 Task: Add a signature Gerald Davis containing With sincere appreciation and gratitude, Gerald Davis to email address softage.2@softage.net and add a label Fragrances
Action: Mouse moved to (391, 412)
Screenshot: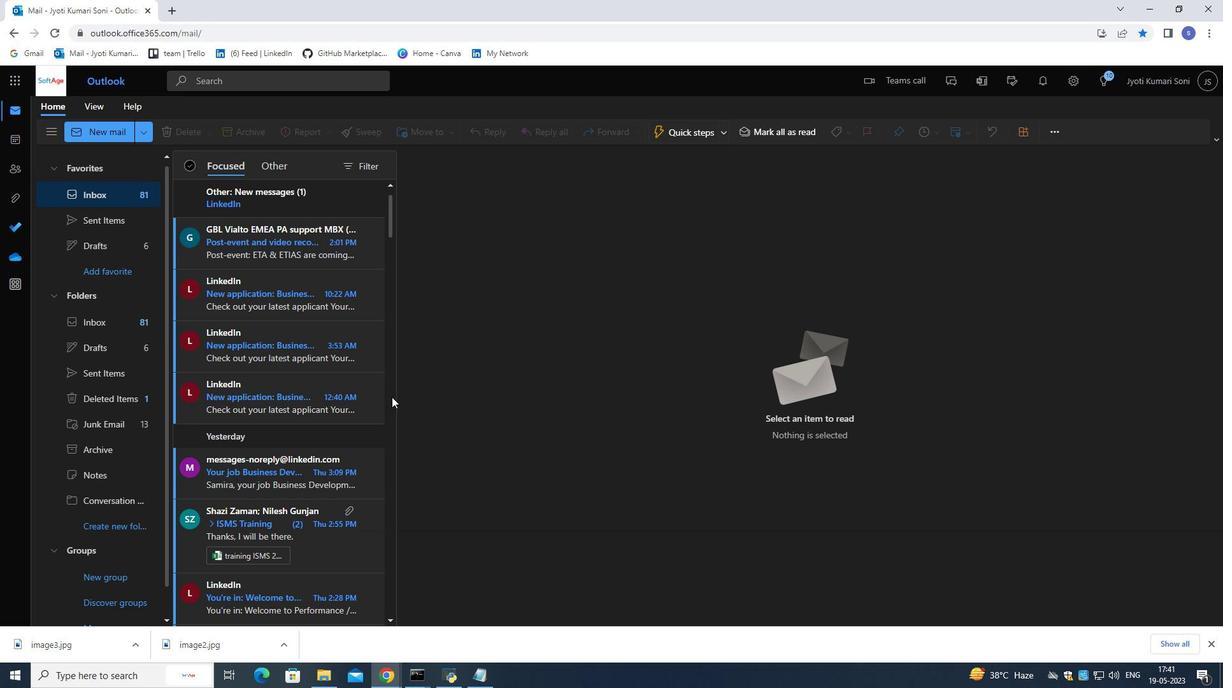 
Action: Mouse scrolled (391, 412) with delta (0, 0)
Screenshot: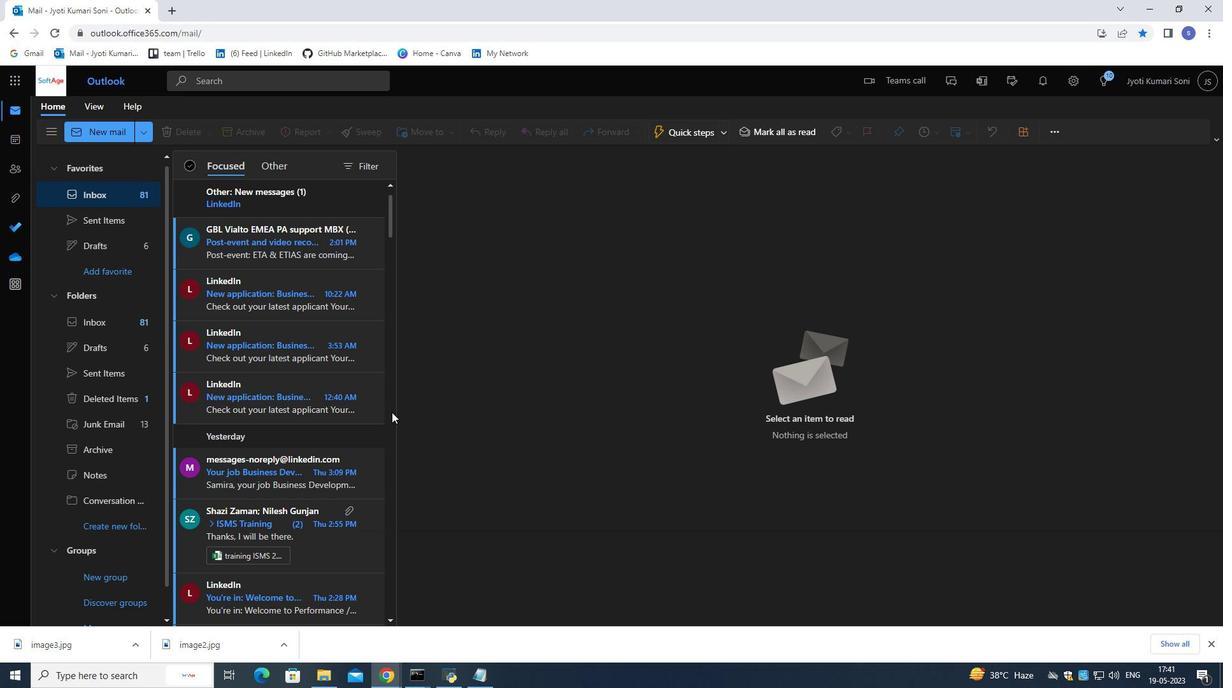 
Action: Mouse scrolled (391, 412) with delta (0, 0)
Screenshot: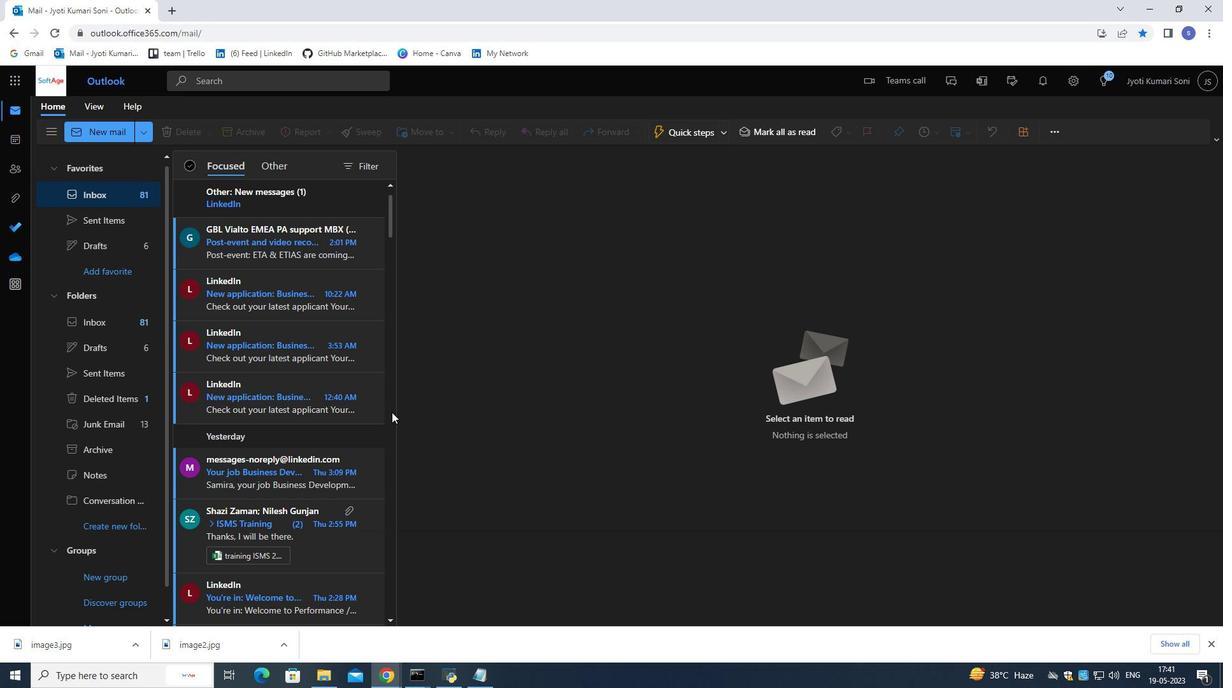 
Action: Mouse moved to (100, 133)
Screenshot: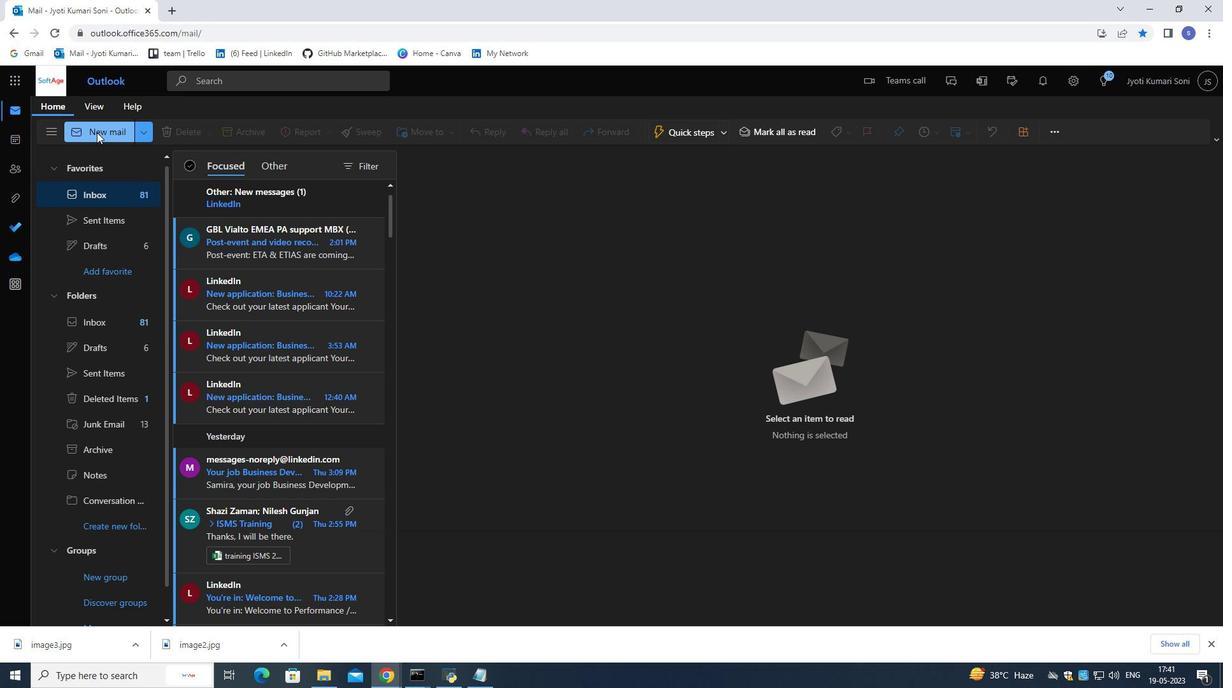 
Action: Mouse pressed left at (100, 133)
Screenshot: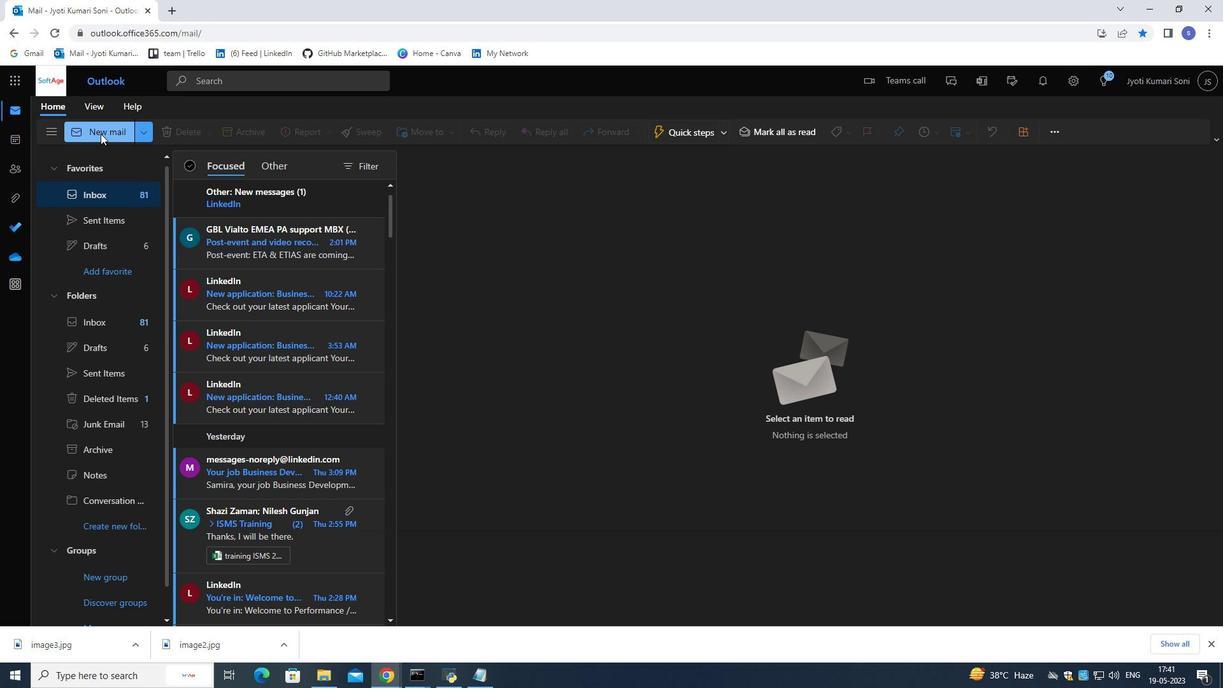 
Action: Mouse moved to (1190, 166)
Screenshot: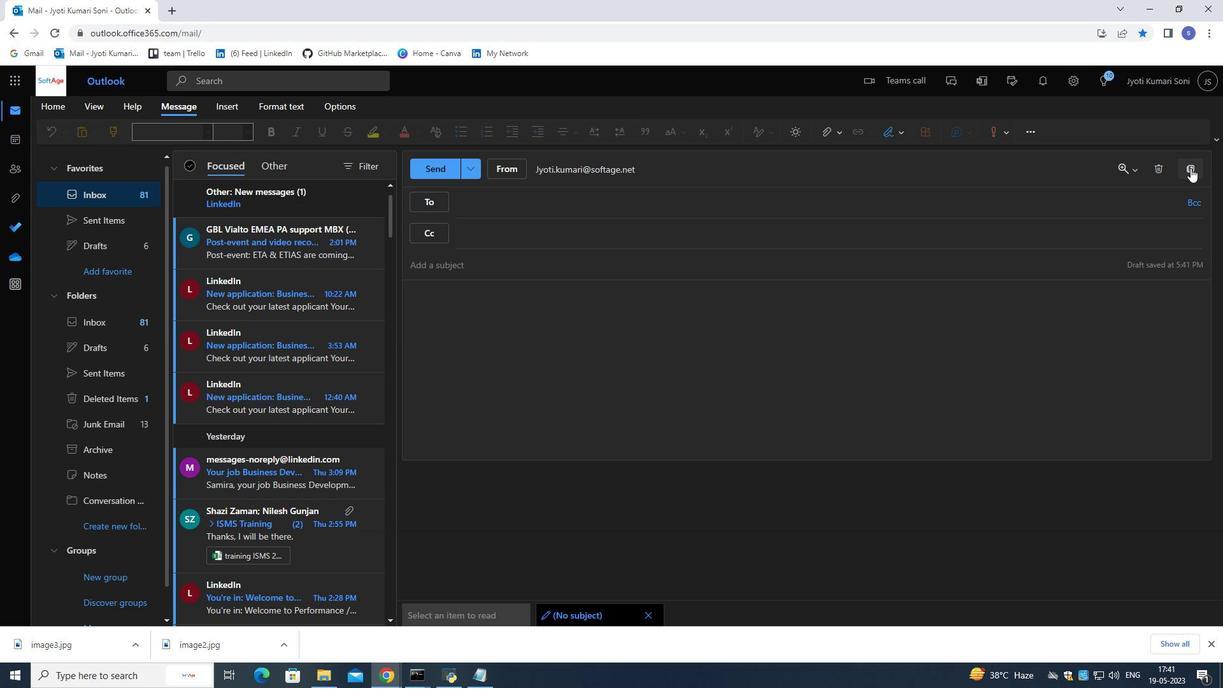 
Action: Mouse pressed left at (1190, 166)
Screenshot: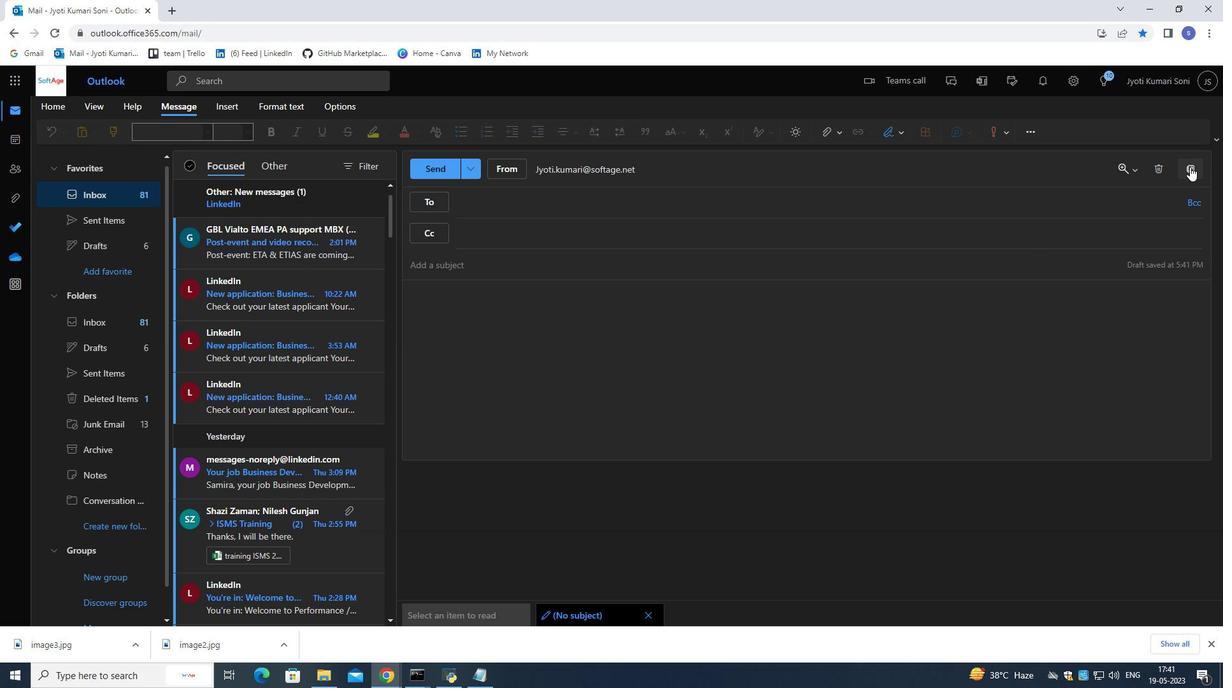 
Action: Mouse moved to (802, 76)
Screenshot: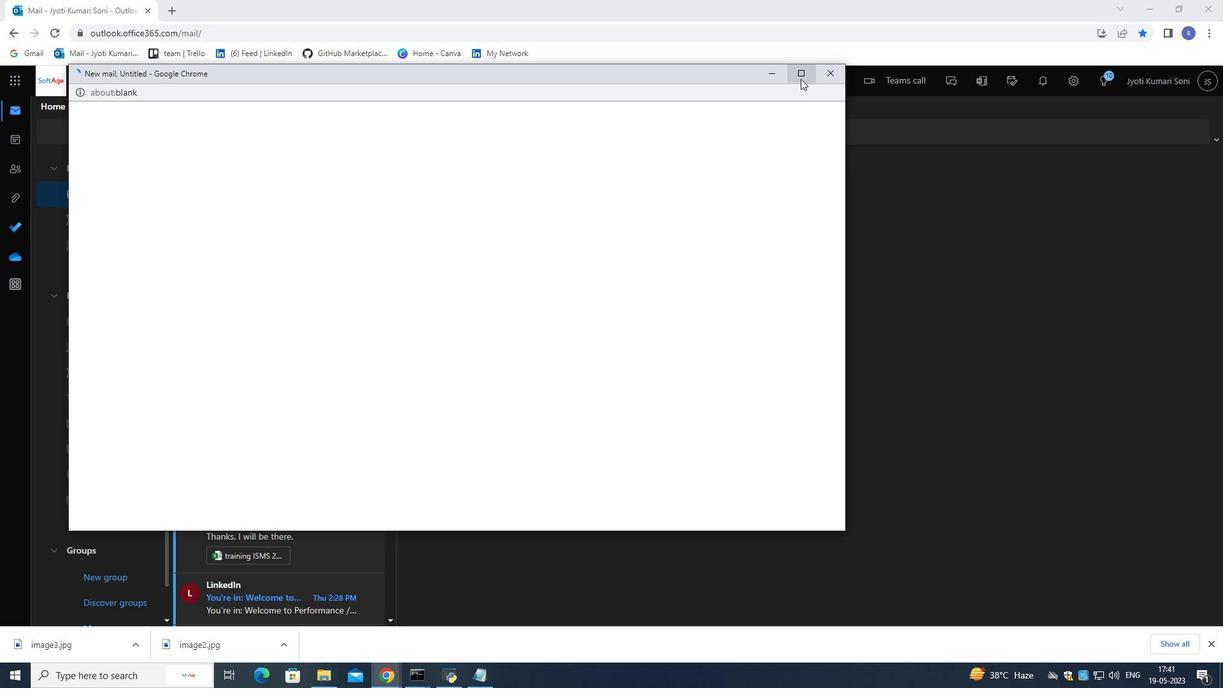 
Action: Mouse pressed left at (802, 76)
Screenshot: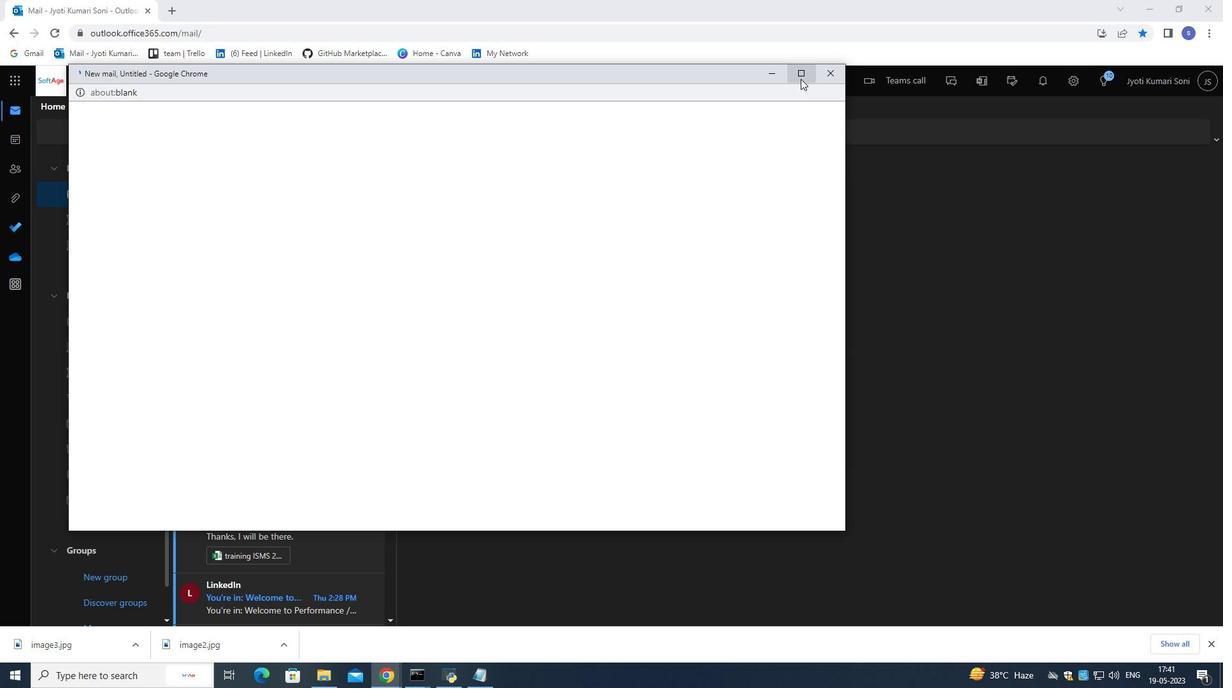 
Action: Mouse moved to (269, 132)
Screenshot: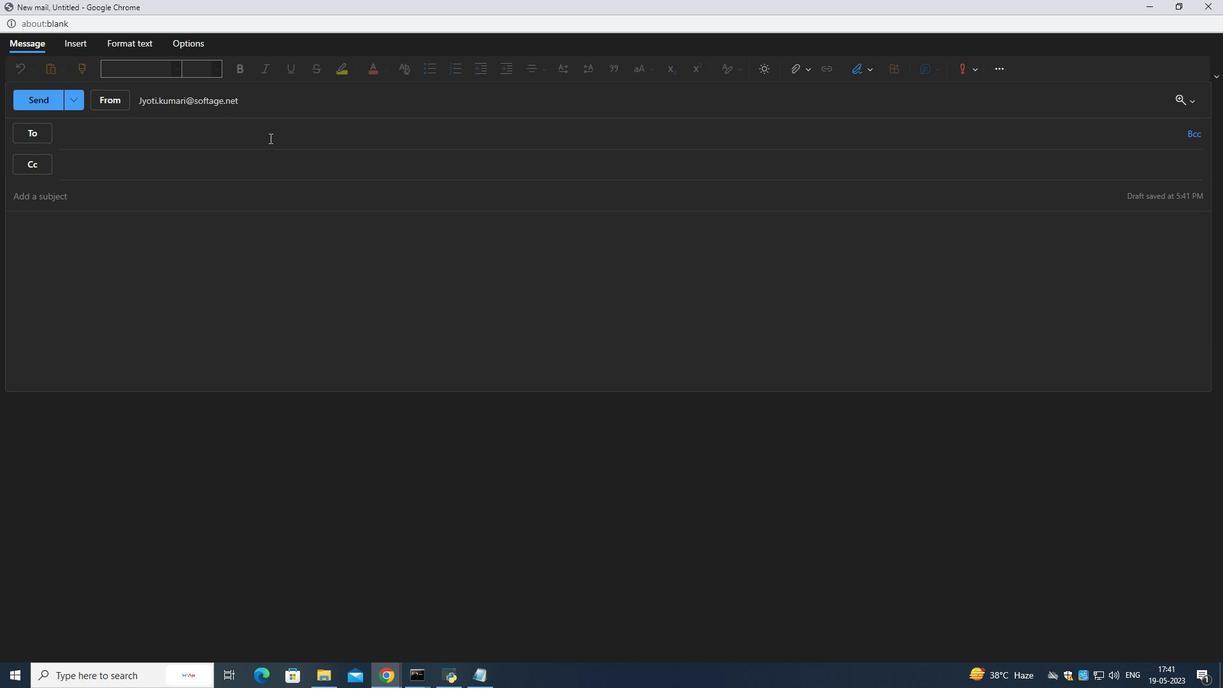 
Action: Mouse pressed left at (269, 132)
Screenshot: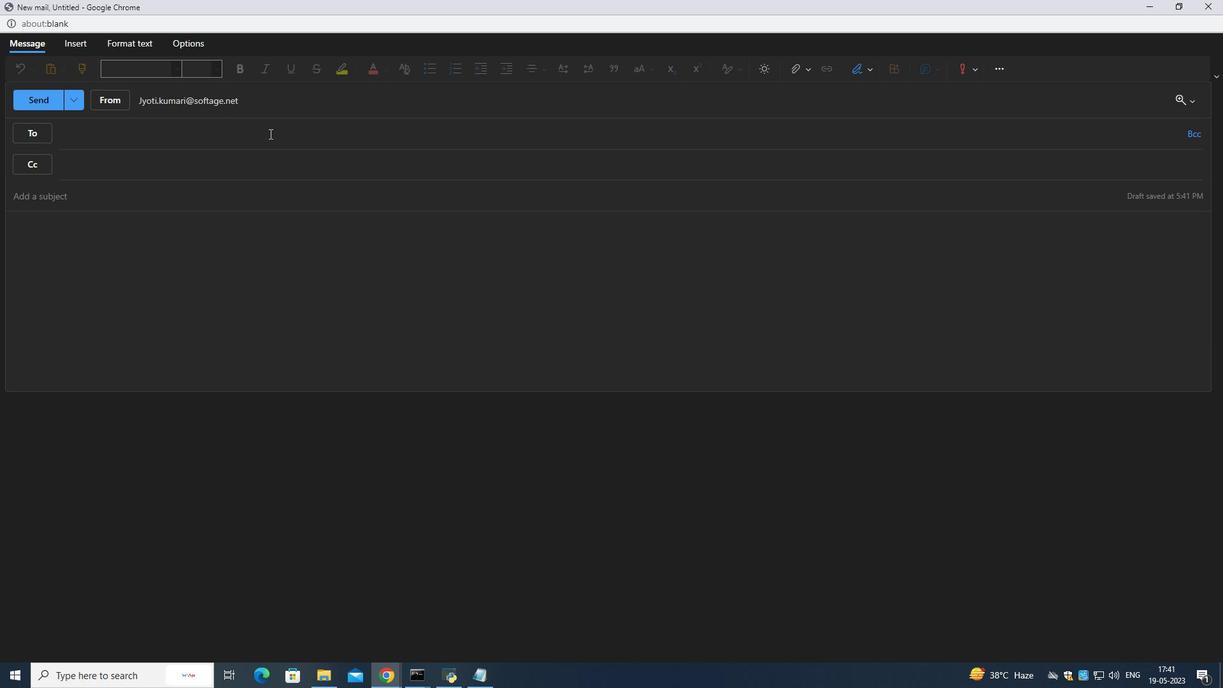 
Action: Key pressed softage.2<Key.shift>@softage.net
Screenshot: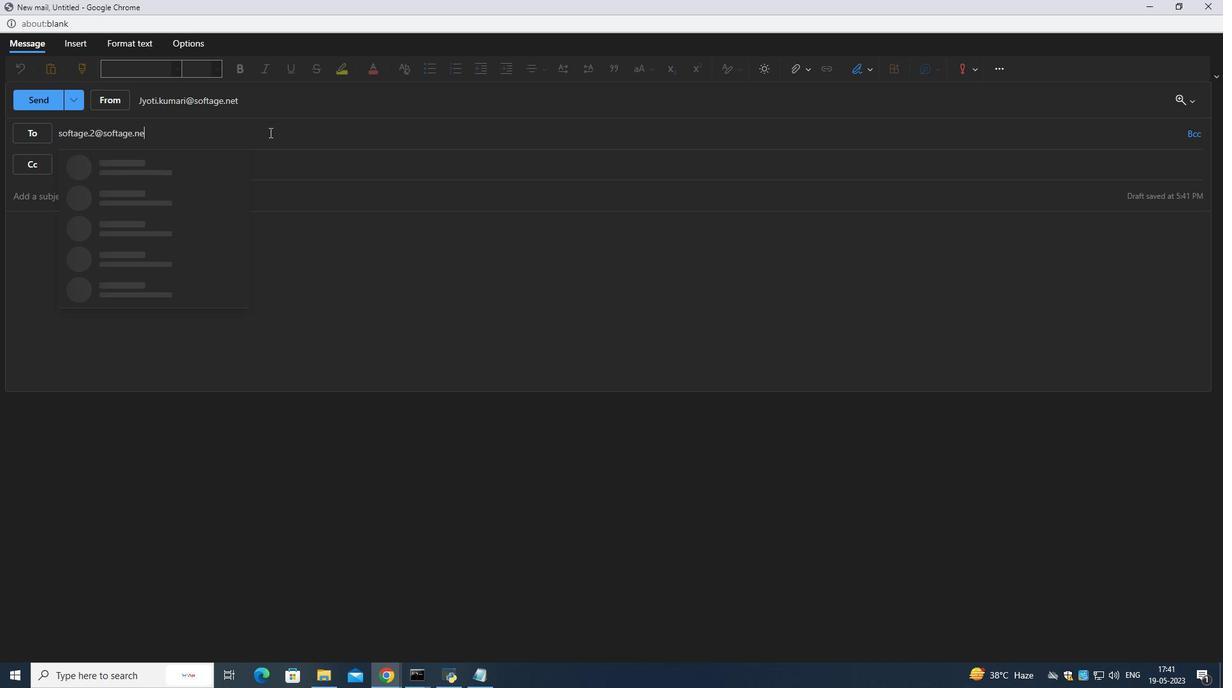 
Action: Mouse moved to (230, 274)
Screenshot: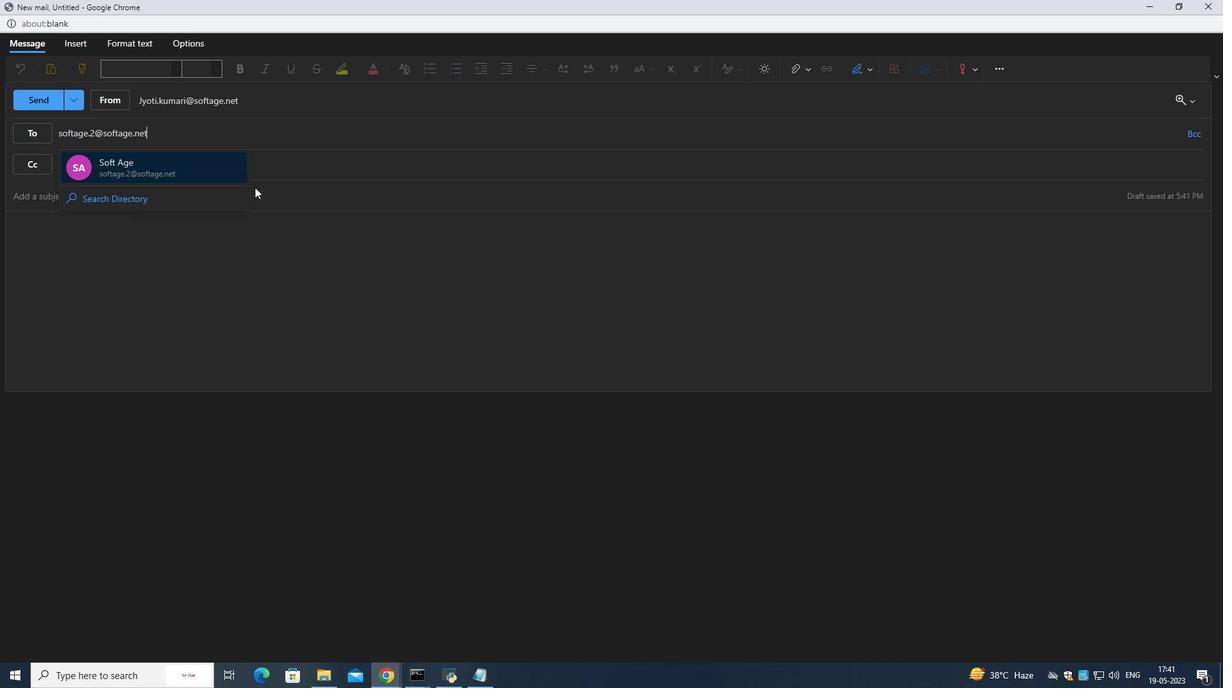 
Action: Mouse pressed left at (230, 274)
Screenshot: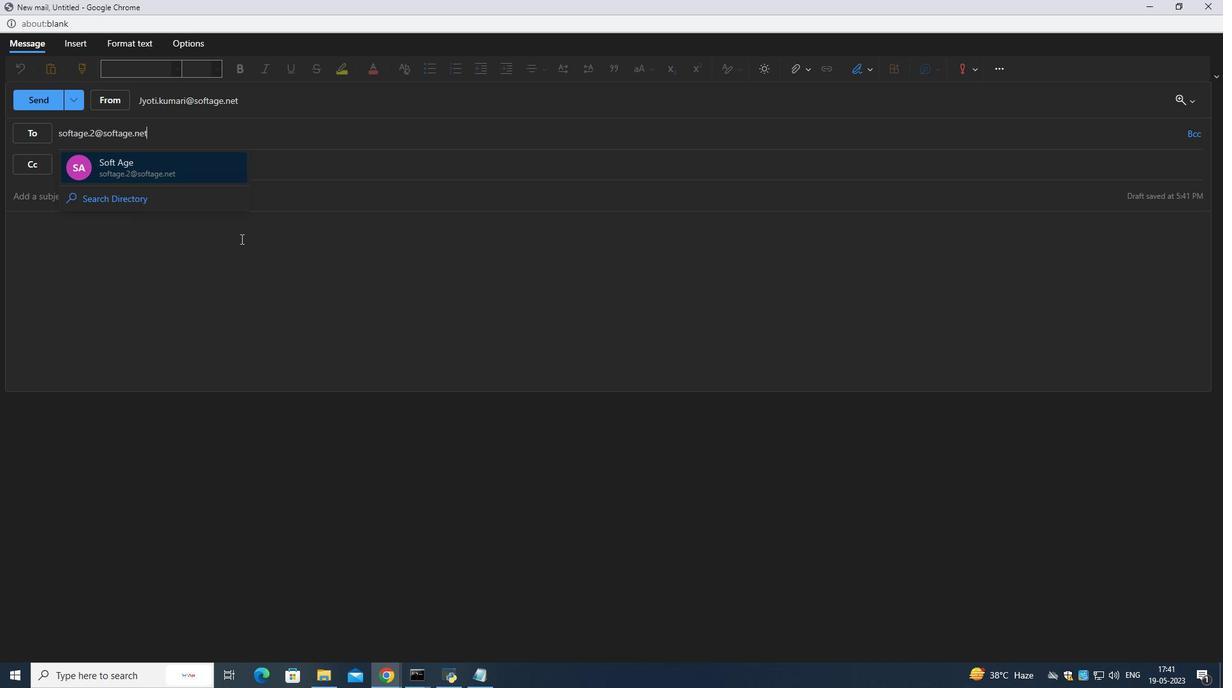 
Action: Mouse moved to (188, 200)
Screenshot: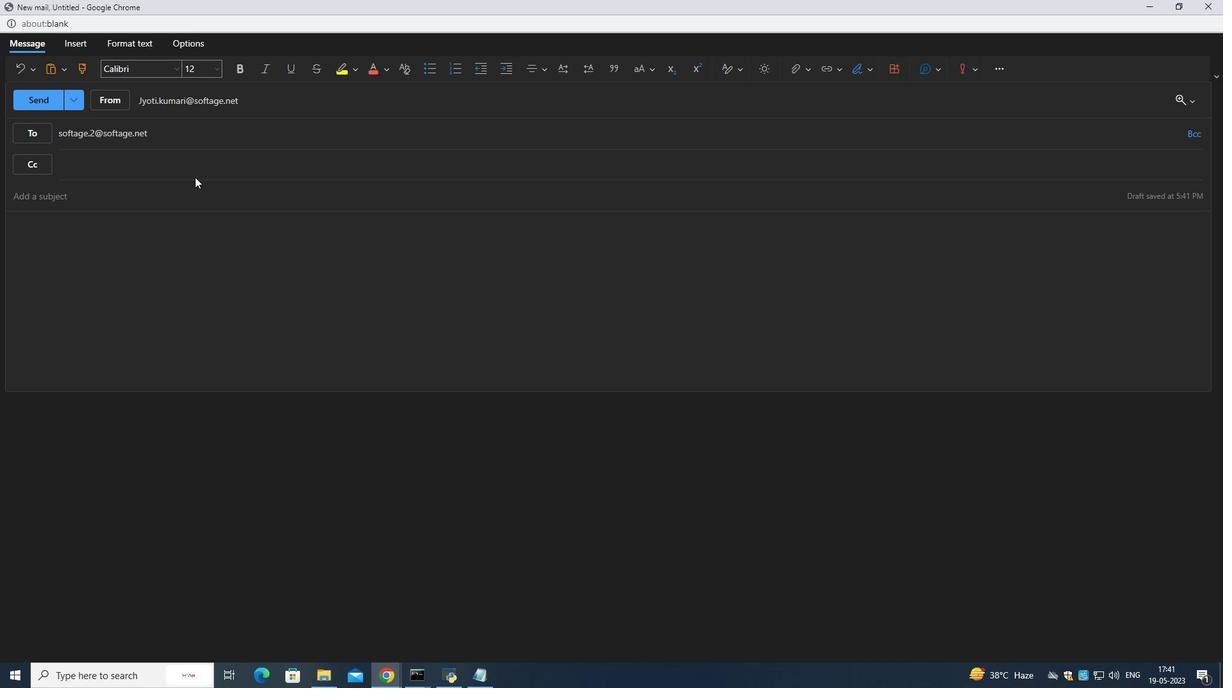 
Action: Mouse pressed left at (188, 200)
Screenshot: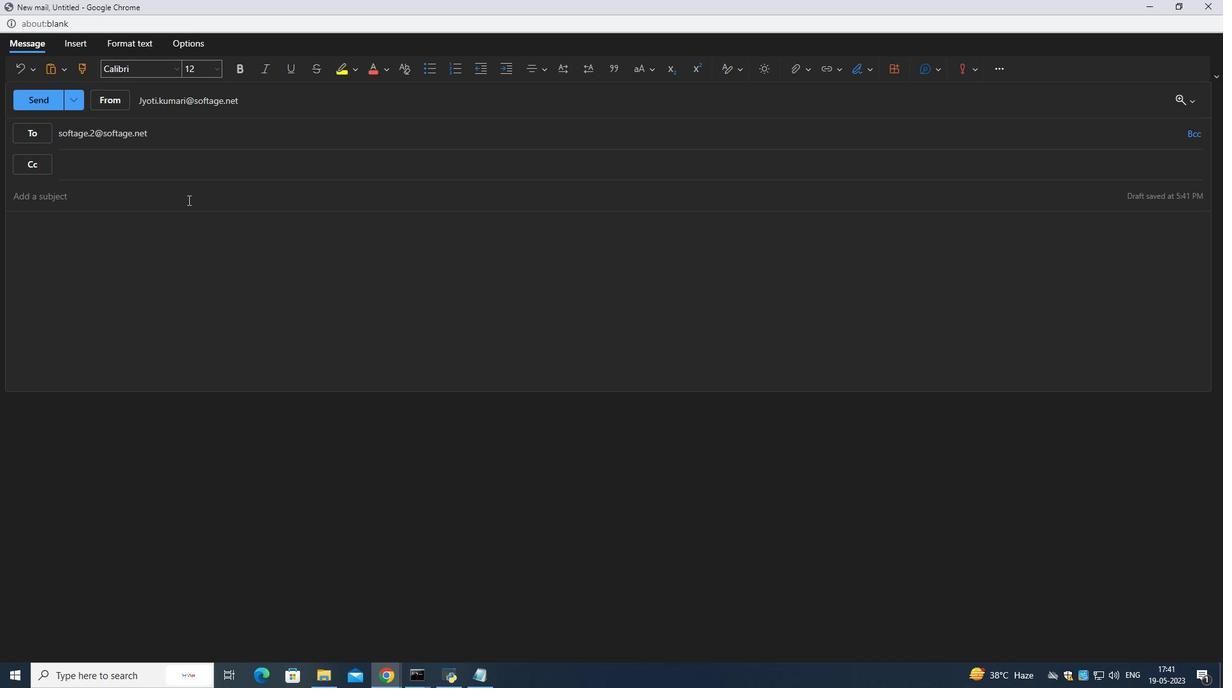 
Action: Mouse moved to (187, 200)
Screenshot: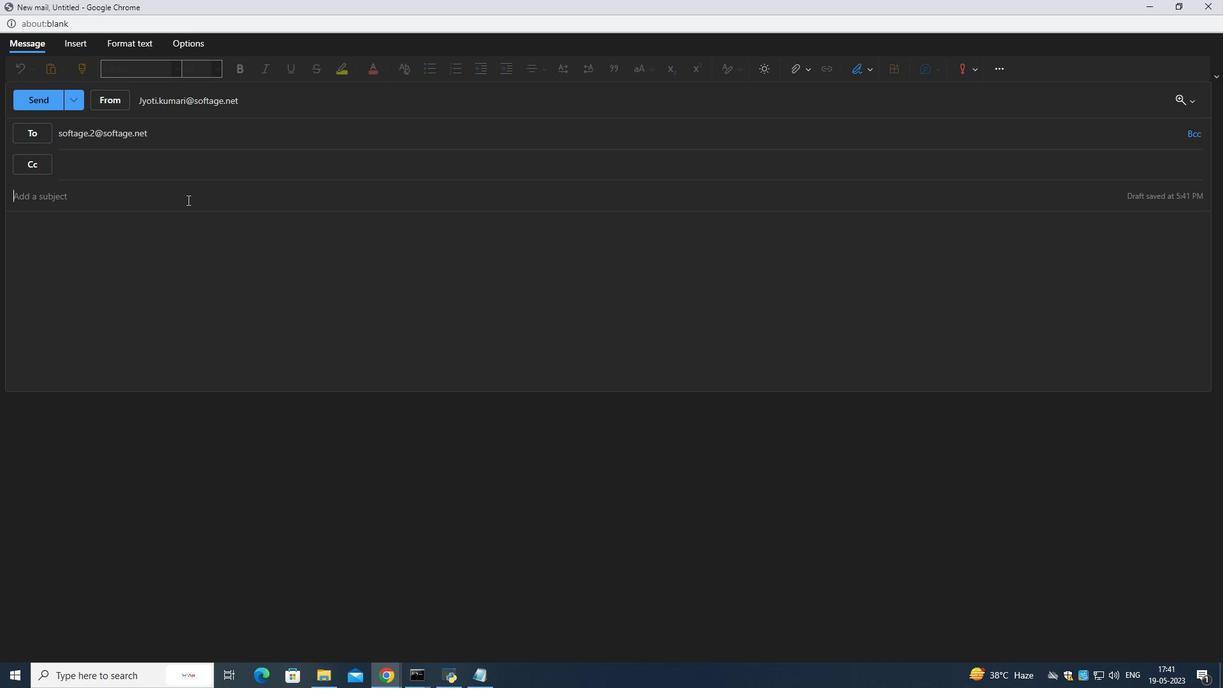 
Action: Key pressed <Key.shift>Apre<Key.left><Key.left>p<Key.right><Key.right>ciation<Key.space>for<Key.space><Key.shift>Team
Screenshot: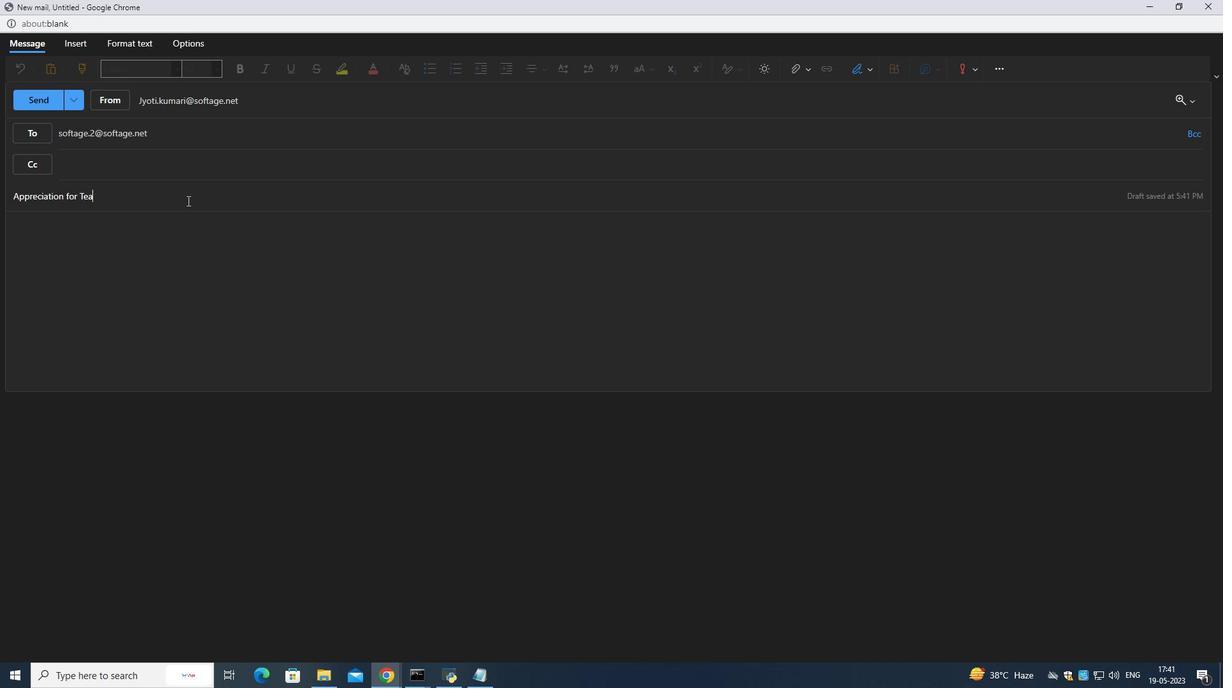 
Action: Mouse moved to (182, 224)
Screenshot: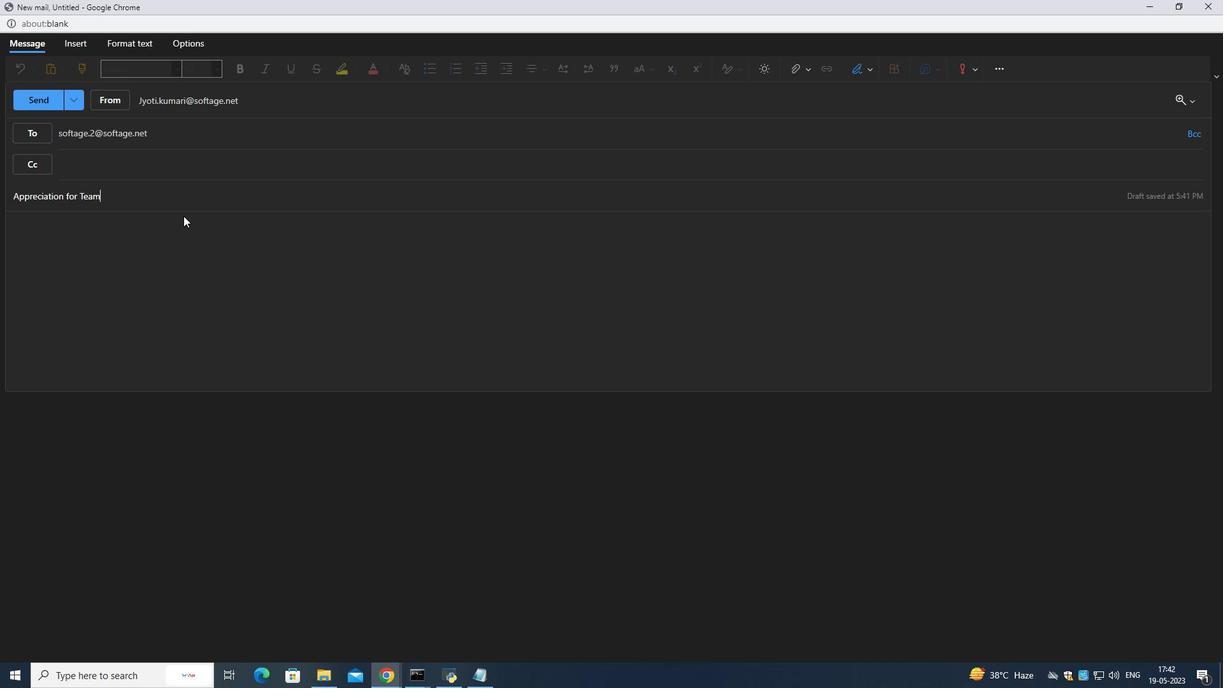 
Action: Mouse pressed left at (182, 224)
Screenshot: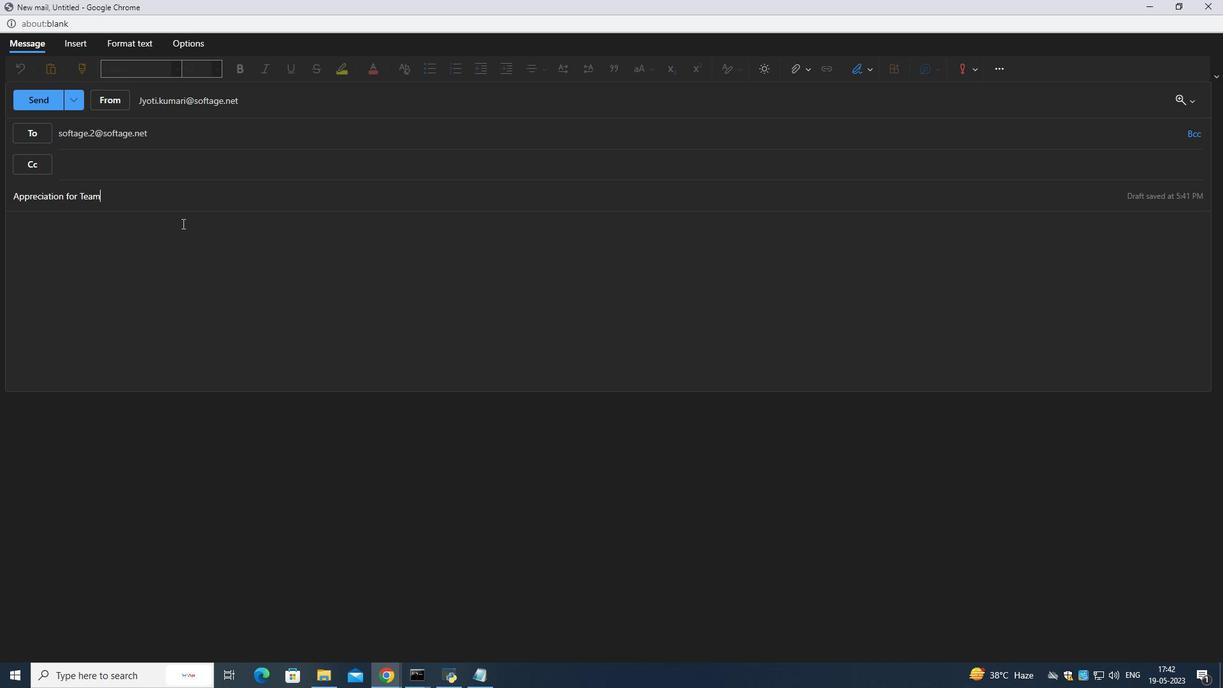 
Action: Key pressed <Key.shift>Dear<Key.space>,<Key.enter><Key.shift>Thank<Key.space>you<Key.space>so<Key.space>much<Key.space>for<Key.space>all<Key.space>your<Key.space>assistance<Key.space>as<Key.space>we<Key.space>restructurew<Key.backspace>e<Key.backspace>d<Key.space>the<Key.space>marketing<Key.space>team.<Key.enter><Key.shift>Your<Key.space>help<Key.space>and<Key.space>insight<Key.space>were<Key.space>greatly<Key.space>appreciated<Key.space>as<Key.space>we<Key.space>stepped<Key.space>through<Key.space>the<Key.space>process.<Key.enter><Key.enter><Key.shift>I<Key.space>am<Key.space>so<Key.space>glad<Key.space><Key.space>to<Key.space>have<Key.space>to<Key.space>make<Key.space>things<Key.space>run<Key.space>smoothly<Key.space>and<Key.space>made<Key.space>our<Key.space>
Screenshot: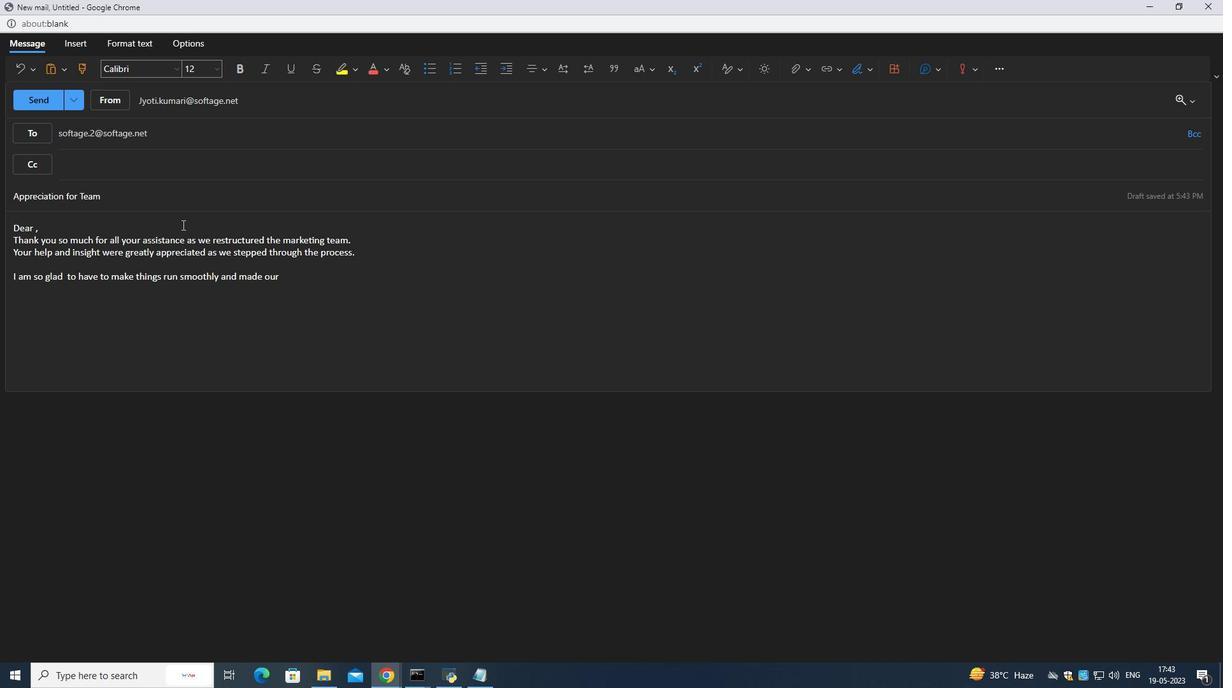
Action: Mouse moved to (321, 216)
Screenshot: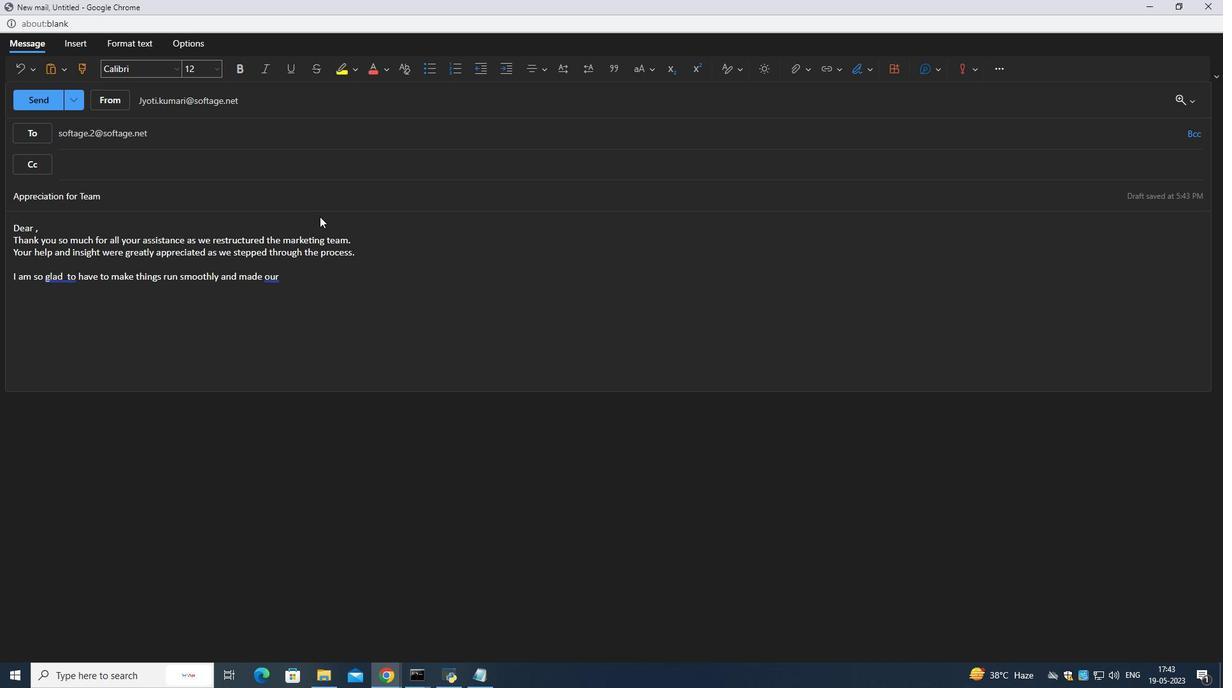 
Action: Mouse scrolled (321, 215) with delta (0, 0)
Screenshot: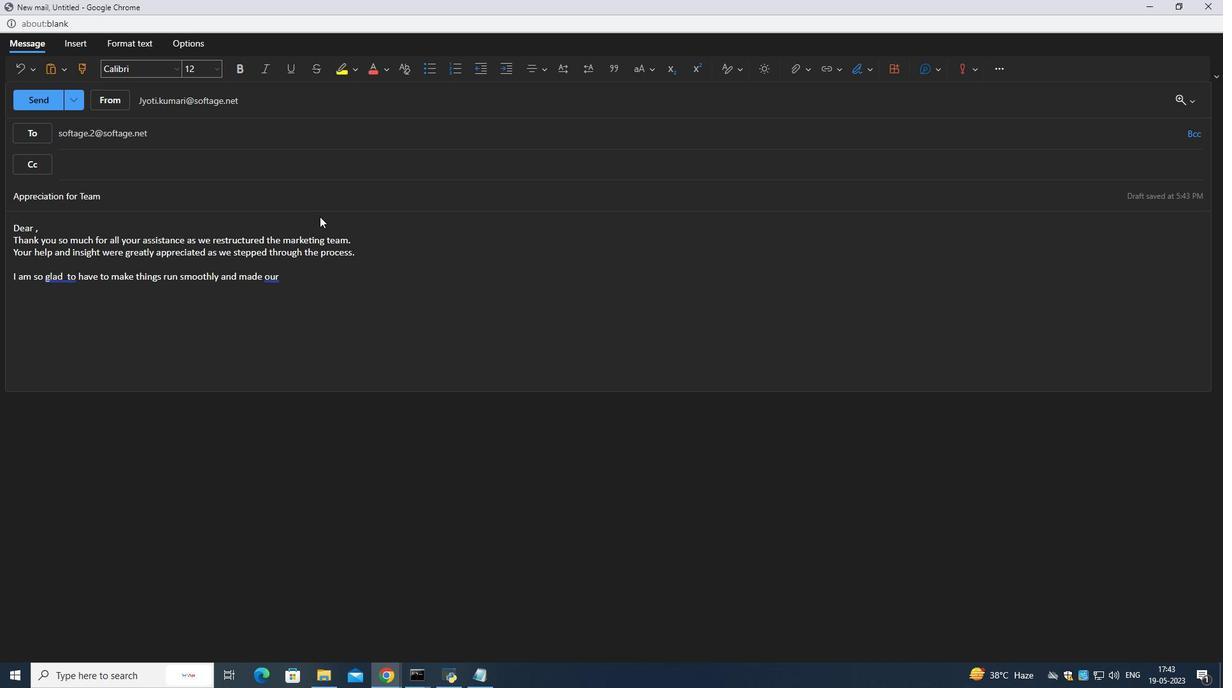 
Action: Mouse moved to (110, 274)
Screenshot: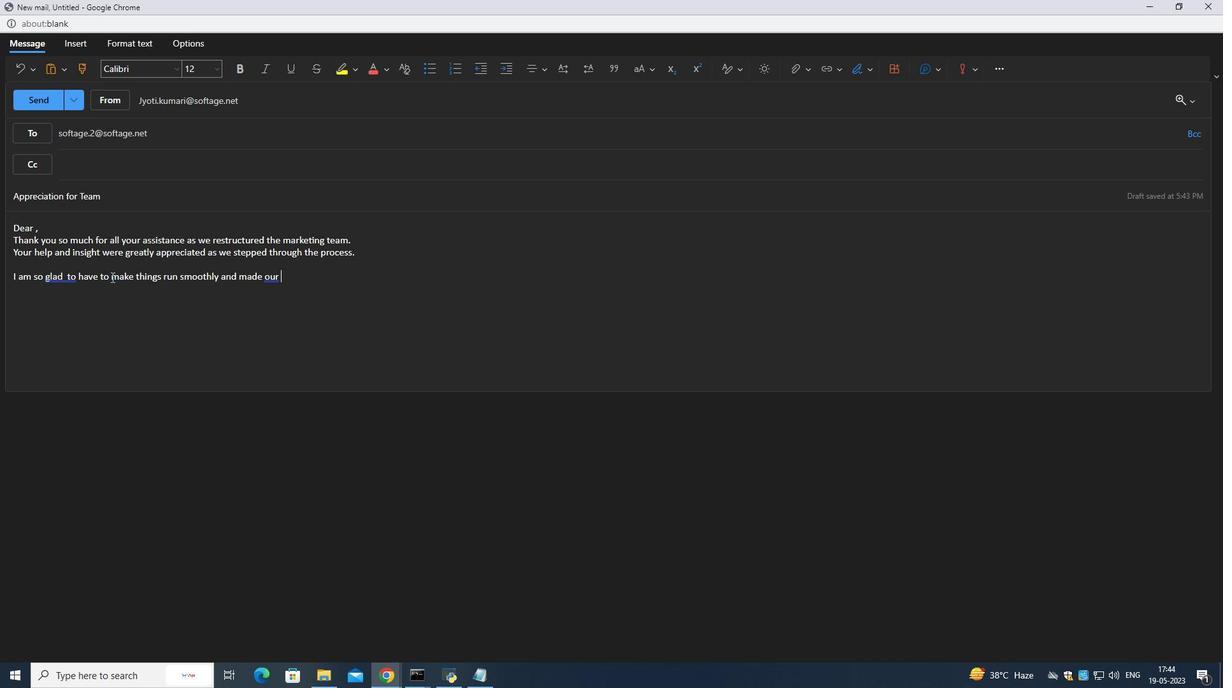 
Action: Mouse pressed left at (110, 274)
Screenshot: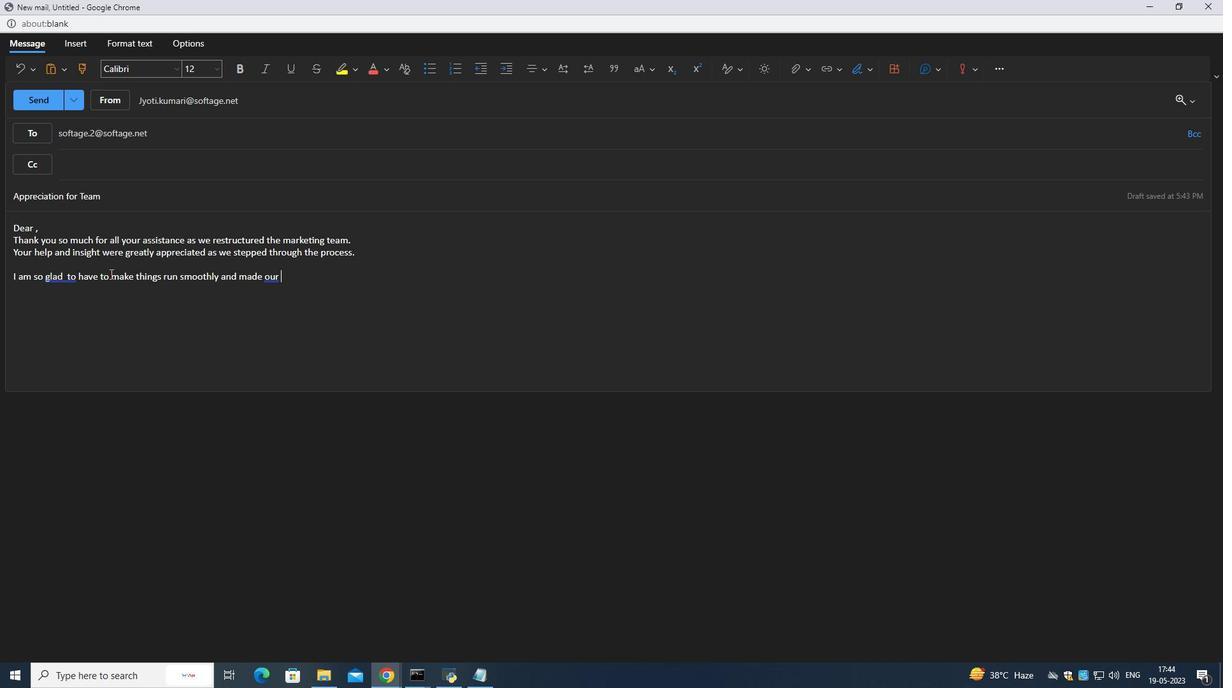 
Action: Mouse moved to (296, 293)
Screenshot: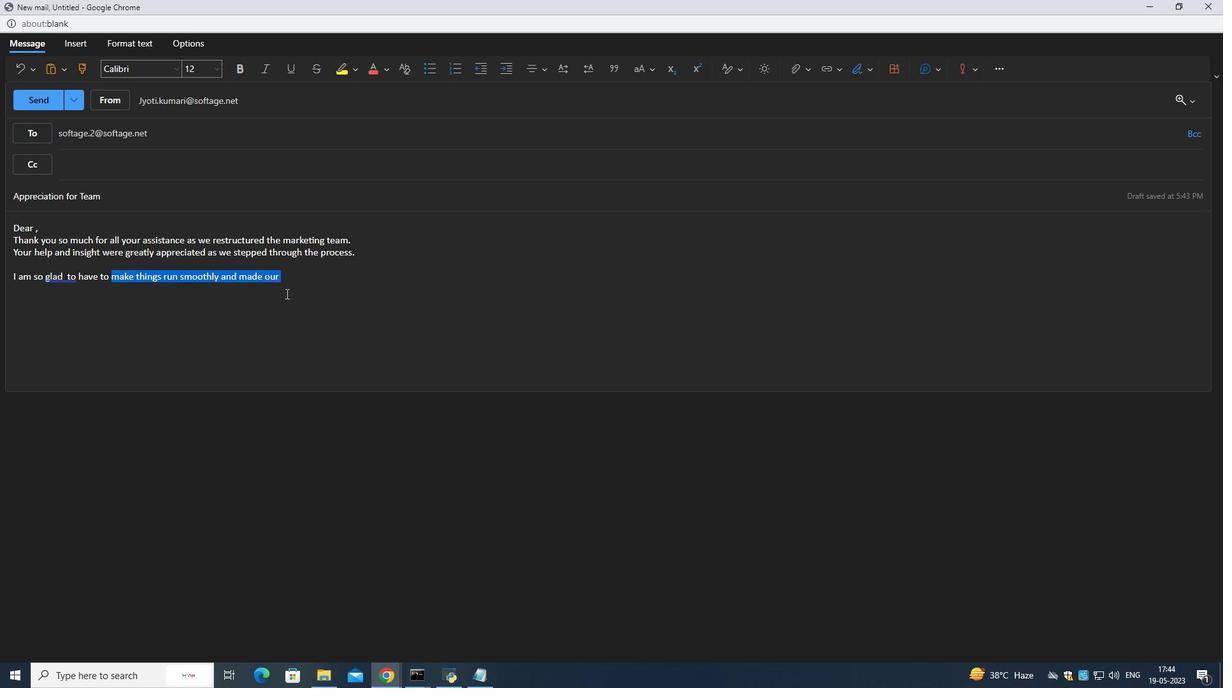 
Action: Key pressed <Key.backspace>\<Key.backspace>
Screenshot: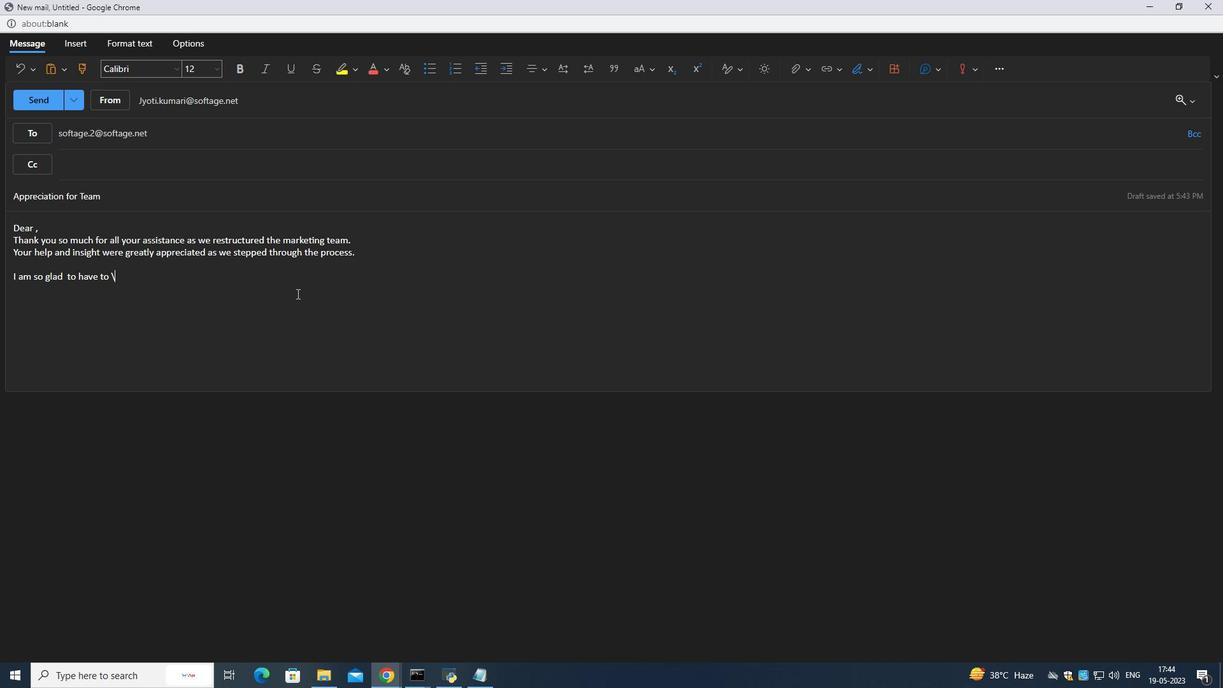 
Action: Mouse moved to (294, 295)
Screenshot: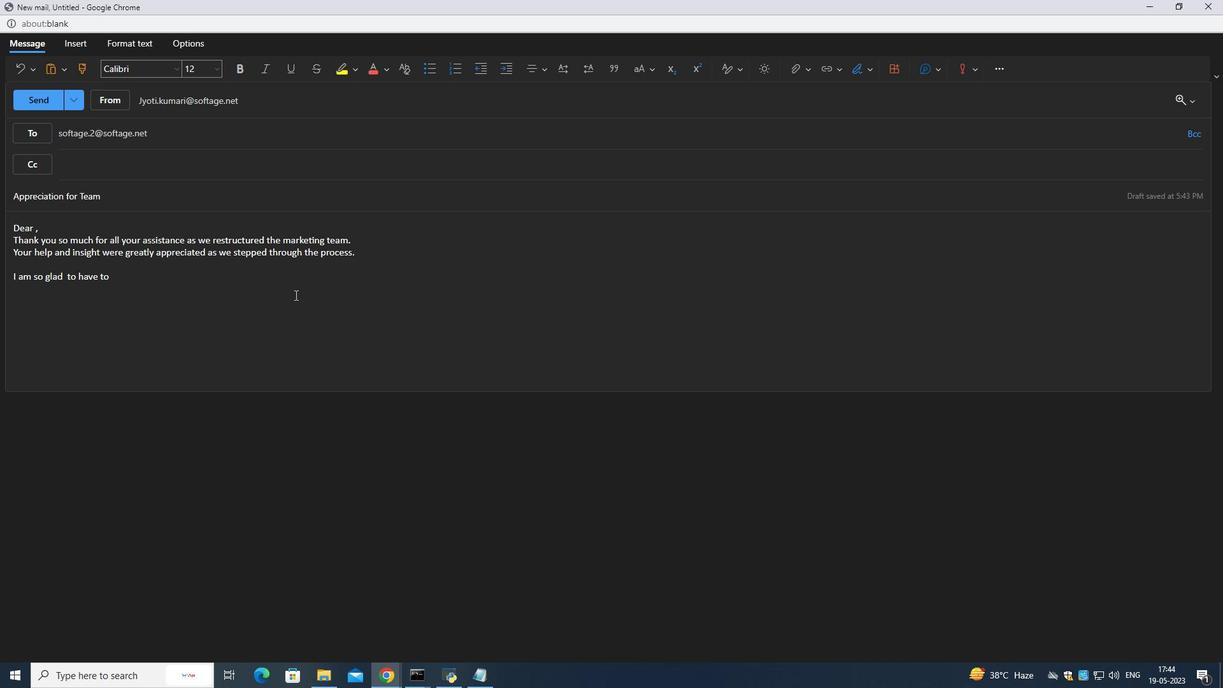 
Action: Key pressed <Key.backspace><Key.backspace><Key.backspace>you<Key.space>as<Key.space>a<Key.space>prt<Key.backspace><Key.backspace>art<Key.space>of<Key.space>this<Key.space>team.<Key.space><Key.space><Key.shift>In<Key.space>the<Key.space>time<Key.space>you<Key.space>have<Key.space>been<Key.space>here,<Key.enter><Key.shift>you<Key.space>have<Key.space>helped<Key.space>to<Key.space>make<Key.space>things<Key.space>run<Key.space>smoothli<Key.space><Key.backspace><Key.backspace>y<Key.space>and<Key.space>amde<Key.space>our<Key.space>organization<Key.space>more<Key.space>efficient<Key.space><Key.enter>.<Key.backspace><Key.backspace>/<Key.backspace>.<Key.enter><Key.enter><Key.space><Key.shift>I<Key.space>genuienly<Key.space>appreciate<Key.space>your<Key.space>willingness<Key.space>to<Key.space>contribute<Key.space>wherever<Key.space>needed.<Key.enter><Key.shift>This<Key.space>kind<Key.space>of<Key.space>flexibility<Key.space>and<Key.space>dedication<Key.space>will<Key.space>help<Key.space>this<Key.space>company<Key.space>grow<Key.space>to<Key.space>its<Key.space>full<Key.space>potential.<Key.enter><Key.enter><Key.shift>Sincerely,<Key.enter><Key.shift><Key.shift><Key.shift><Key.shift><Key.shift><Key.shift><Key.shift><Key.shift><Key.shift><Key.shift><Key.shift><Key.shift><Key.shift><Key.shift><Key.shift><Key.shift><Key.shift><Key.shift><Key.shift>Gerald<Key.space><Key.shift>Davis
Screenshot: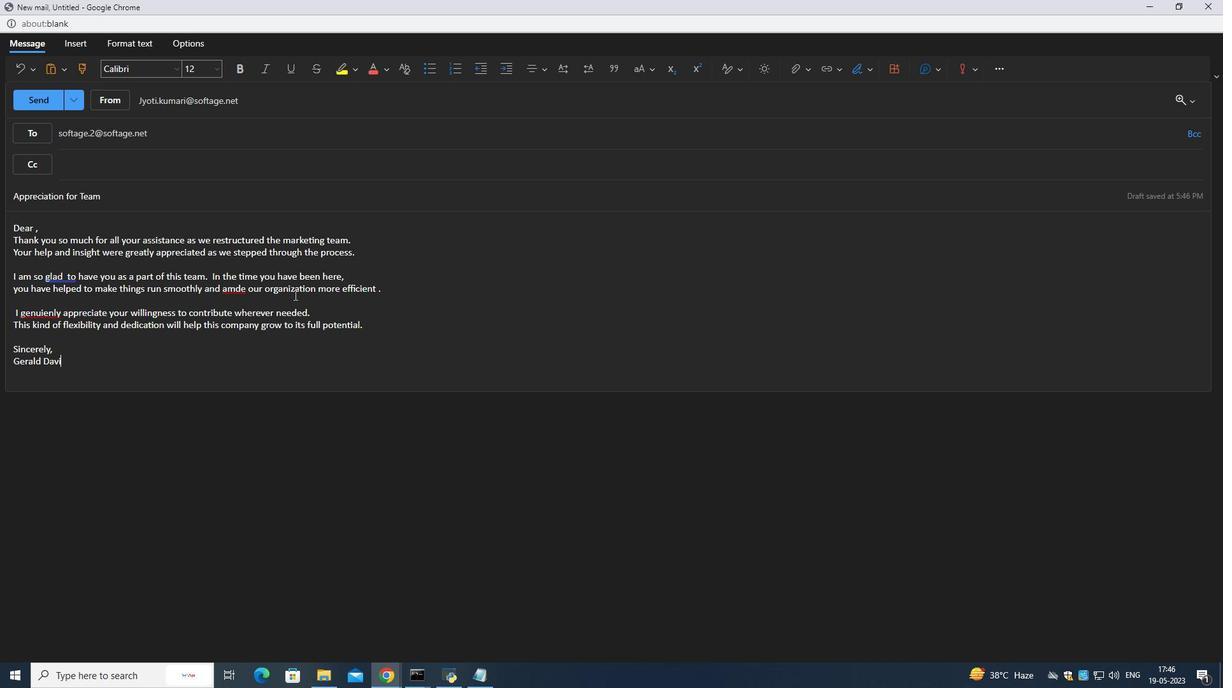 
Action: Mouse moved to (45, 311)
Screenshot: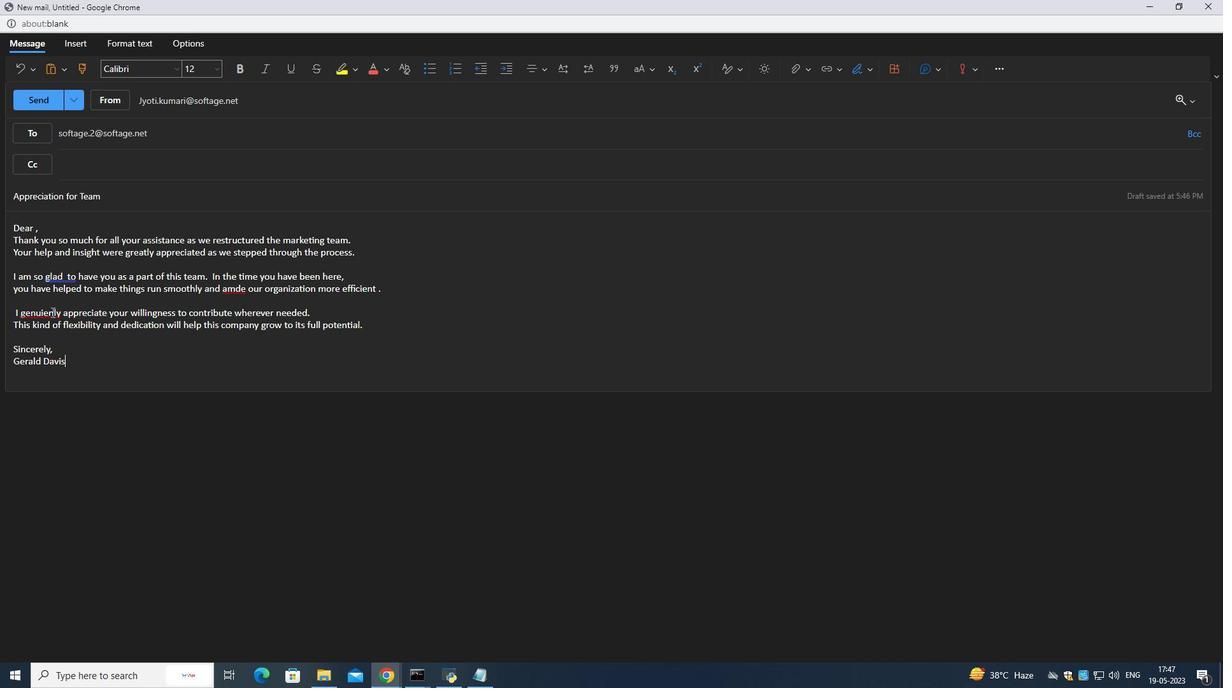 
Action: Mouse pressed left at (45, 311)
Screenshot: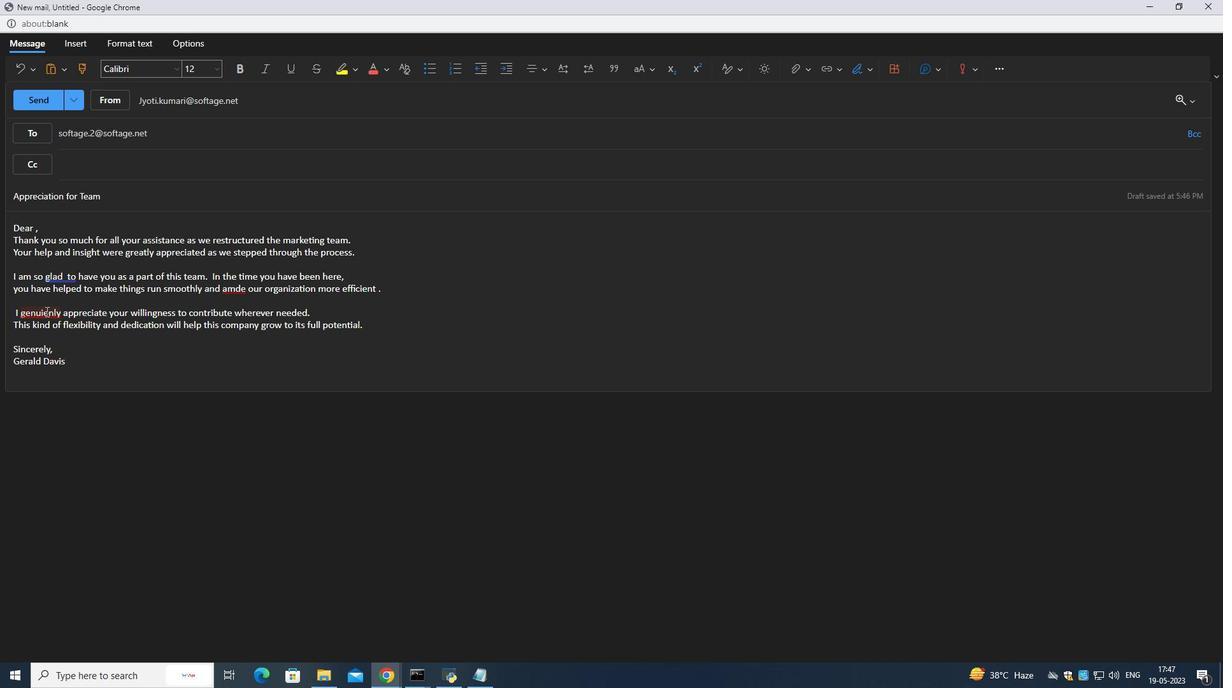 
Action: Mouse moved to (63, 352)
Screenshot: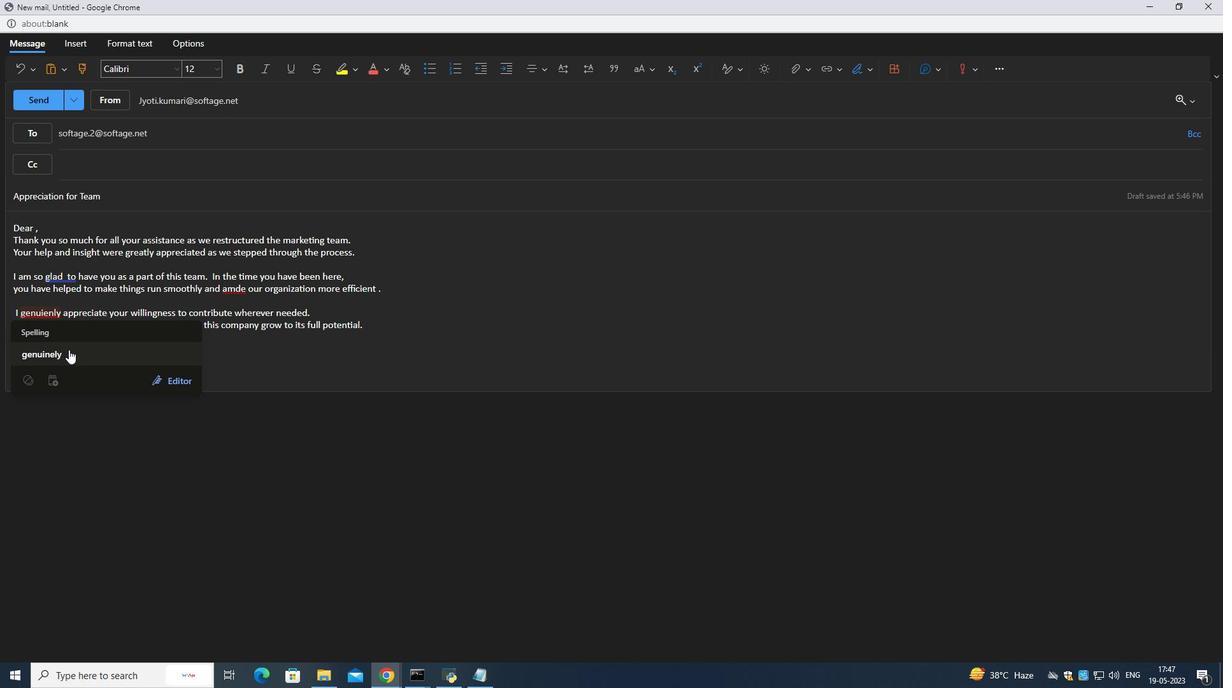 
Action: Mouse pressed left at (63, 352)
Screenshot: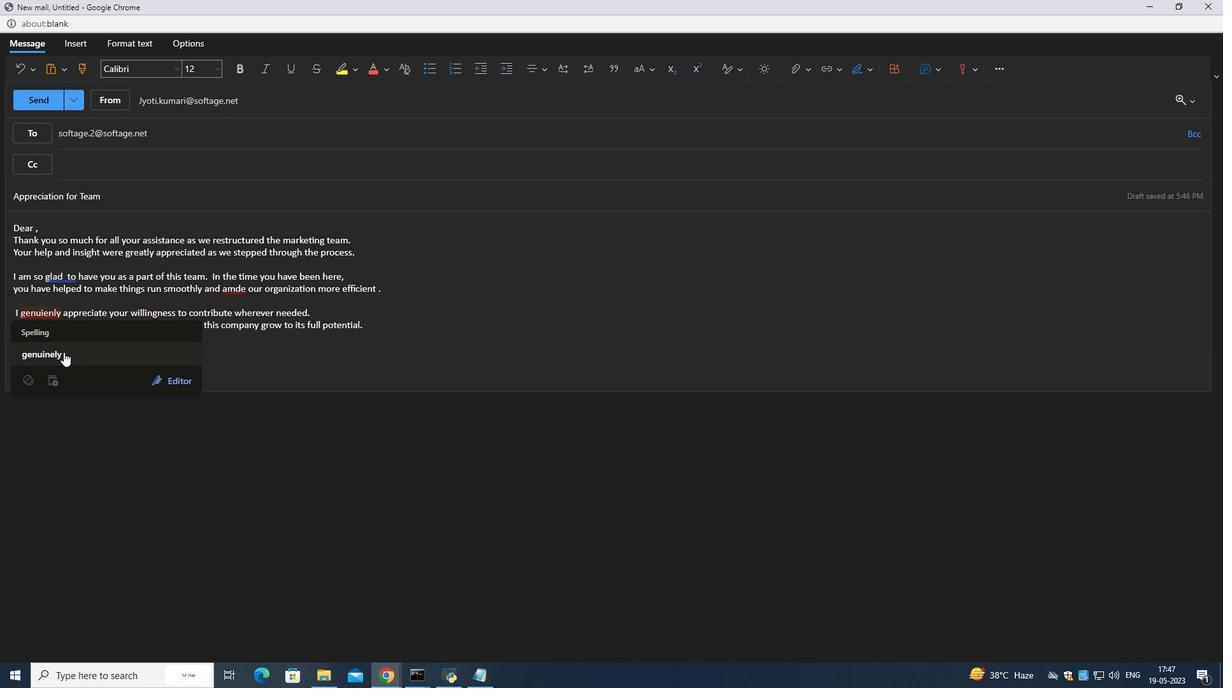 
Action: Mouse moved to (59, 273)
Screenshot: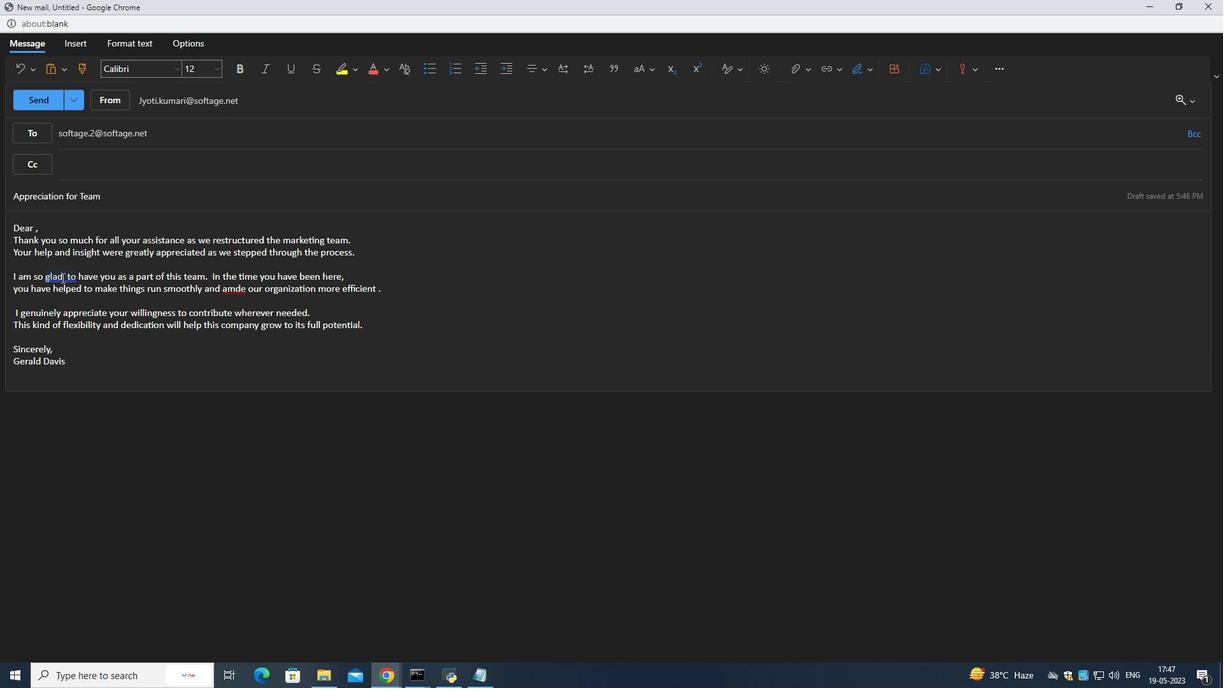 
Action: Mouse pressed left at (59, 273)
Screenshot: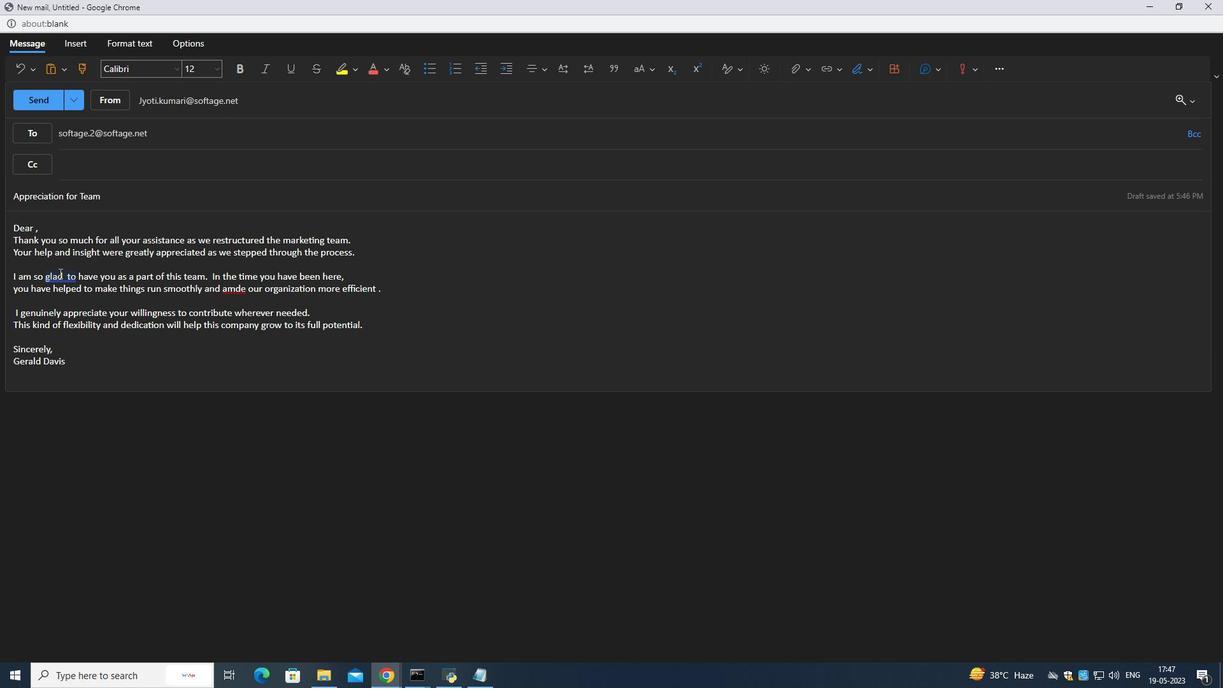 
Action: Mouse moved to (76, 326)
Screenshot: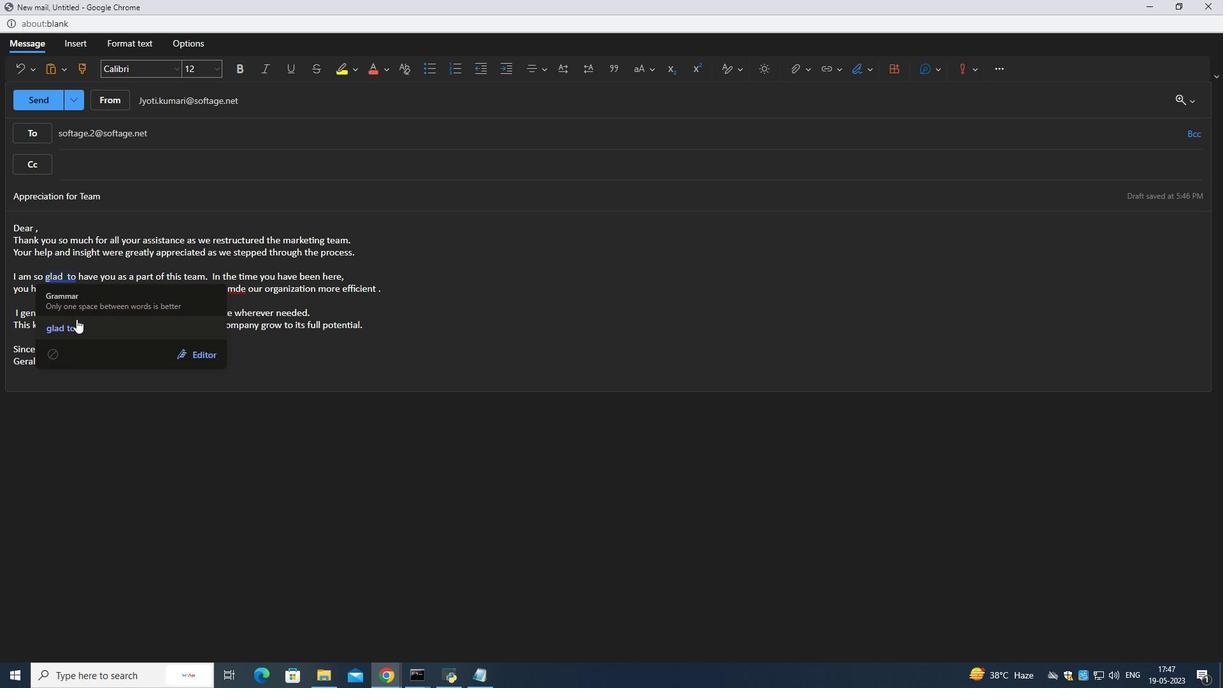 
Action: Mouse pressed left at (76, 326)
Screenshot: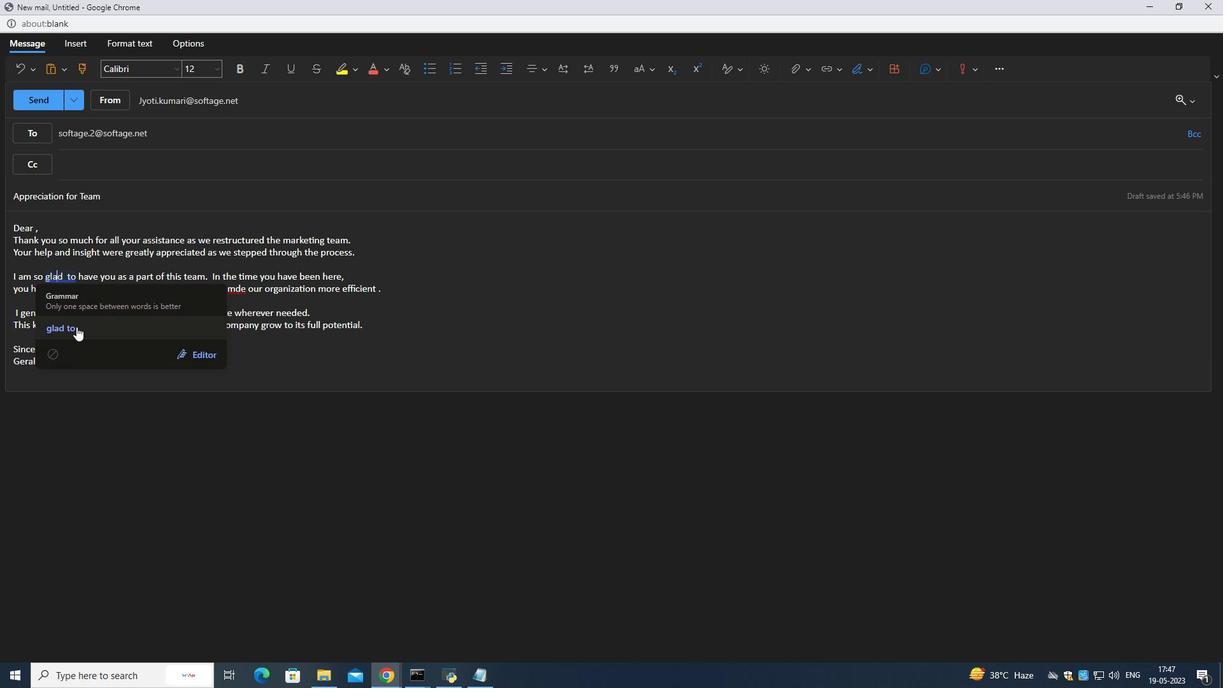 
Action: Mouse moved to (238, 293)
Screenshot: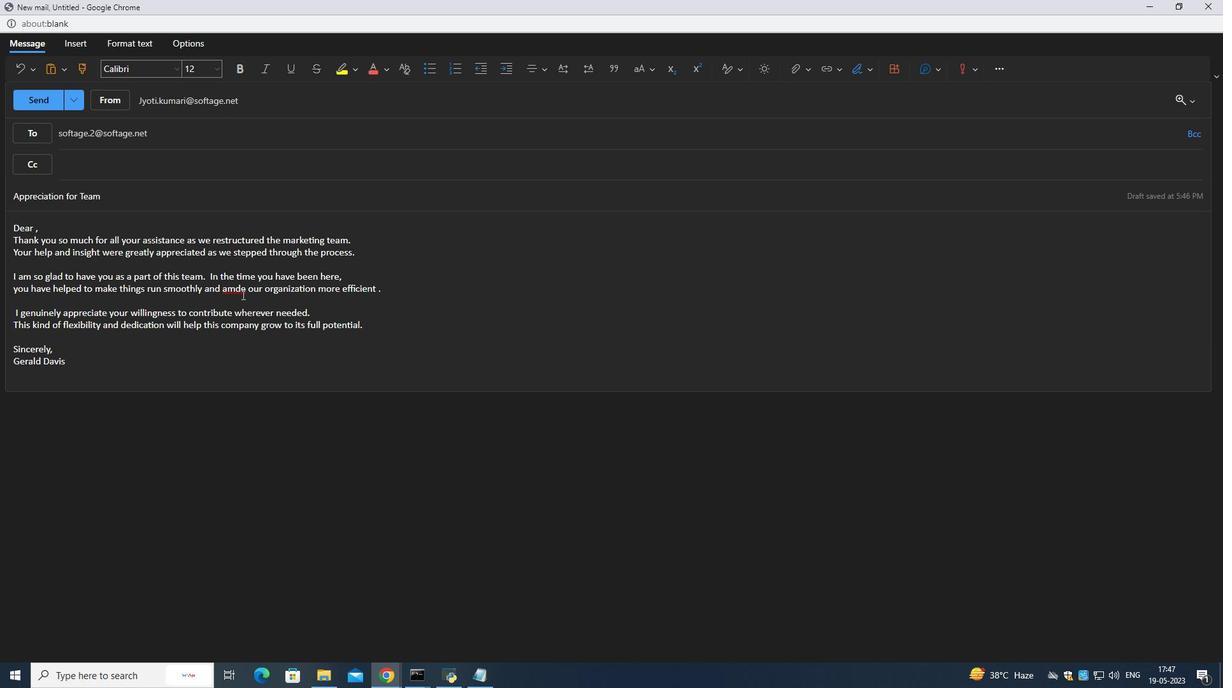 
Action: Mouse pressed left at (238, 293)
Screenshot: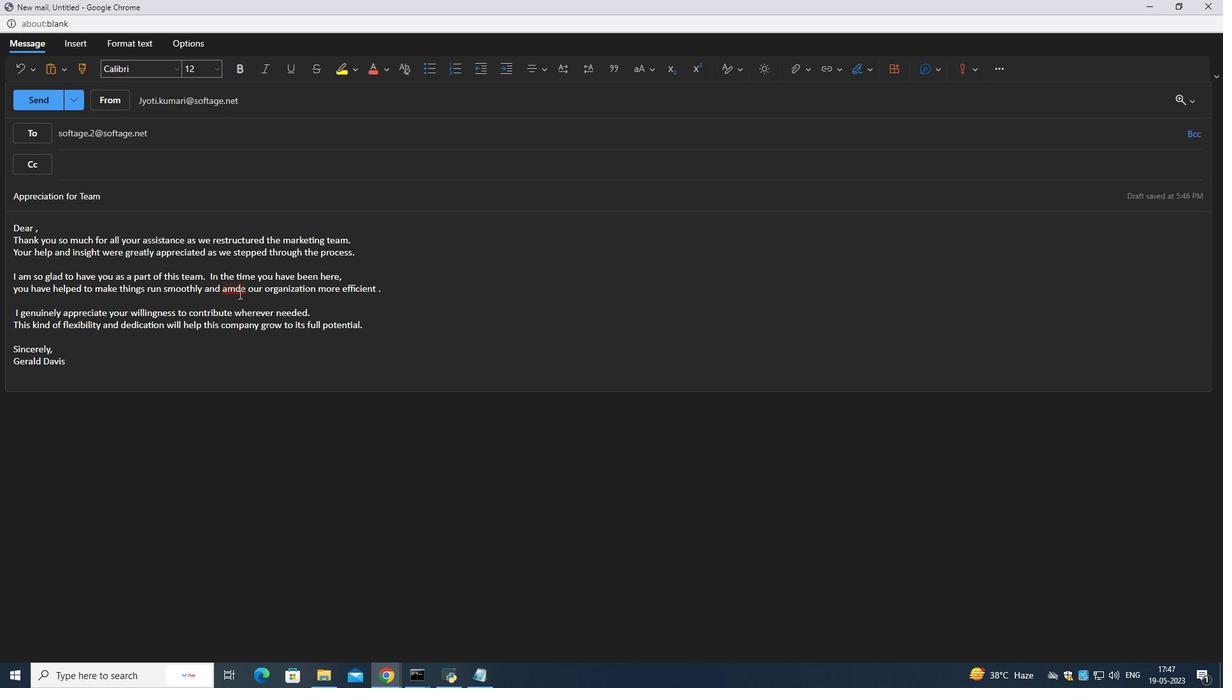 
Action: Mouse moved to (248, 334)
Screenshot: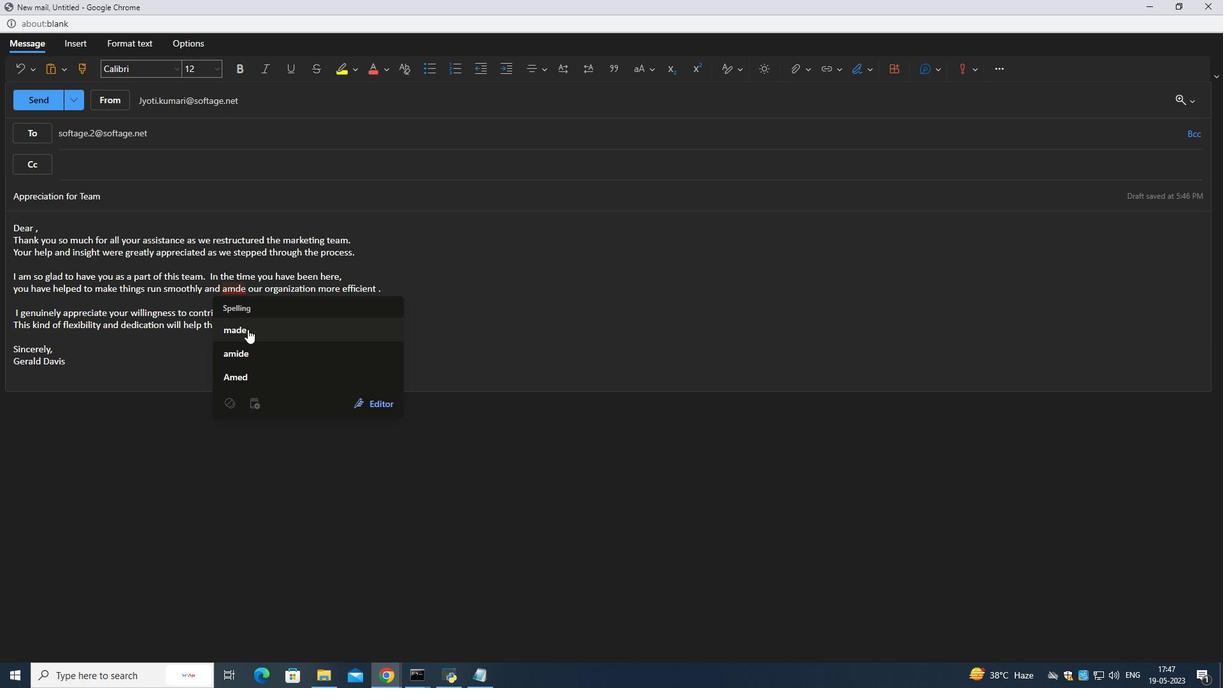 
Action: Mouse pressed left at (248, 334)
Screenshot: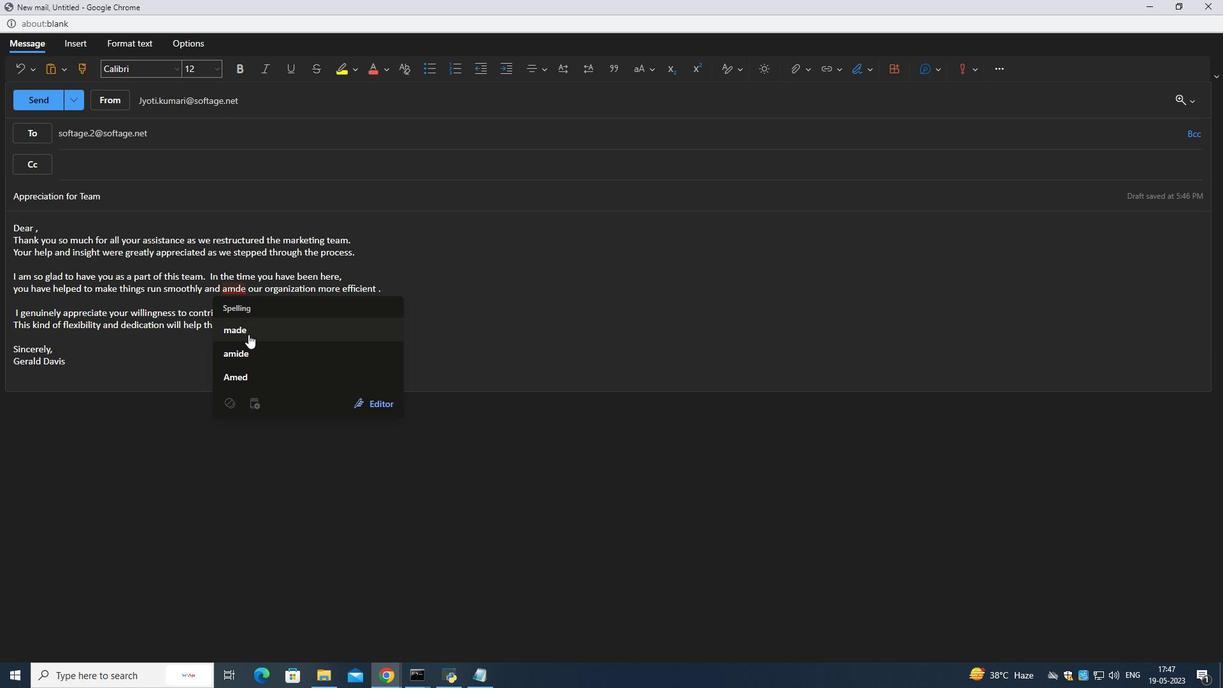 
Action: Mouse moved to (225, 288)
Screenshot: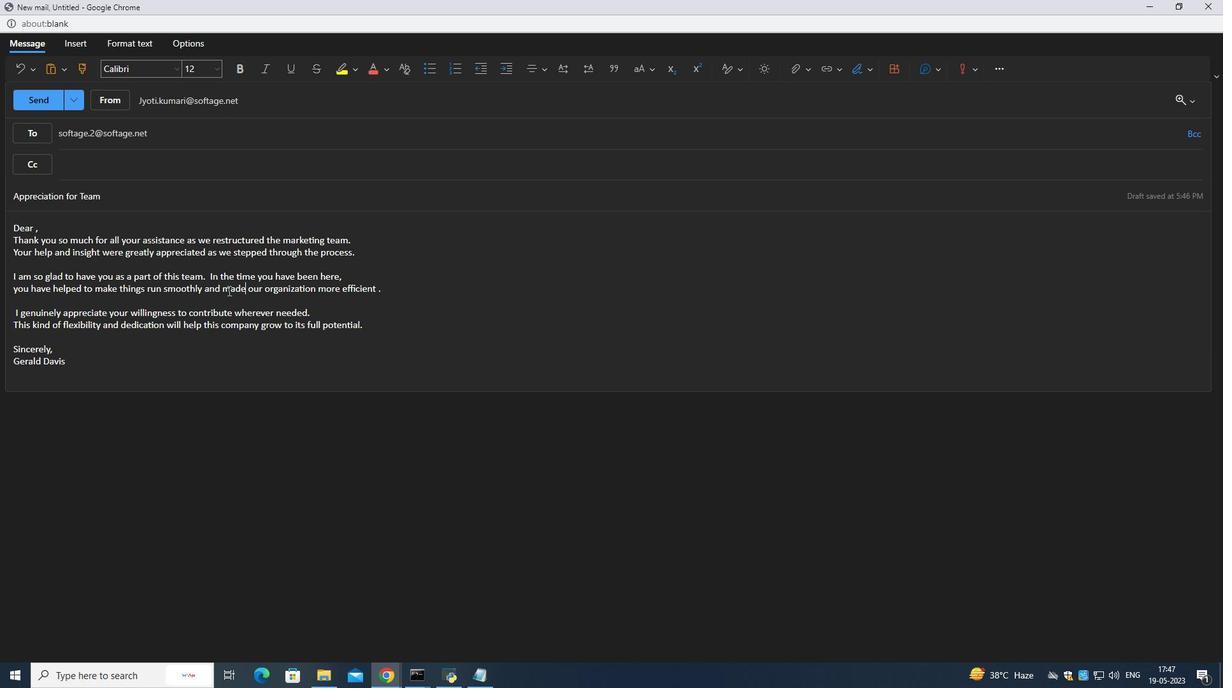 
Action: Mouse pressed left at (225, 288)
Screenshot: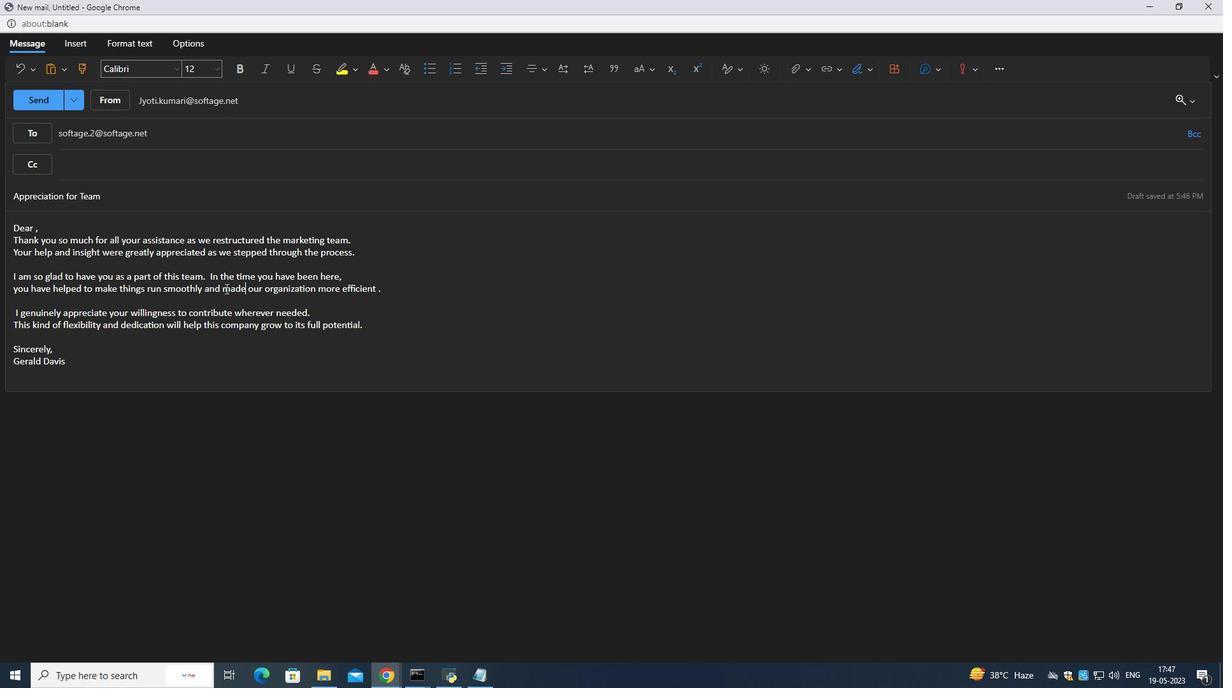 
Action: Mouse moved to (228, 301)
Screenshot: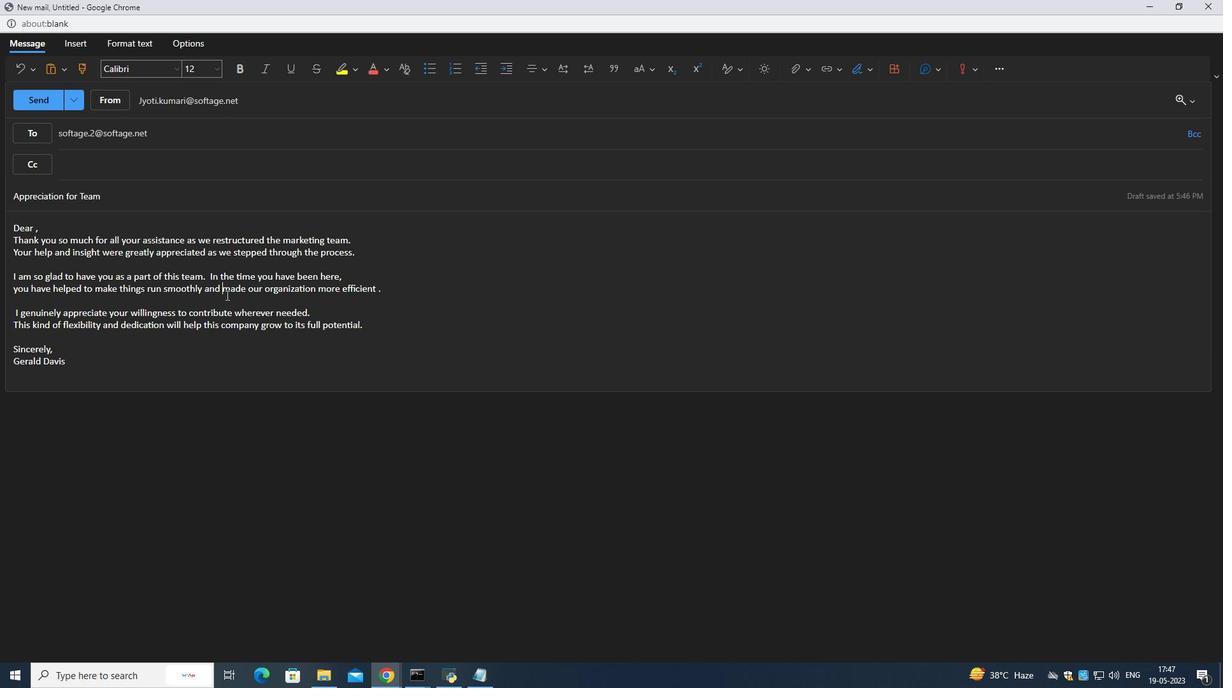 
Action: Key pressed a<Key.space>
Screenshot: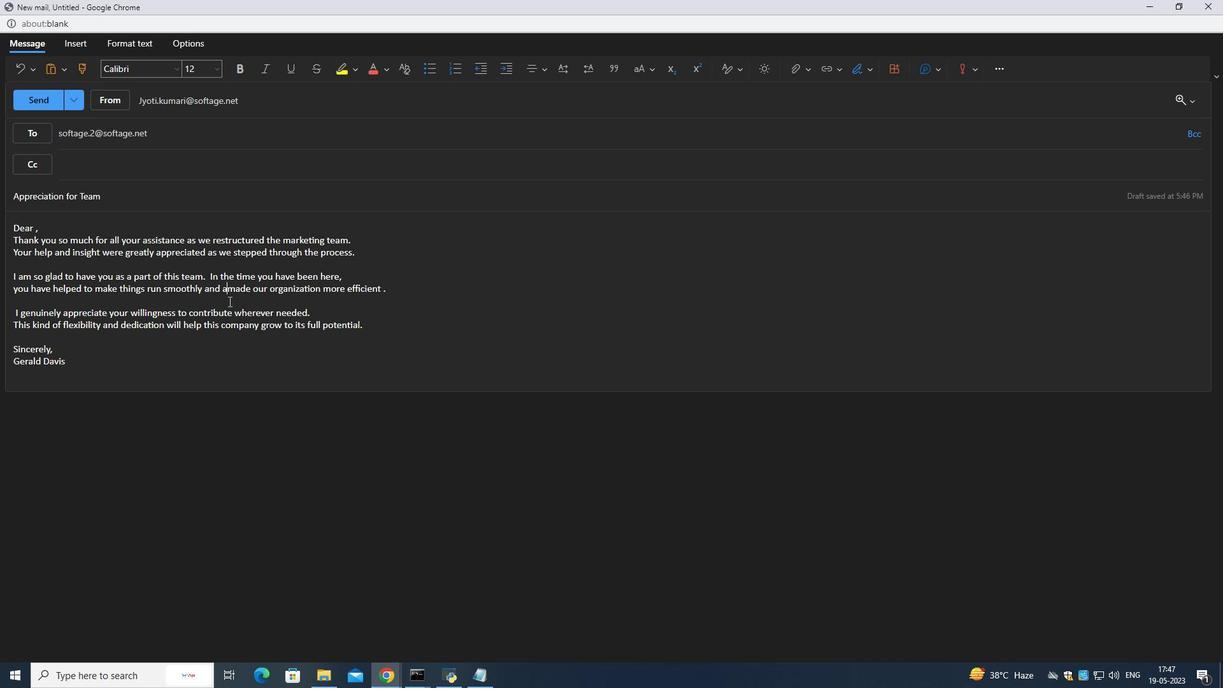 
Action: Mouse moved to (145, 329)
Screenshot: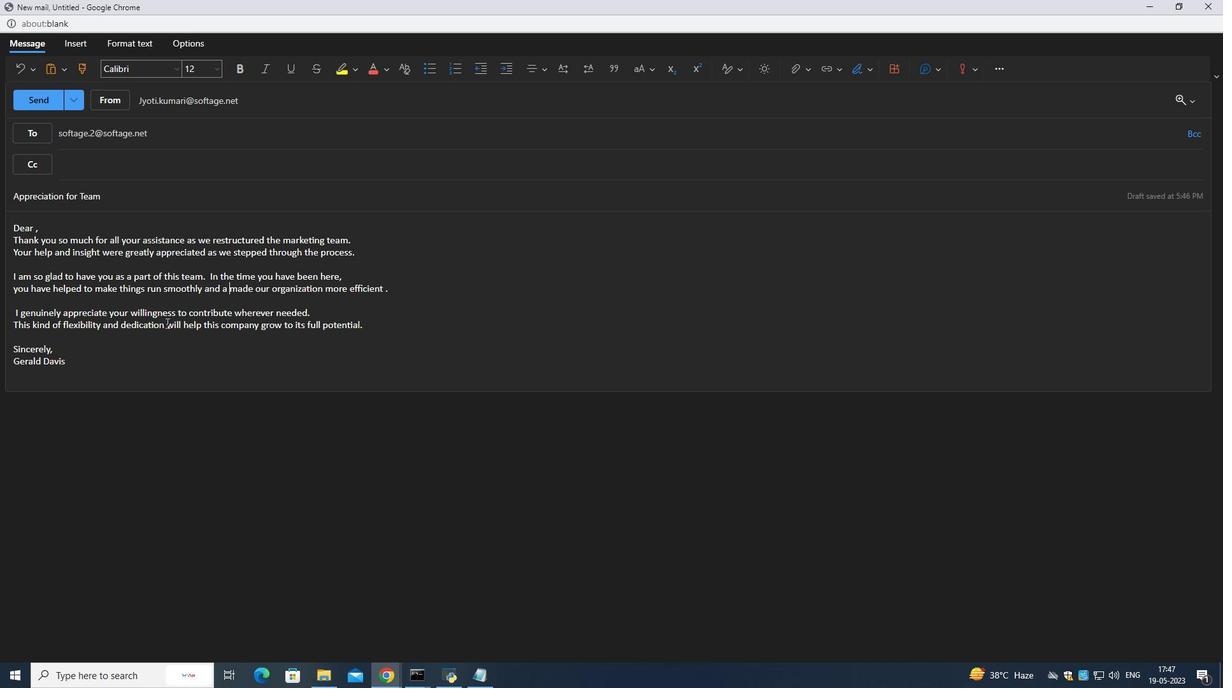 
Action: Mouse scrolled (145, 330) with delta (0, 0)
Screenshot: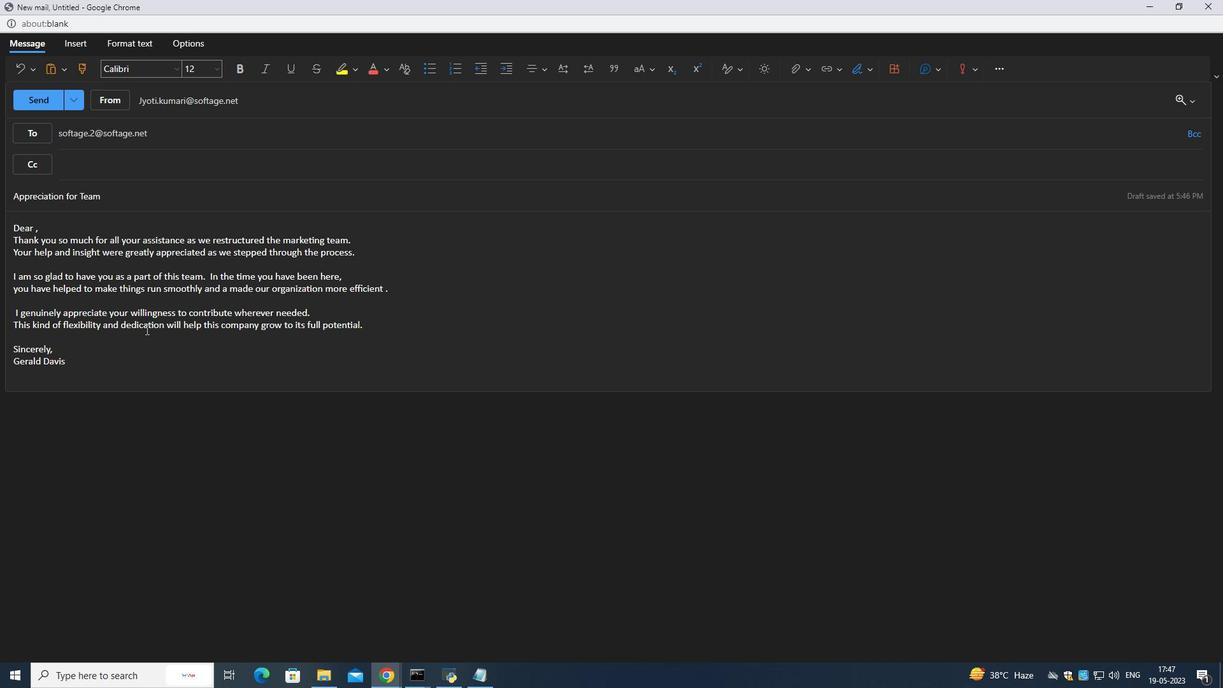 
Action: Mouse scrolled (145, 330) with delta (0, 0)
Screenshot: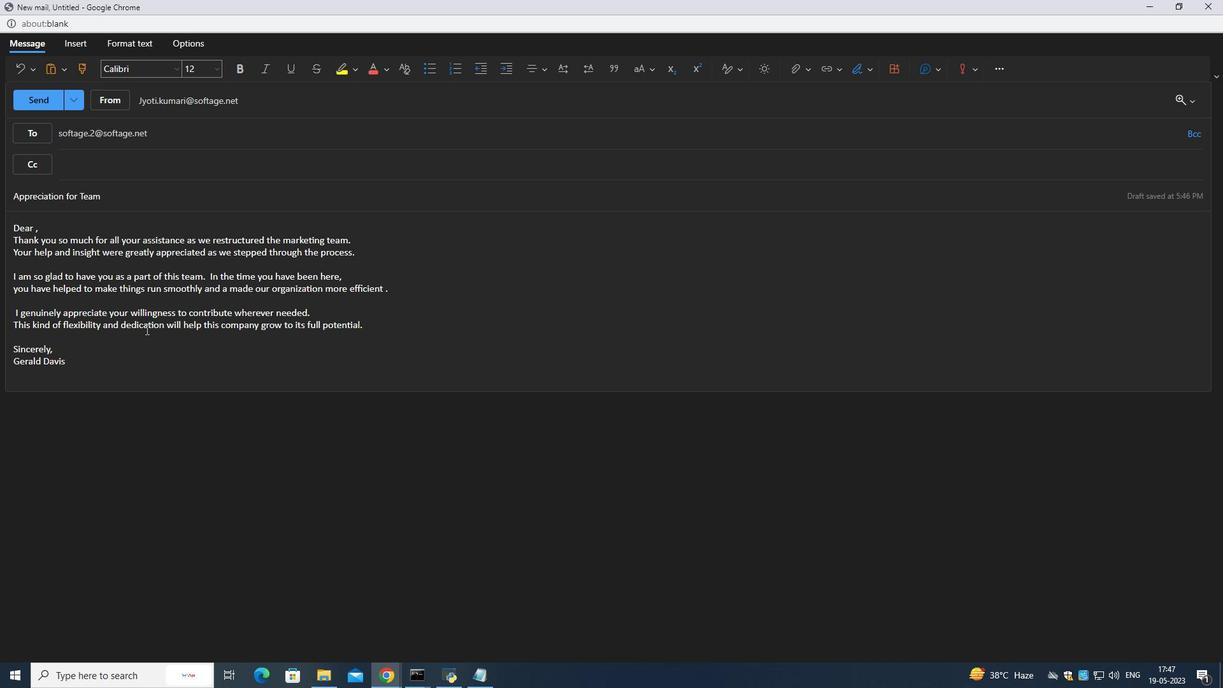 
Action: Mouse scrolled (145, 330) with delta (0, 0)
Screenshot: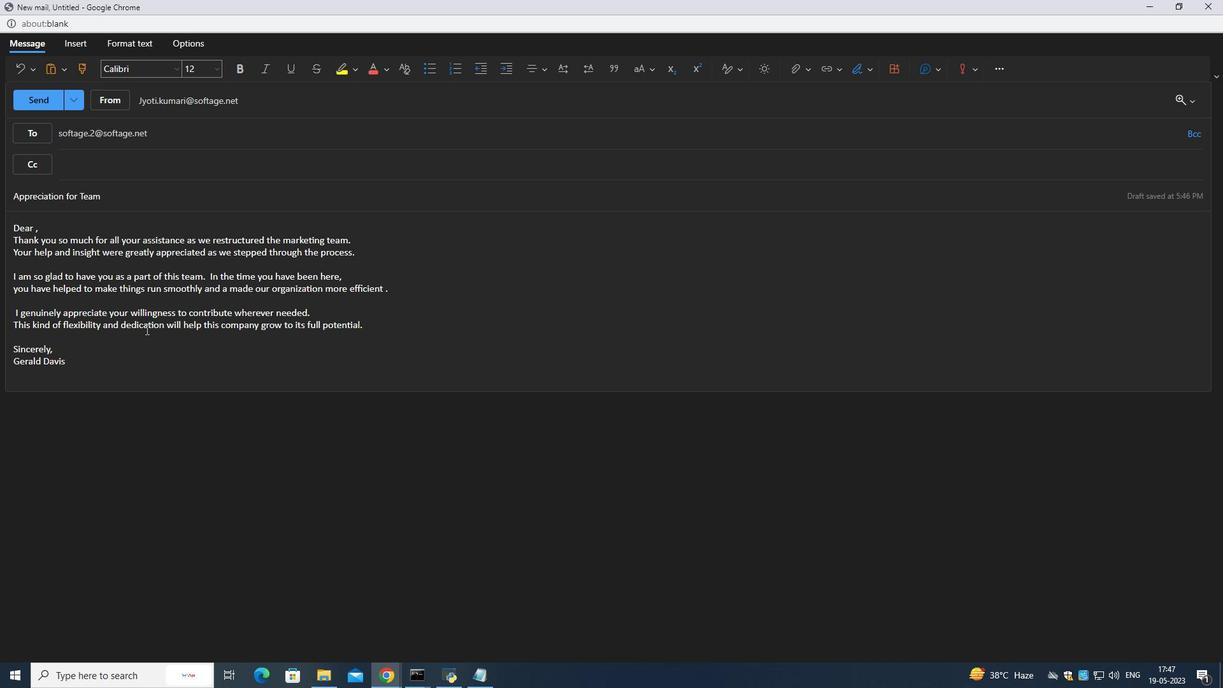 
Action: Mouse scrolled (145, 330) with delta (0, 0)
Screenshot: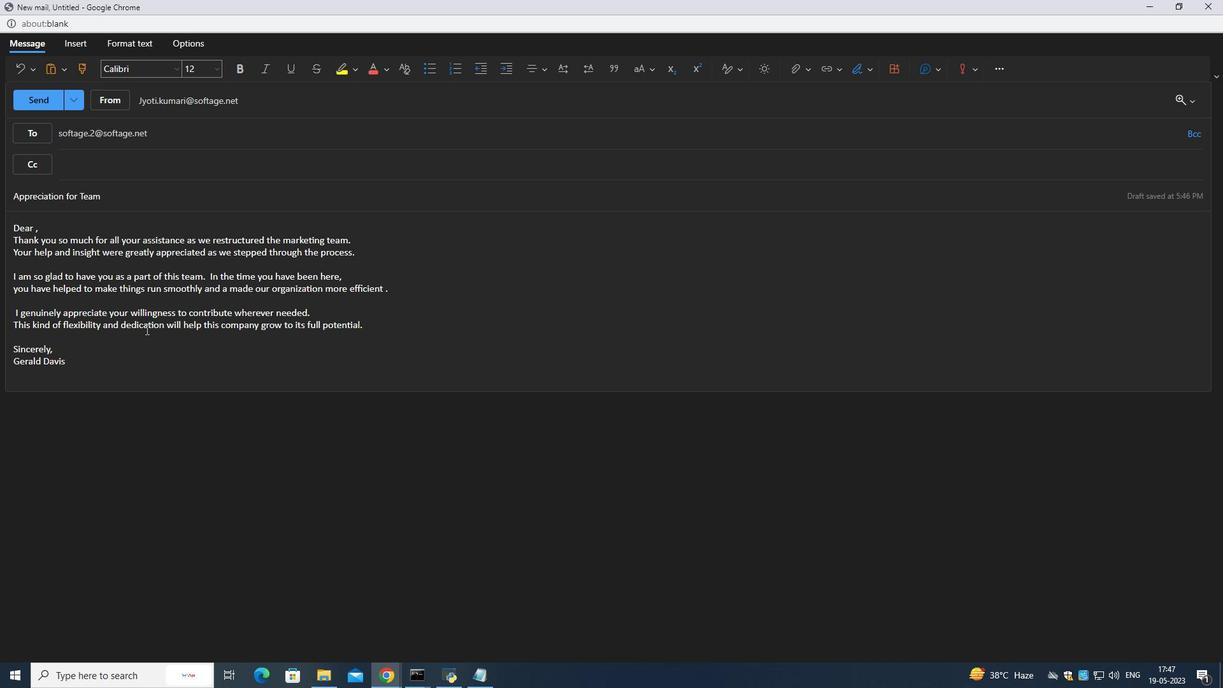
Action: Mouse scrolled (145, 328) with delta (0, 0)
Screenshot: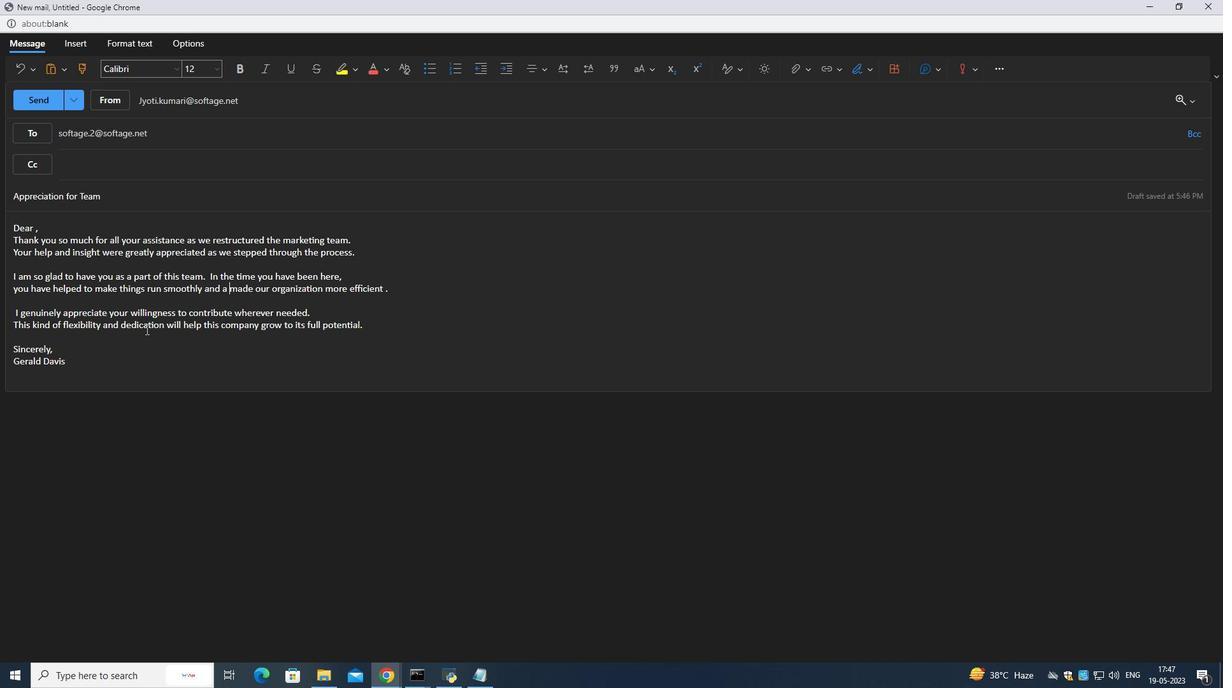 
Action: Mouse scrolled (145, 328) with delta (0, 0)
Screenshot: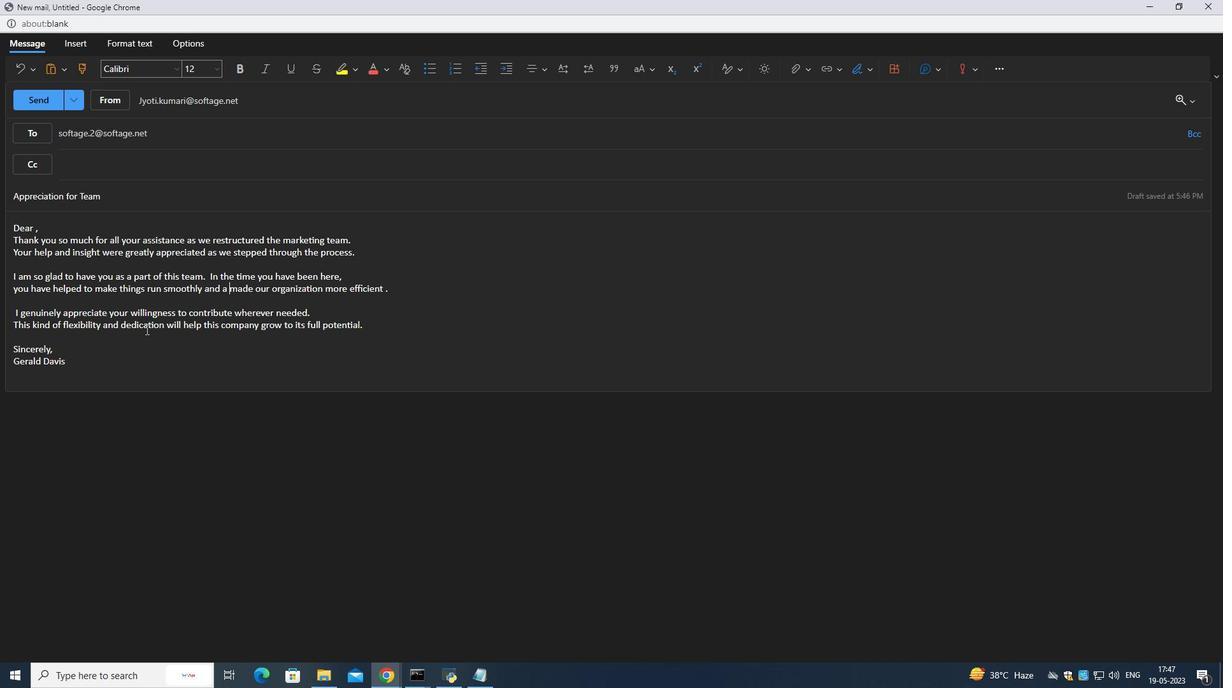 
Action: Mouse scrolled (145, 328) with delta (0, 0)
Screenshot: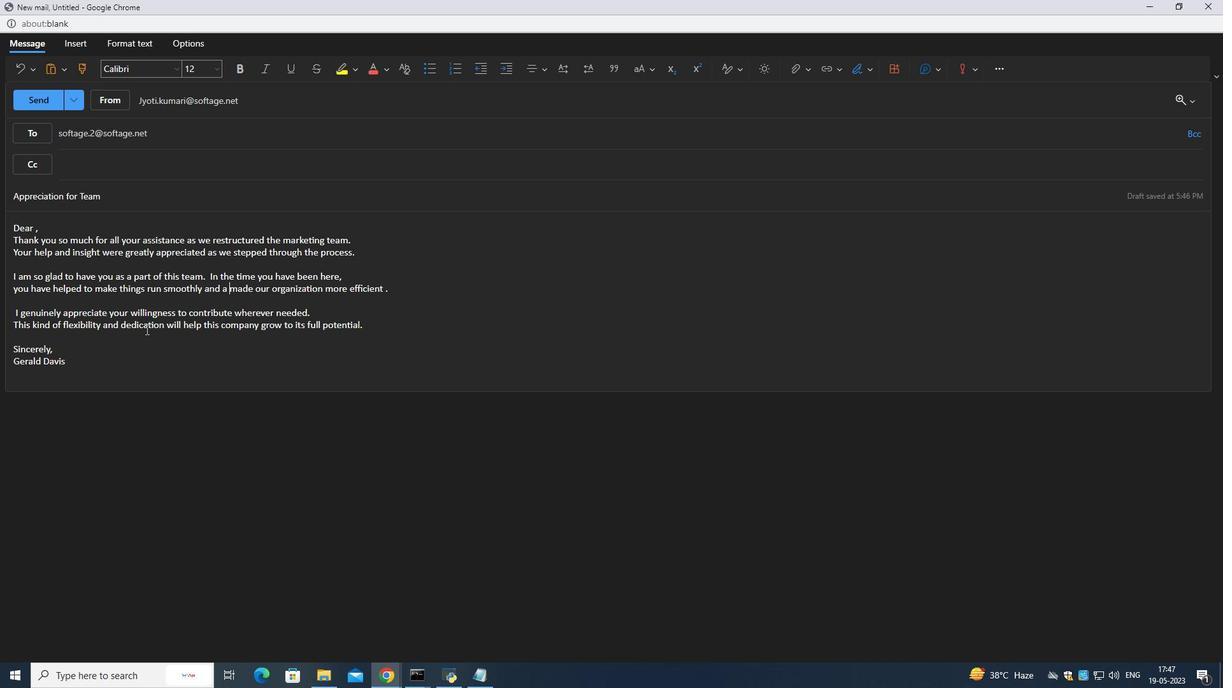 
Action: Mouse moved to (98, 365)
Screenshot: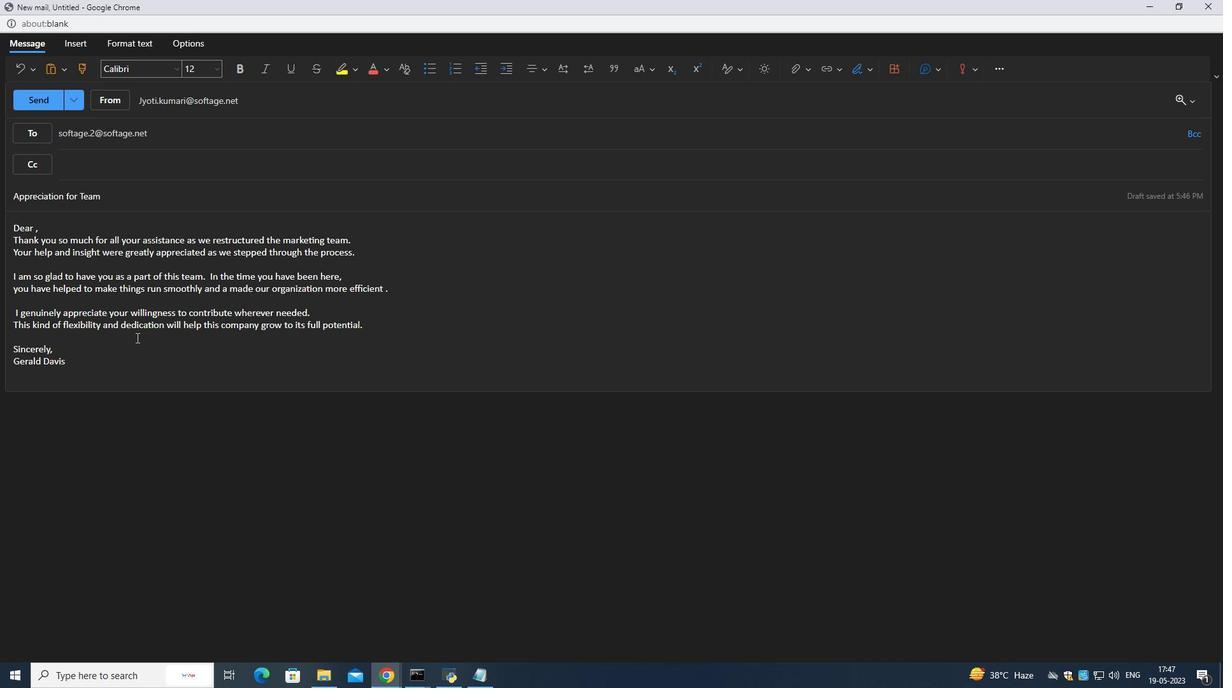 
Action: Mouse pressed left at (98, 365)
Screenshot: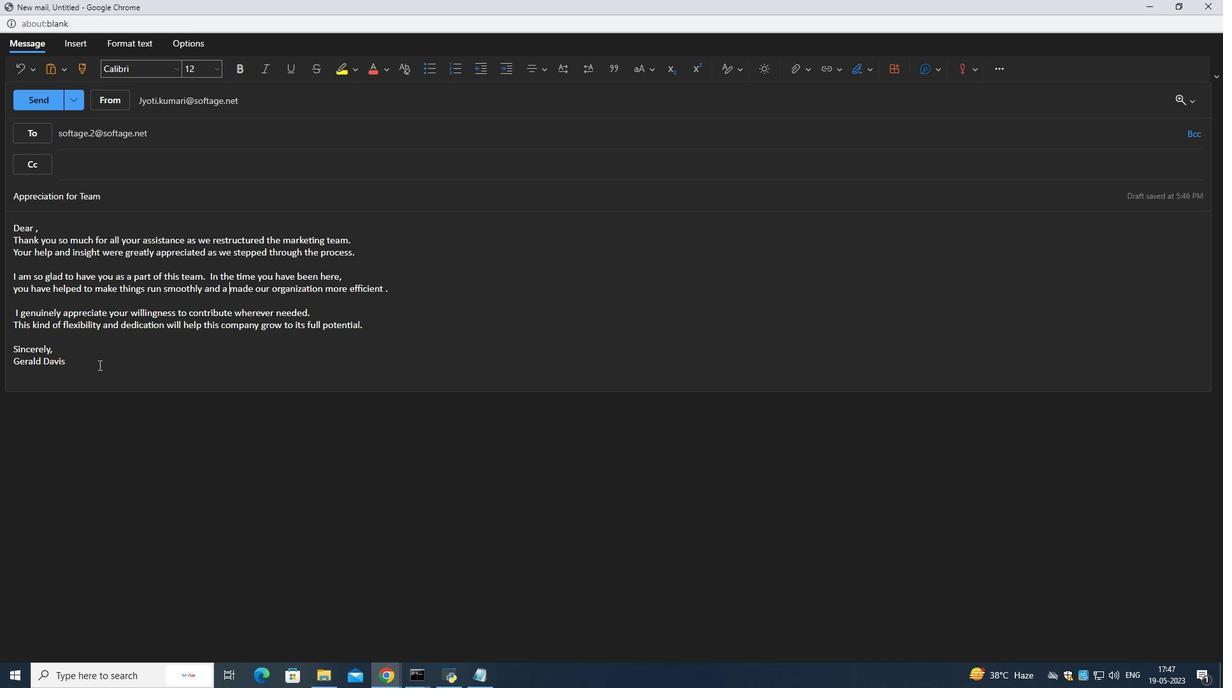 
Action: Mouse moved to (81, 43)
Screenshot: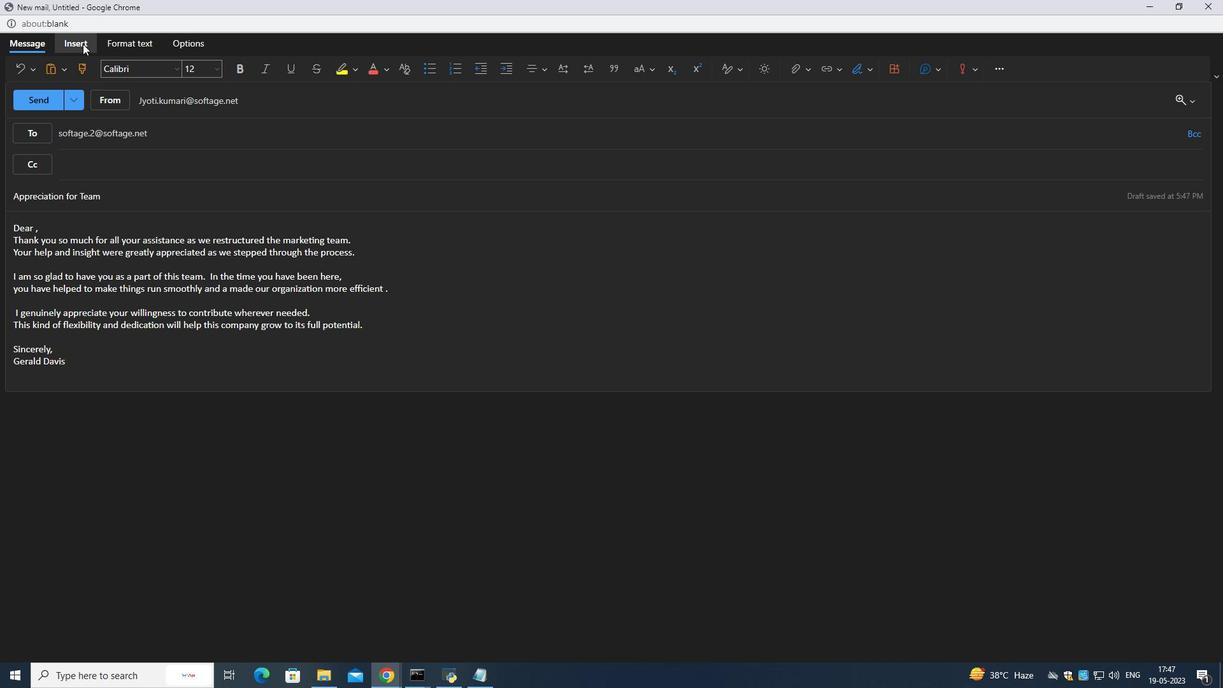 
Action: Mouse pressed left at (81, 43)
Screenshot: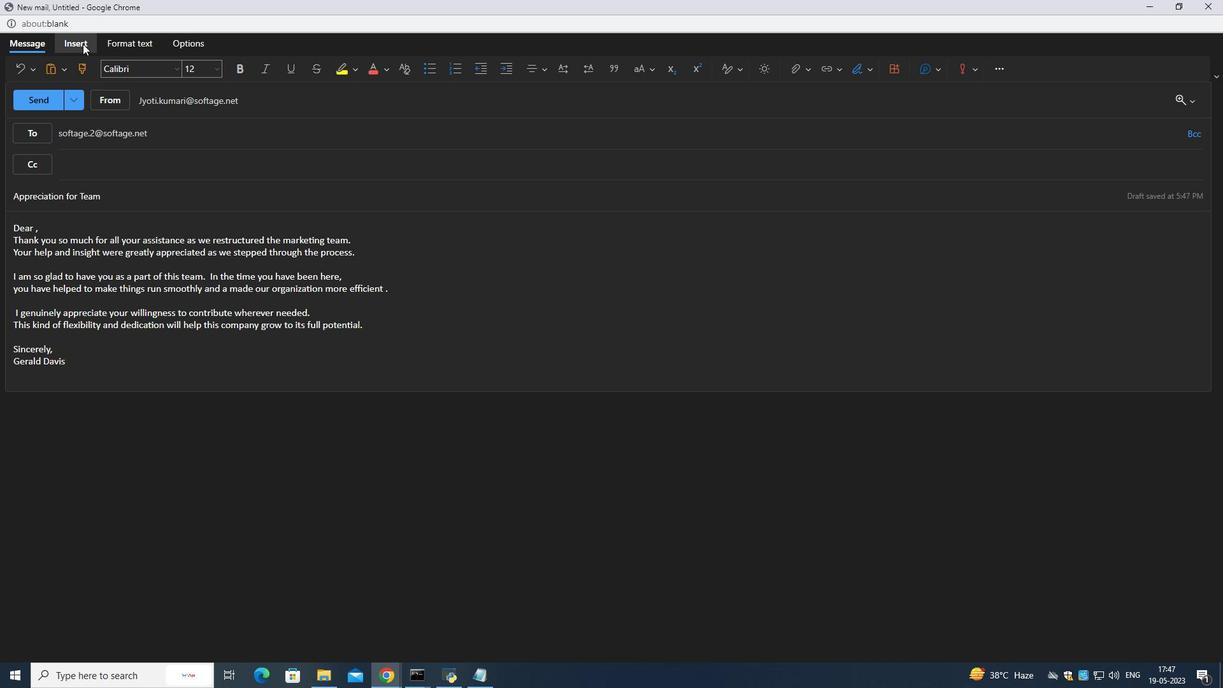 
Action: Mouse moved to (181, 69)
Screenshot: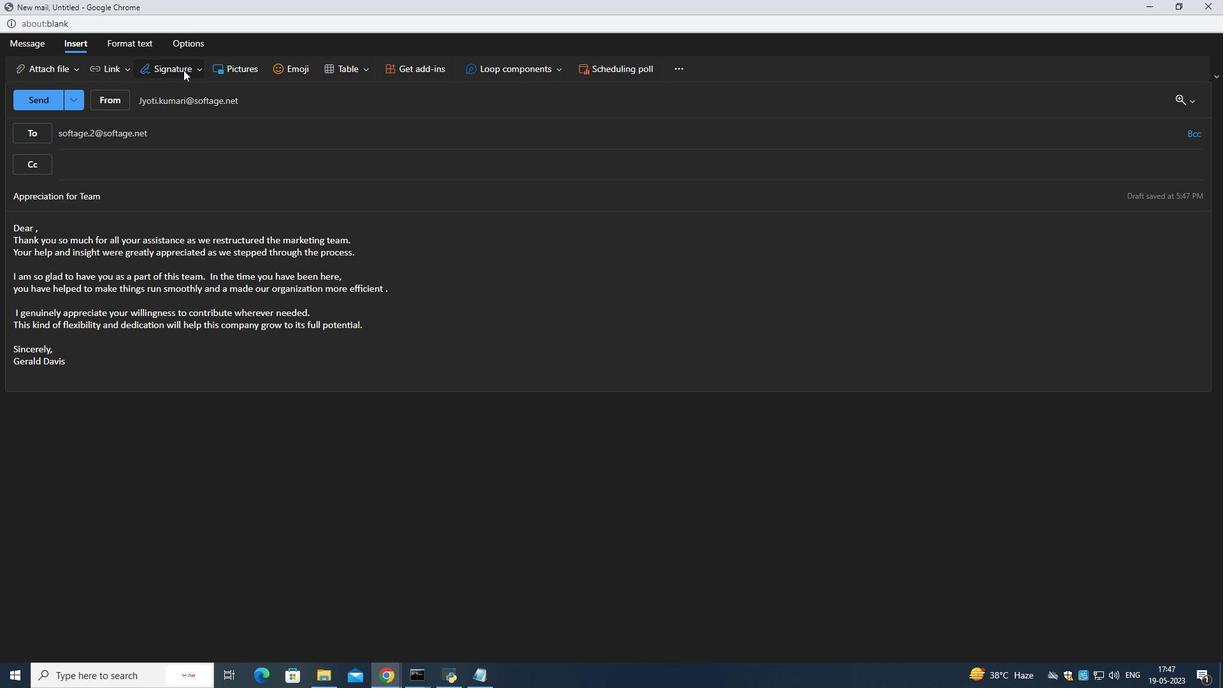 
Action: Mouse pressed left at (181, 69)
Screenshot: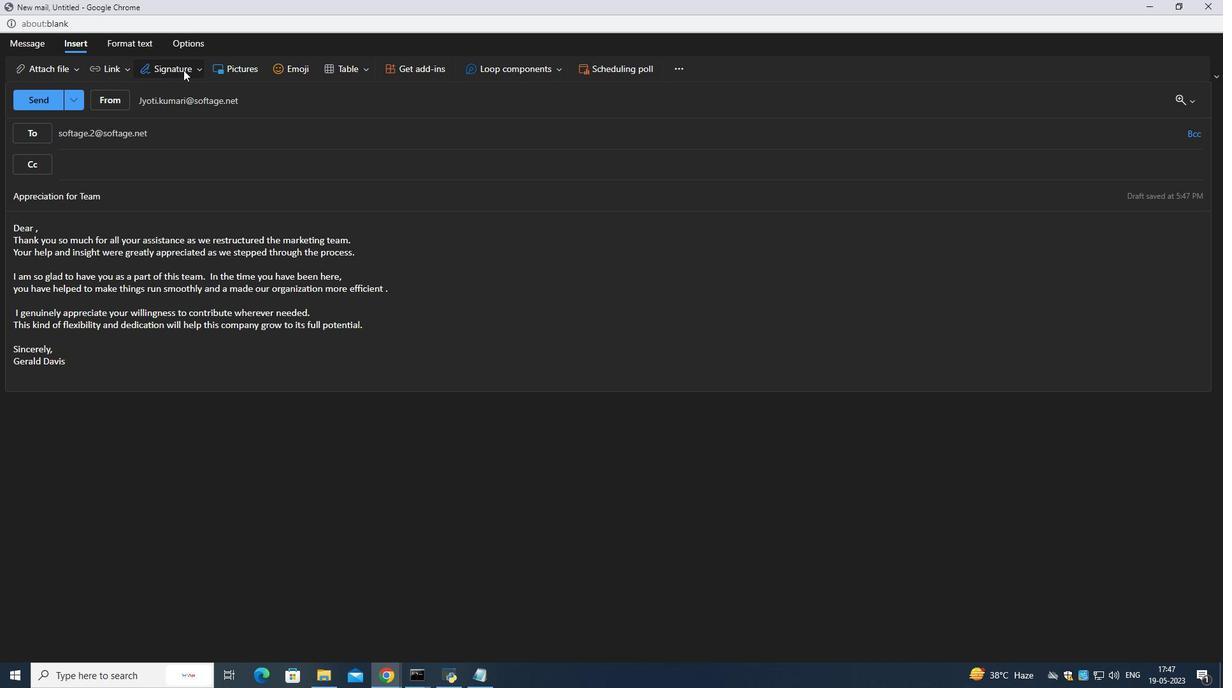 
Action: Mouse moved to (187, 144)
Screenshot: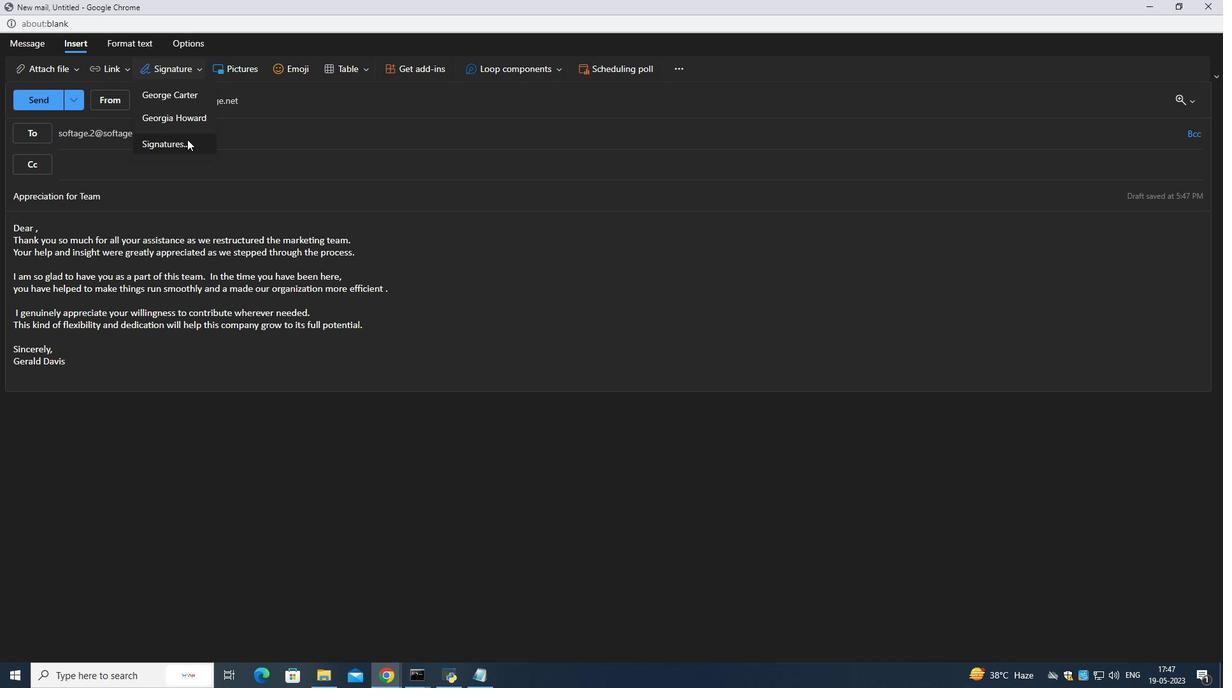 
Action: Mouse pressed left at (187, 144)
Screenshot: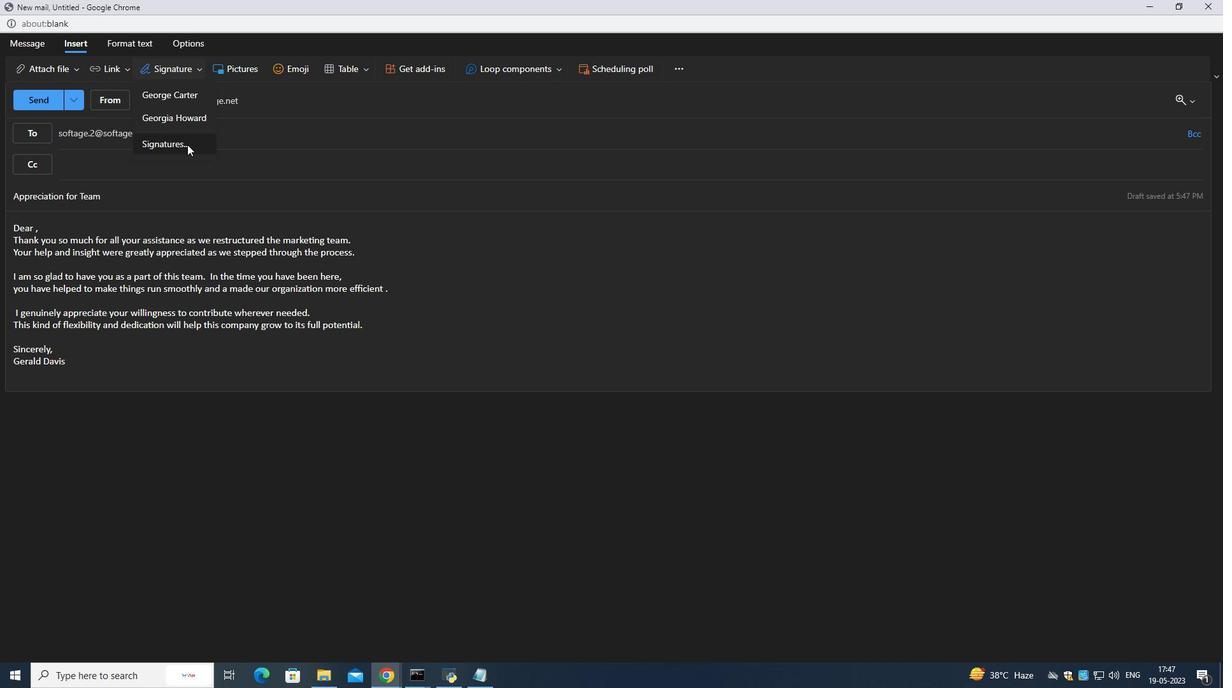 
Action: Mouse moved to (787, 201)
Screenshot: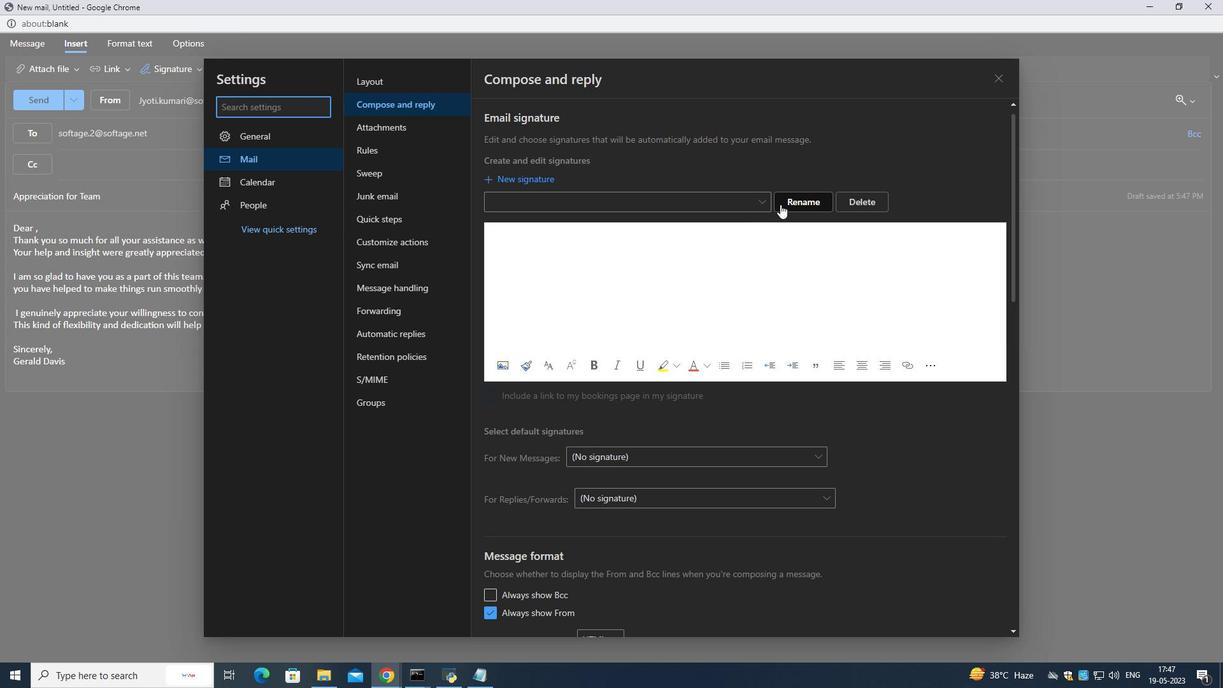 
Action: Mouse pressed left at (787, 201)
Screenshot: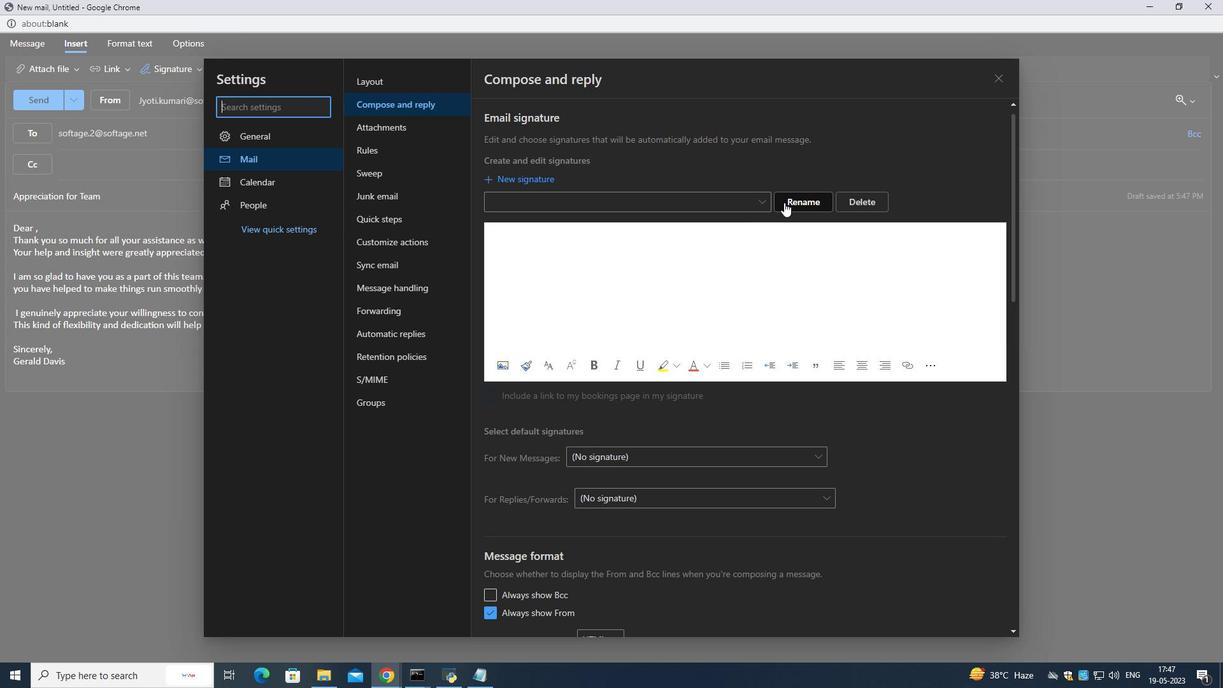 
Action: Mouse moved to (748, 202)
Screenshot: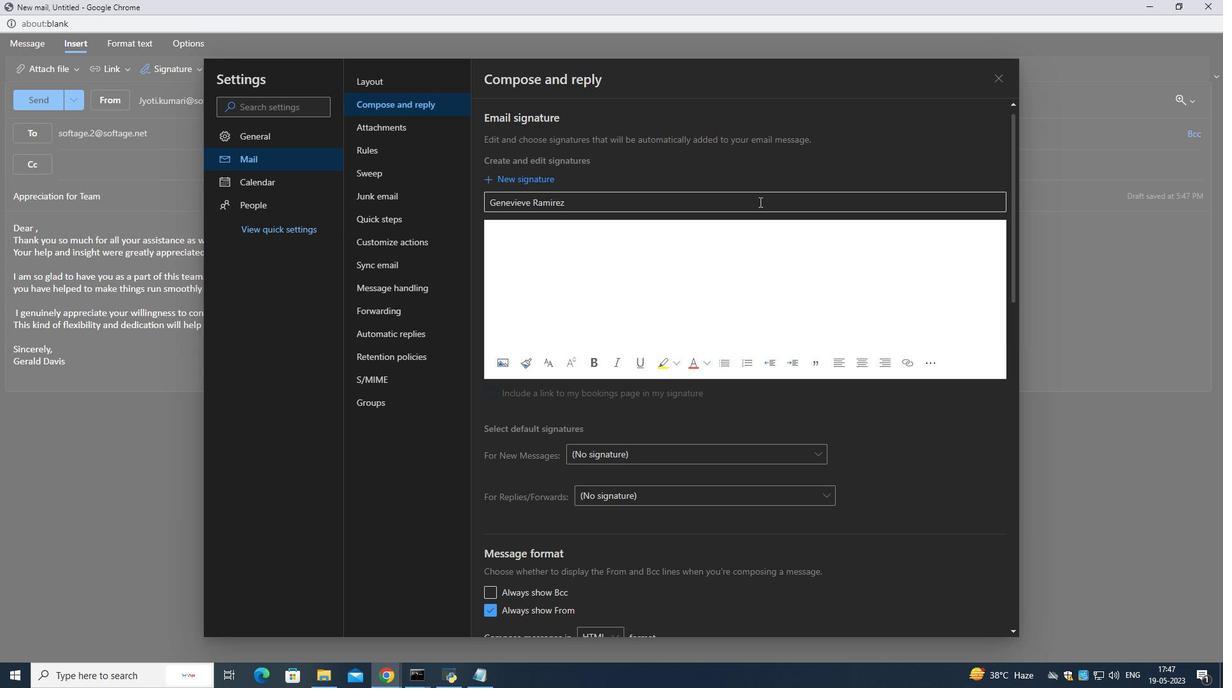 
Action: Mouse pressed left at (748, 202)
Screenshot: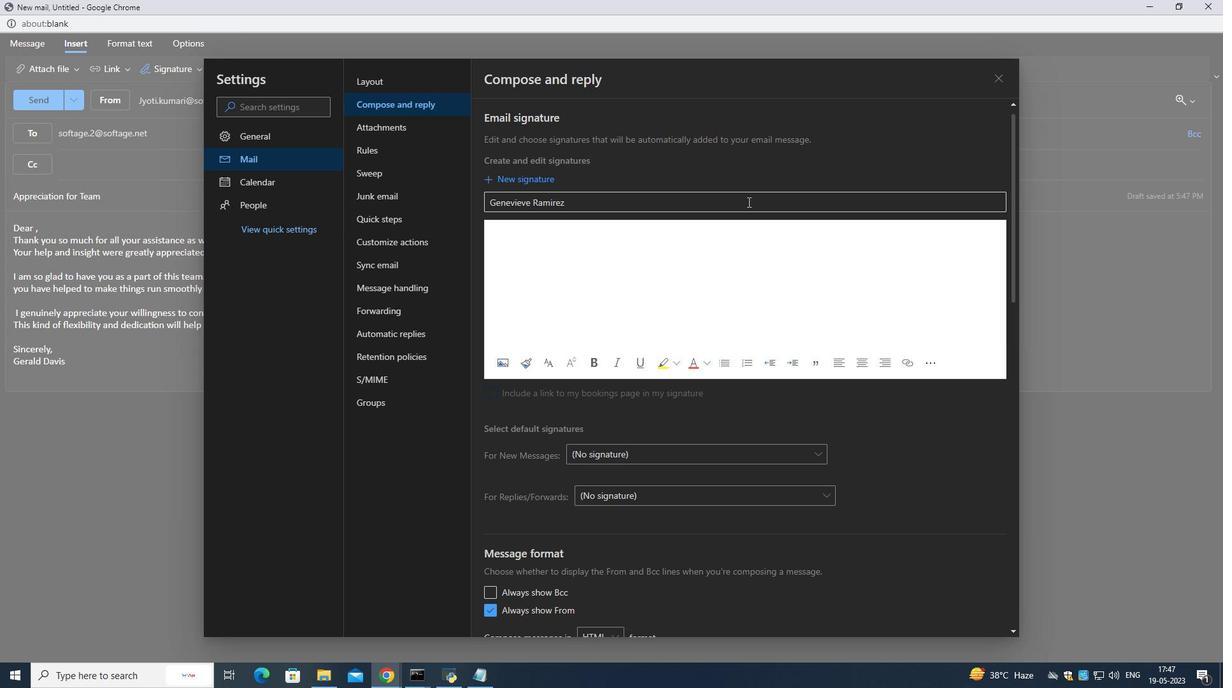 
Action: Mouse moved to (747, 202)
Screenshot: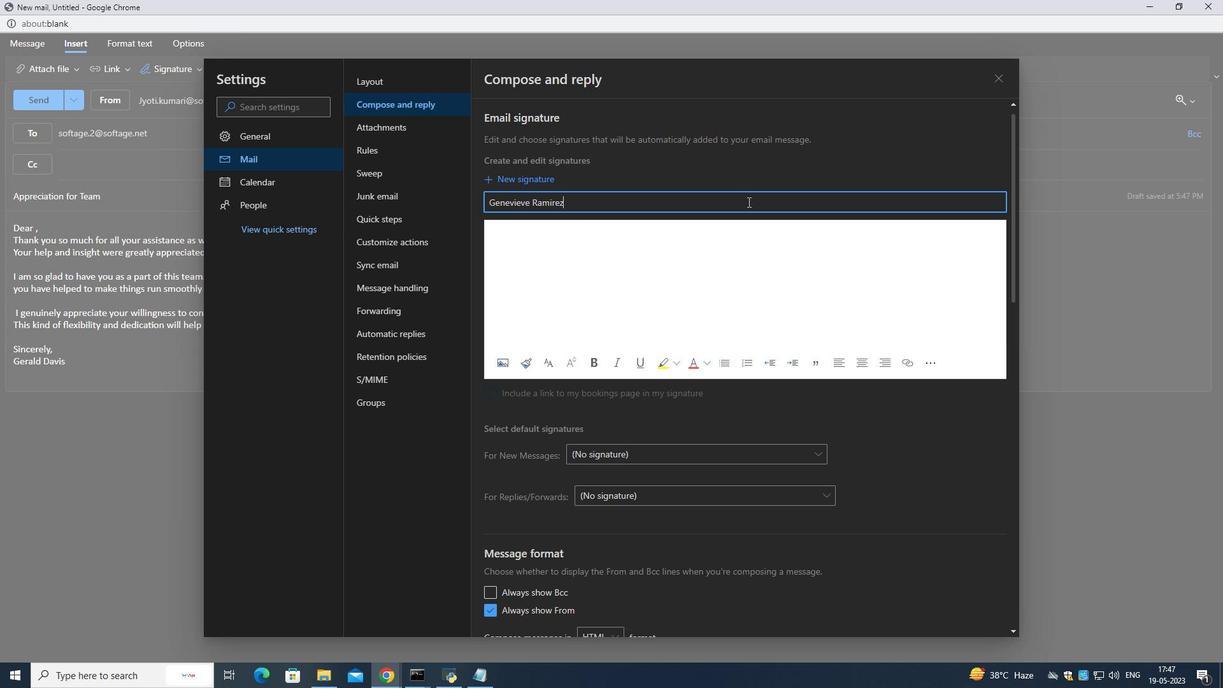 
Action: Key pressed <Key.backspace><Key.backspace><Key.backspace><Key.backspace><Key.backspace><Key.backspace><Key.backspace><Key.backspace><Key.backspace><Key.backspace><Key.backspace><Key.backspace><Key.backspace><Key.backspace><Key.backspace><Key.backspace><Key.backspace><Key.backspace><Key.backspace><Key.backspace><Key.backspace><Key.backspace><Key.backspace><Key.backspace><Key.shift>Gerald<Key.space><Key.shift>davis
Screenshot: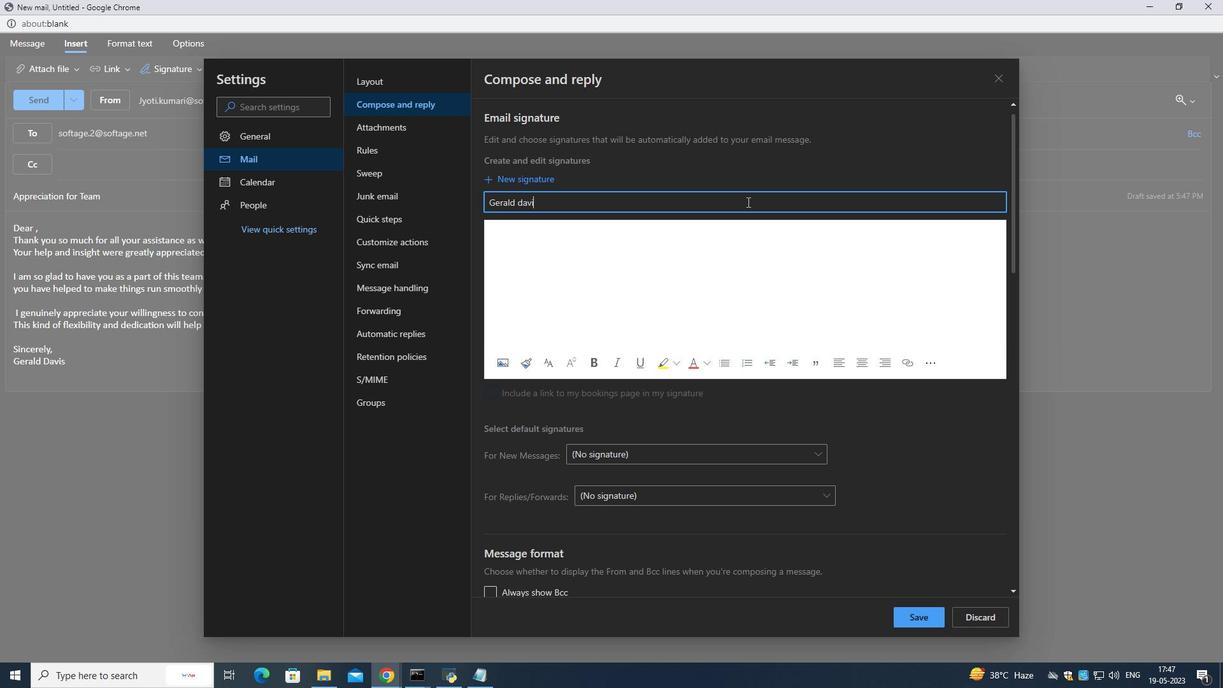 
Action: Mouse moved to (669, 368)
Screenshot: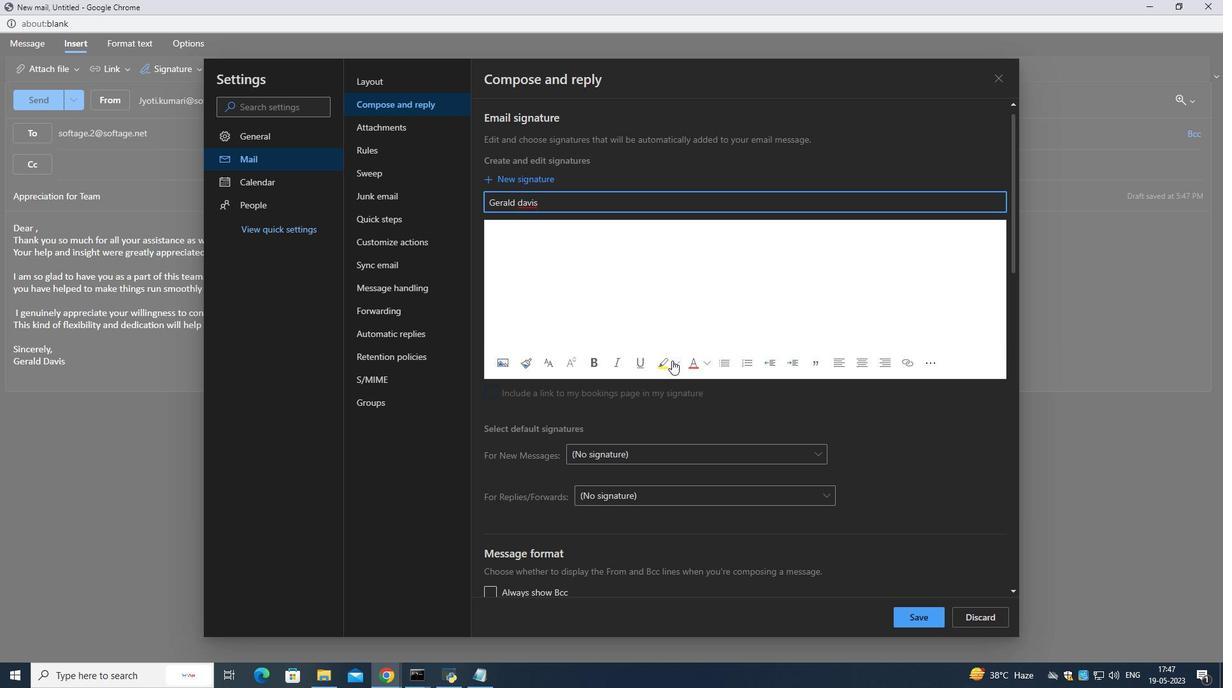 
Action: Mouse pressed left at (669, 368)
Screenshot: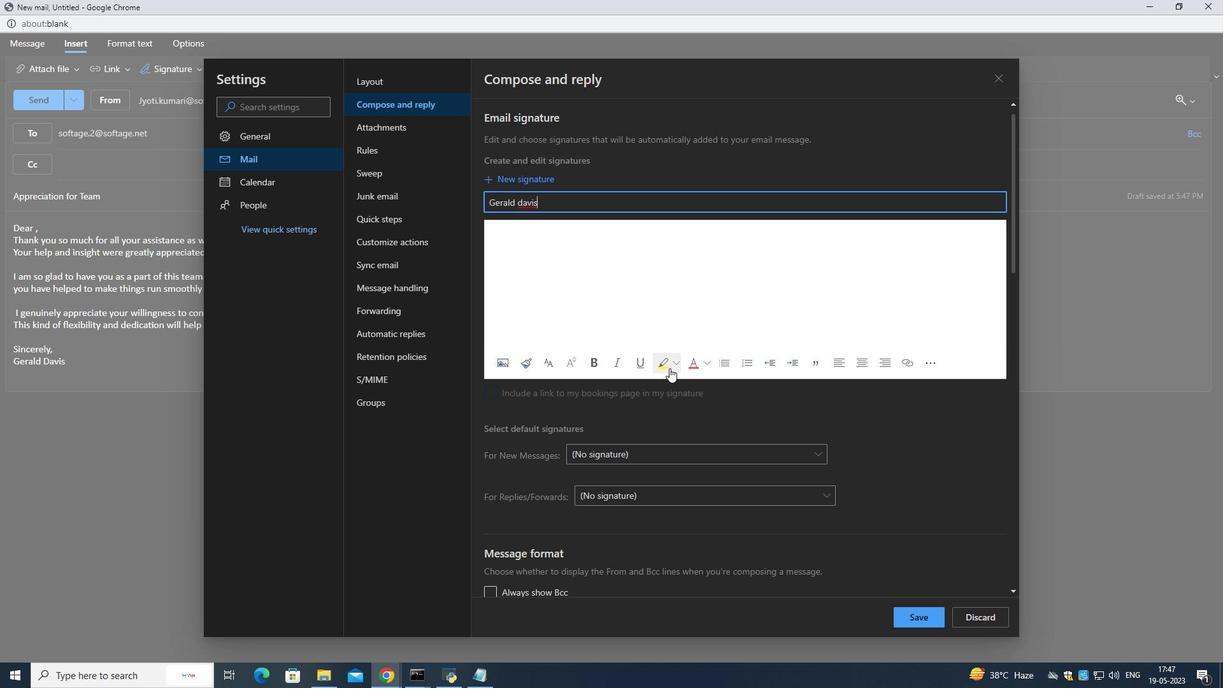 
Action: Mouse moved to (669, 368)
Screenshot: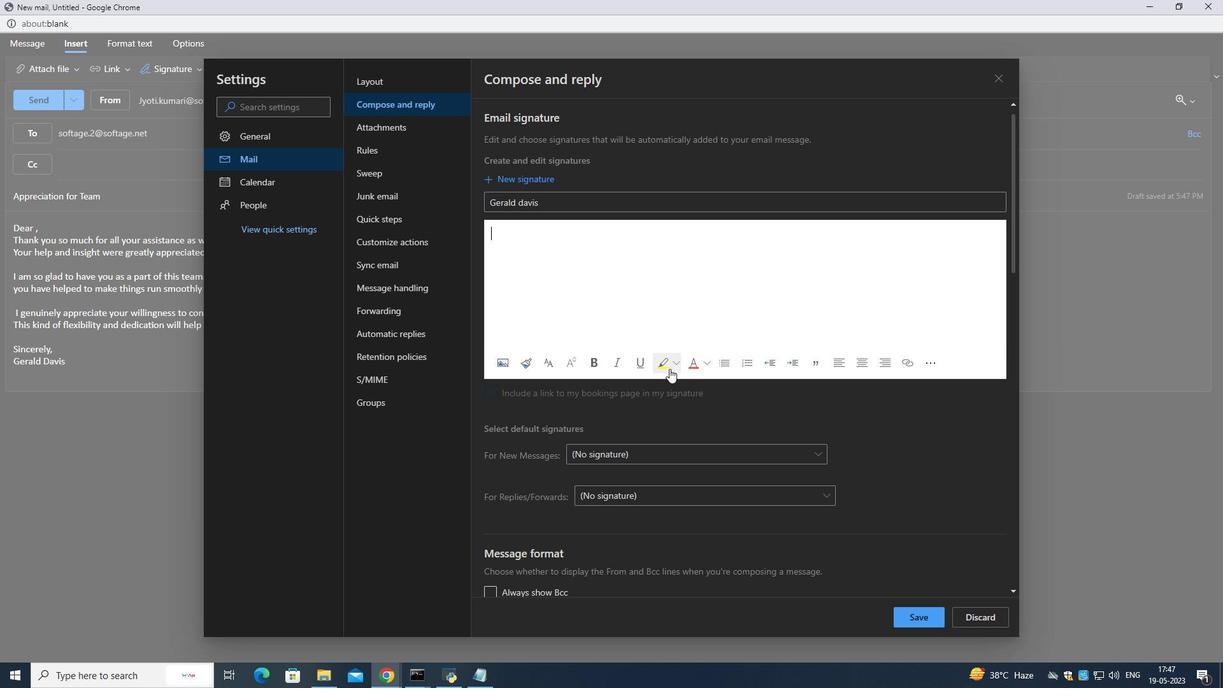 
Action: Key pressed <Key.shift><Key.shift>Gerald<Key.space><Key.shift><Key.shift><Key.shift>Davis
Screenshot: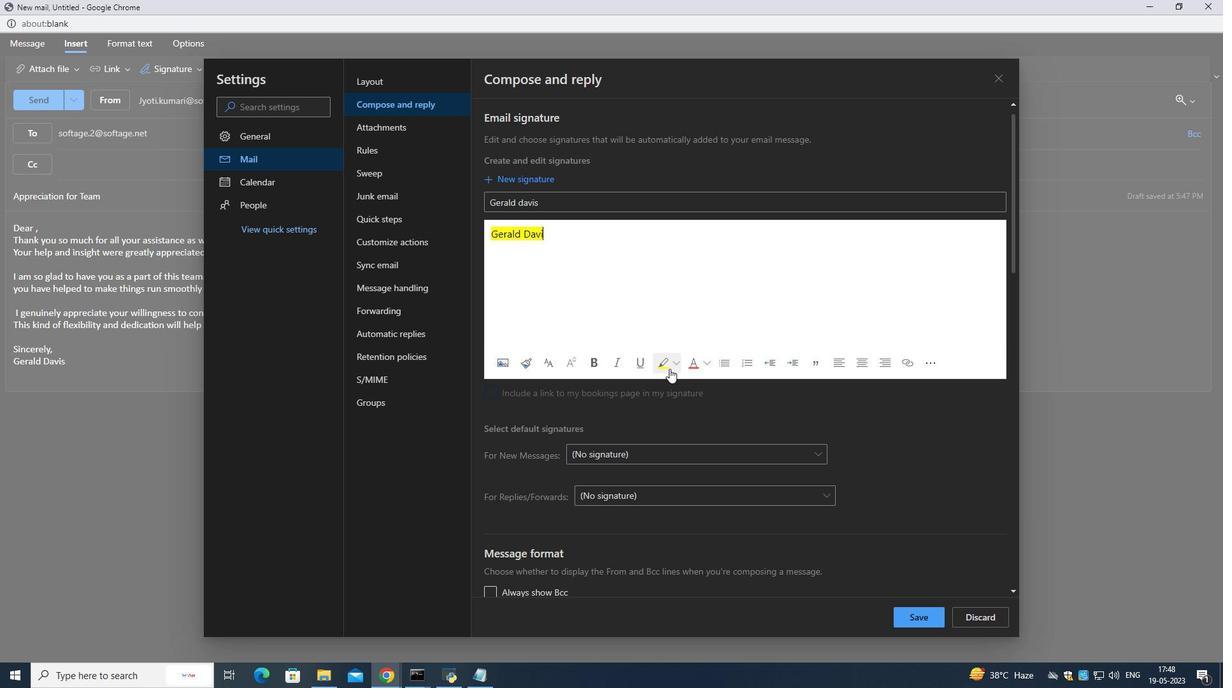 
Action: Mouse moved to (668, 467)
Screenshot: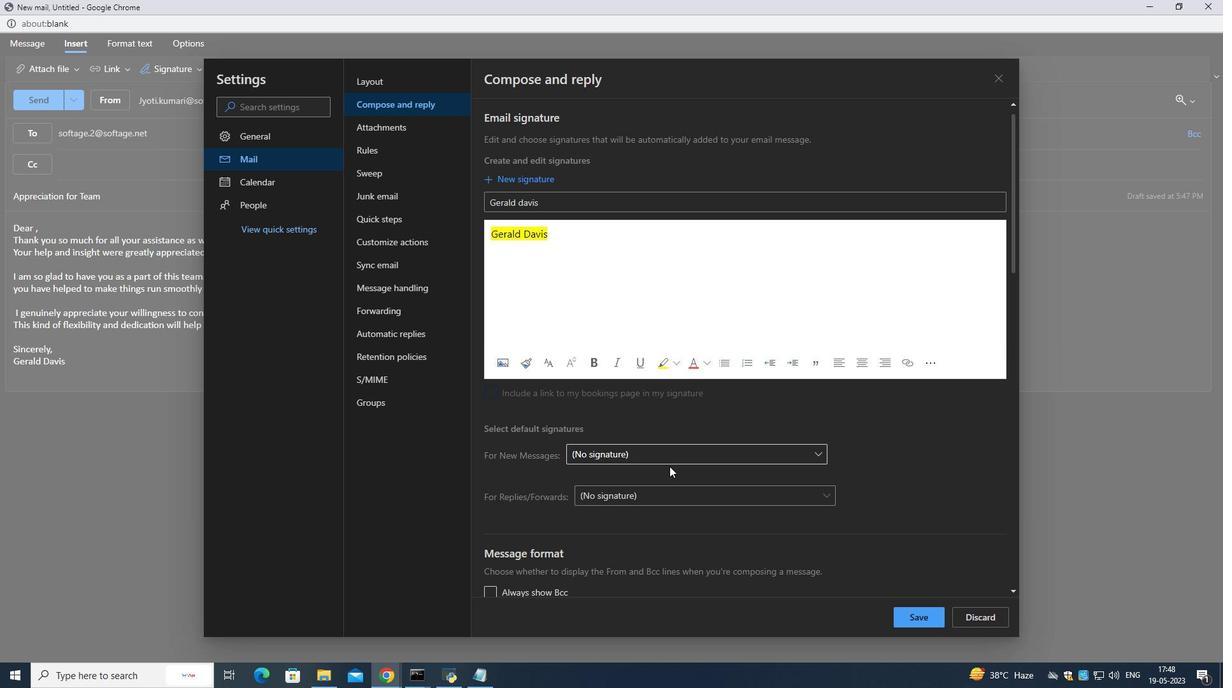 
Action: Mouse scrolled (668, 466) with delta (0, 0)
Screenshot: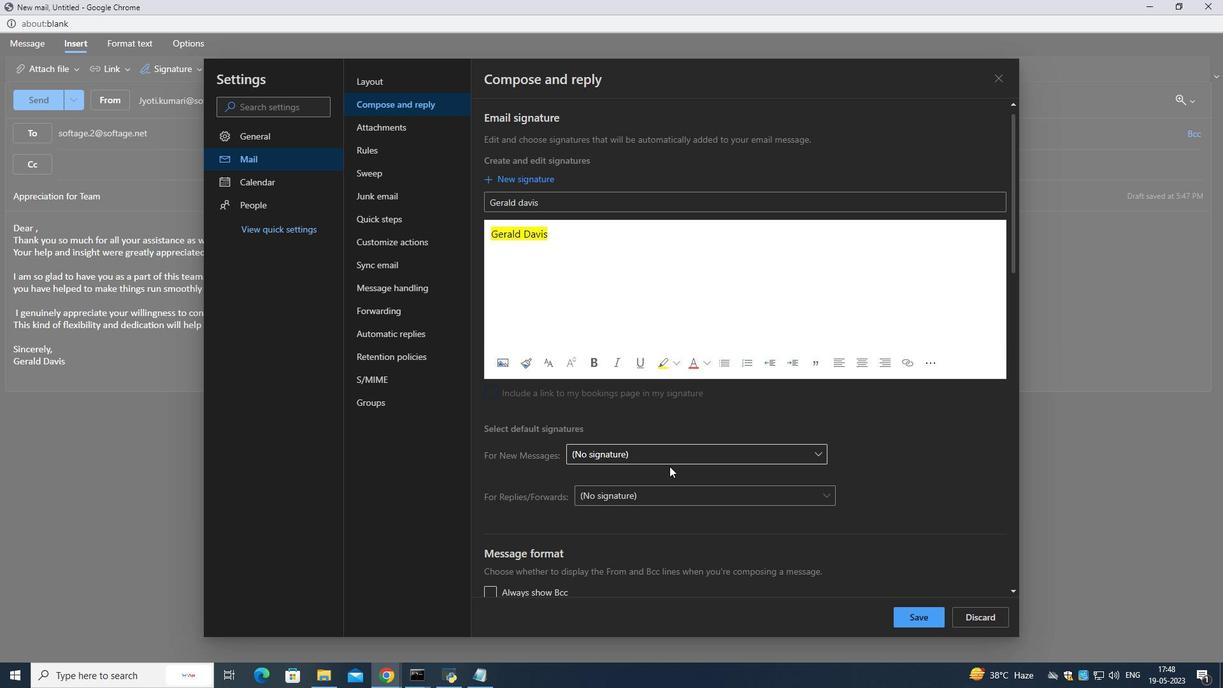 
Action: Mouse moved to (667, 469)
Screenshot: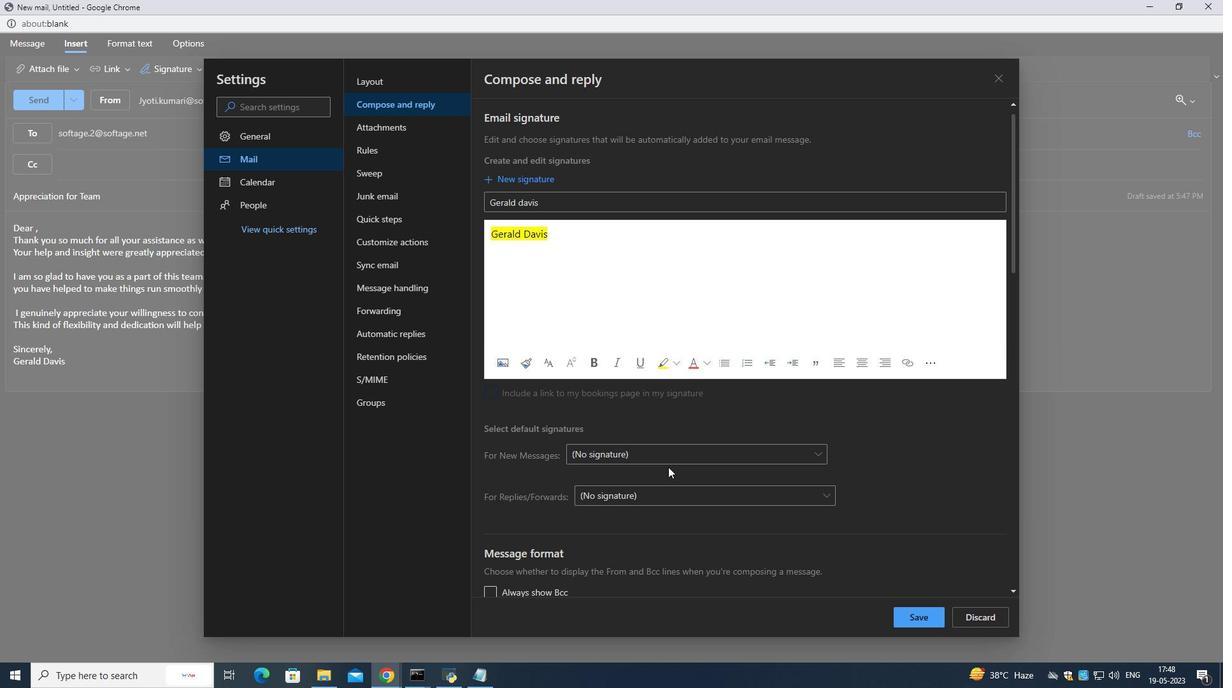 
Action: Mouse scrolled (667, 468) with delta (0, 0)
Screenshot: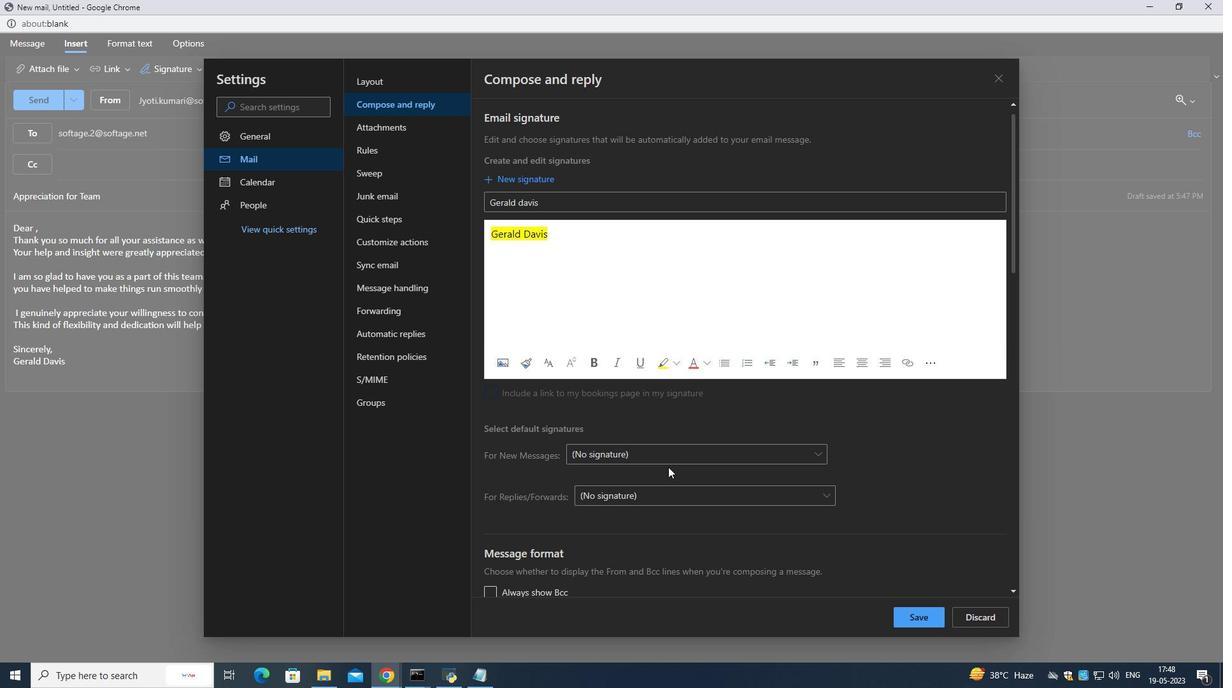 
Action: Mouse scrolled (667, 468) with delta (0, 0)
Screenshot: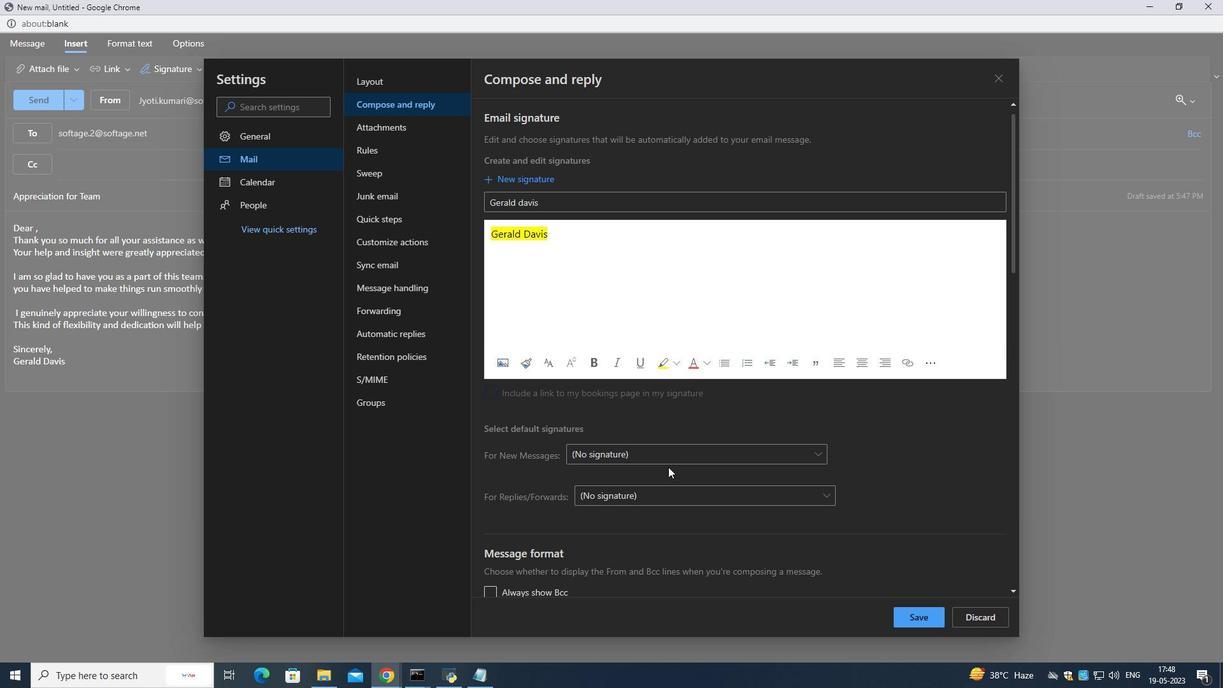 
Action: Mouse scrolled (667, 468) with delta (0, 0)
Screenshot: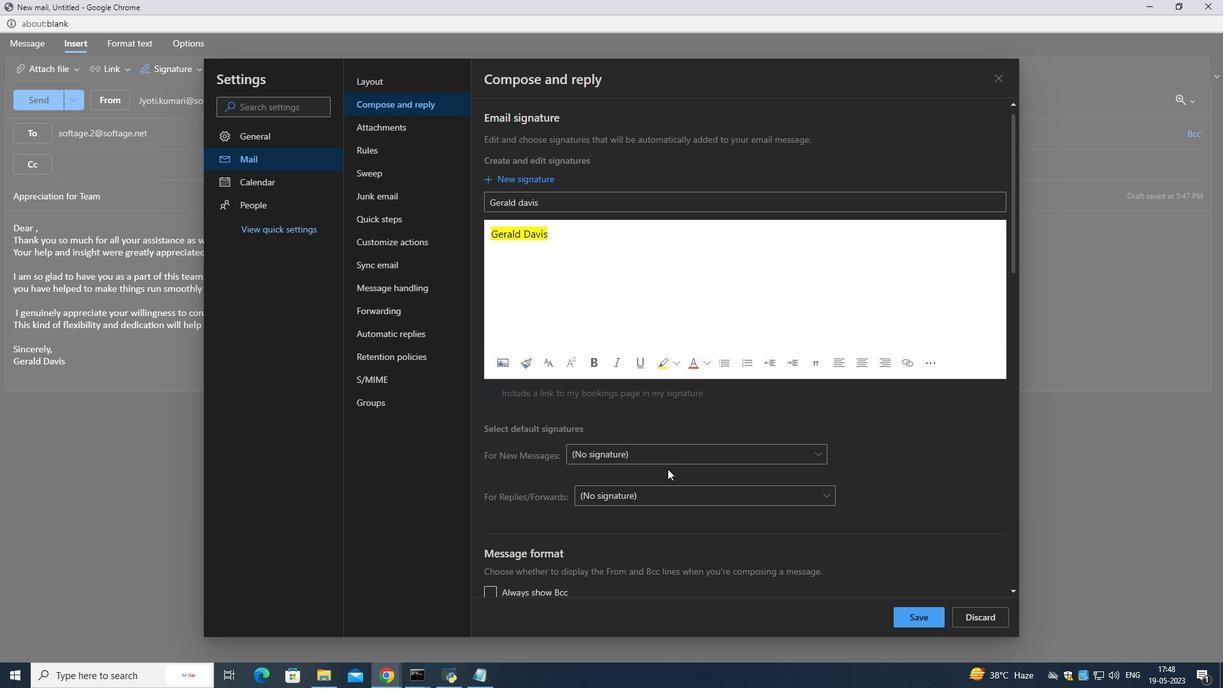 
Action: Mouse scrolled (667, 468) with delta (0, 0)
Screenshot: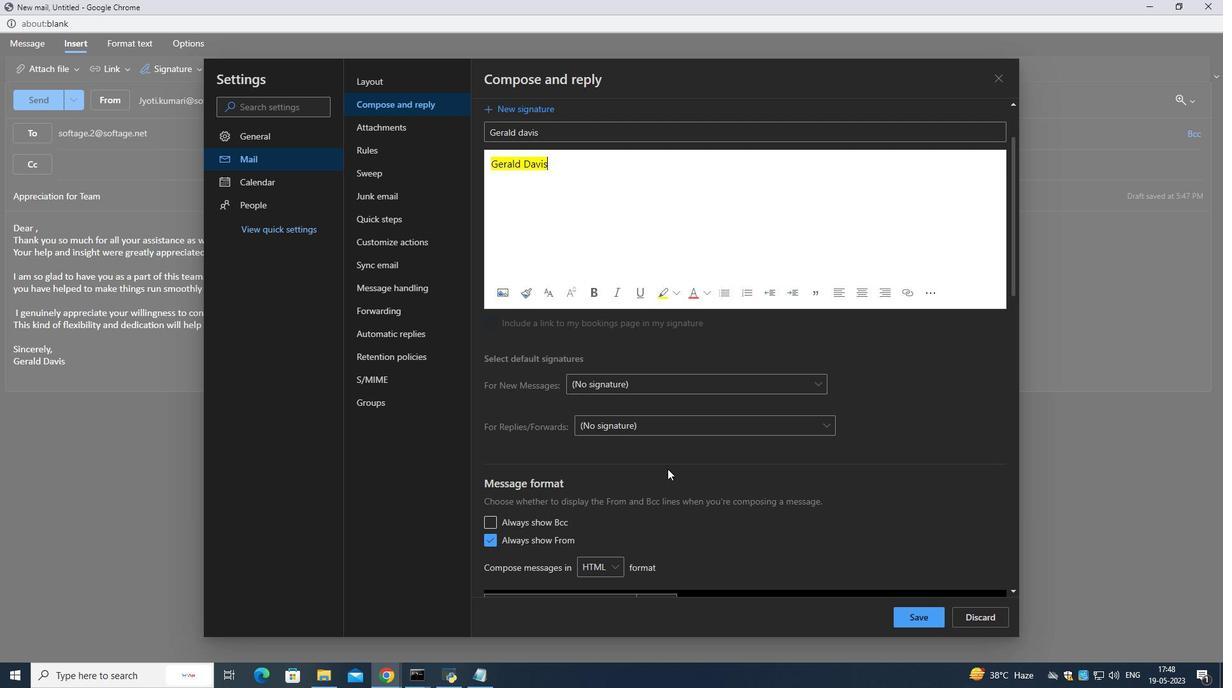 
Action: Mouse scrolled (667, 468) with delta (0, 0)
Screenshot: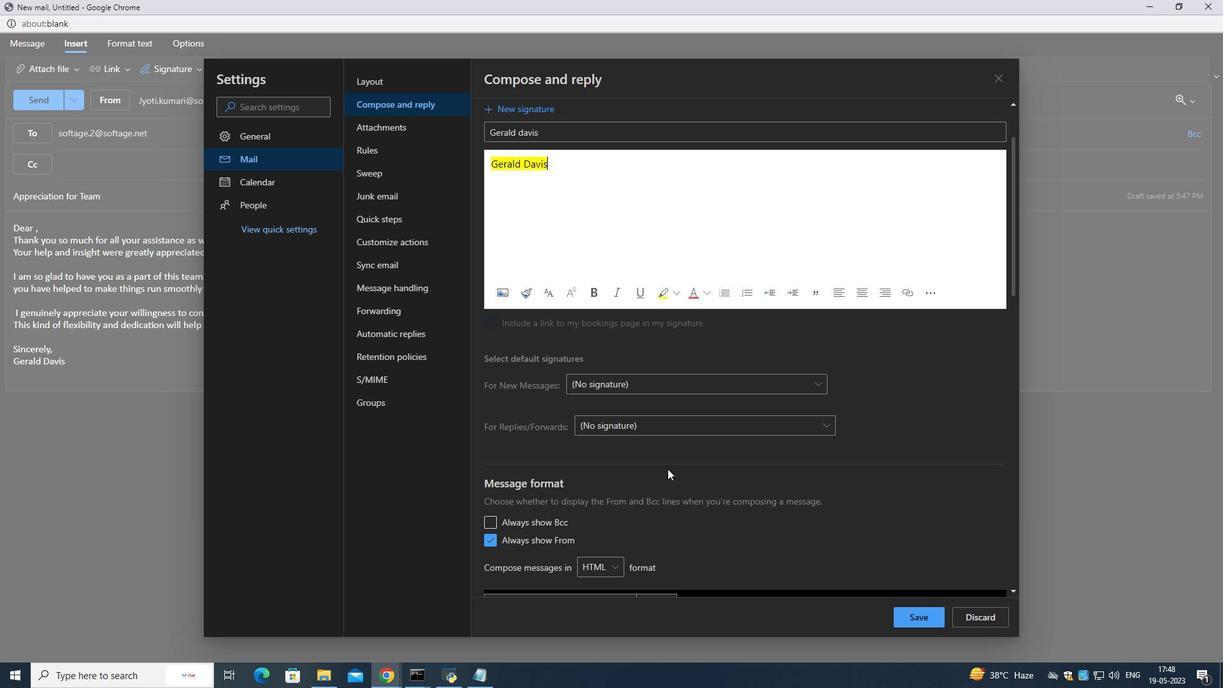 
Action: Mouse scrolled (667, 468) with delta (0, 0)
Screenshot: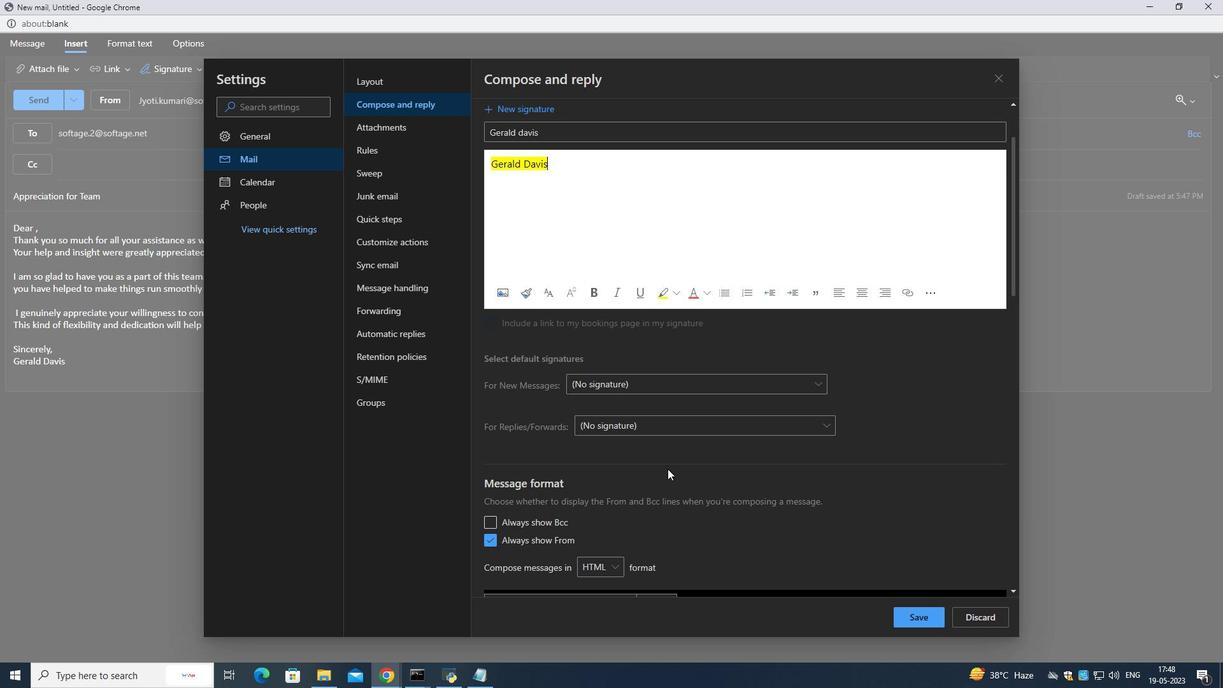 
Action: Mouse scrolled (667, 468) with delta (0, 0)
Screenshot: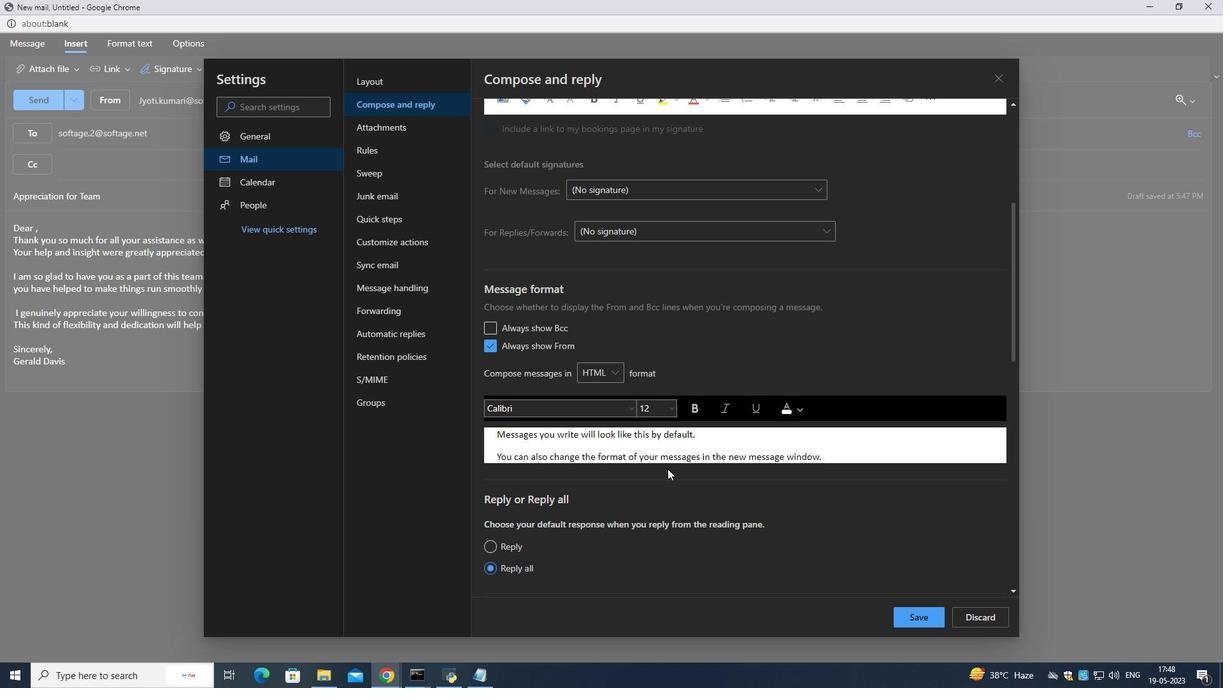 
Action: Mouse scrolled (667, 468) with delta (0, 0)
Screenshot: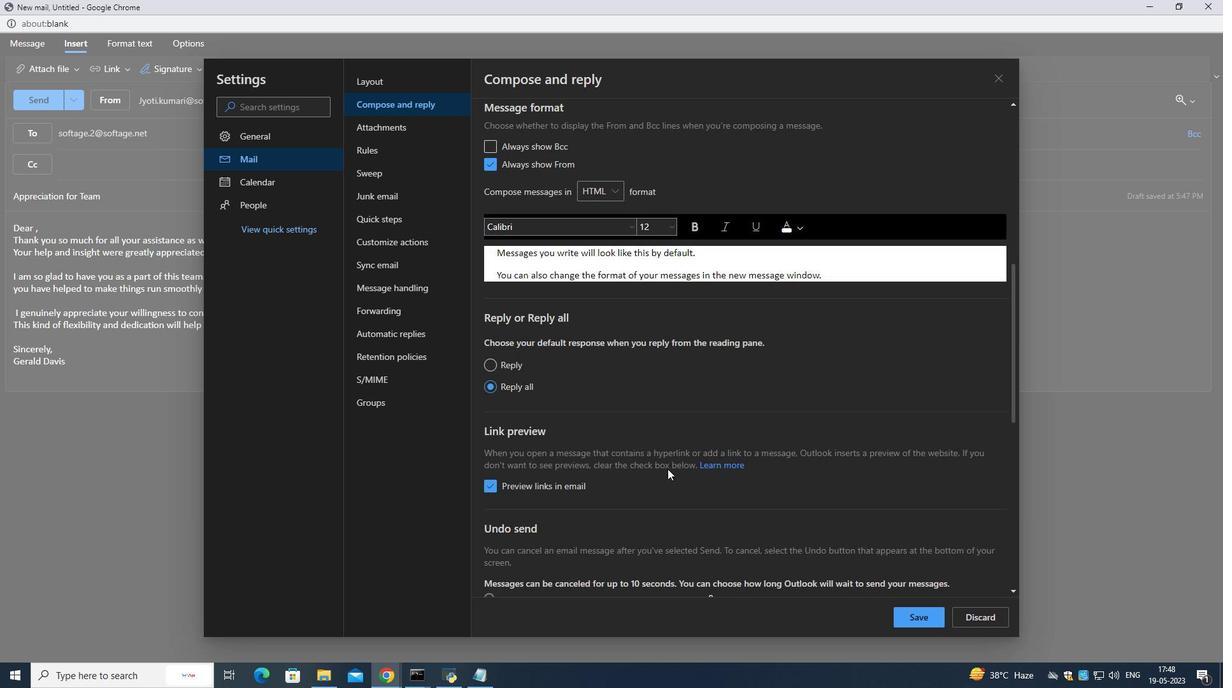 
Action: Mouse scrolled (667, 468) with delta (0, 0)
Screenshot: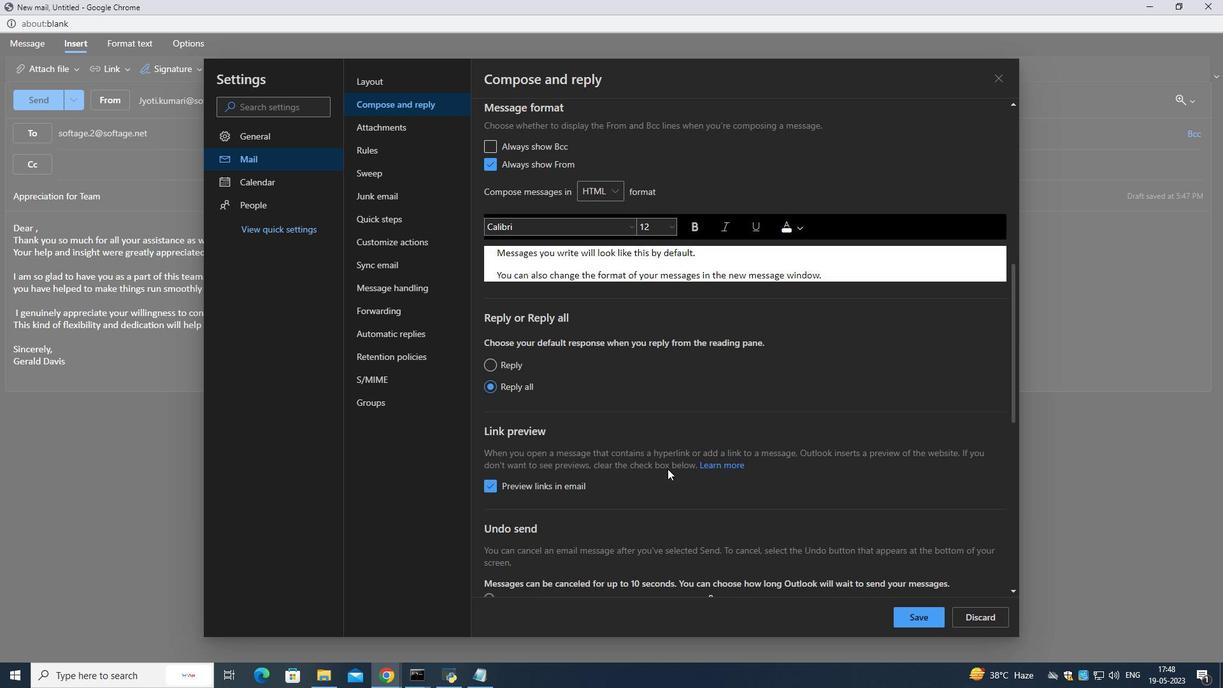 
Action: Mouse moved to (576, 428)
Screenshot: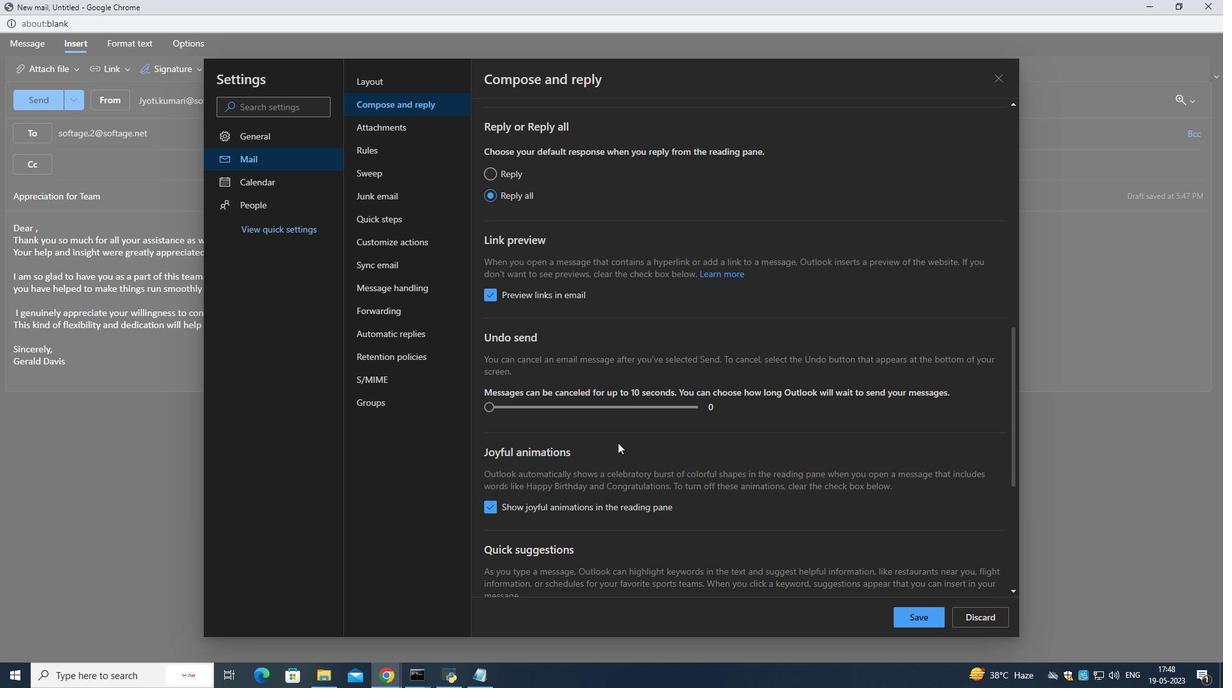 
Action: Mouse scrolled (576, 428) with delta (0, 0)
Screenshot: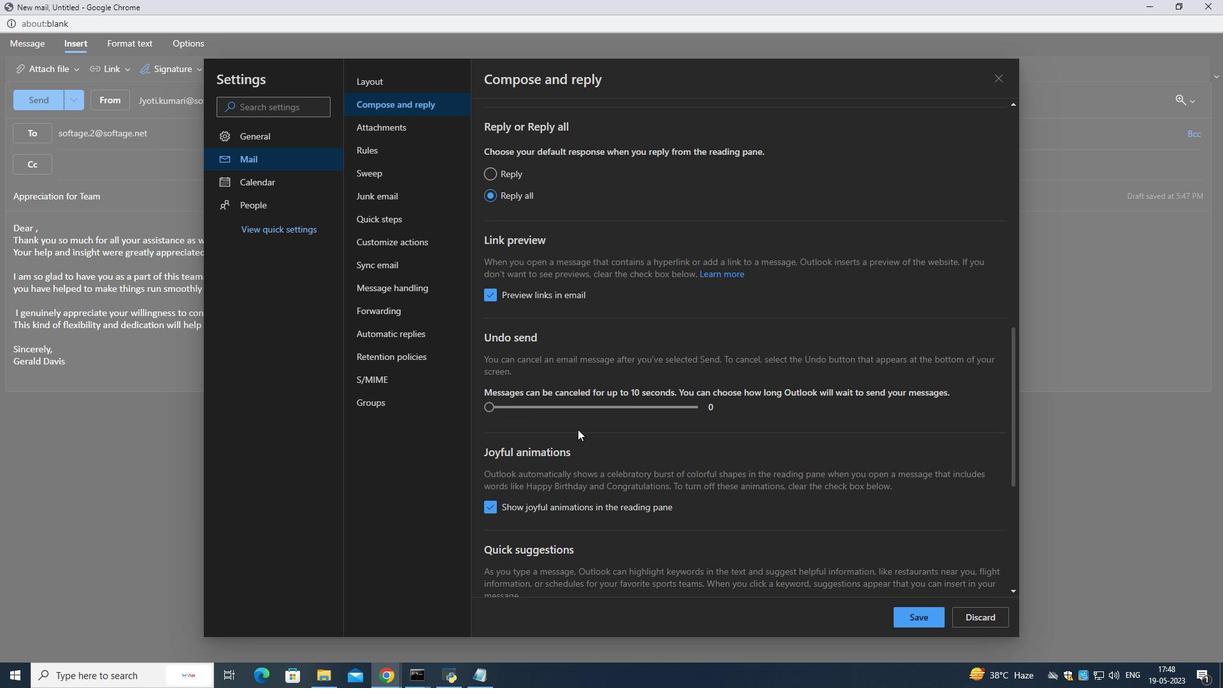 
Action: Mouse scrolled (576, 428) with delta (0, 0)
Screenshot: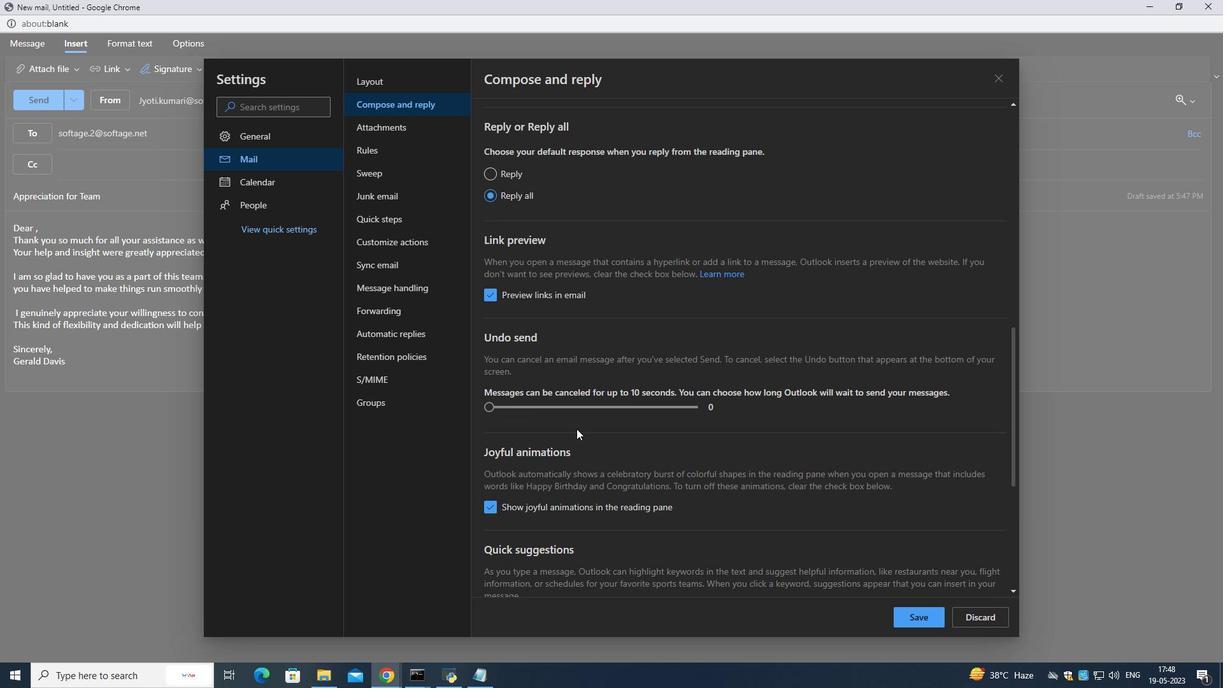 
Action: Mouse scrolled (576, 428) with delta (0, 0)
Screenshot: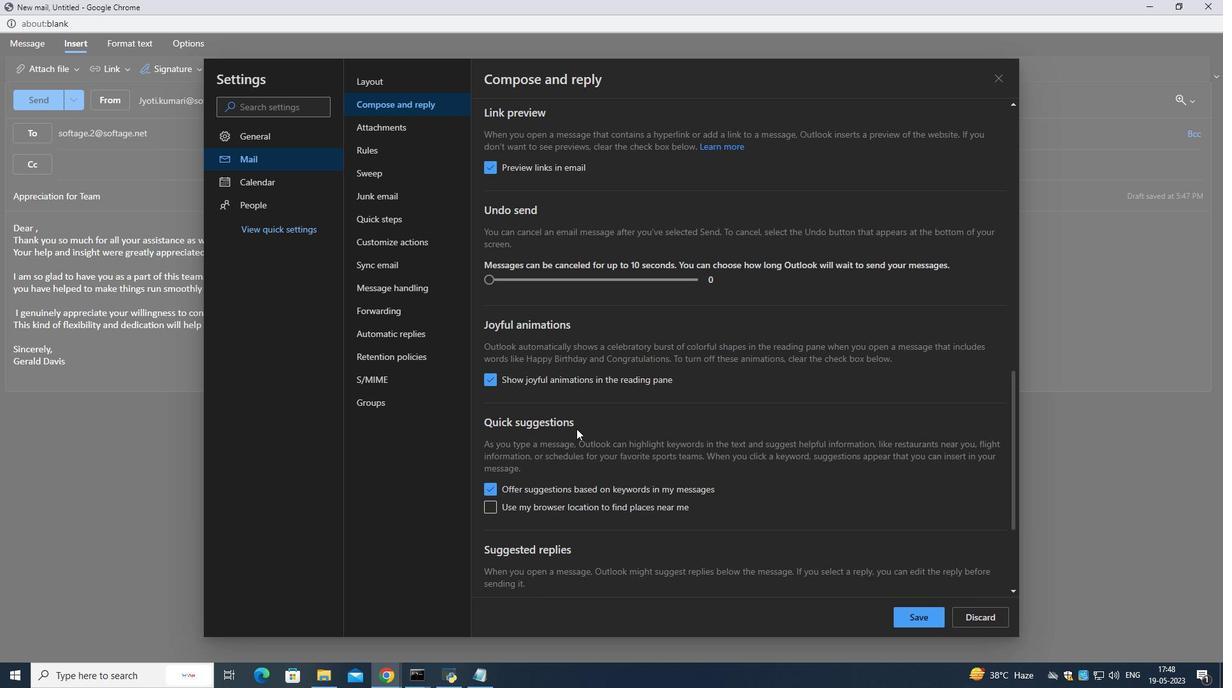 
Action: Mouse scrolled (576, 428) with delta (0, 0)
Screenshot: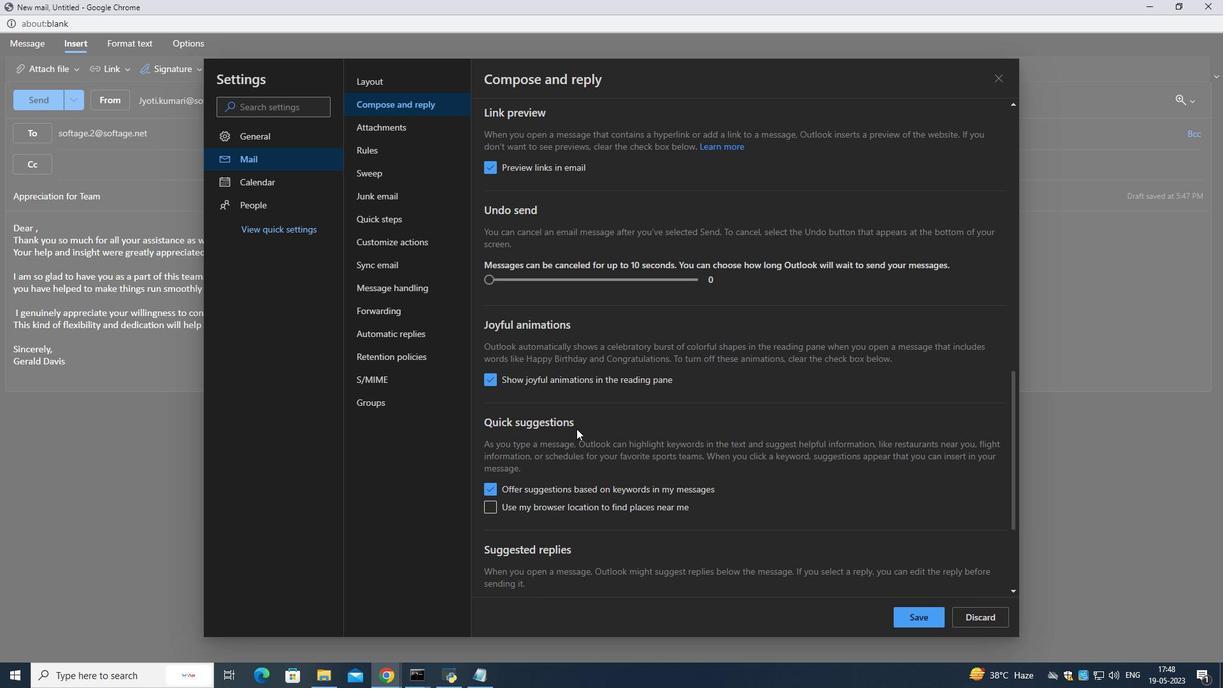 
Action: Mouse moved to (559, 431)
Screenshot: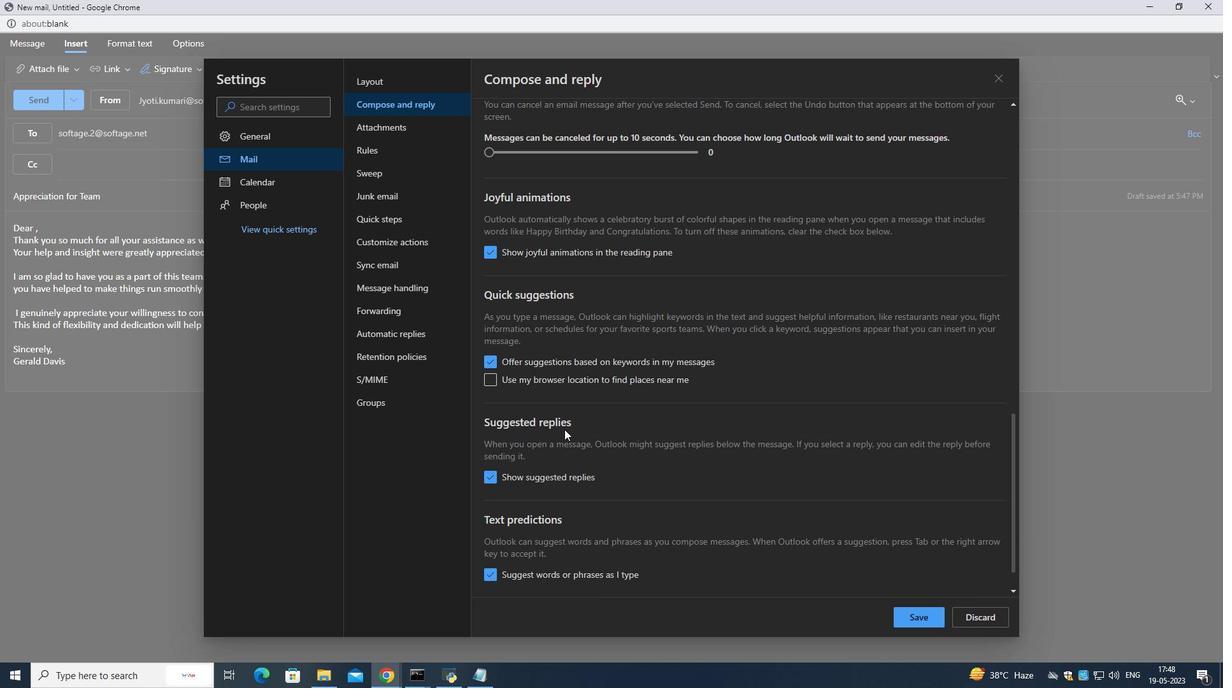 
Action: Mouse scrolled (559, 430) with delta (0, 0)
Screenshot: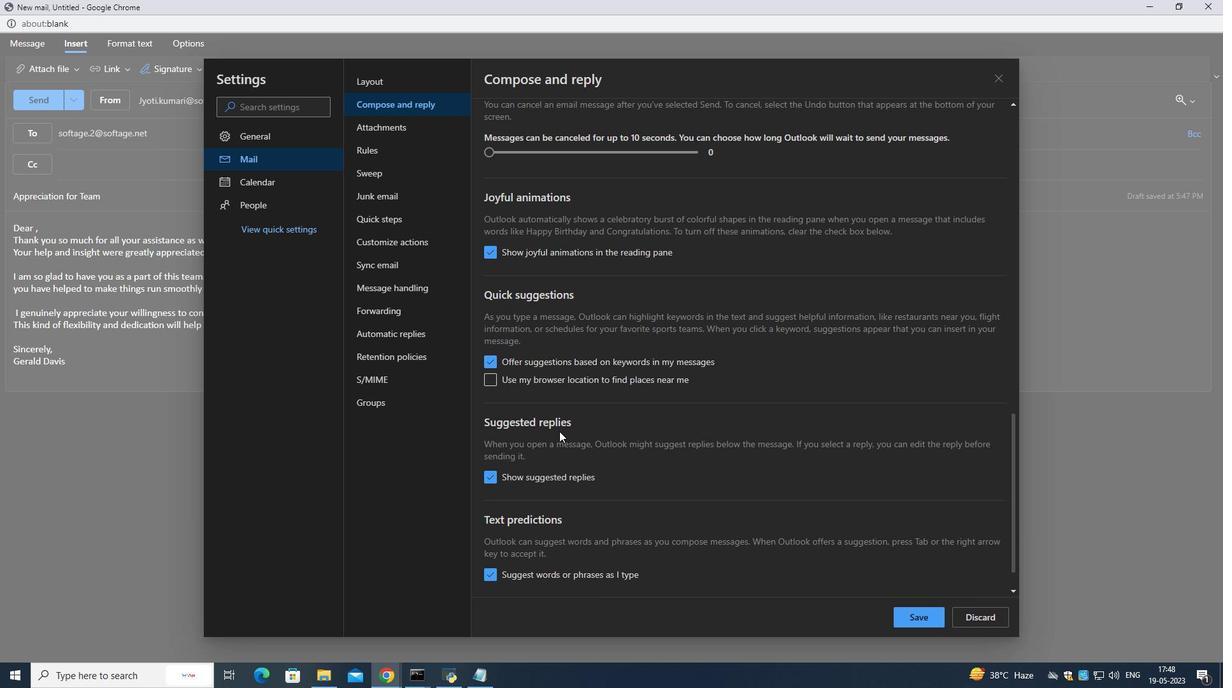 
Action: Mouse moved to (559, 432)
Screenshot: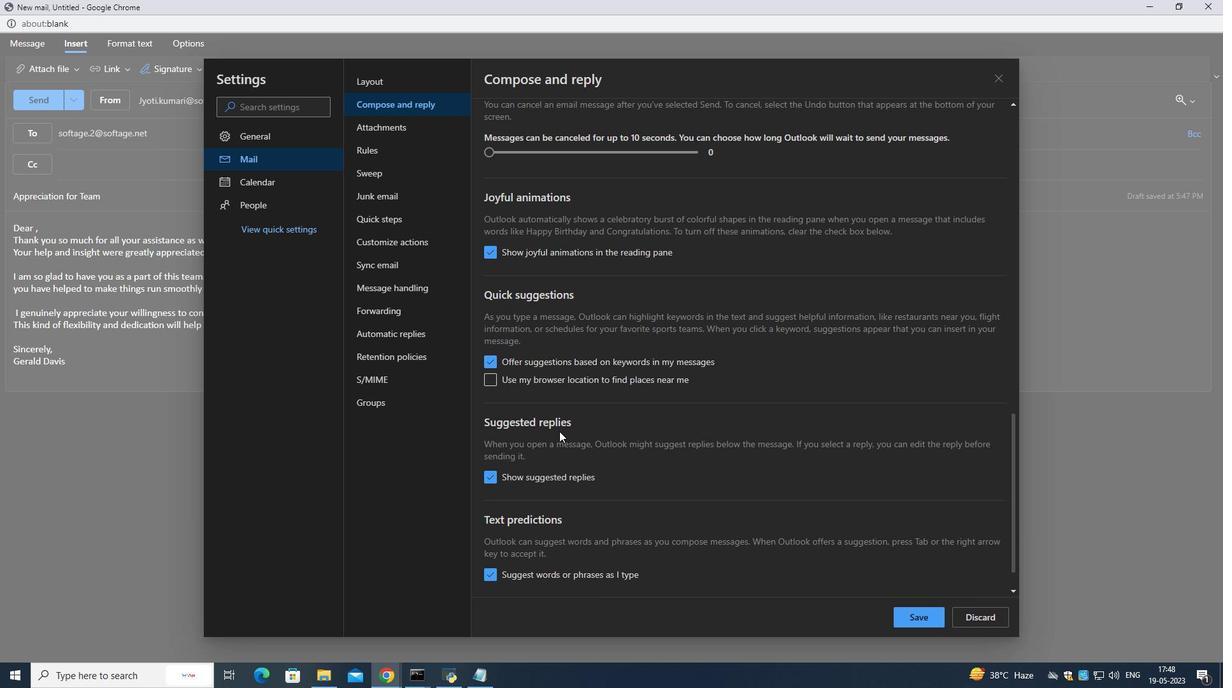 
Action: Mouse scrolled (559, 430) with delta (0, 0)
Screenshot: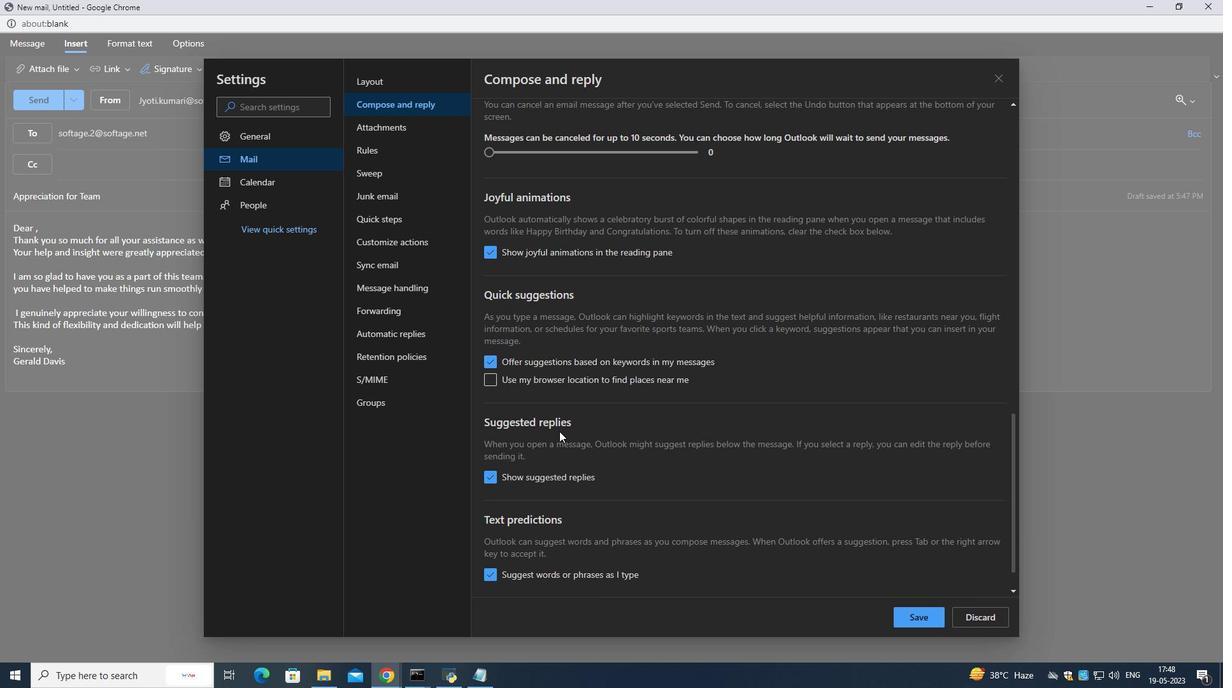 
Action: Mouse scrolled (559, 430) with delta (0, 0)
Screenshot: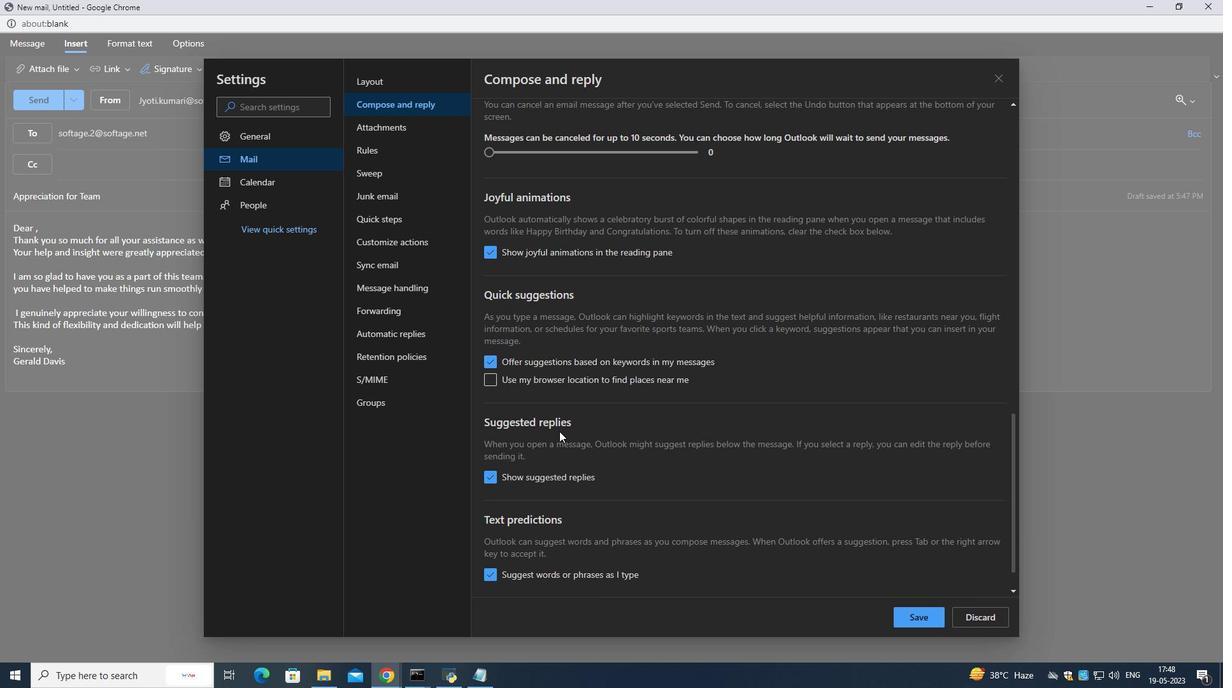 
Action: Mouse scrolled (559, 430) with delta (0, 0)
Screenshot: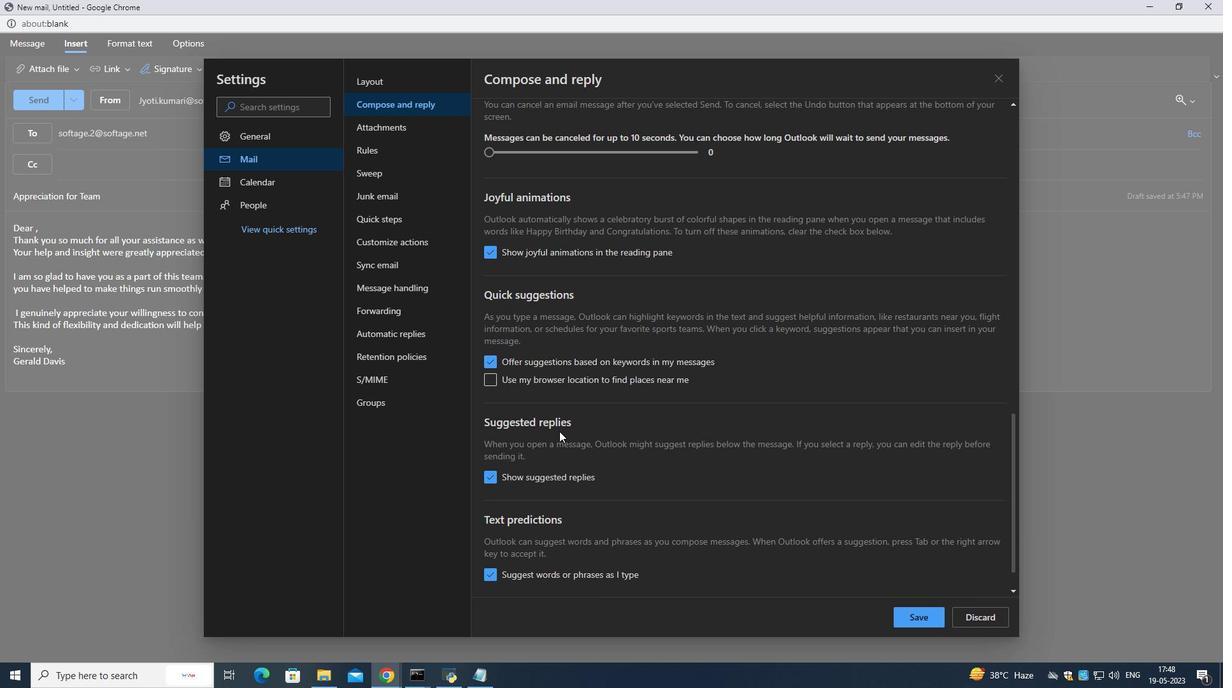 
Action: Mouse scrolled (559, 431) with delta (0, 0)
Screenshot: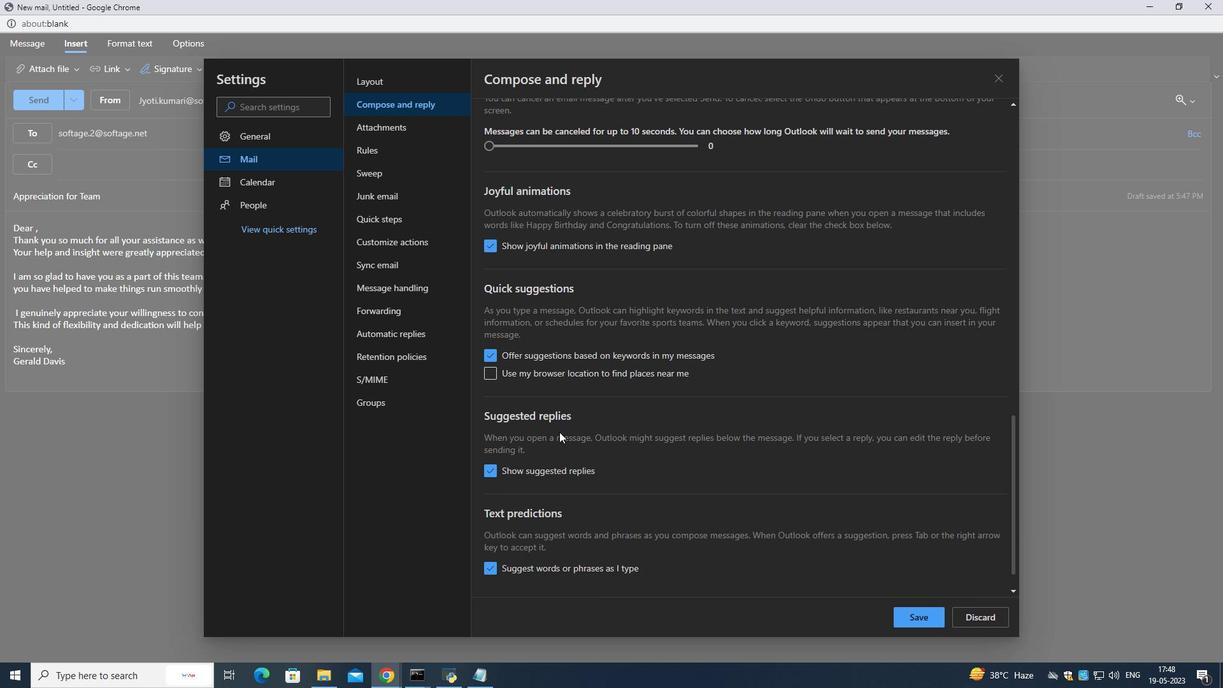 
Action: Mouse scrolled (559, 432) with delta (0, 0)
Screenshot: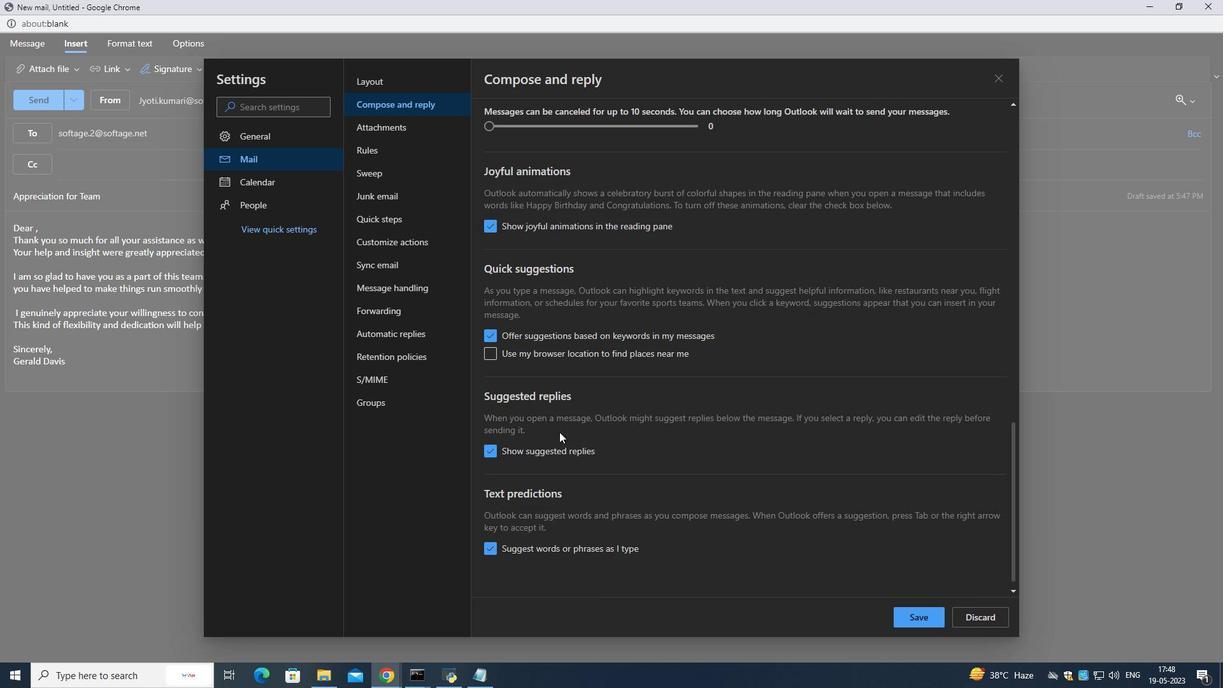 
Action: Mouse scrolled (559, 432) with delta (0, 0)
Screenshot: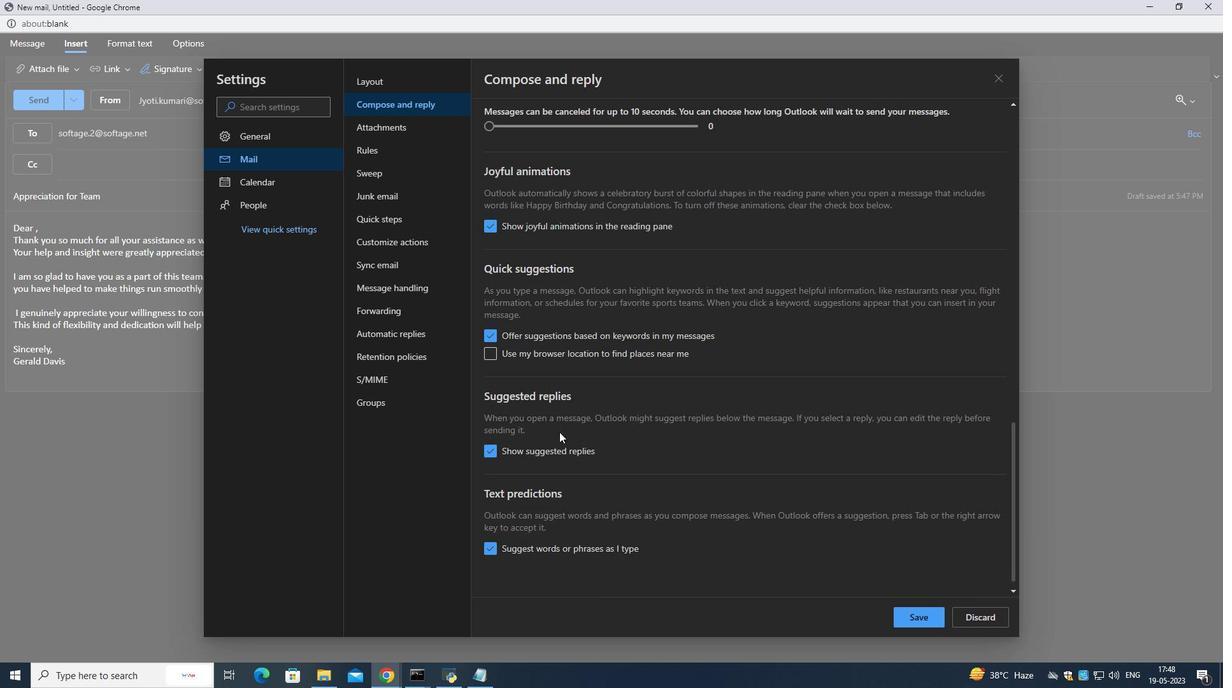 
Action: Mouse moved to (559, 431)
Screenshot: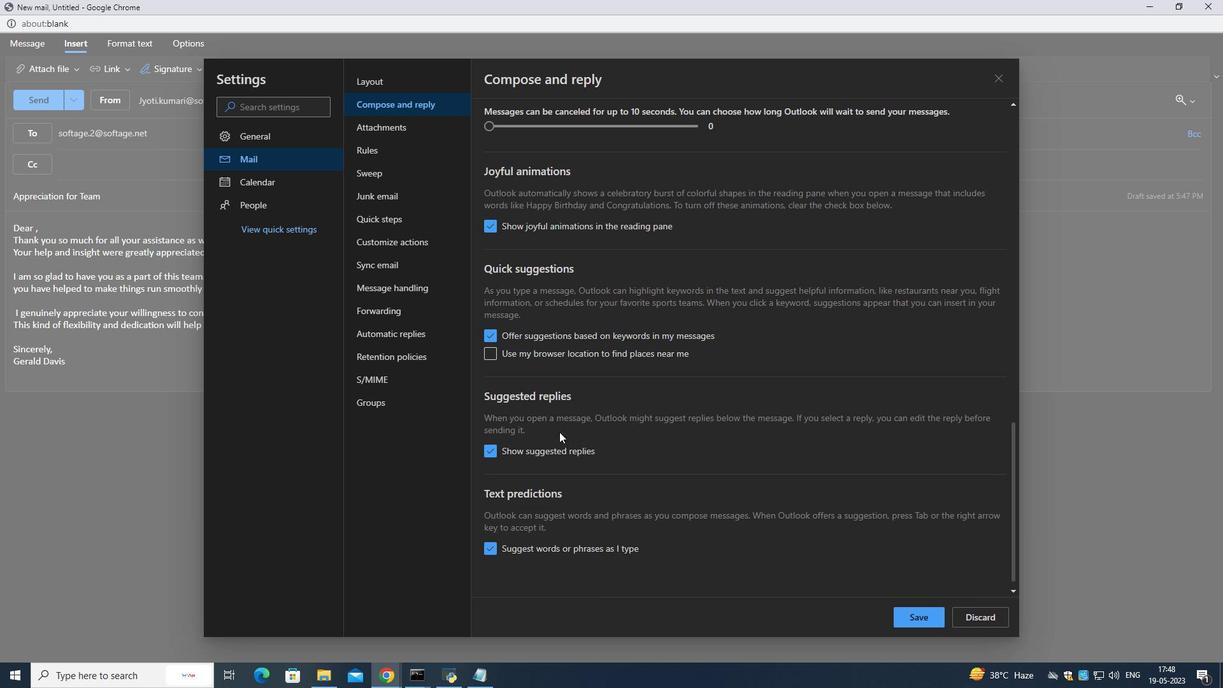 
Action: Mouse scrolled (559, 432) with delta (0, 0)
Screenshot: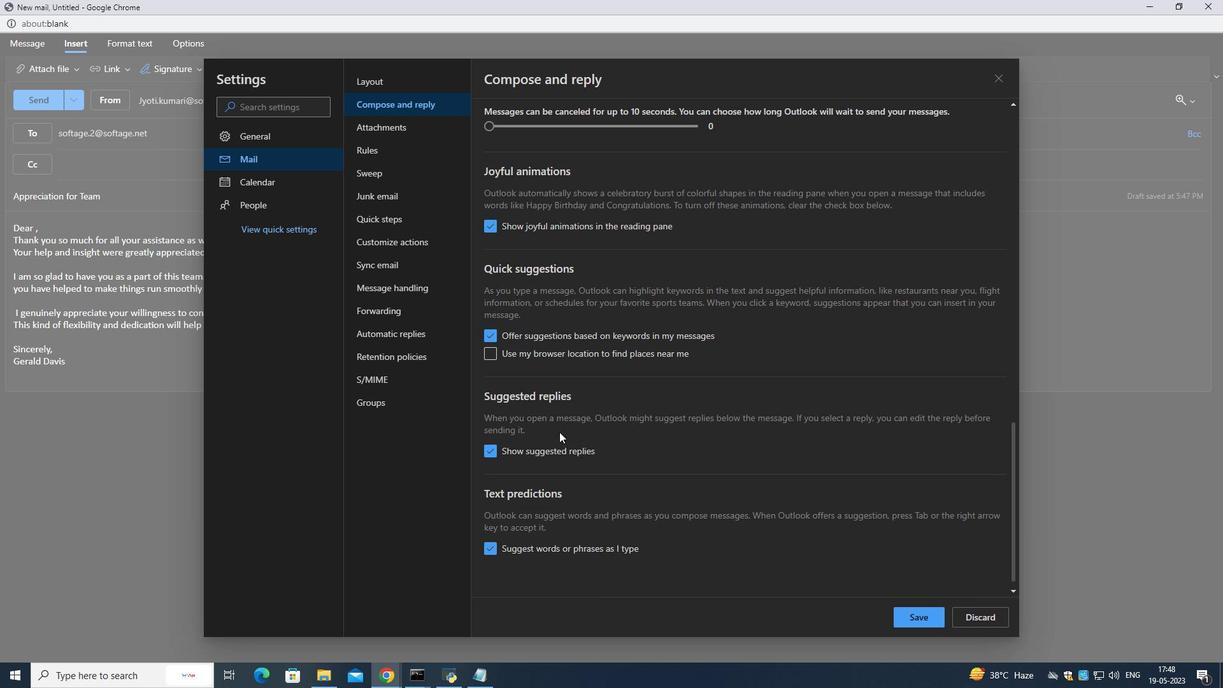 
Action: Mouse scrolled (559, 432) with delta (0, 0)
Screenshot: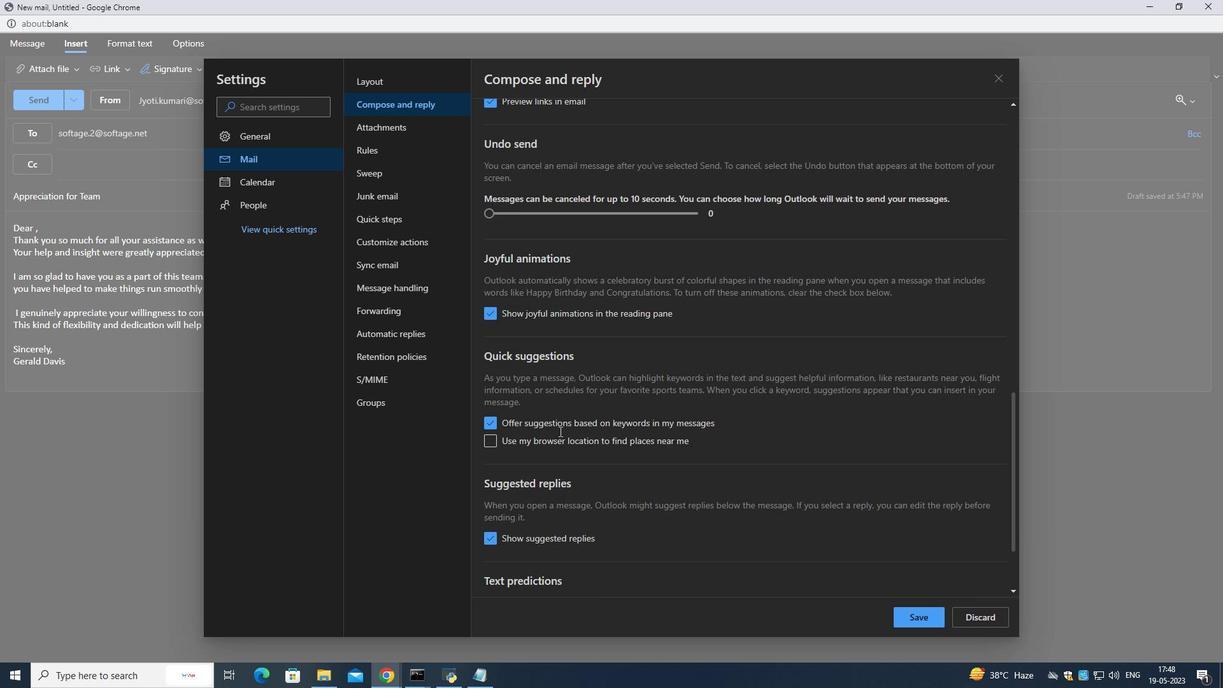 
Action: Mouse scrolled (559, 432) with delta (0, 0)
Screenshot: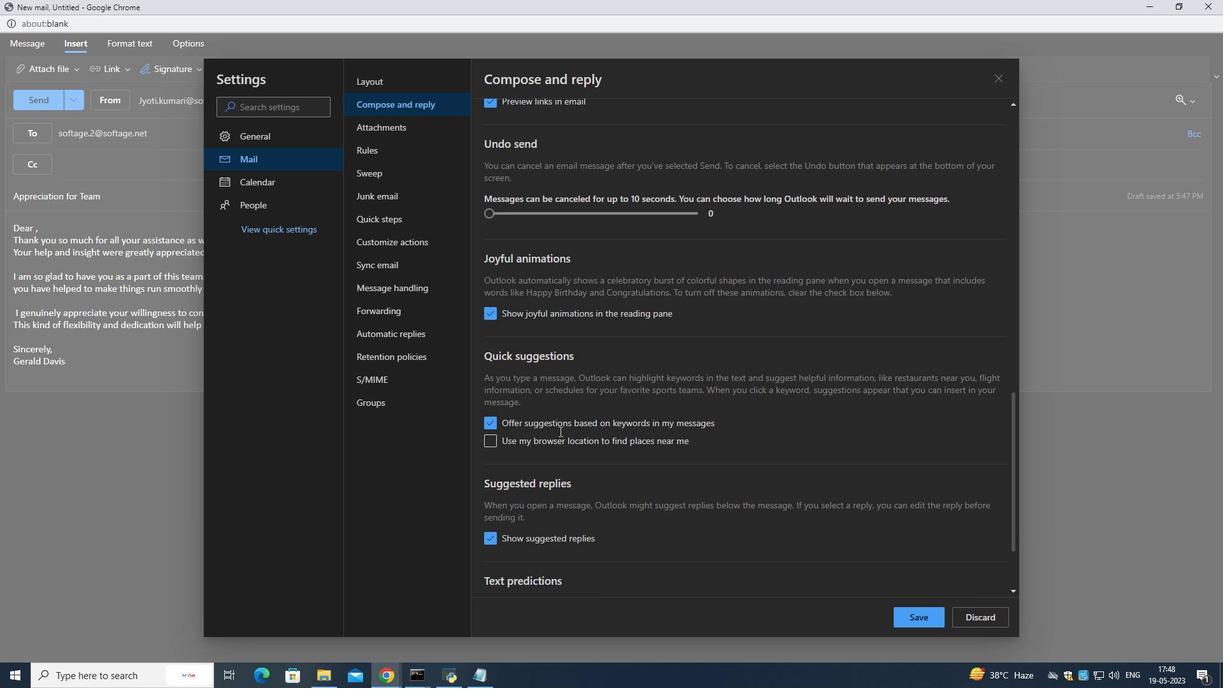 
Action: Mouse scrolled (559, 432) with delta (0, 0)
Screenshot: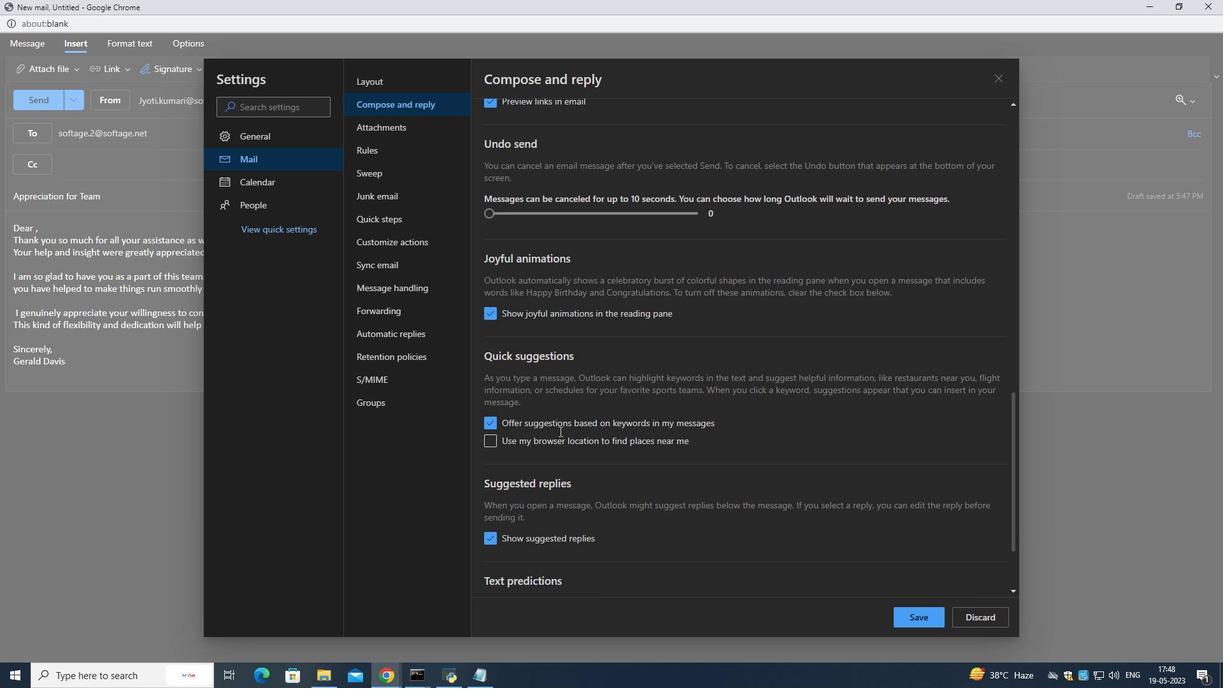 
Action: Mouse moved to (559, 431)
Screenshot: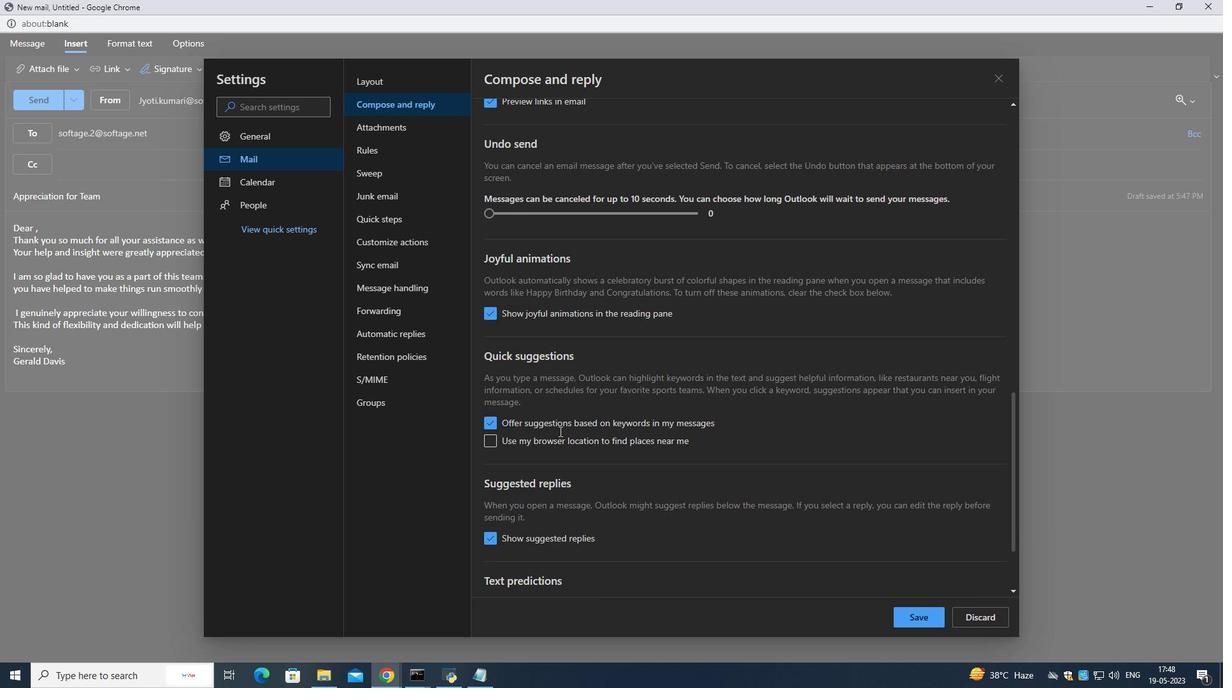
Action: Mouse scrolled (559, 432) with delta (0, 0)
Screenshot: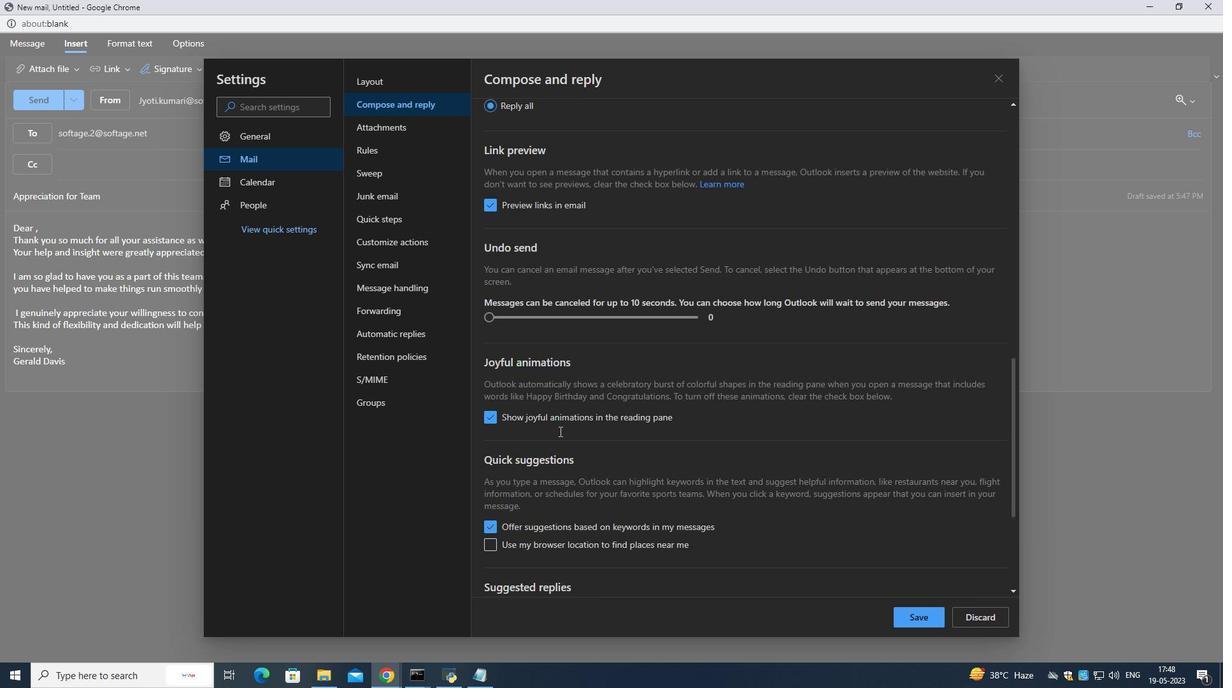 
Action: Mouse moved to (559, 430)
Screenshot: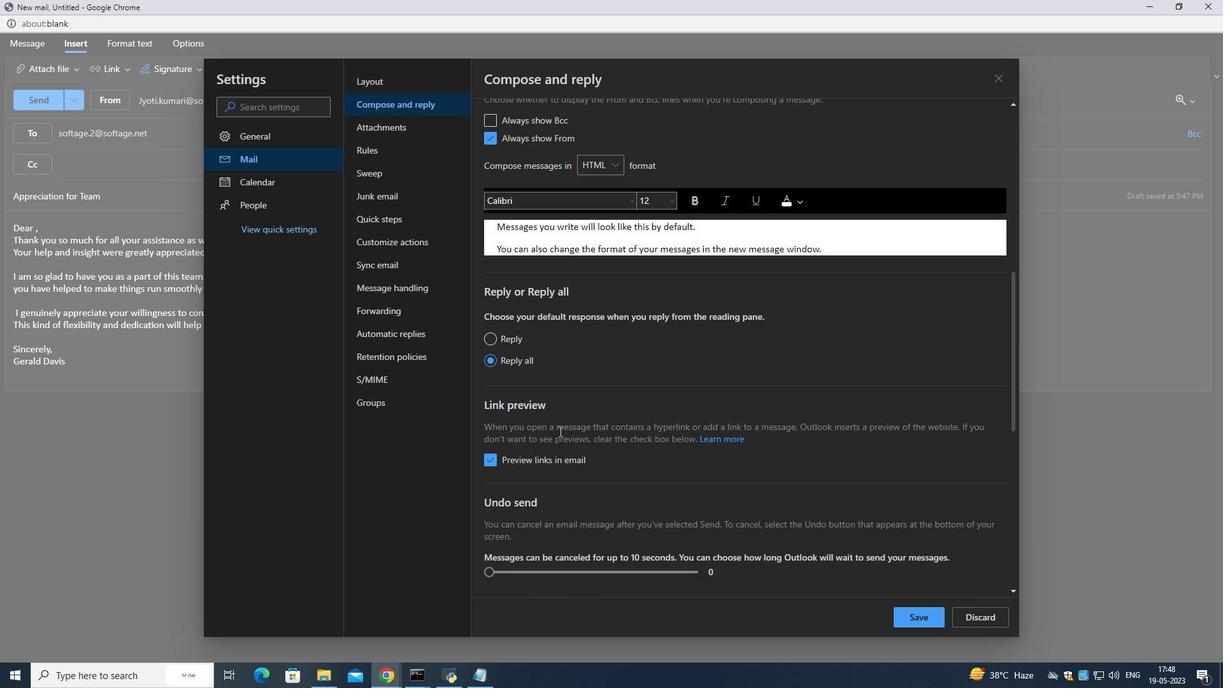 
Action: Mouse scrolled (559, 430) with delta (0, 0)
Screenshot: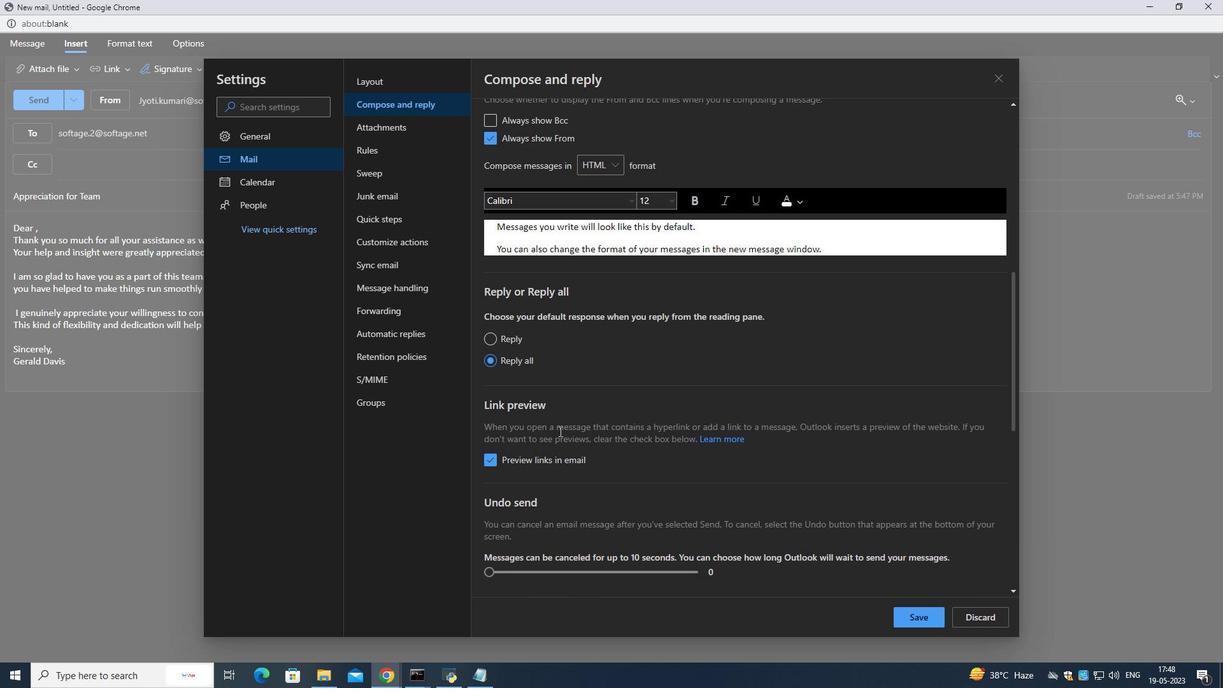 
Action: Mouse scrolled (559, 430) with delta (0, 0)
Screenshot: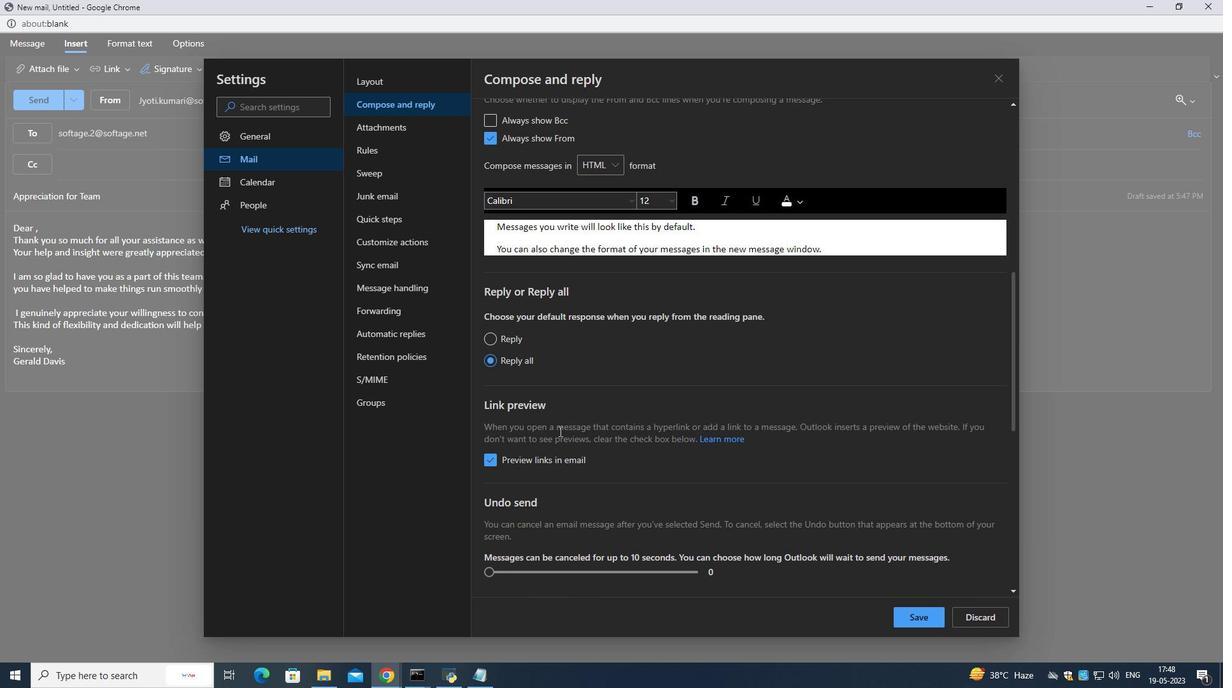 
Action: Mouse moved to (940, 618)
Screenshot: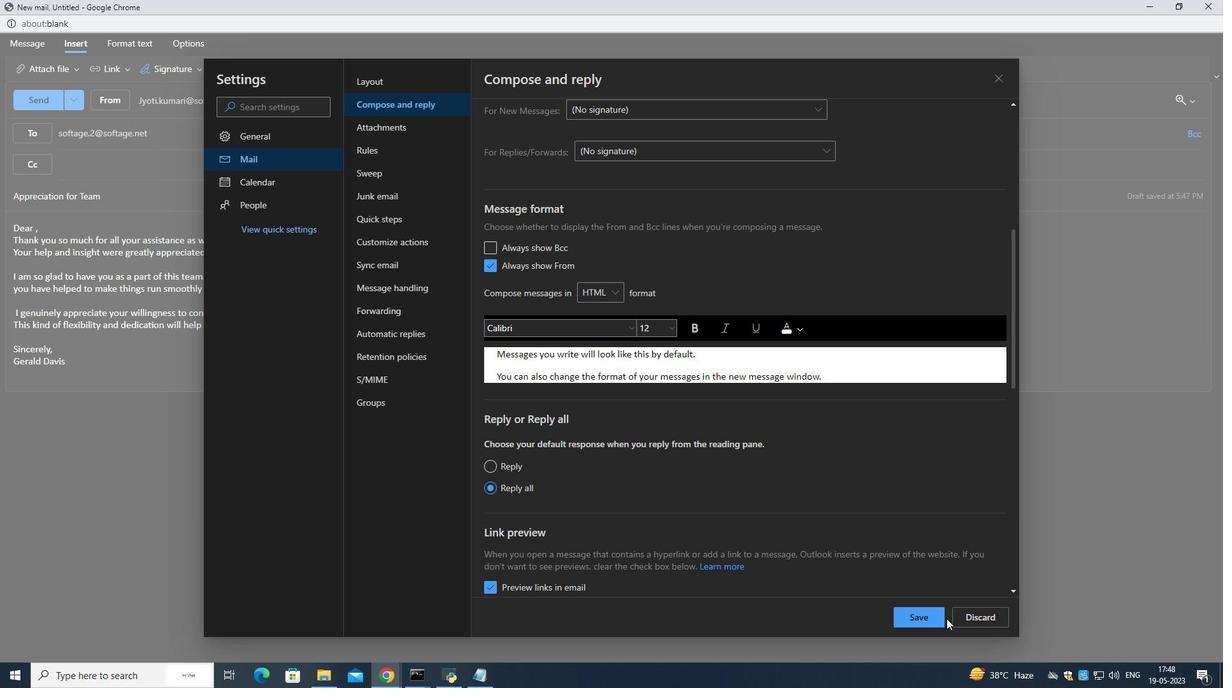 
Action: Mouse pressed left at (940, 618)
Screenshot: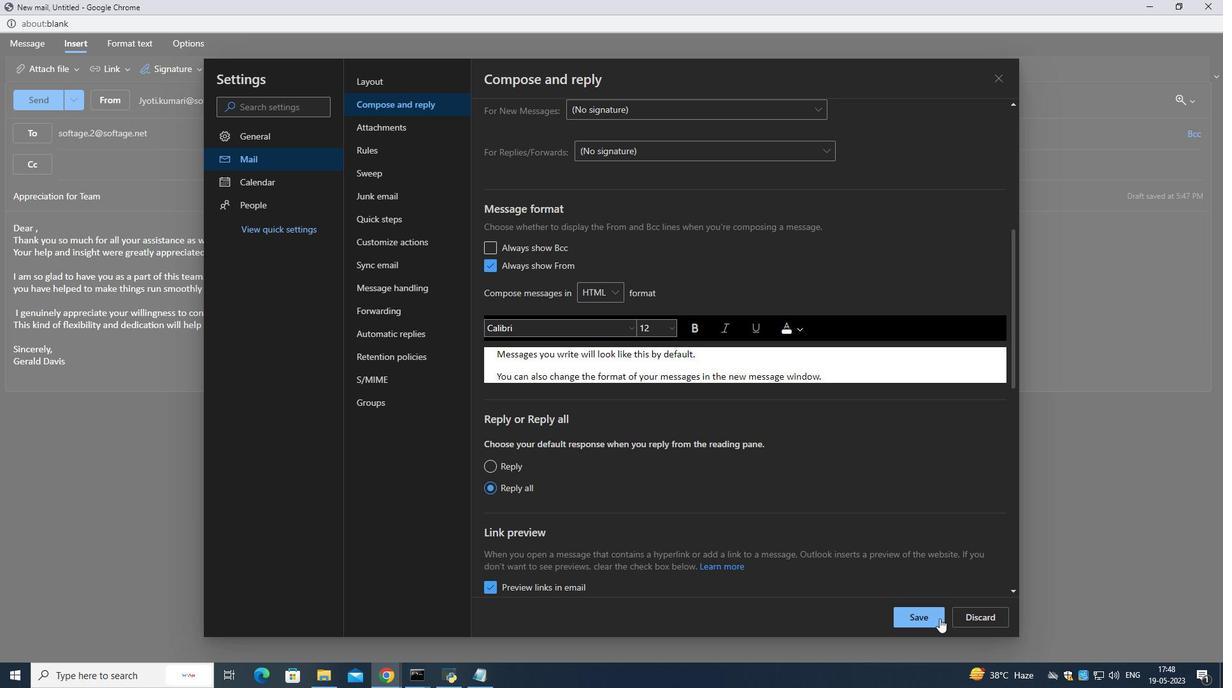 
Action: Mouse moved to (894, 574)
Screenshot: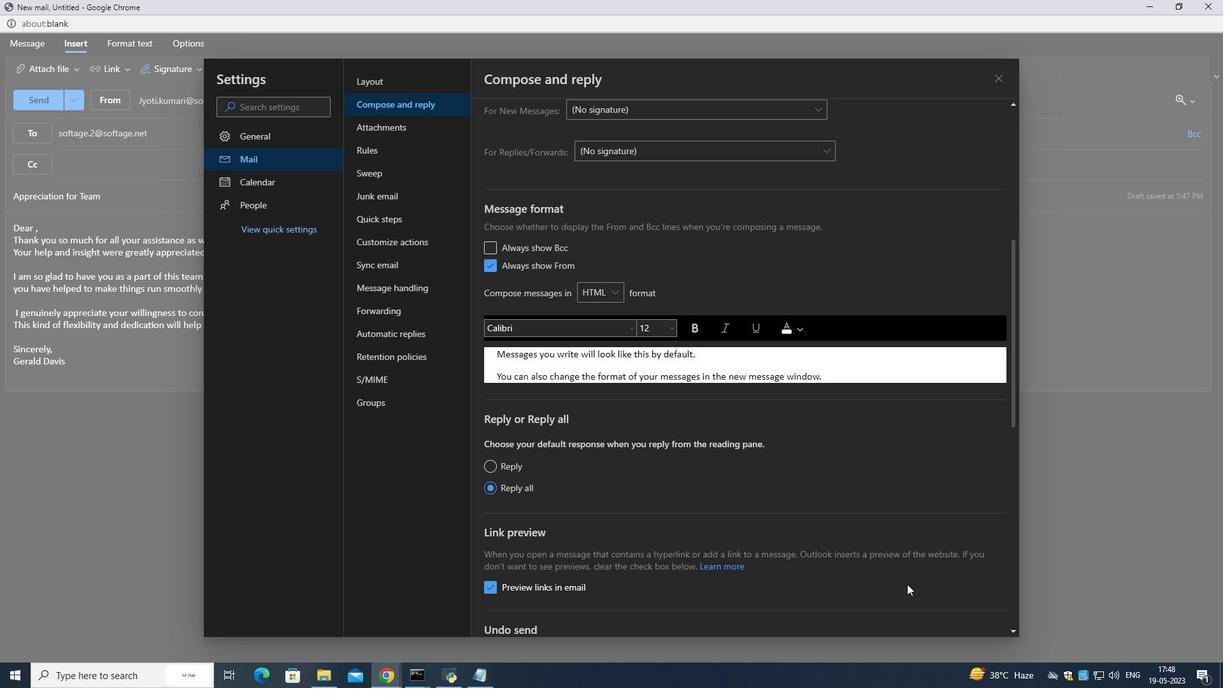 
Action: Mouse scrolled (894, 574) with delta (0, 0)
Screenshot: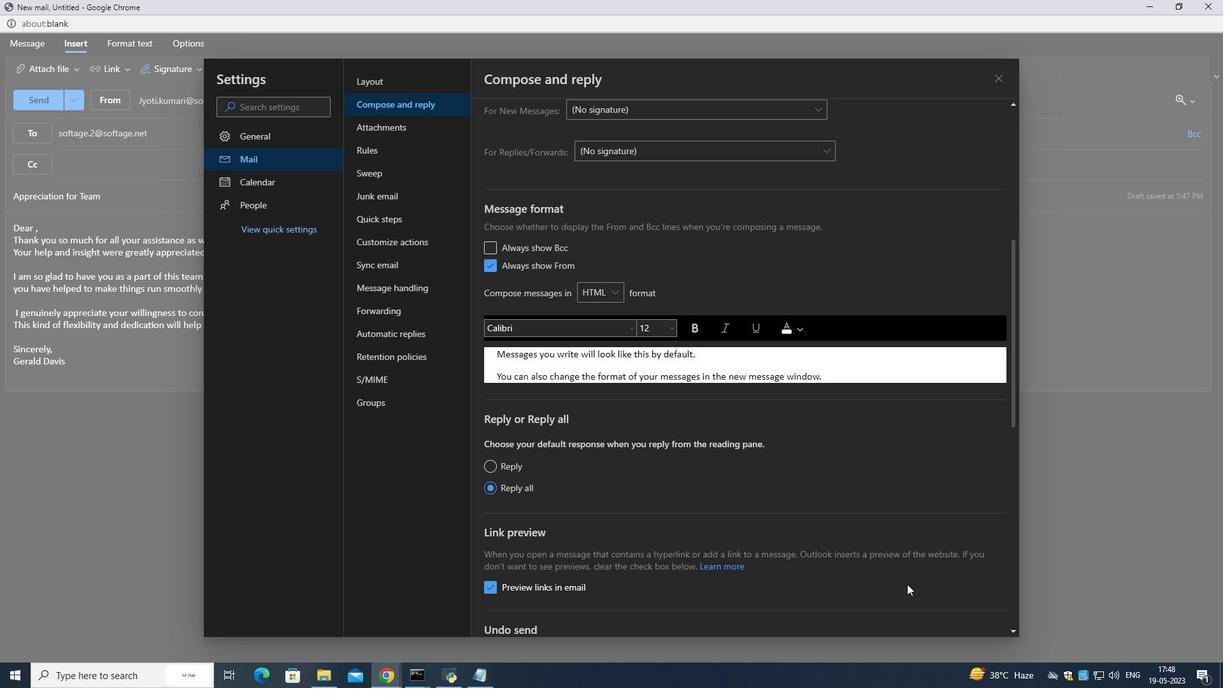 
Action: Mouse scrolled (894, 574) with delta (0, 0)
Screenshot: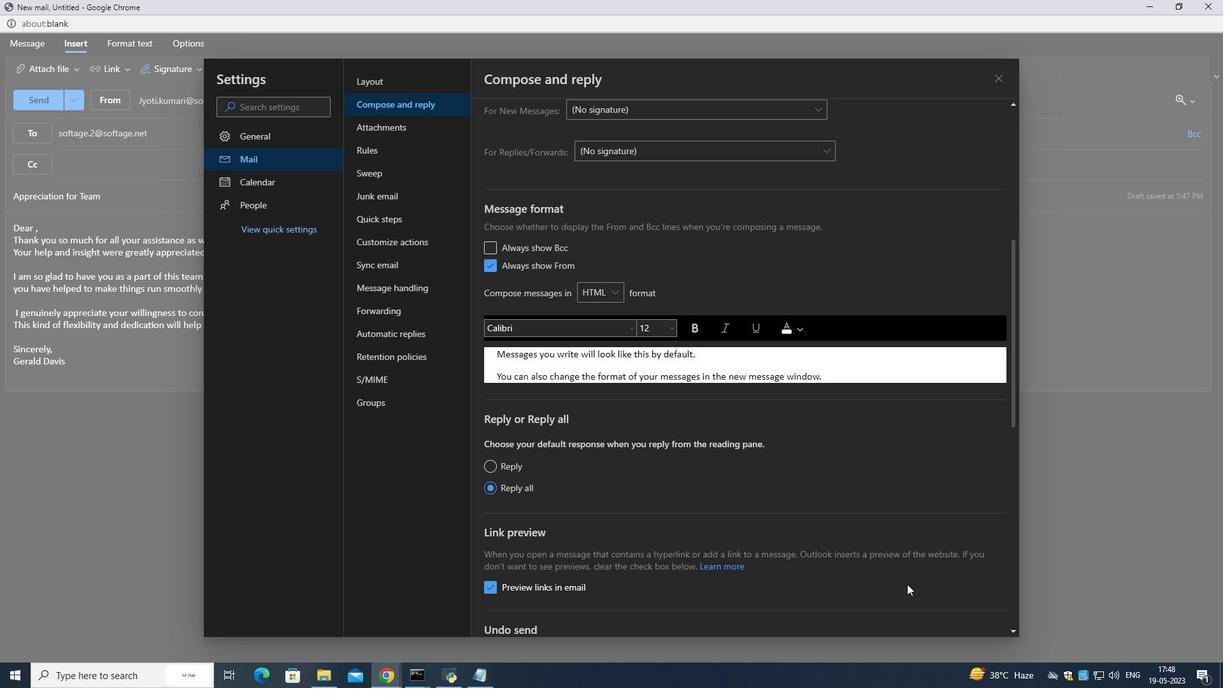 
Action: Mouse moved to (894, 572)
Screenshot: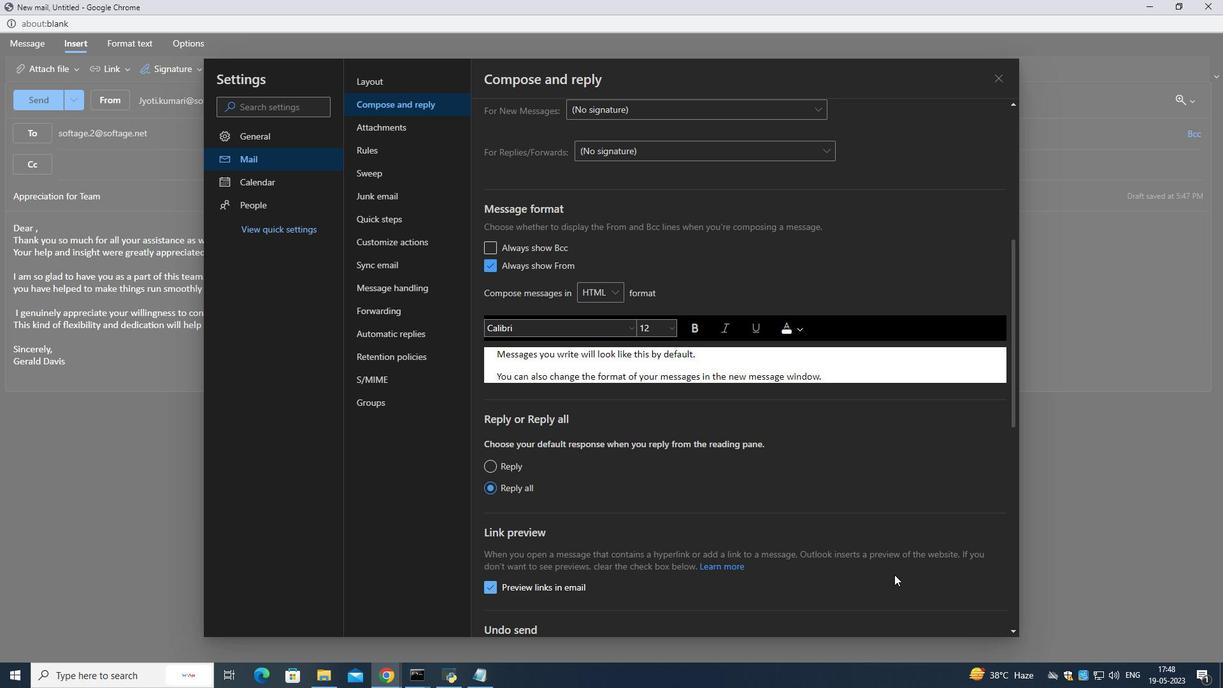 
Action: Mouse scrolled (894, 573) with delta (0, 0)
Screenshot: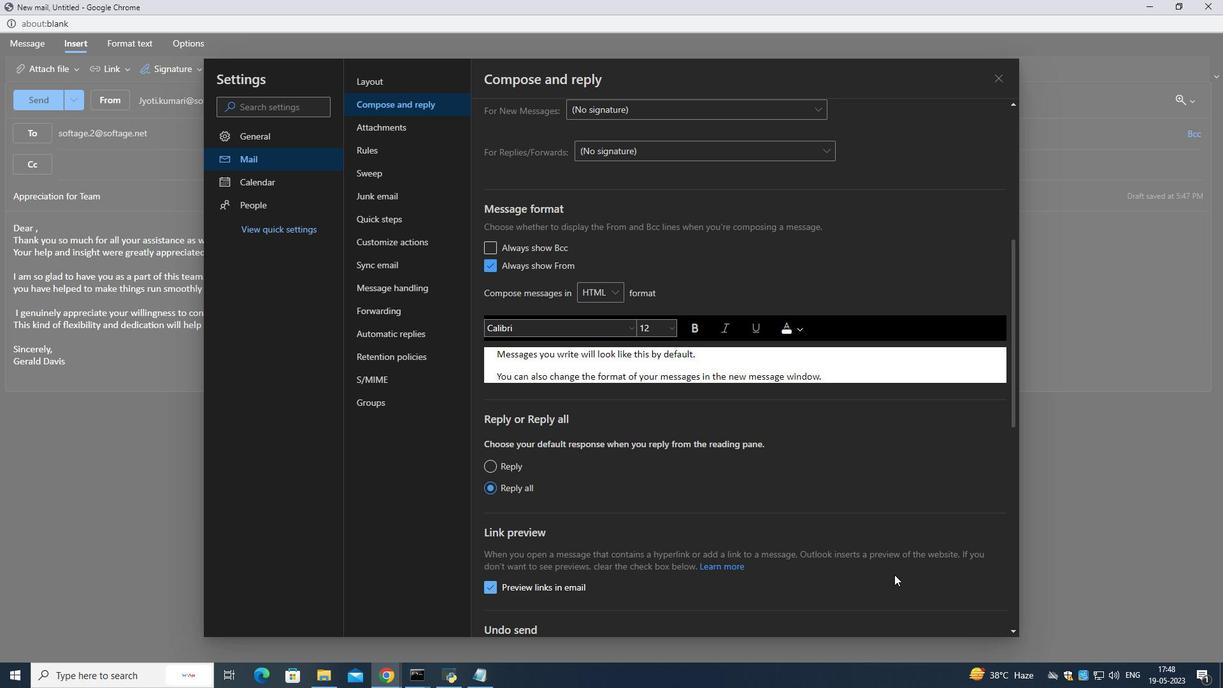 
Action: Mouse moved to (892, 571)
Screenshot: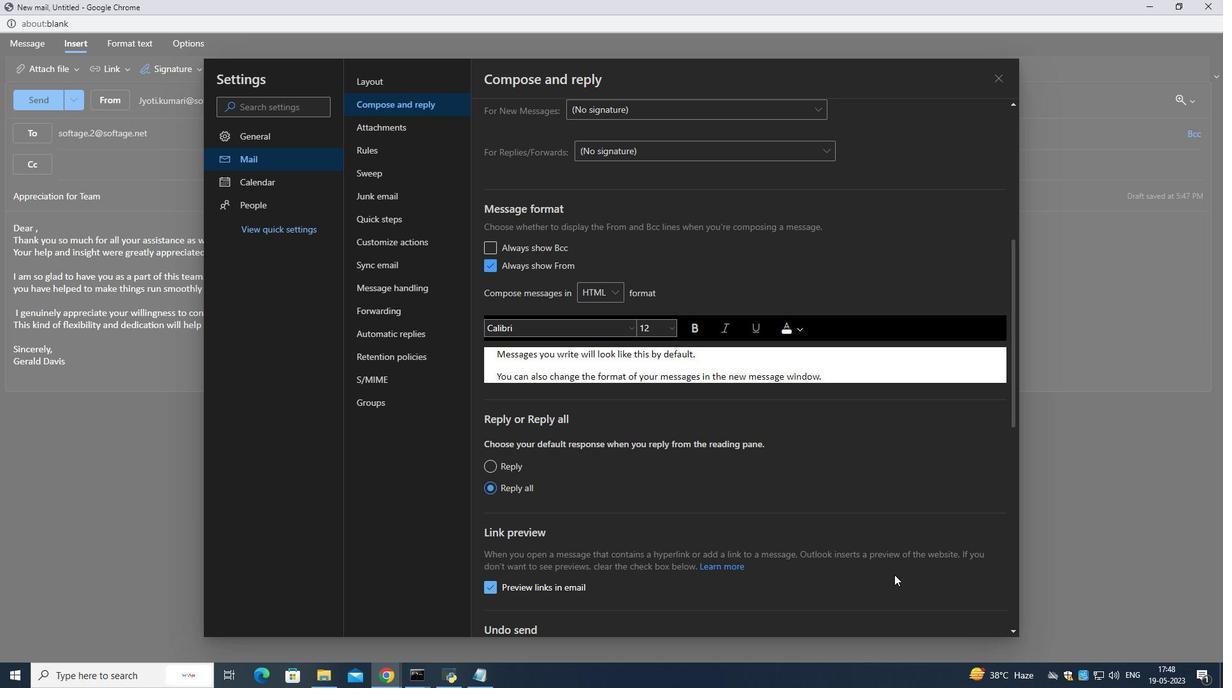 
Action: Mouse scrolled (892, 571) with delta (0, 0)
Screenshot: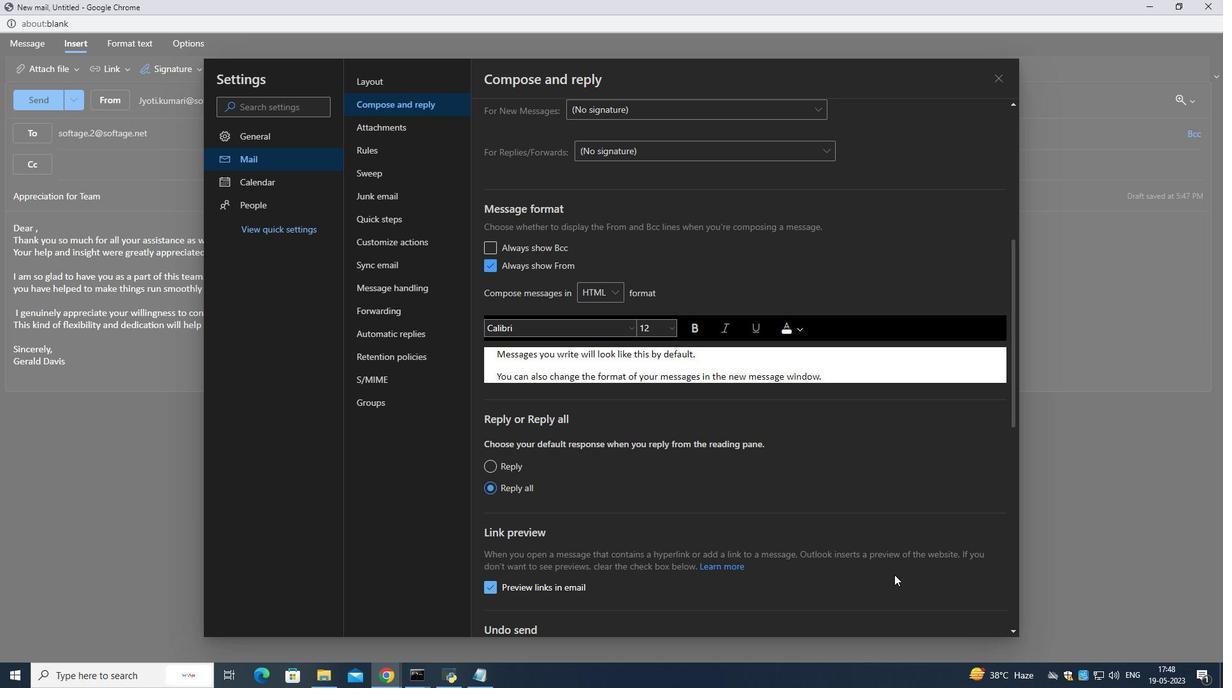
Action: Mouse moved to (891, 565)
Screenshot: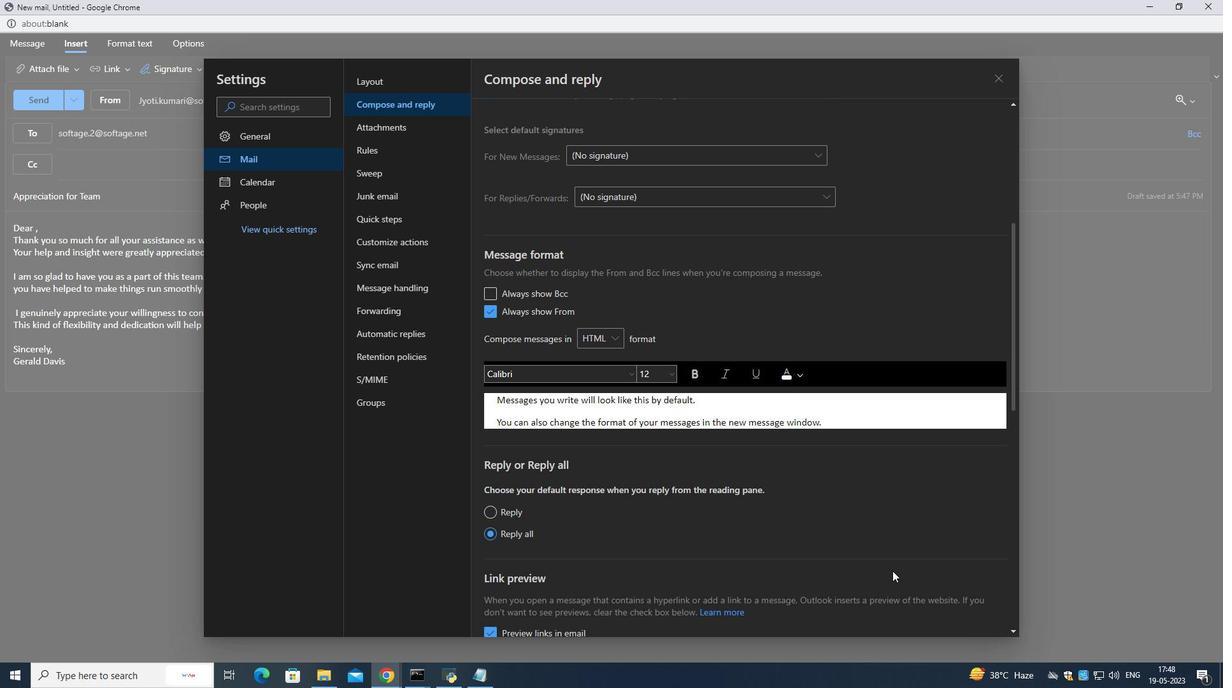 
Action: Mouse scrolled (891, 566) with delta (0, 0)
Screenshot: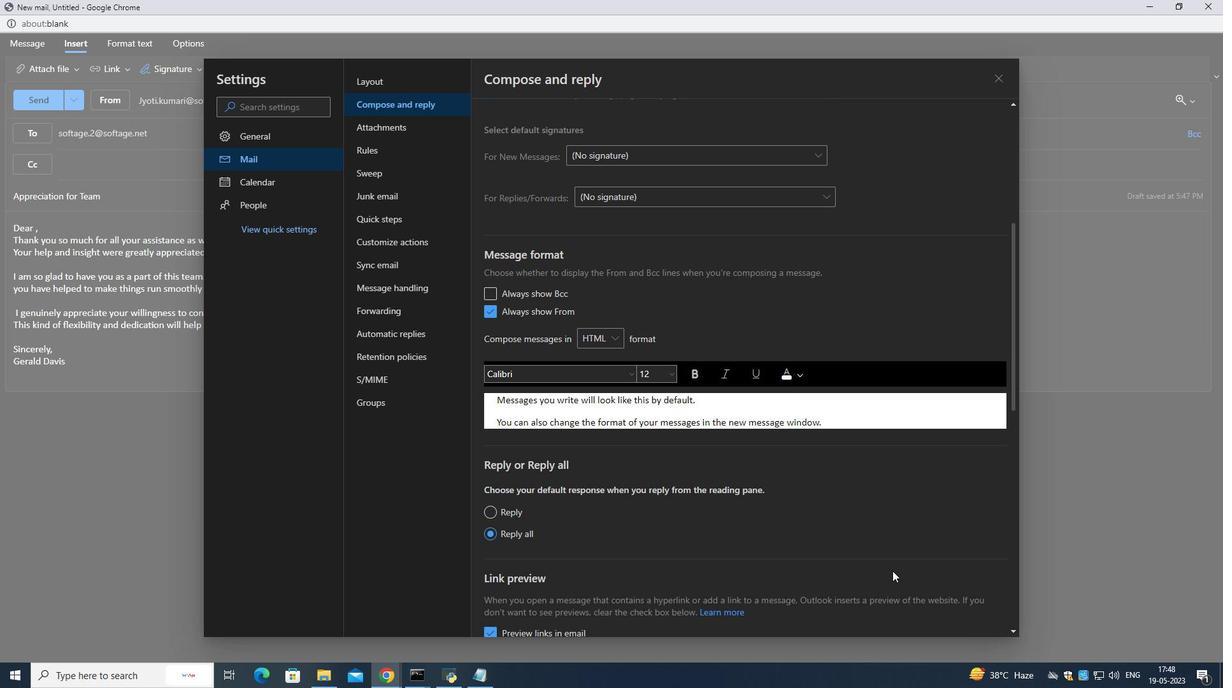 
Action: Mouse moved to (891, 565)
Screenshot: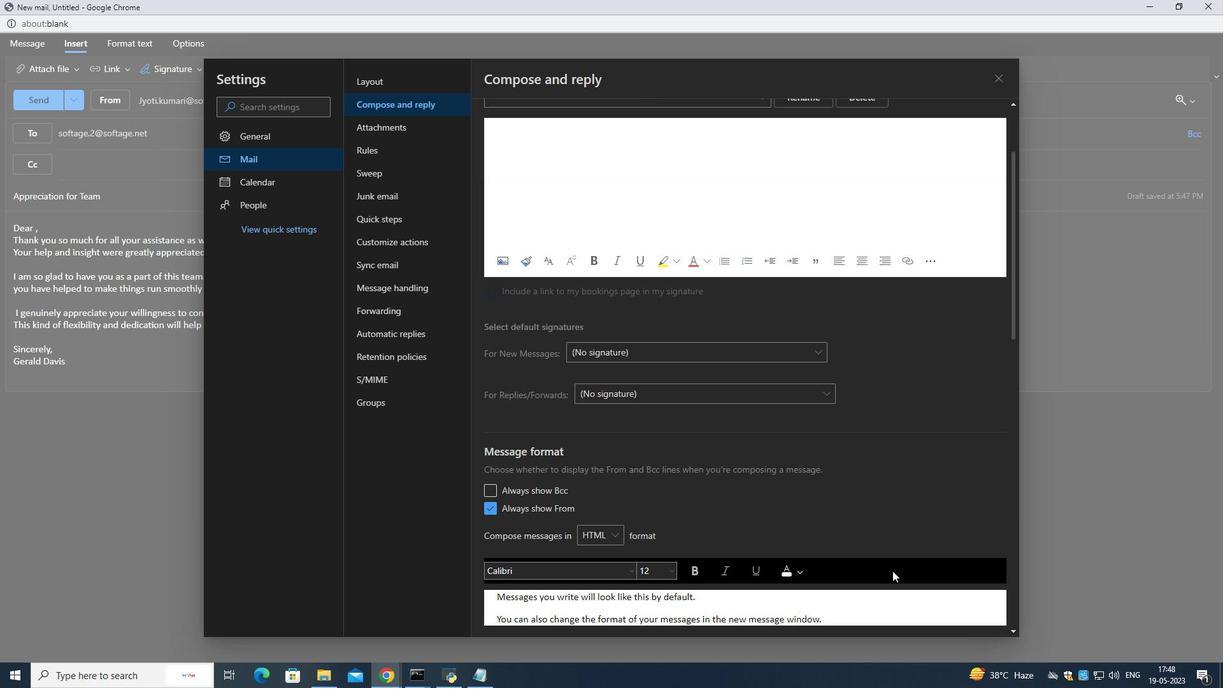 
Action: Mouse scrolled (891, 566) with delta (0, 0)
Screenshot: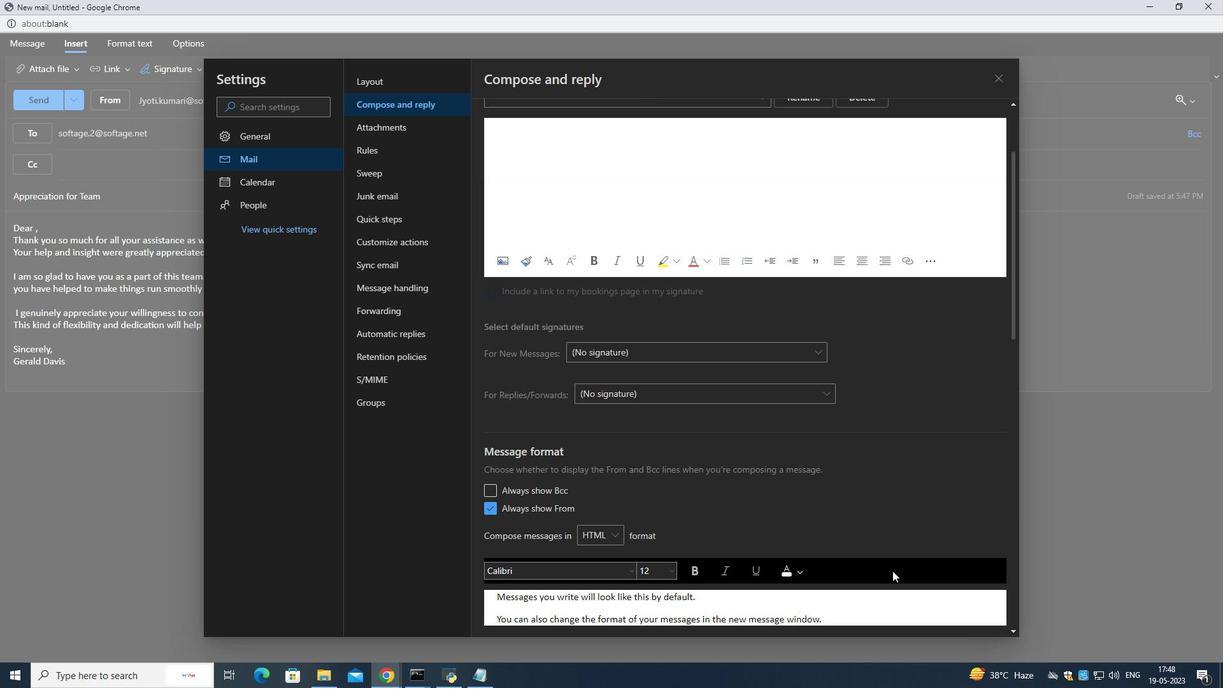 
Action: Mouse moved to (890, 564)
Screenshot: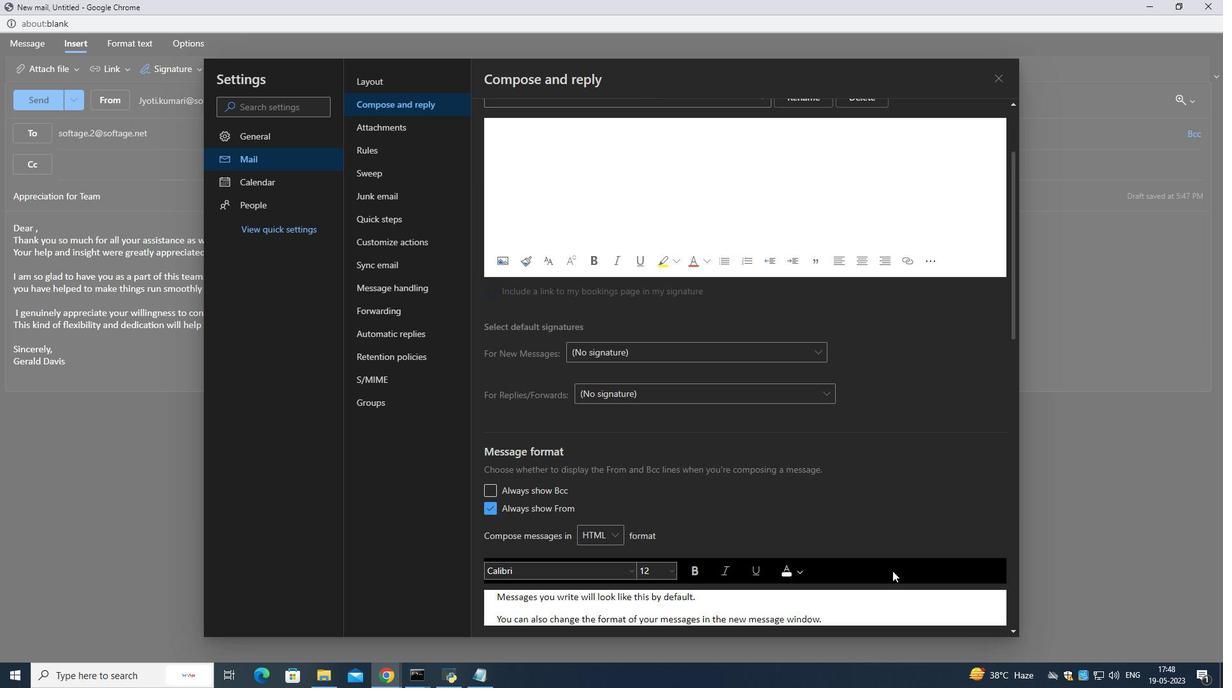
Action: Mouse scrolled (890, 564) with delta (0, 0)
Screenshot: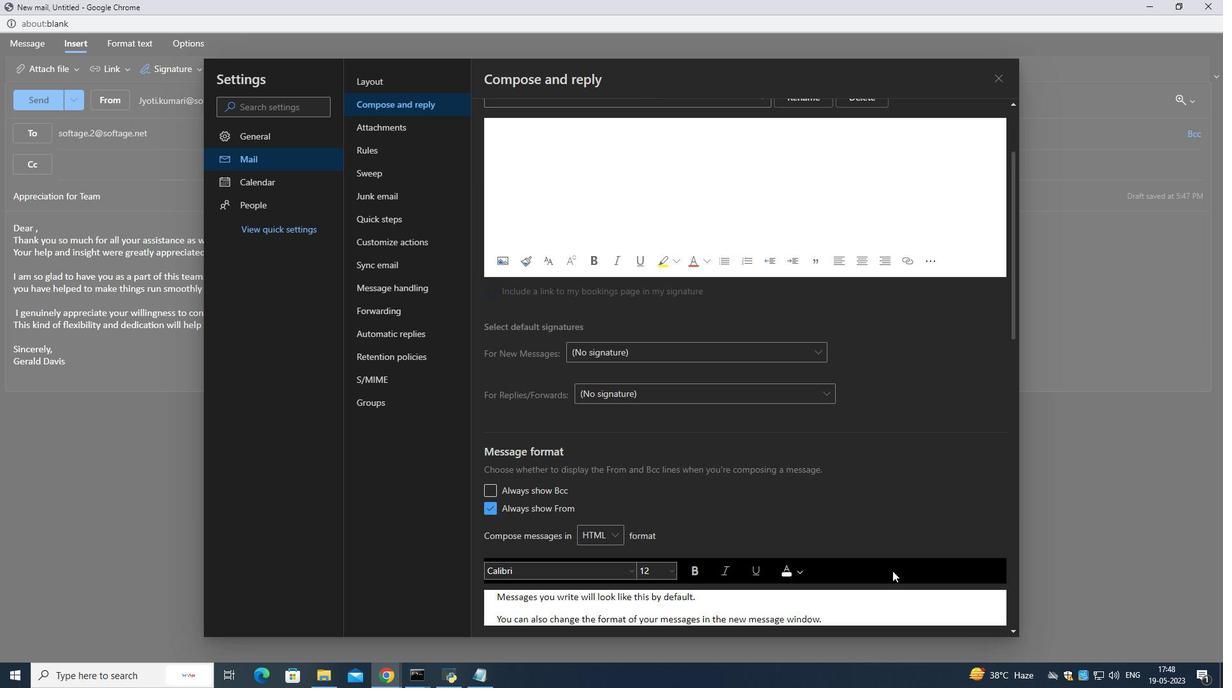 
Action: Mouse moved to (887, 553)
Screenshot: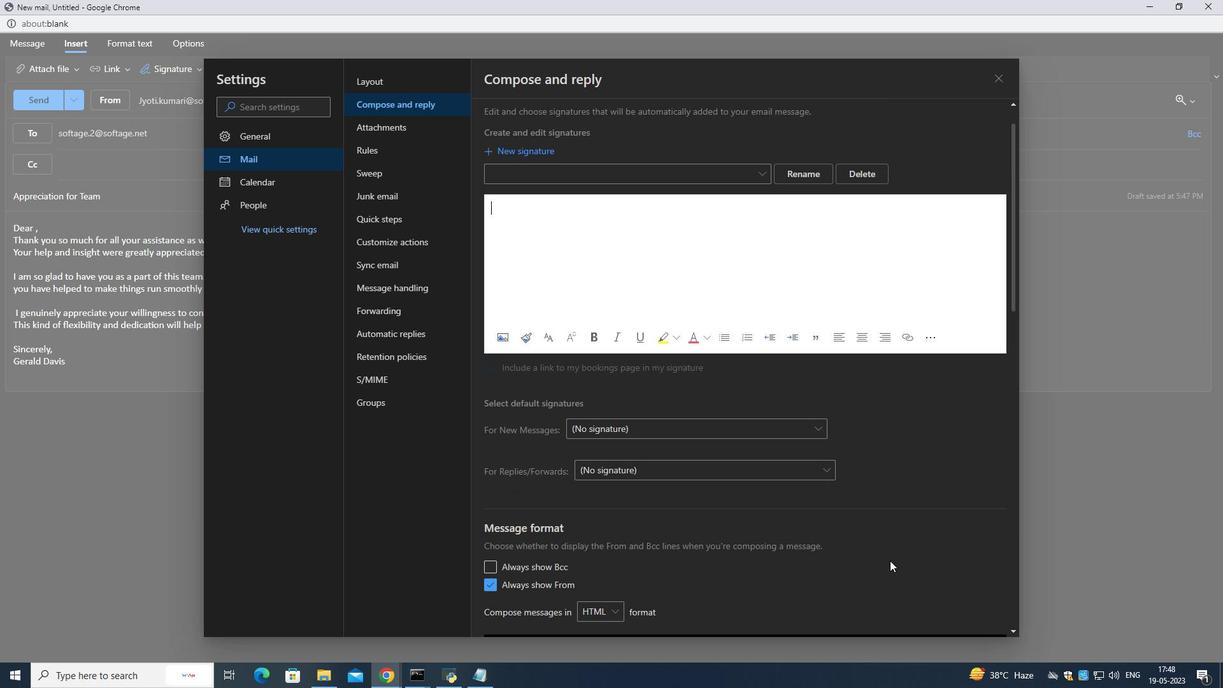 
Action: Mouse scrolled (887, 554) with delta (0, 0)
Screenshot: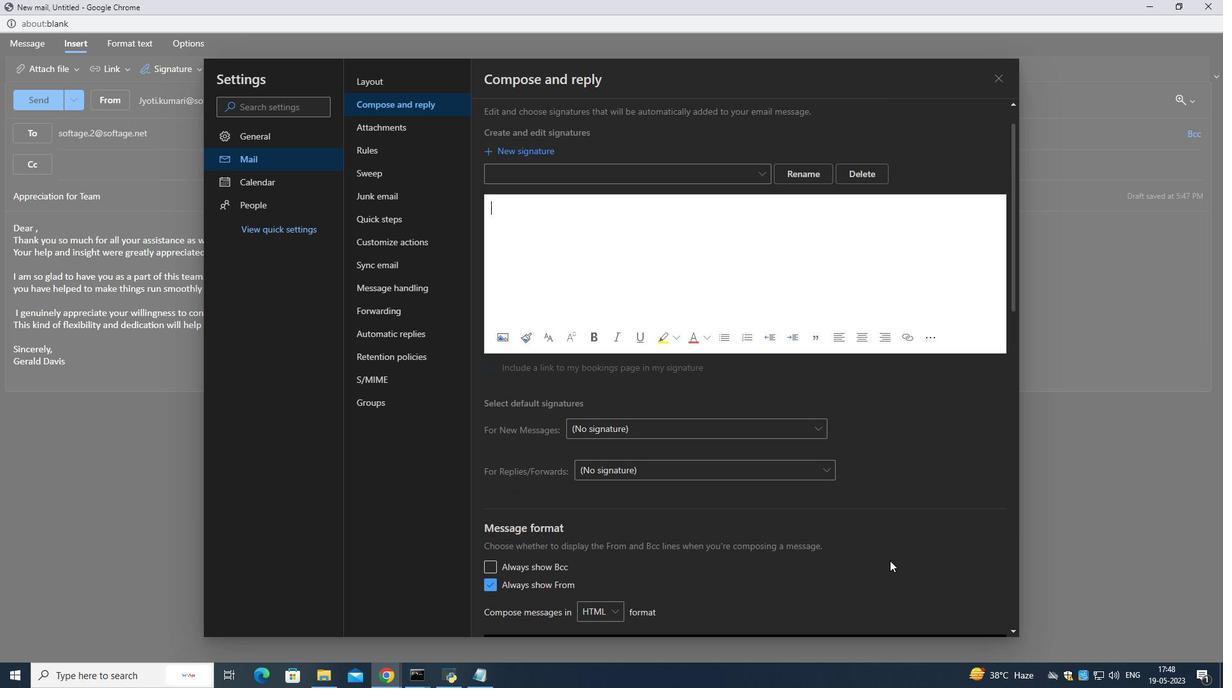
Action: Mouse scrolled (887, 554) with delta (0, 0)
Screenshot: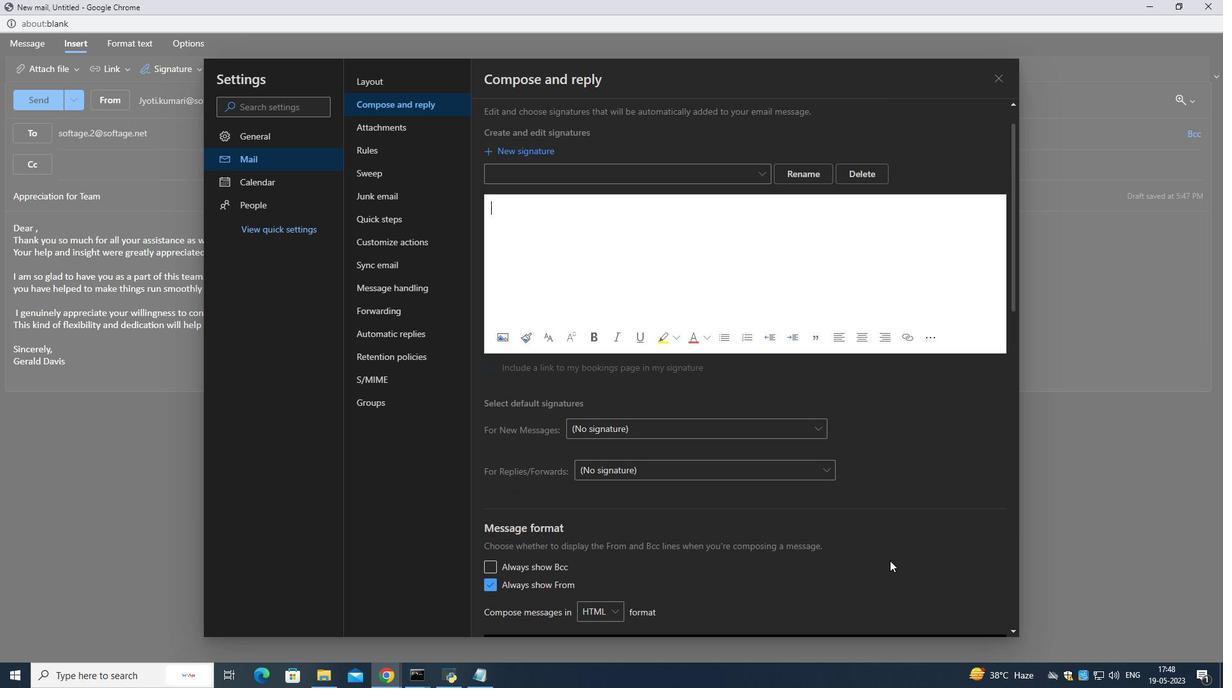 
Action: Mouse scrolled (887, 554) with delta (0, 0)
Screenshot: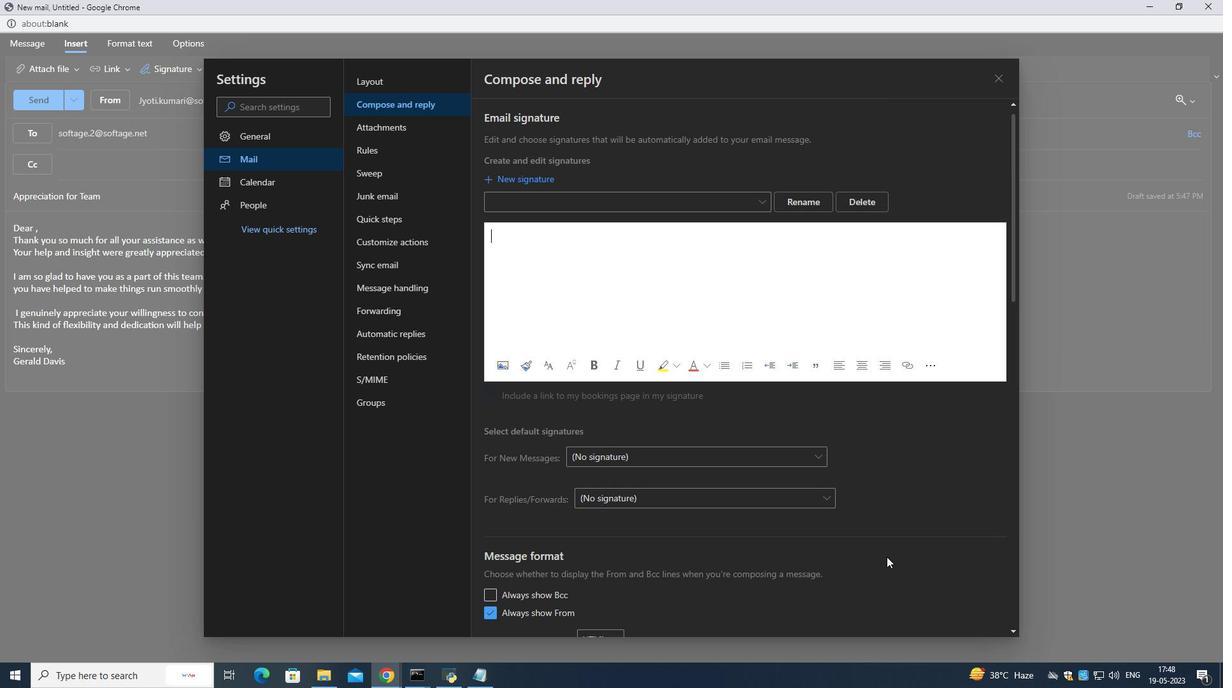 
Action: Mouse moved to (885, 546)
Screenshot: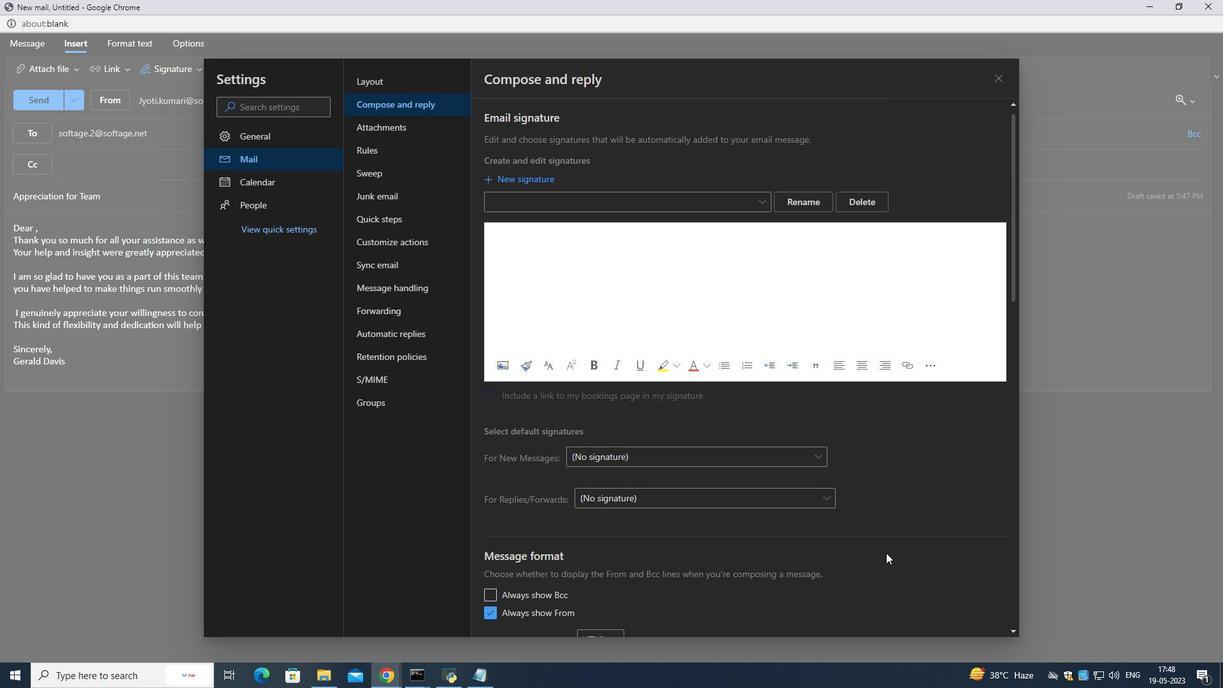 
Action: Mouse scrolled (885, 546) with delta (0, 0)
Screenshot: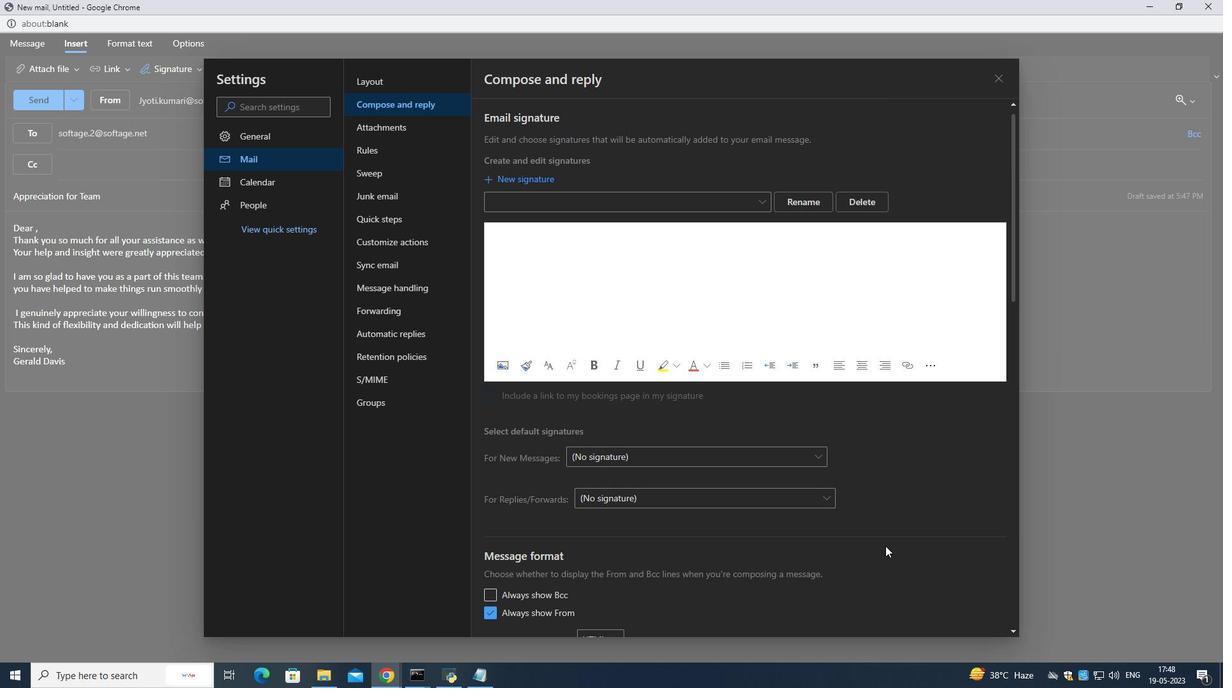 
Action: Mouse moved to (885, 544)
Screenshot: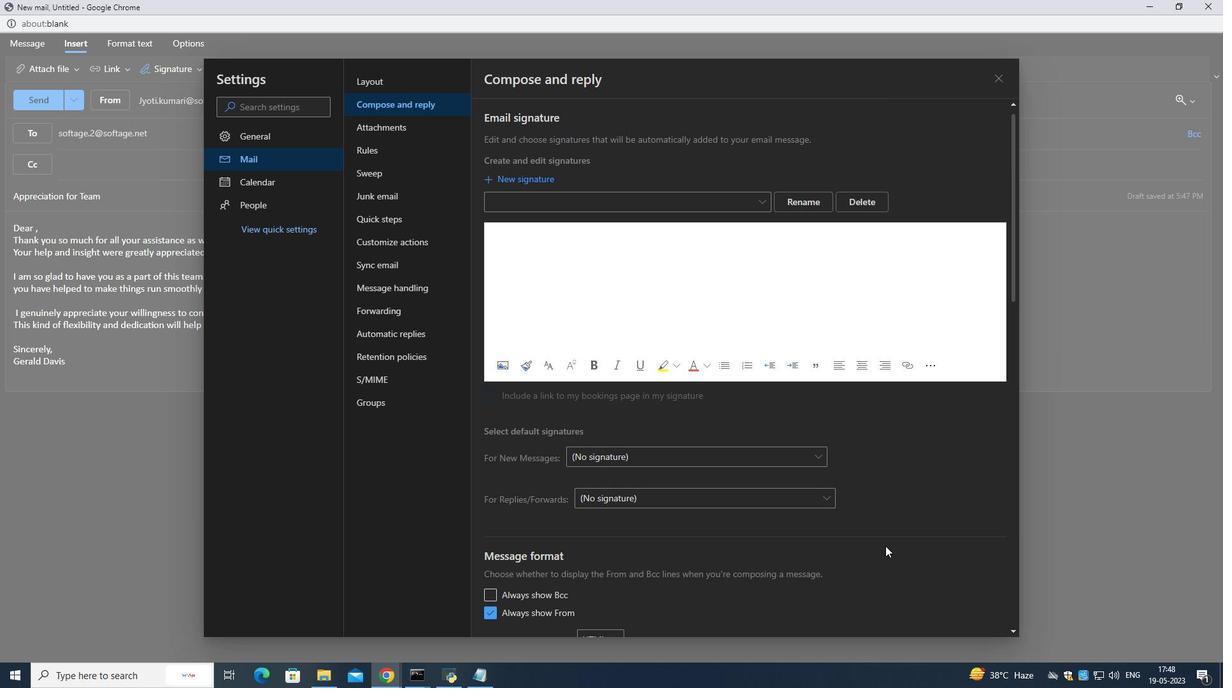 
Action: Mouse scrolled (885, 545) with delta (0, 0)
Screenshot: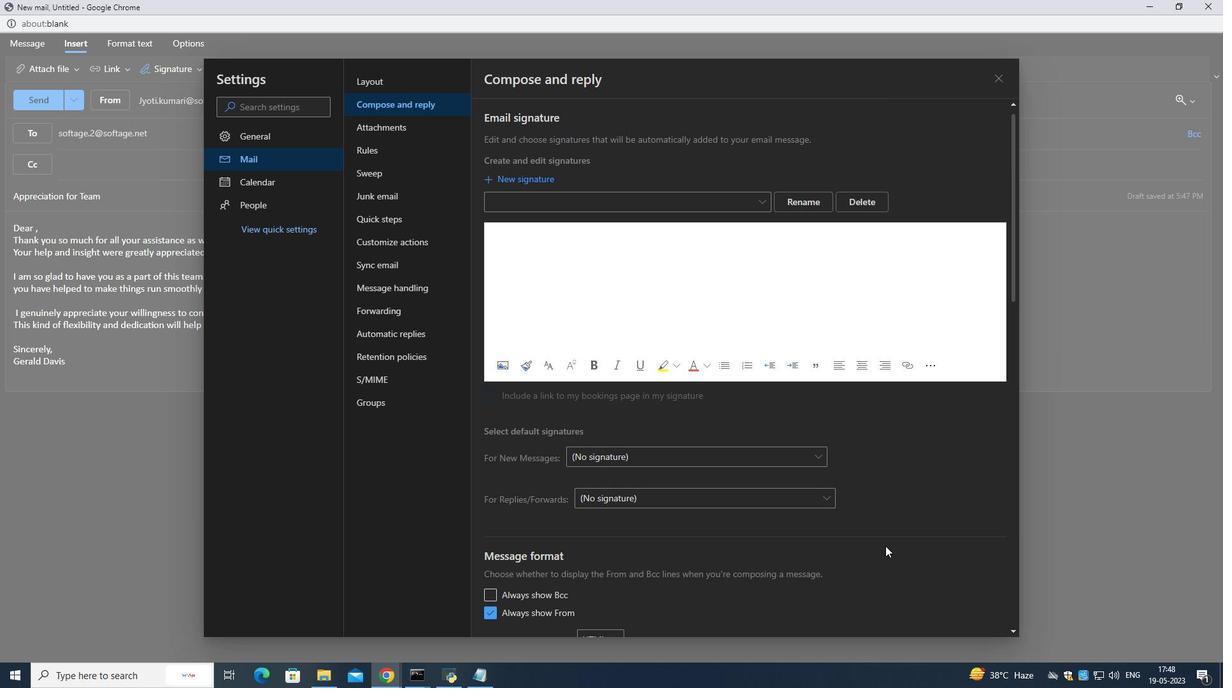 
Action: Mouse moved to (885, 544)
Screenshot: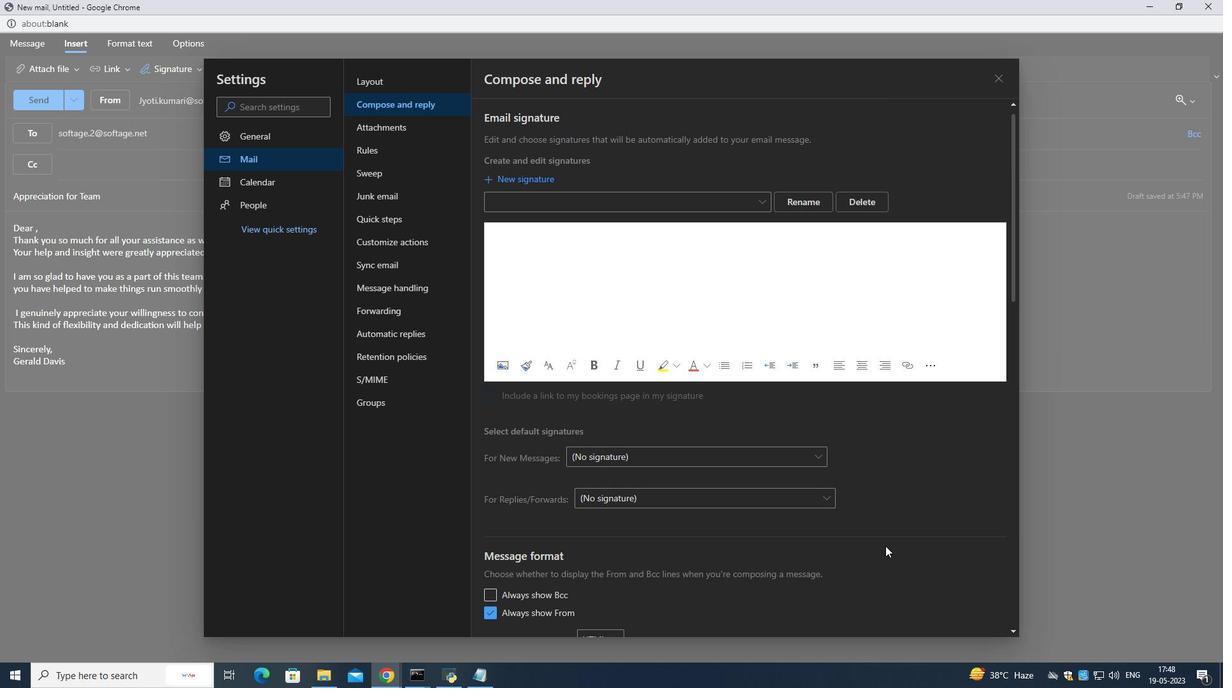 
Action: Mouse scrolled (885, 544) with delta (0, 0)
Screenshot: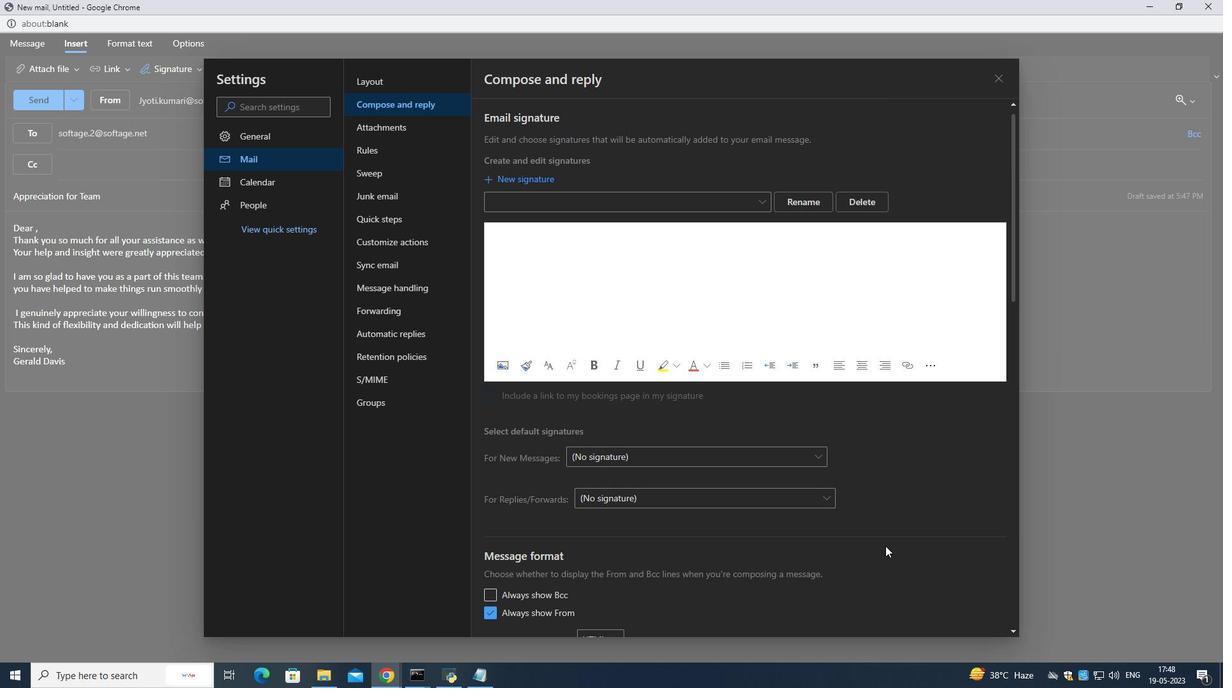 
Action: Mouse moved to (785, 375)
Screenshot: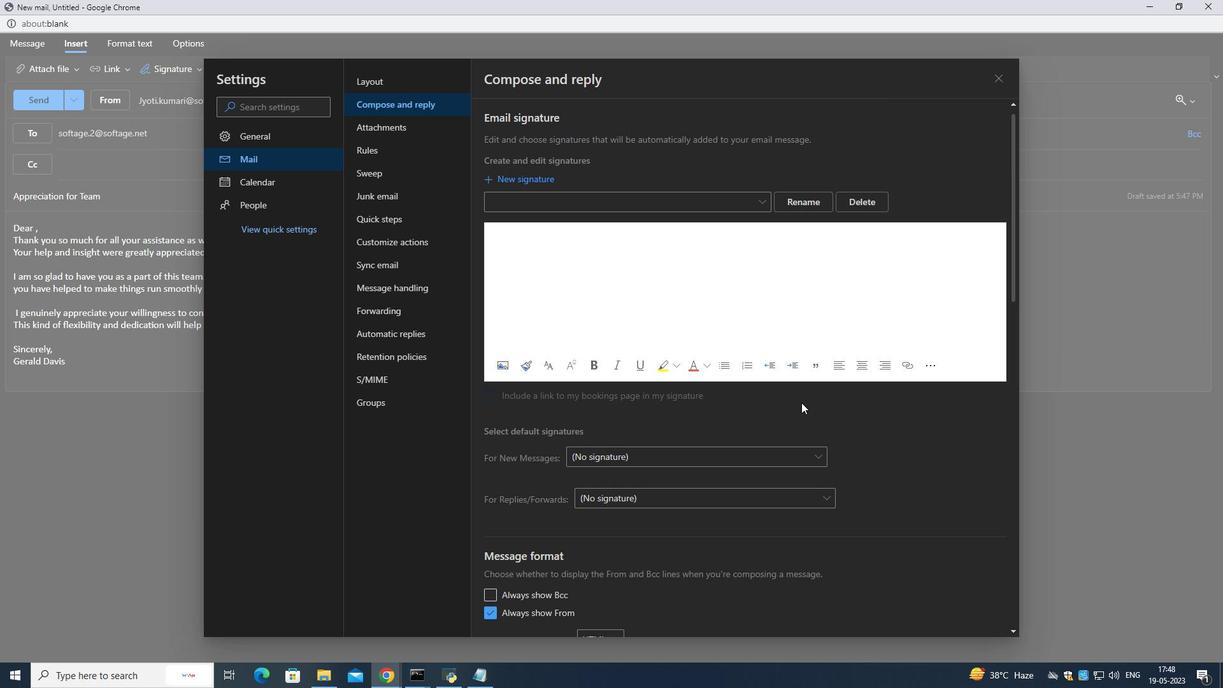 
Action: Mouse scrolled (785, 374) with delta (0, 0)
Screenshot: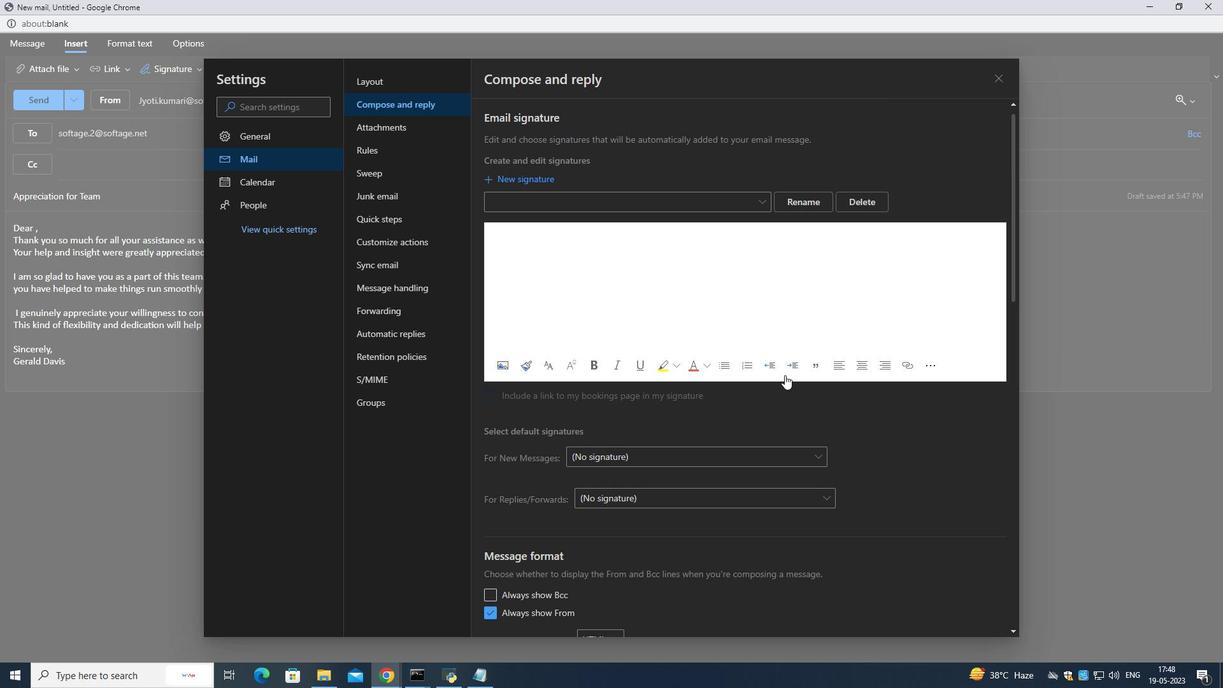 
Action: Mouse scrolled (785, 374) with delta (0, 0)
Screenshot: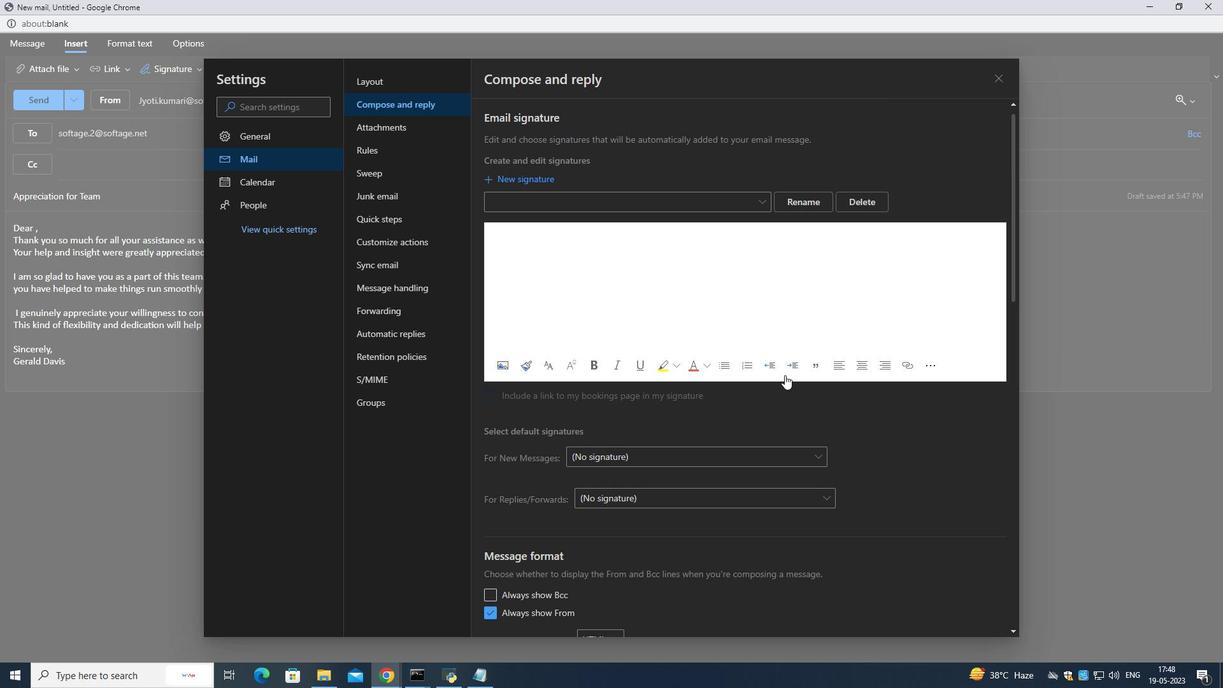 
Action: Mouse scrolled (785, 374) with delta (0, 0)
Screenshot: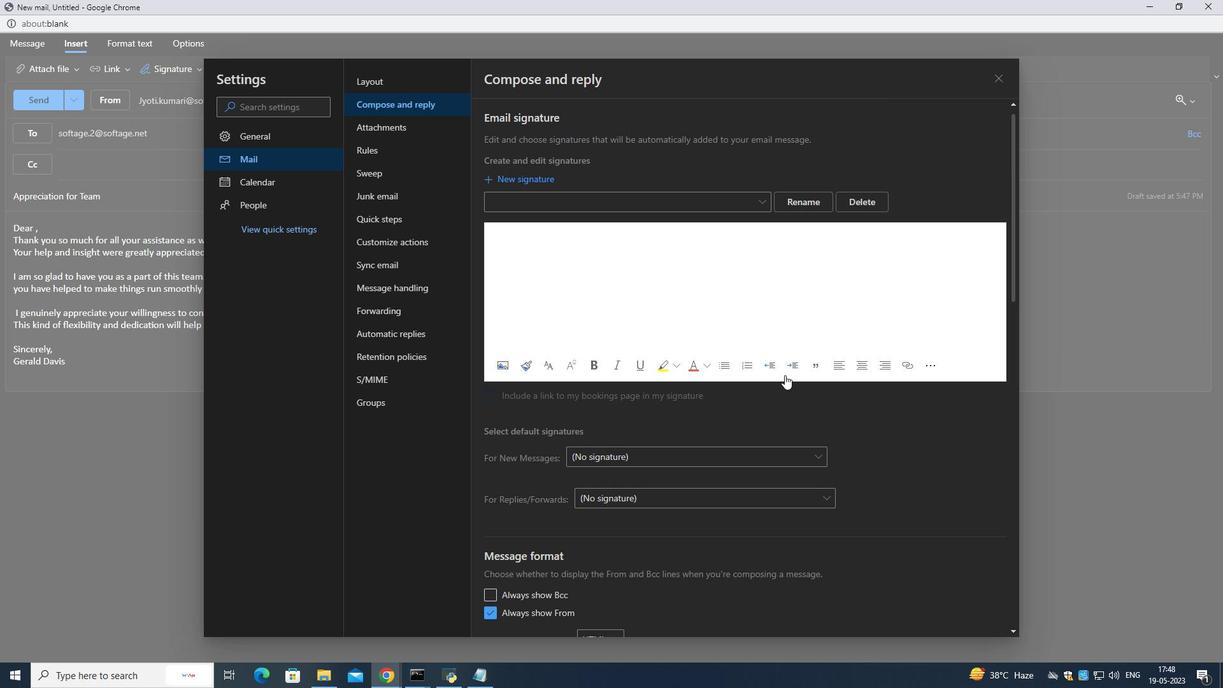 
Action: Mouse scrolled (785, 374) with delta (0, 0)
Screenshot: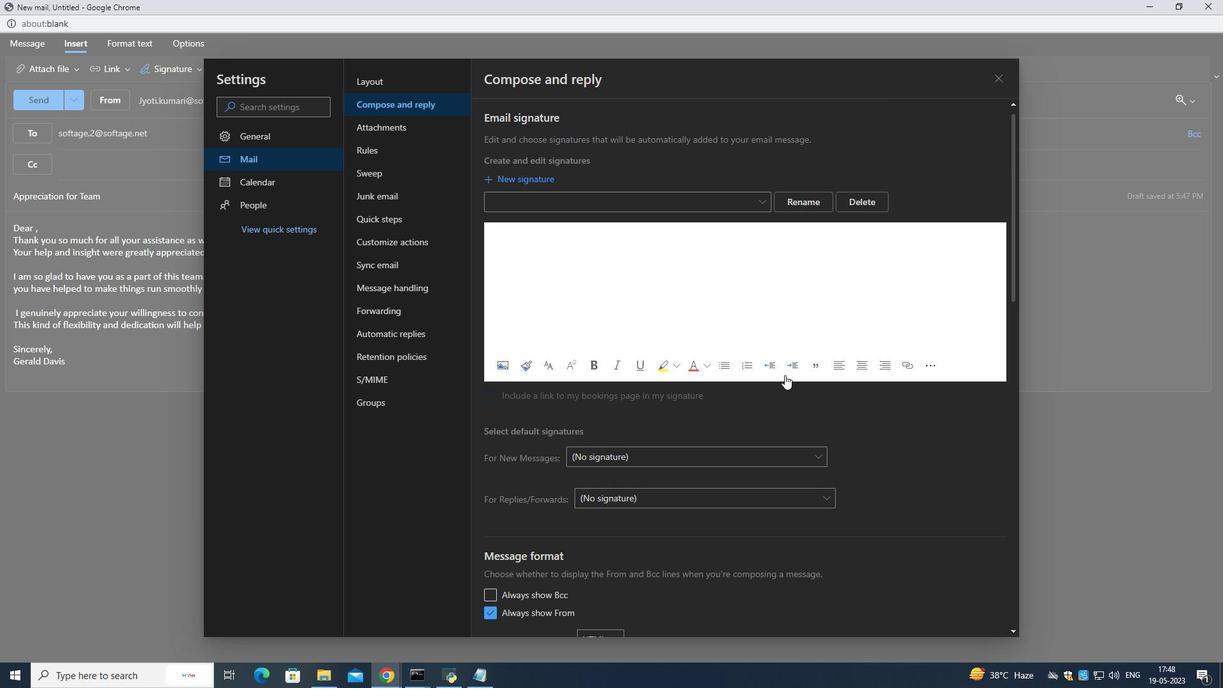 
Action: Mouse scrolled (785, 374) with delta (0, 0)
Screenshot: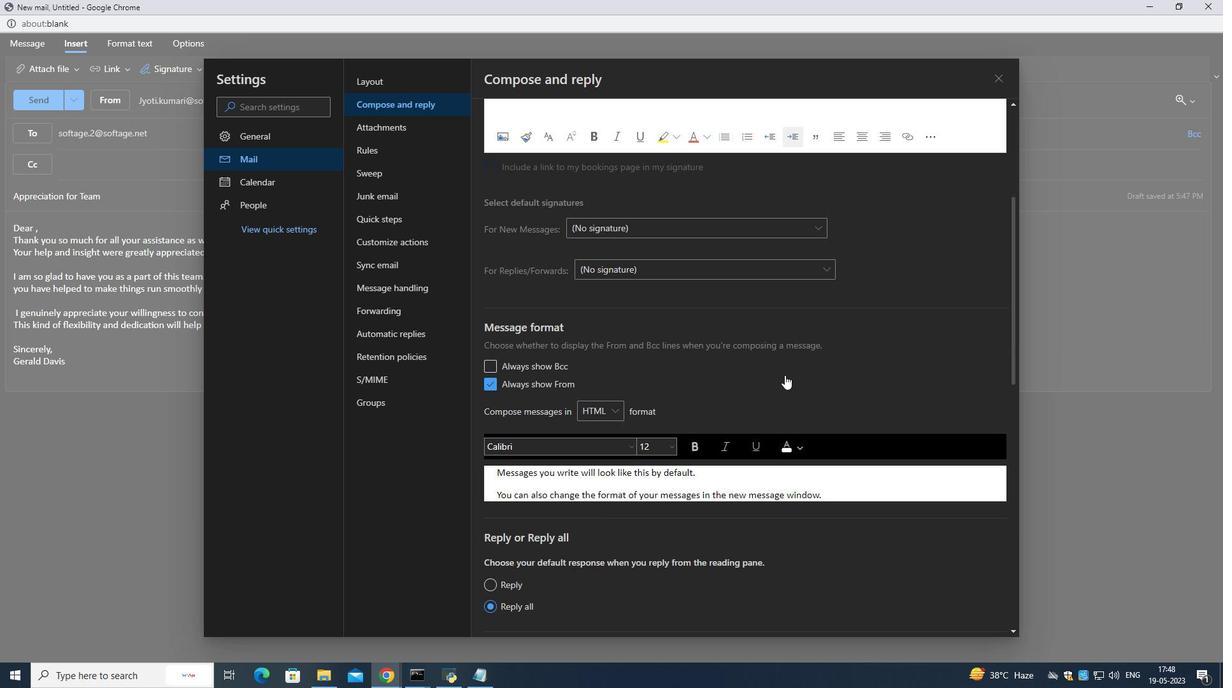 
Action: Mouse moved to (785, 374)
Screenshot: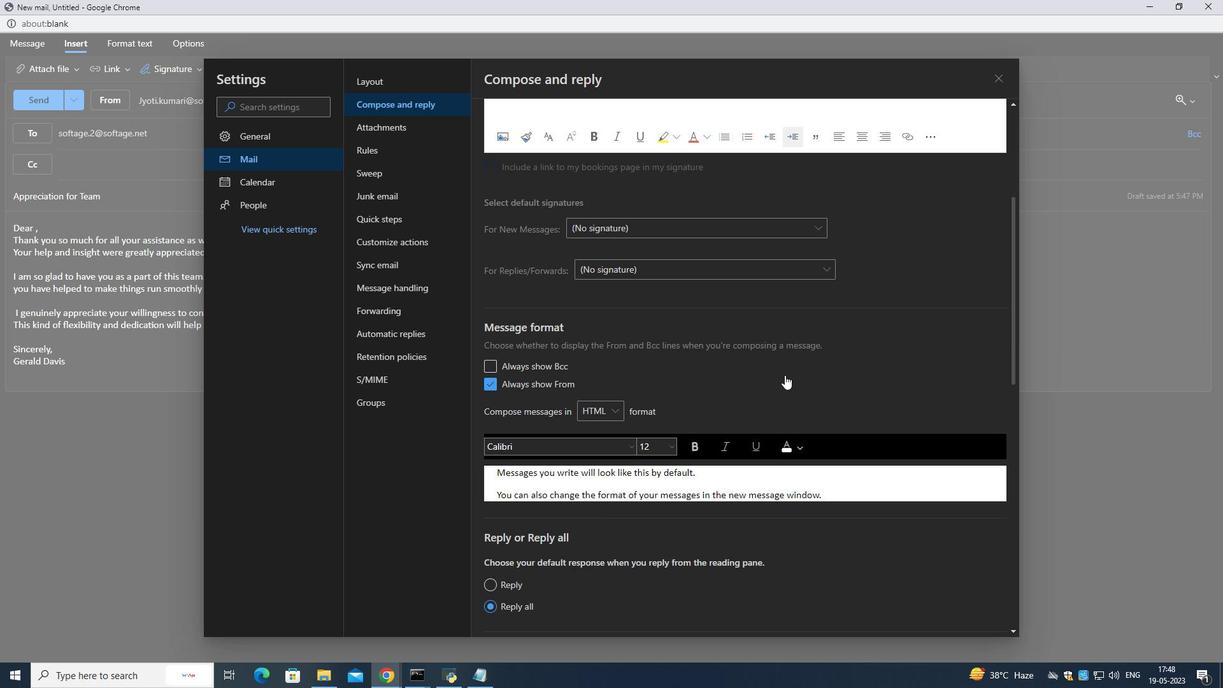 
Action: Mouse scrolled (785, 374) with delta (0, 0)
Screenshot: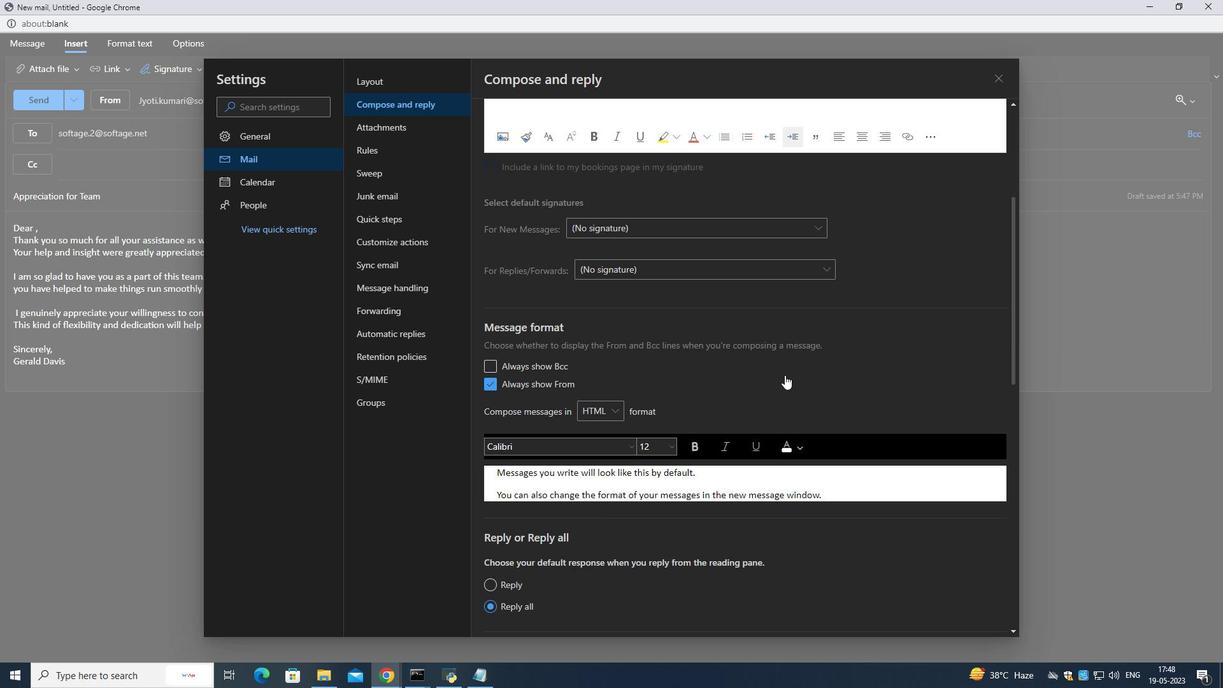 
Action: Mouse moved to (785, 374)
Screenshot: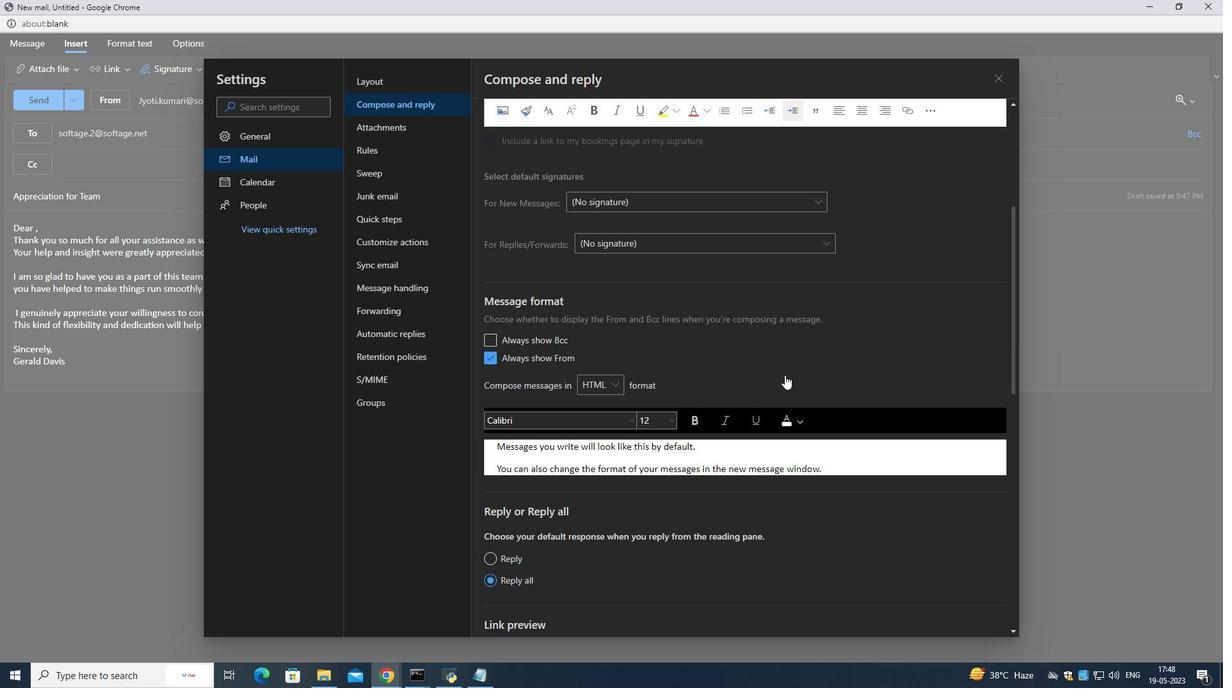 
Action: Mouse scrolled (785, 374) with delta (0, 0)
Screenshot: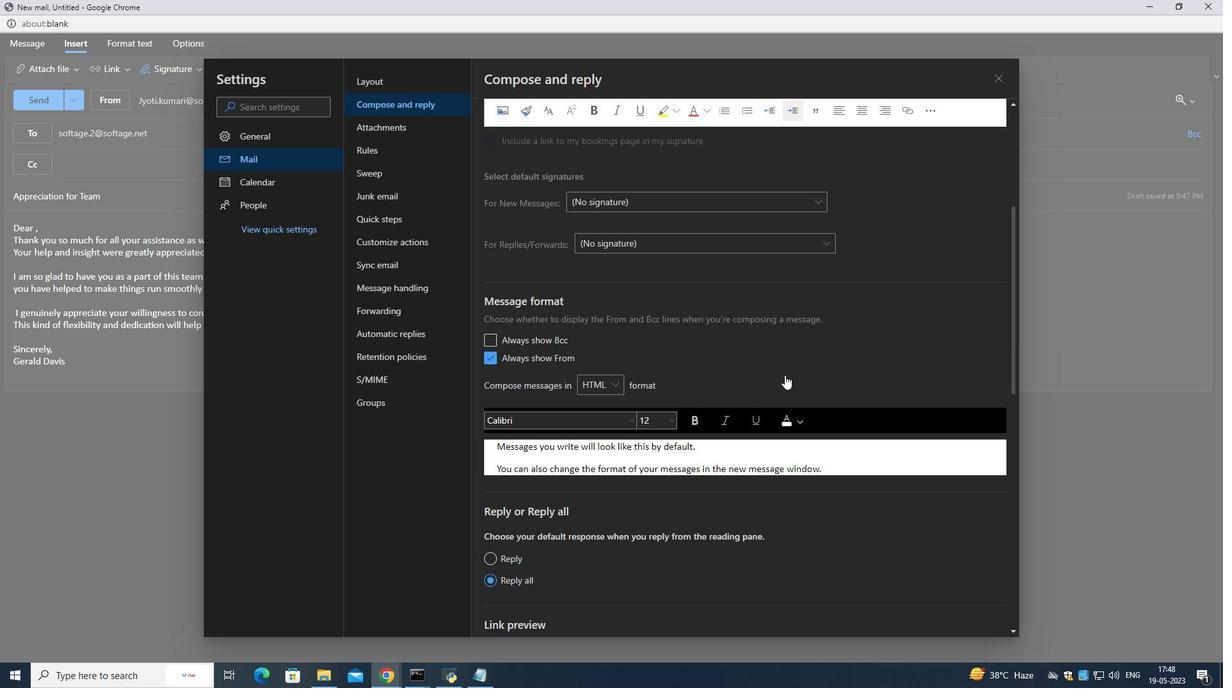 
Action: Mouse moved to (785, 374)
Screenshot: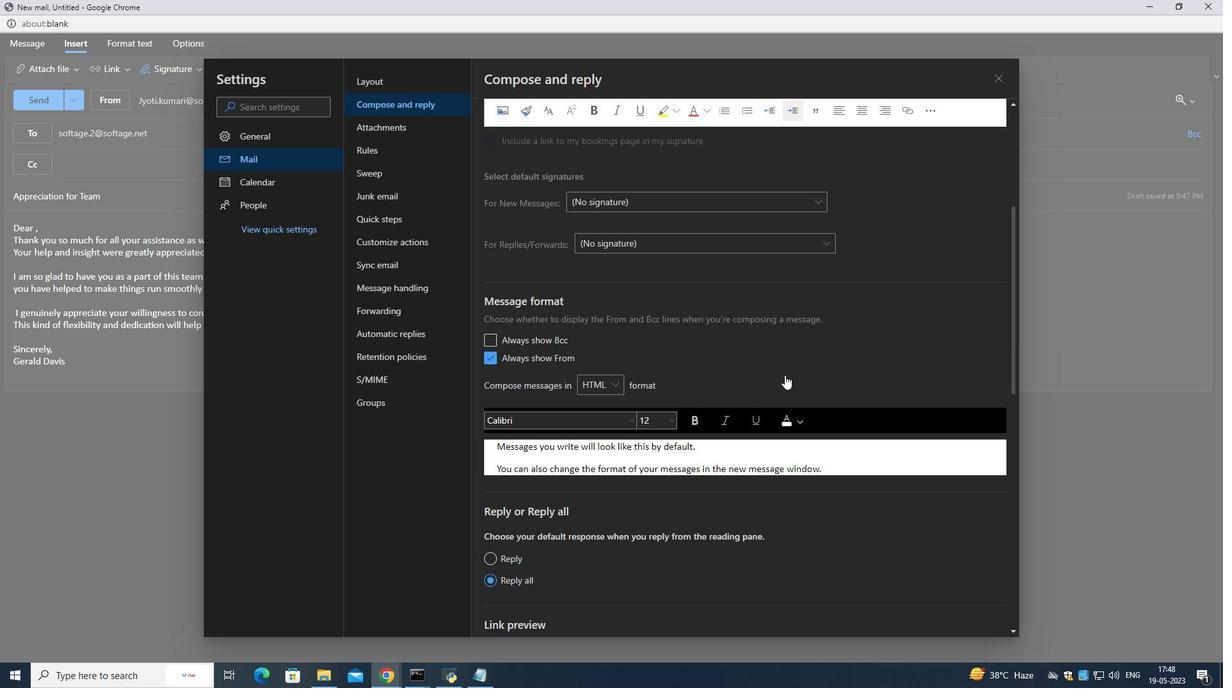 
Action: Mouse scrolled (785, 374) with delta (0, 0)
Screenshot: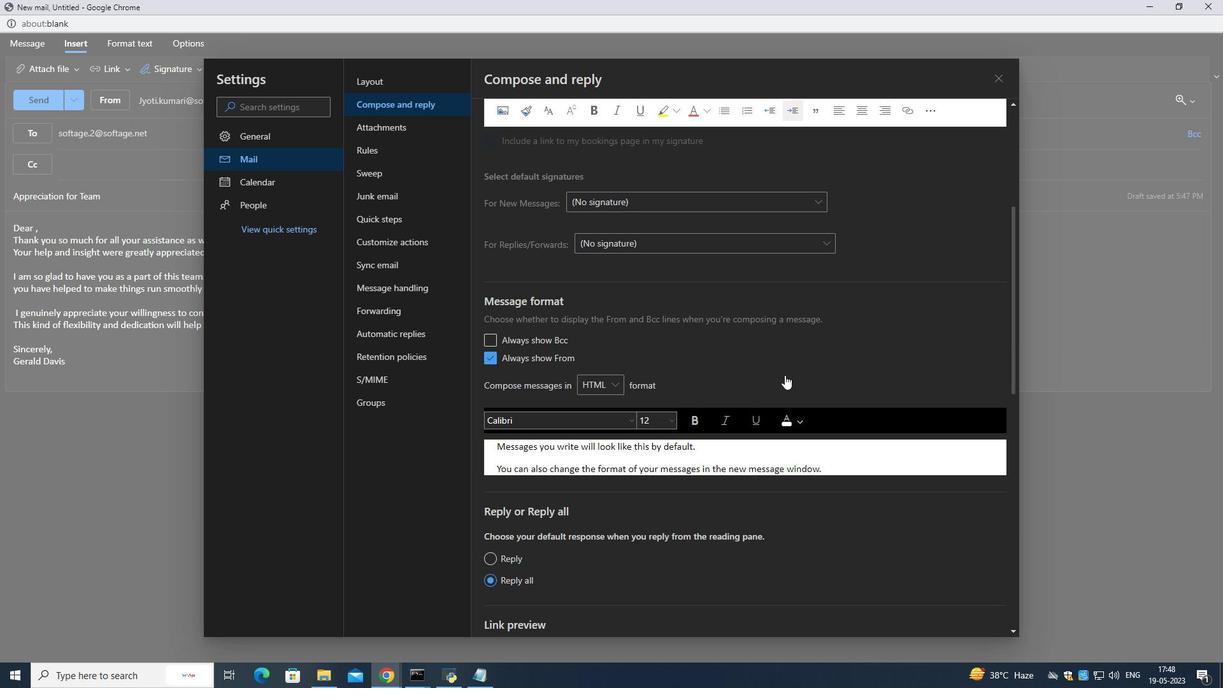 
Action: Mouse scrolled (785, 374) with delta (0, 0)
Screenshot: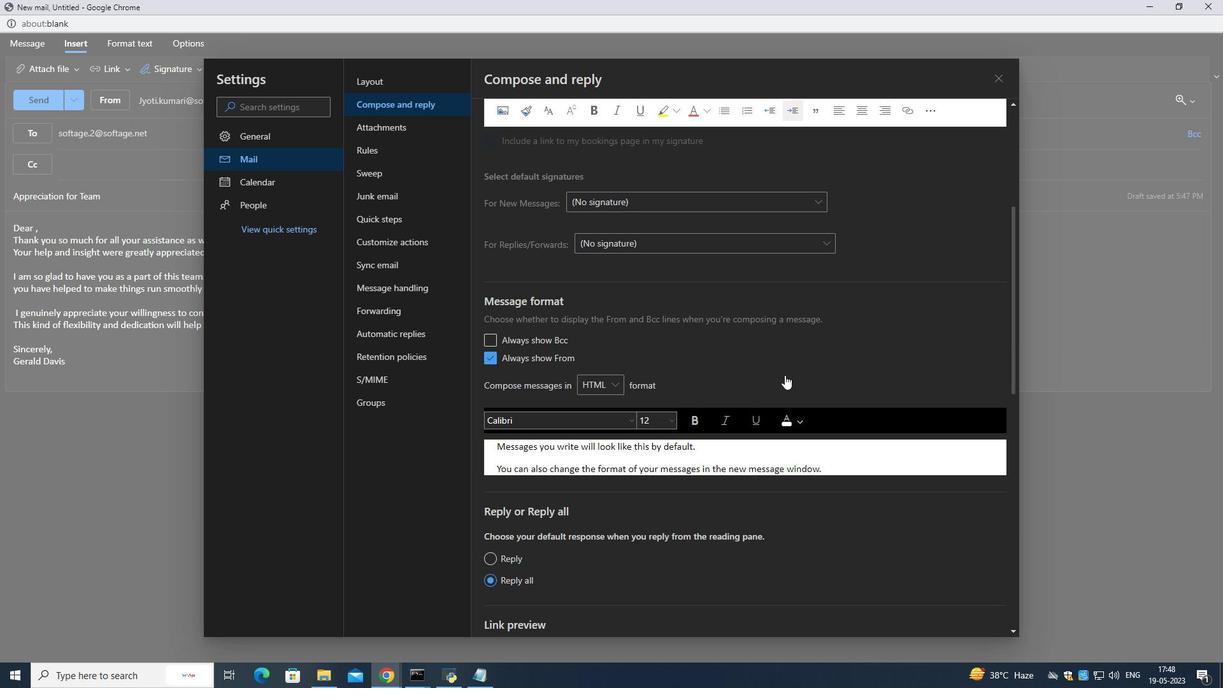 
Action: Mouse moved to (780, 381)
Screenshot: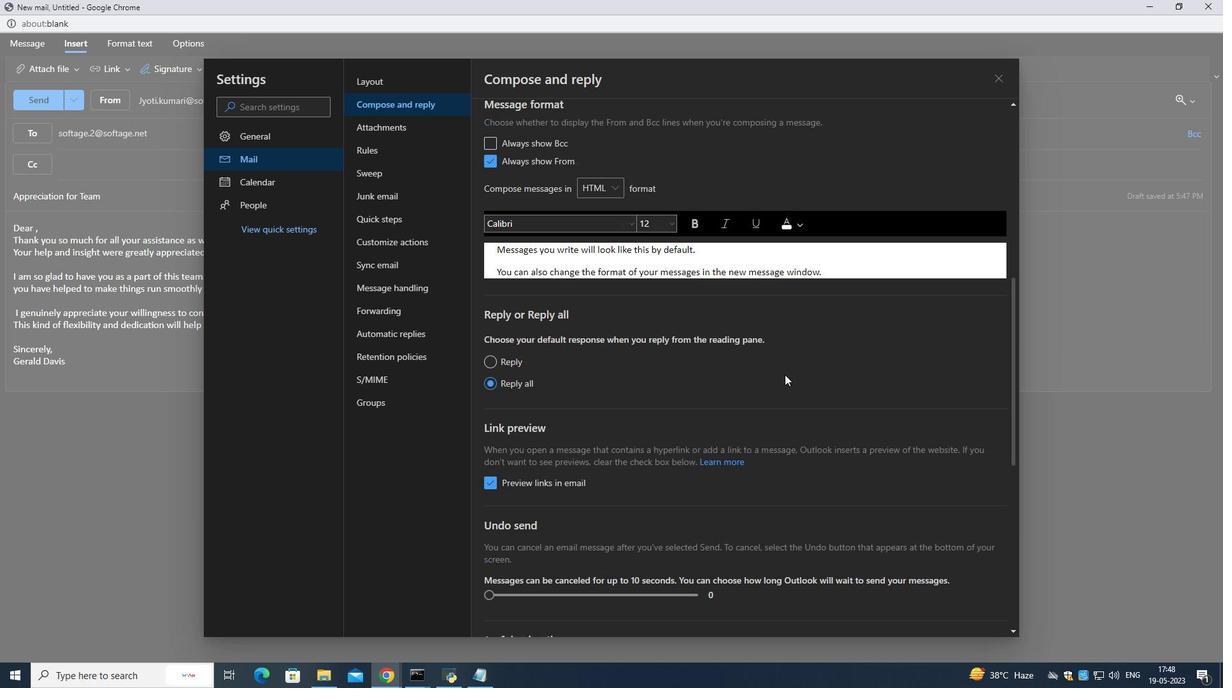 
Action: Mouse scrolled (780, 381) with delta (0, 0)
Screenshot: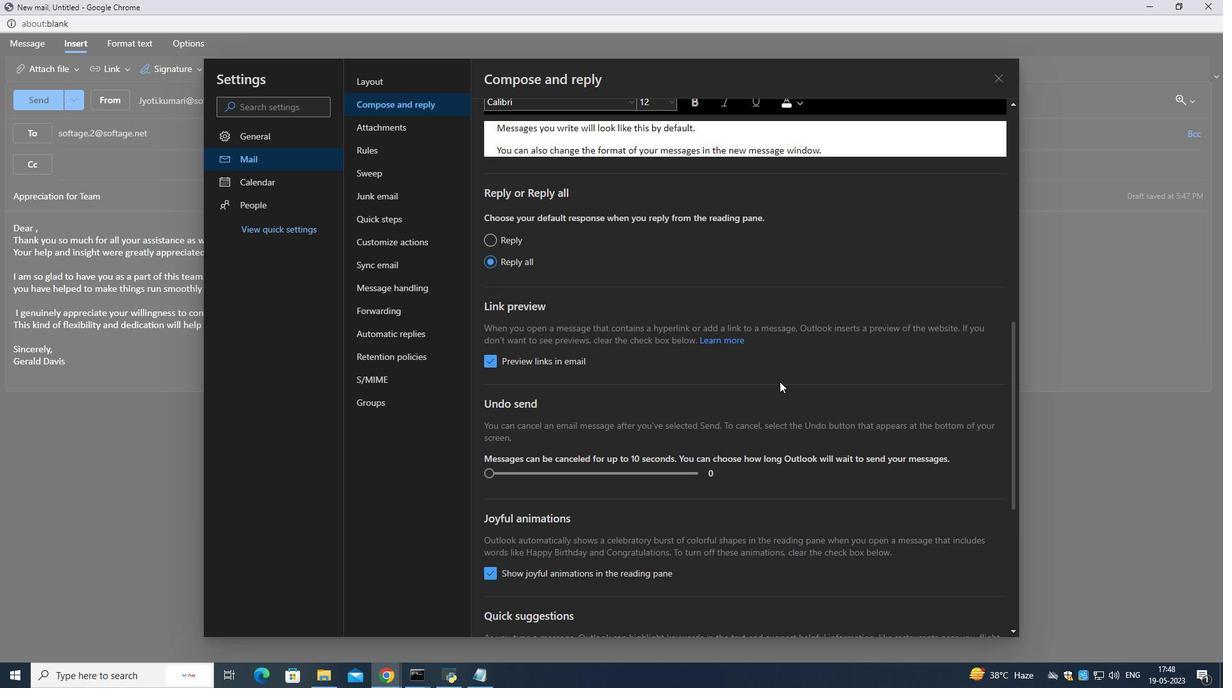 
Action: Mouse scrolled (780, 381) with delta (0, 0)
Screenshot: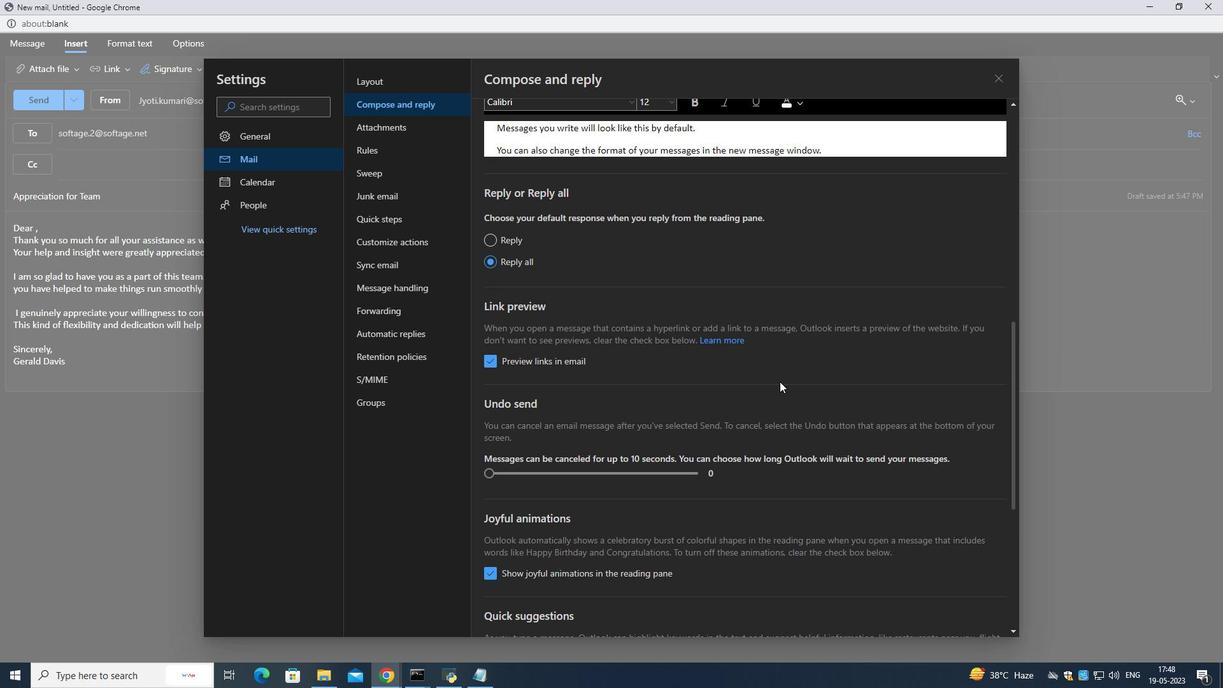 
Action: Mouse scrolled (780, 381) with delta (0, 0)
Screenshot: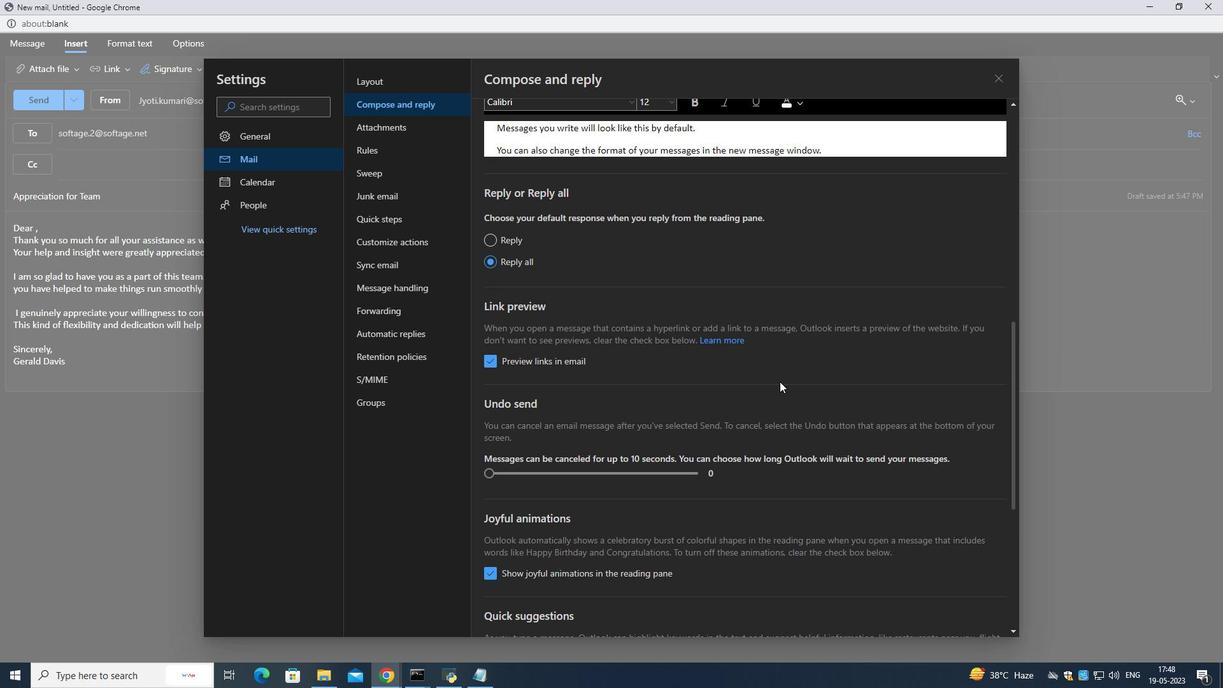
Action: Mouse scrolled (780, 381) with delta (0, 0)
Screenshot: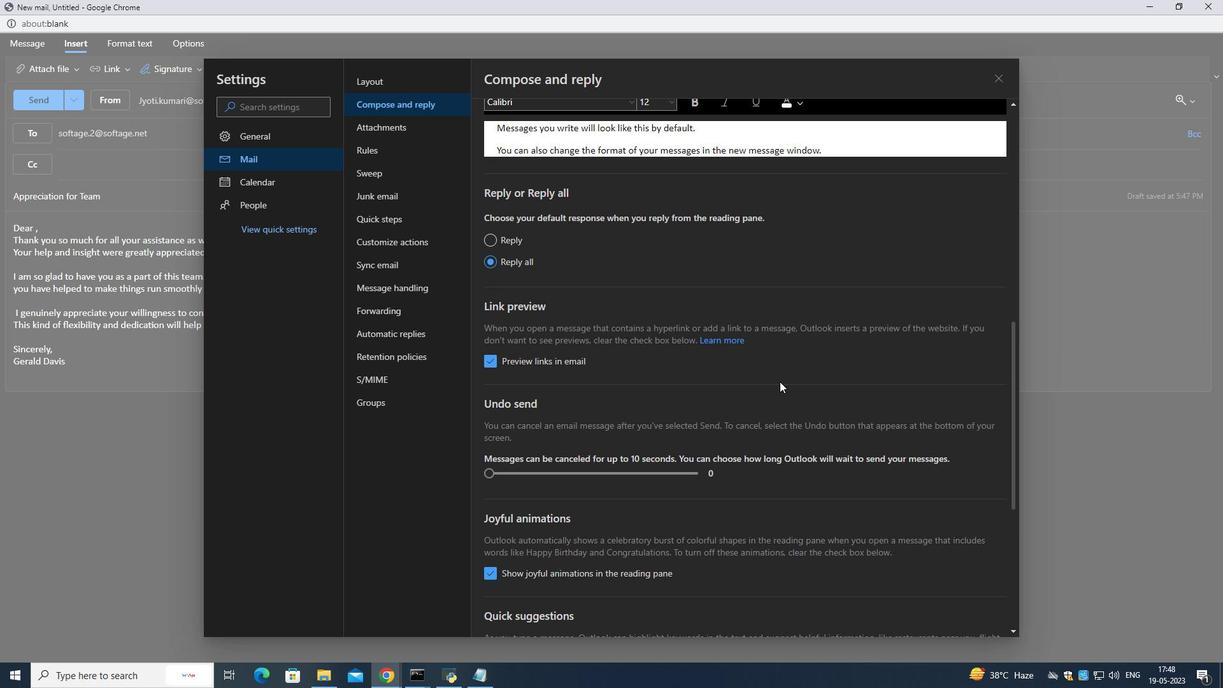 
Action: Mouse scrolled (780, 381) with delta (0, 0)
Screenshot: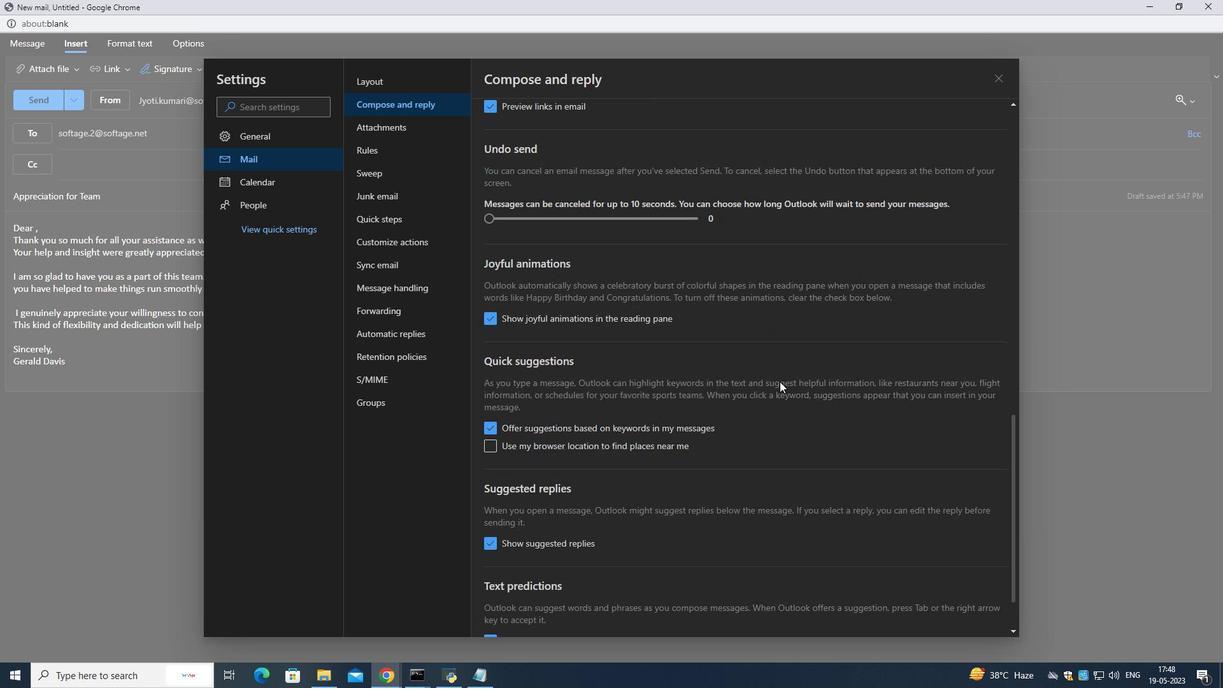 
Action: Mouse scrolled (780, 381) with delta (0, 0)
Screenshot: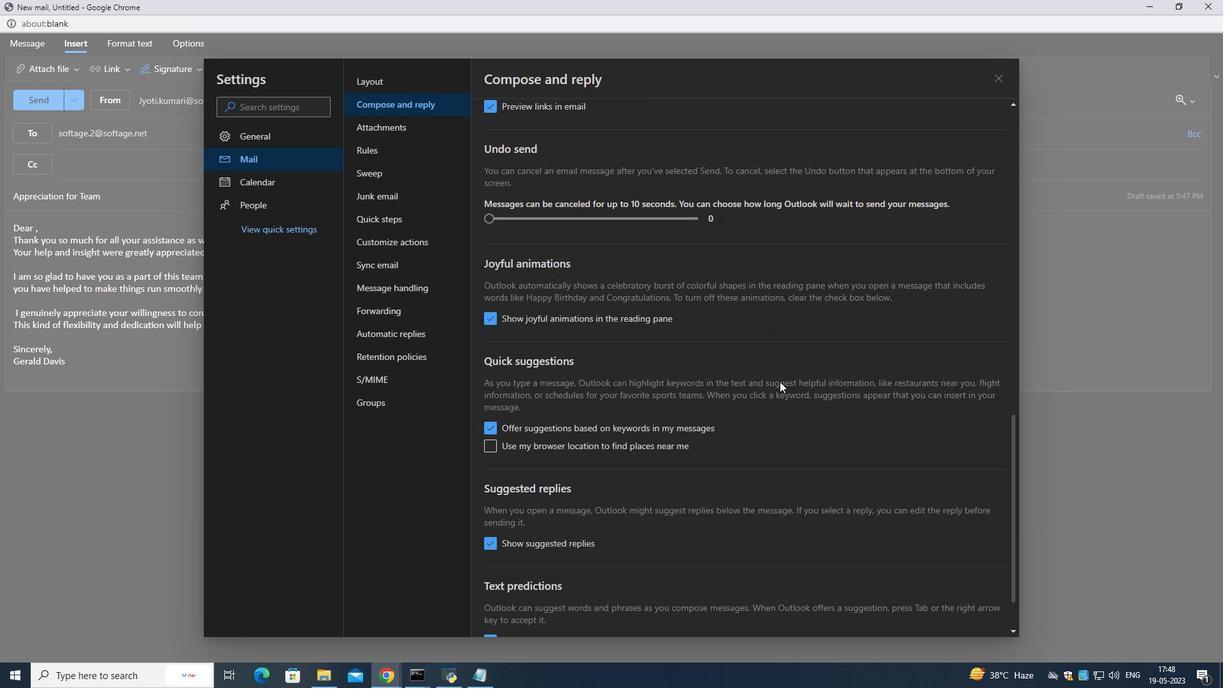 
Action: Mouse scrolled (780, 381) with delta (0, 0)
Screenshot: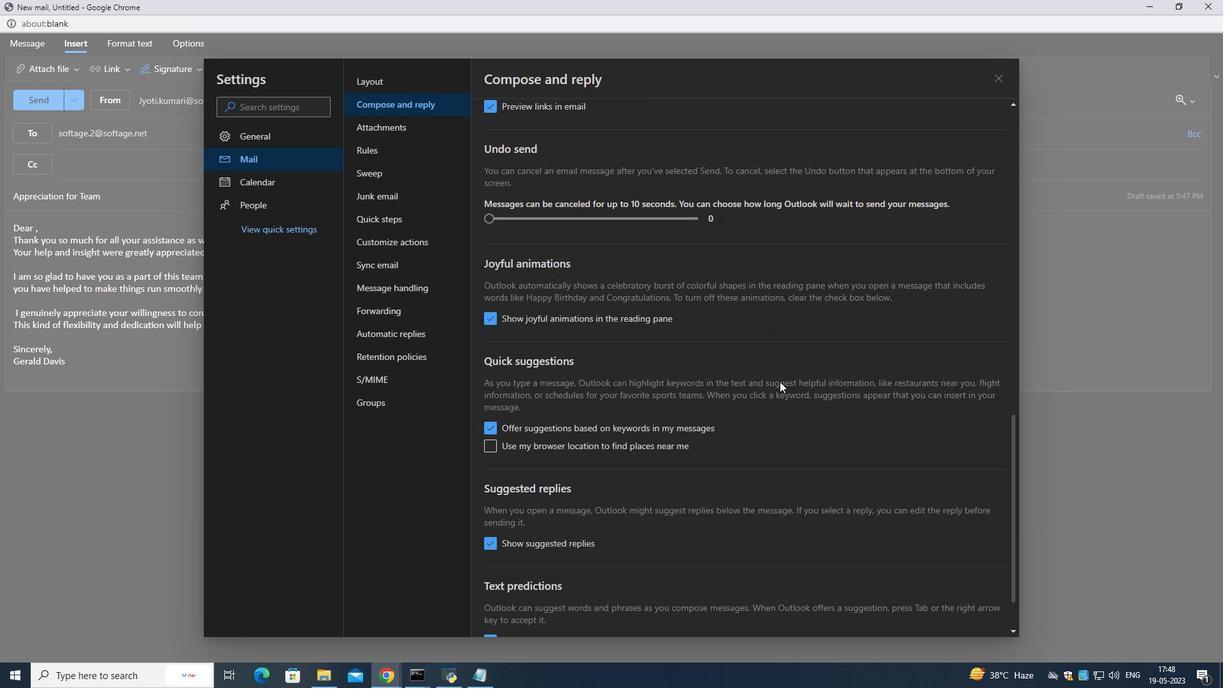 
Action: Mouse scrolled (780, 381) with delta (0, 0)
Screenshot: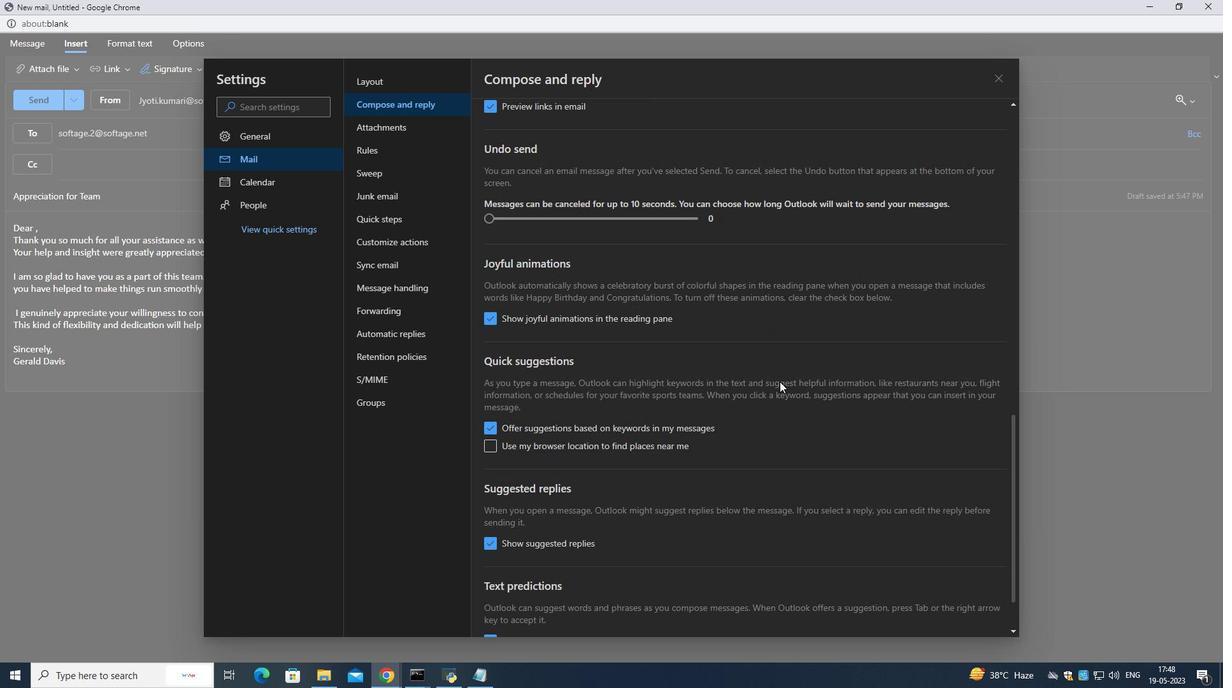 
Action: Mouse scrolled (780, 381) with delta (0, 0)
Screenshot: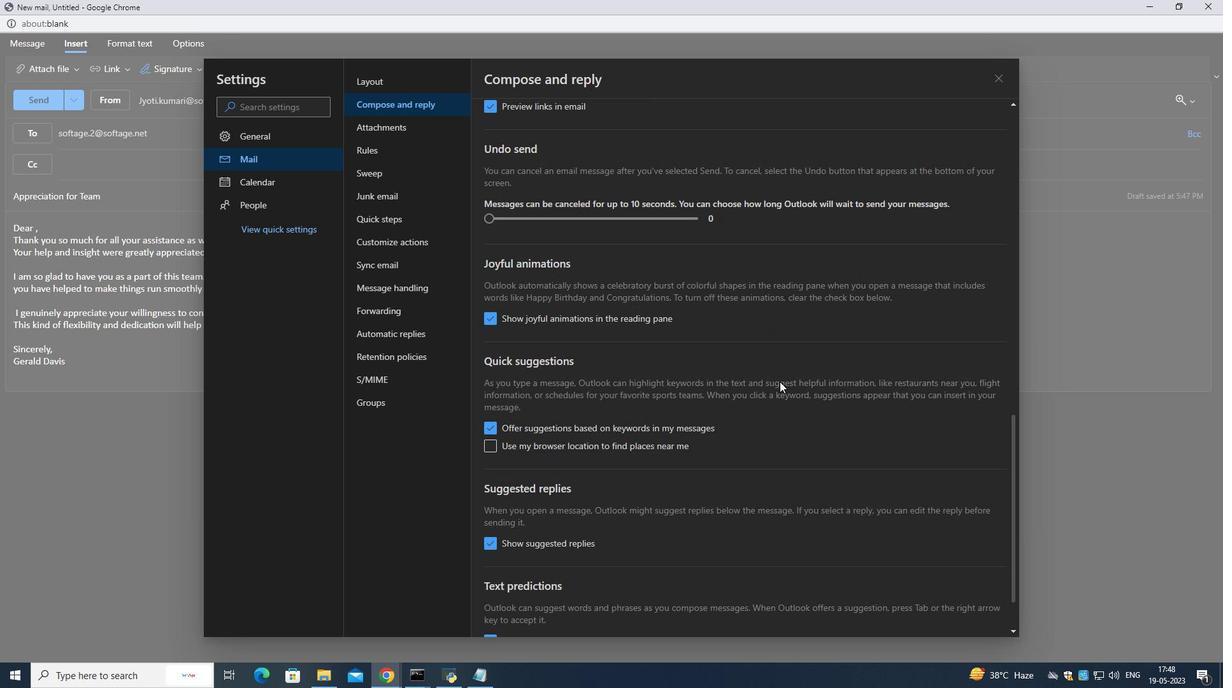 
Action: Mouse scrolled (780, 381) with delta (0, 0)
Screenshot: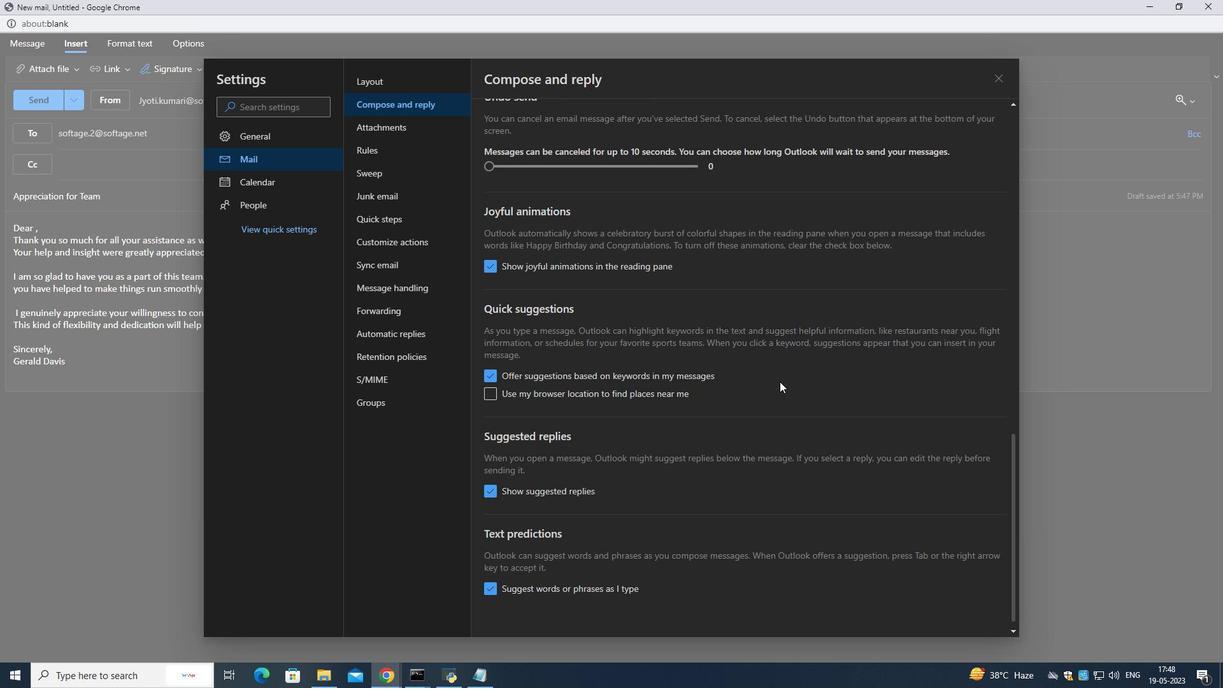
Action: Mouse scrolled (780, 381) with delta (0, 0)
Screenshot: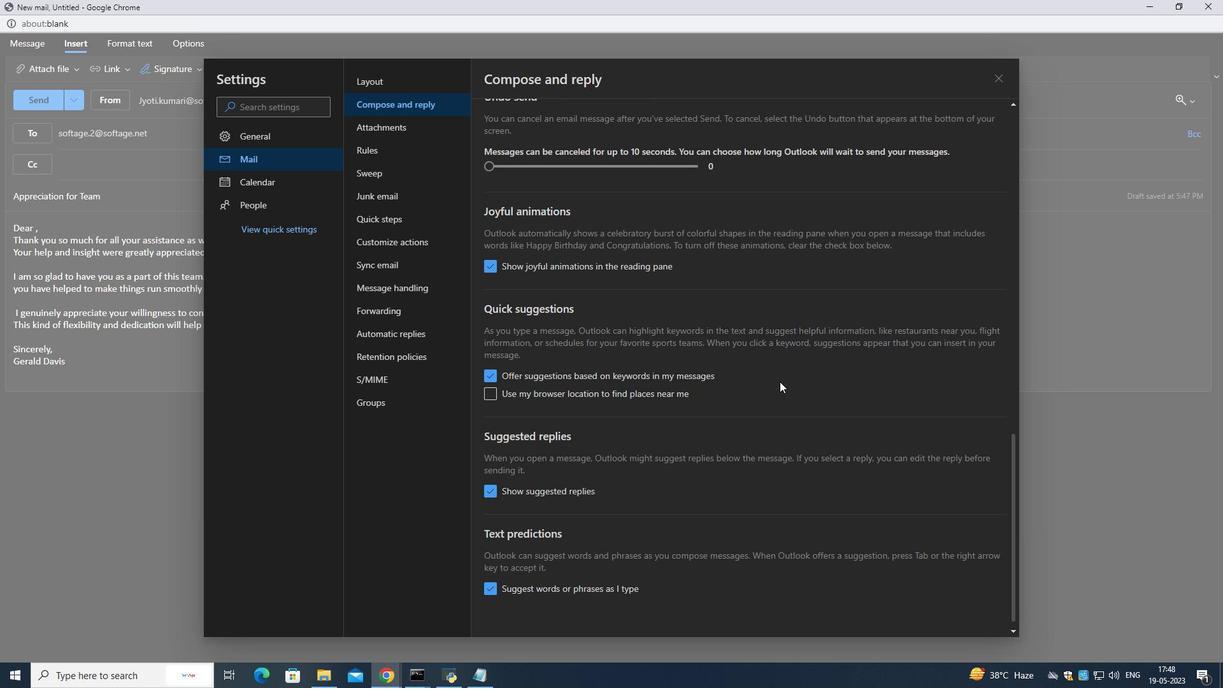 
Action: Mouse scrolled (780, 381) with delta (0, 0)
Screenshot: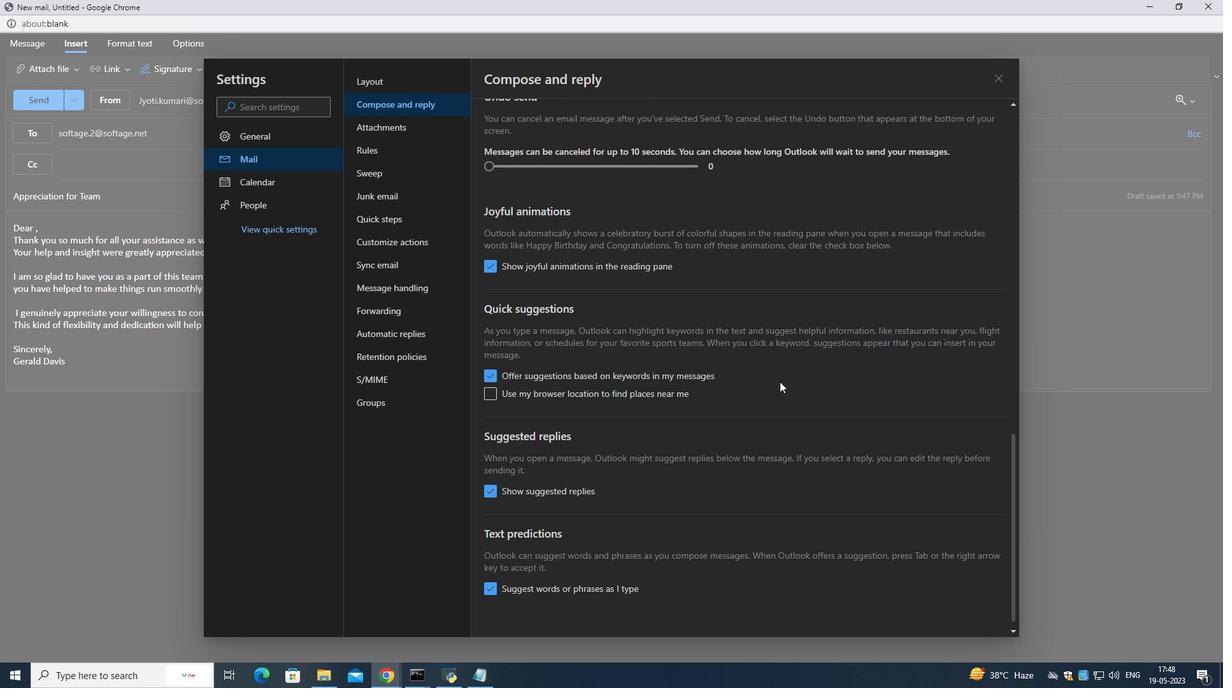 
Action: Mouse scrolled (780, 381) with delta (0, 0)
Screenshot: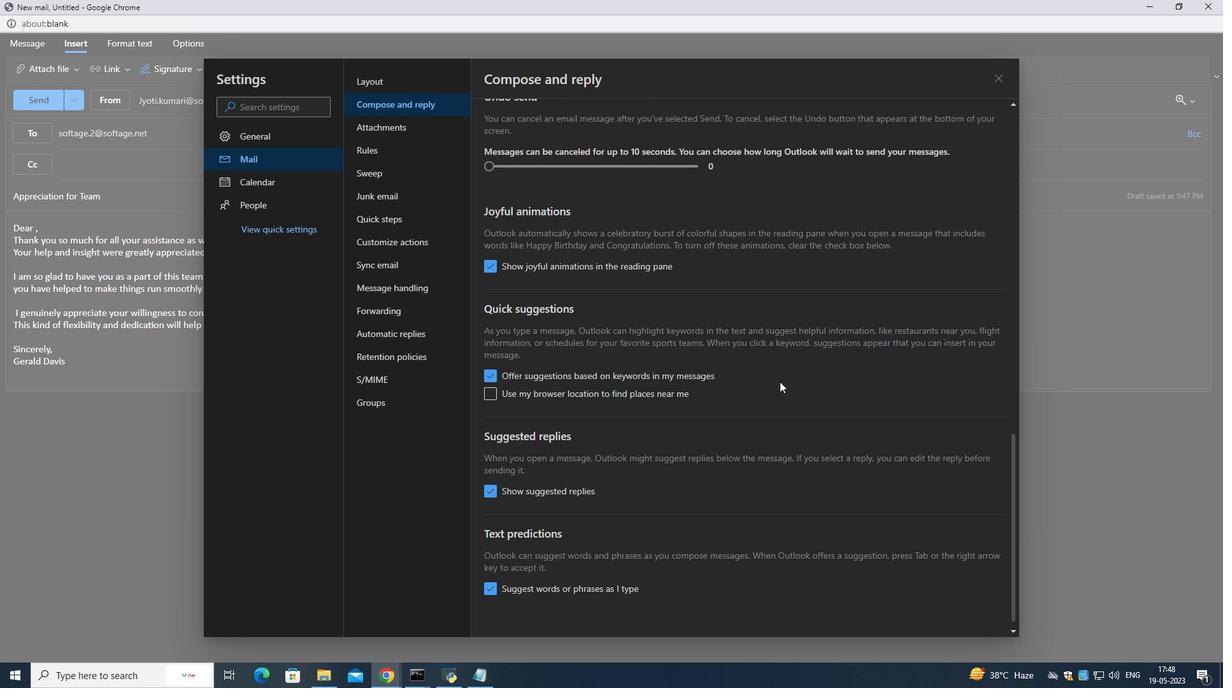 
Action: Mouse scrolled (780, 381) with delta (0, 0)
Screenshot: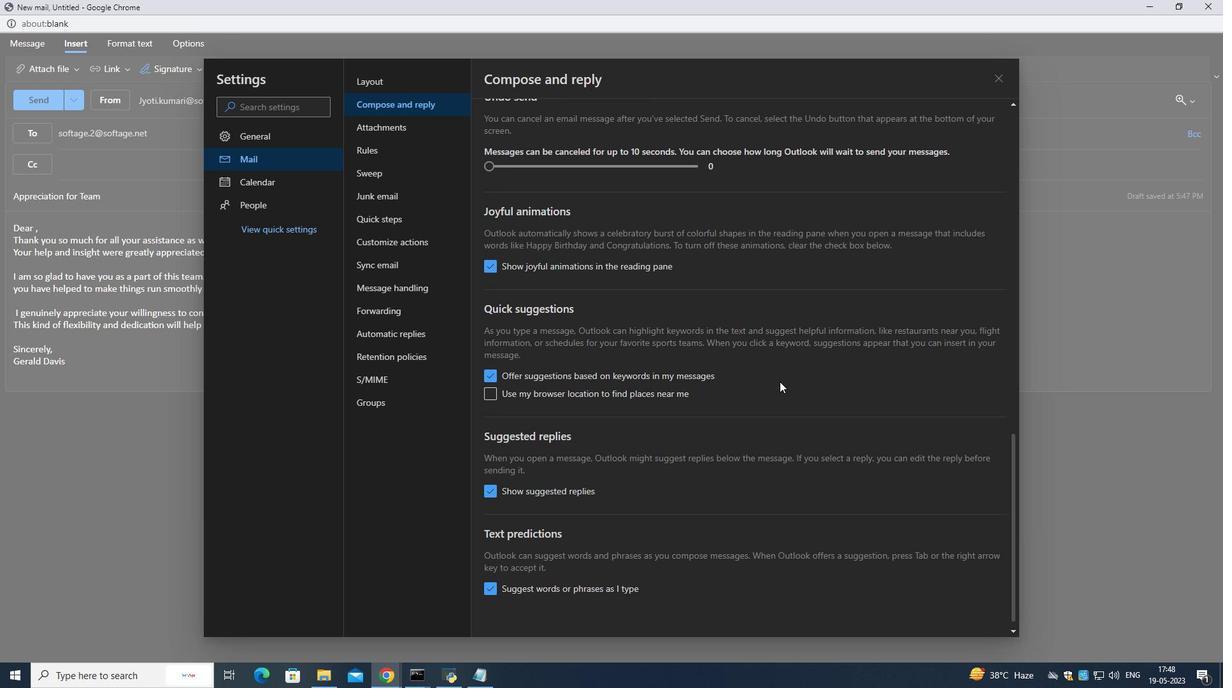 
Action: Mouse scrolled (780, 381) with delta (0, 0)
Screenshot: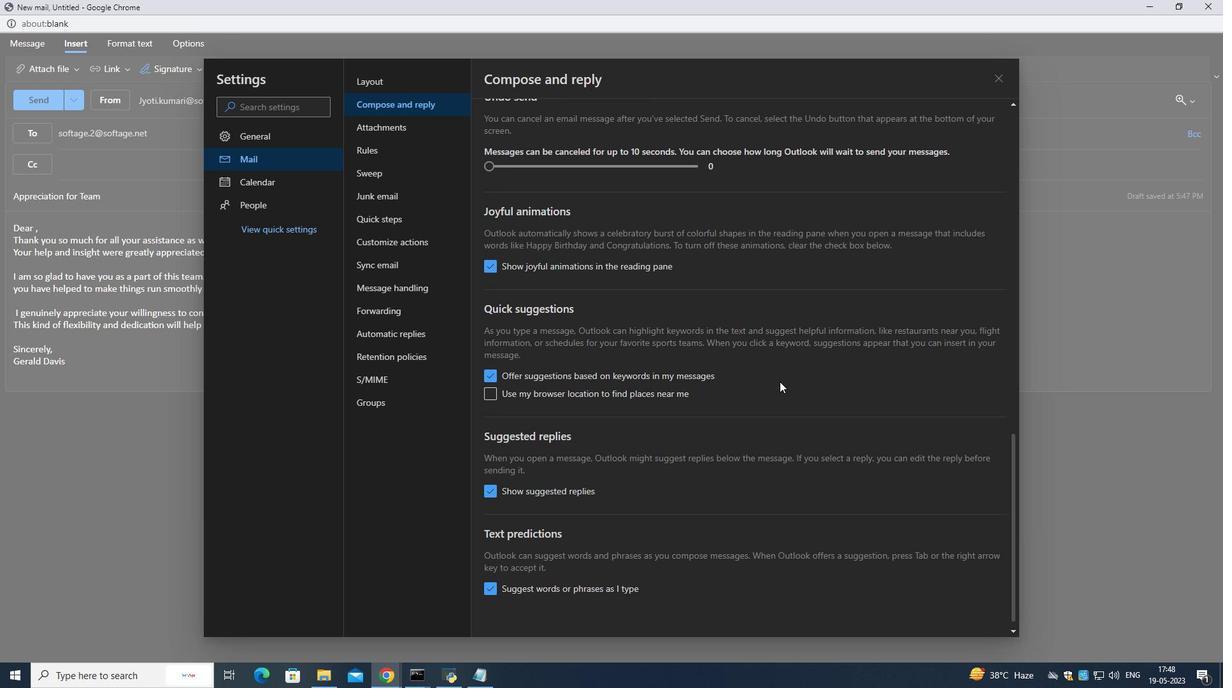 
Action: Mouse scrolled (780, 381) with delta (0, 0)
Screenshot: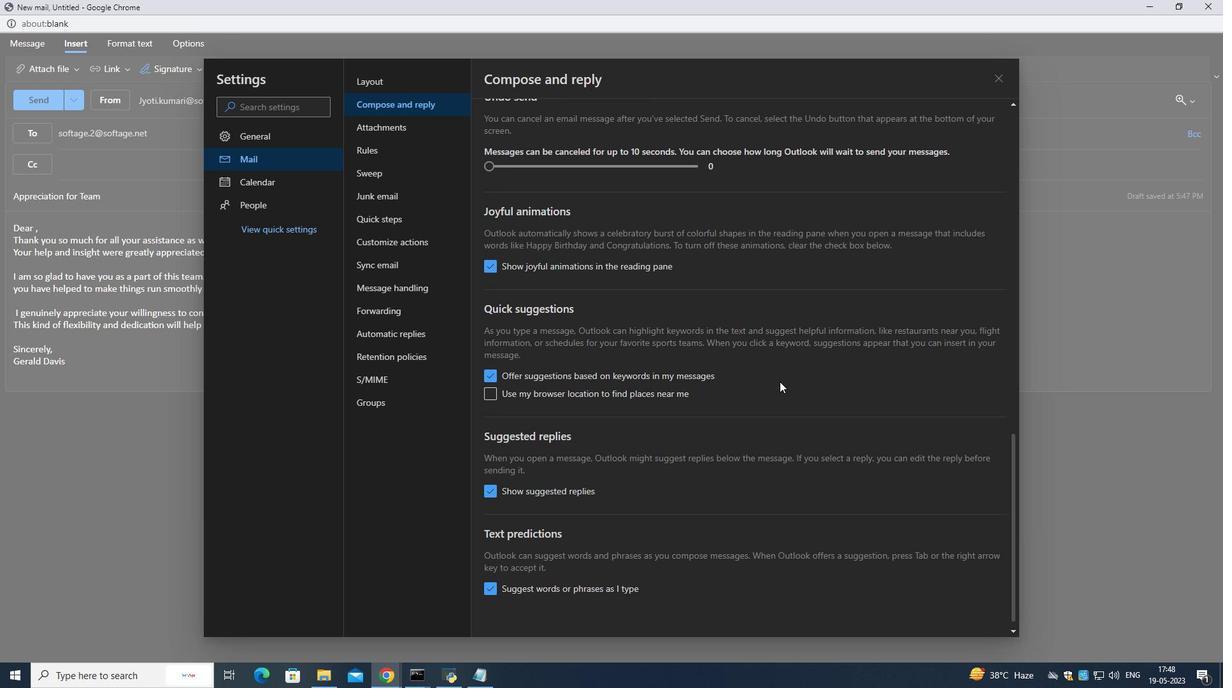 
Action: Mouse scrolled (780, 381) with delta (0, 0)
Screenshot: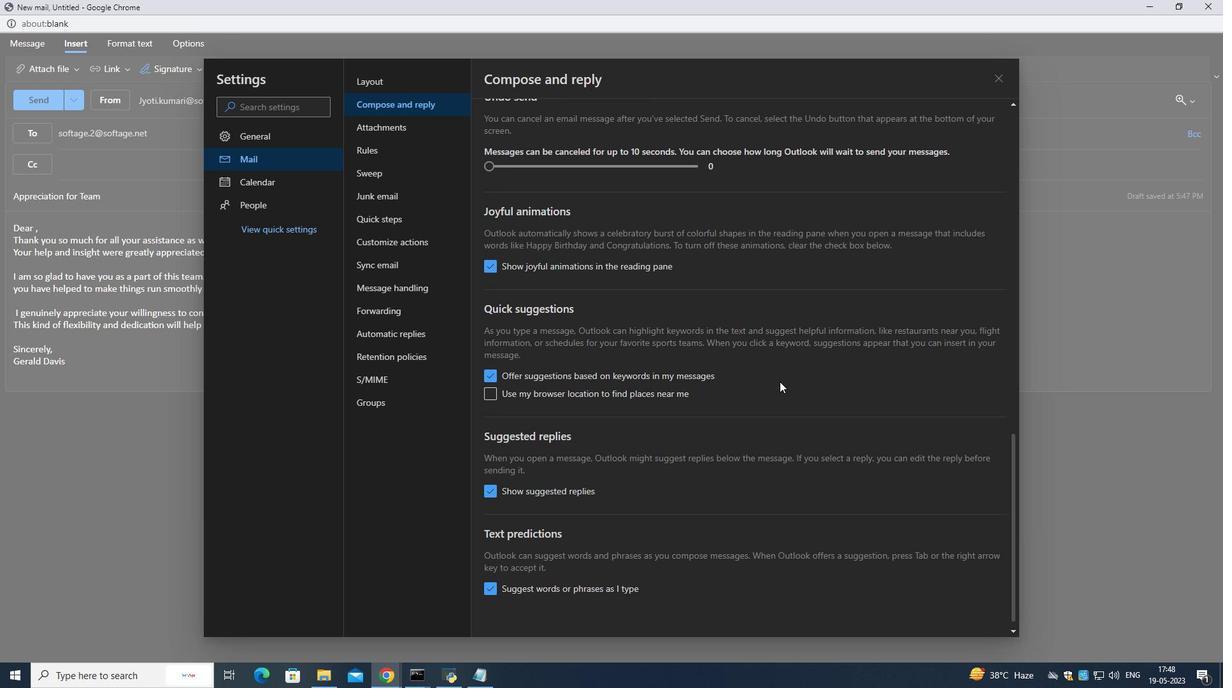 
Action: Mouse scrolled (780, 381) with delta (0, 0)
Screenshot: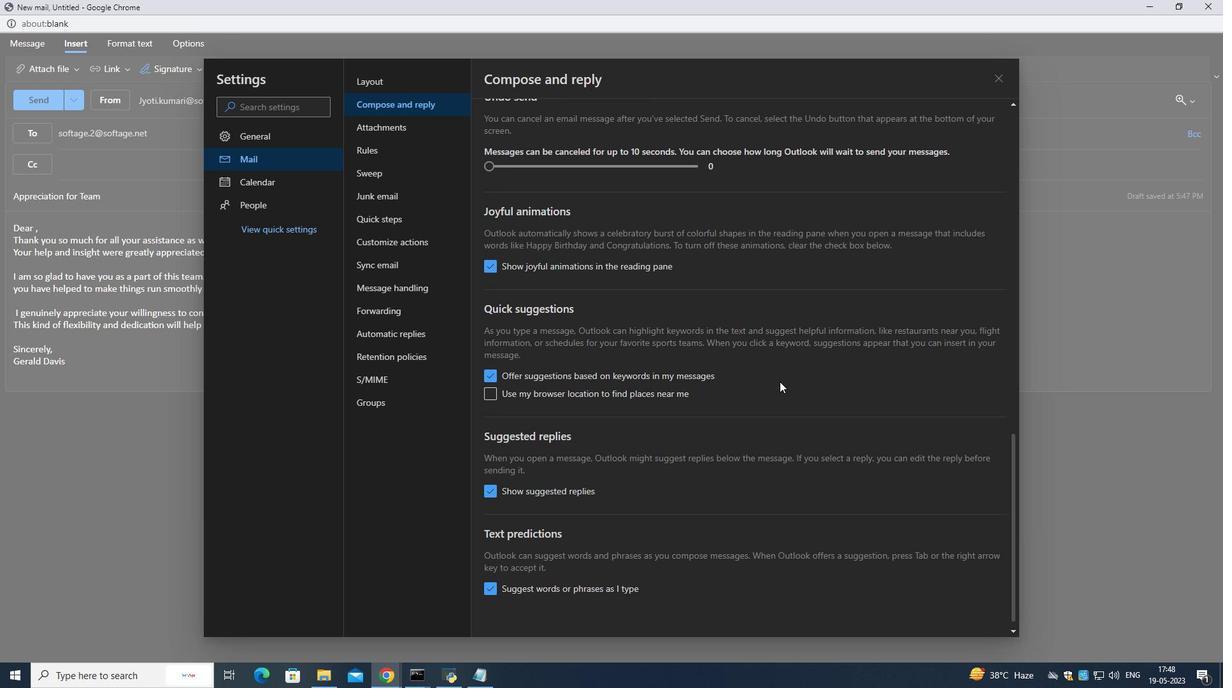 
Action: Mouse scrolled (780, 382) with delta (0, 0)
Screenshot: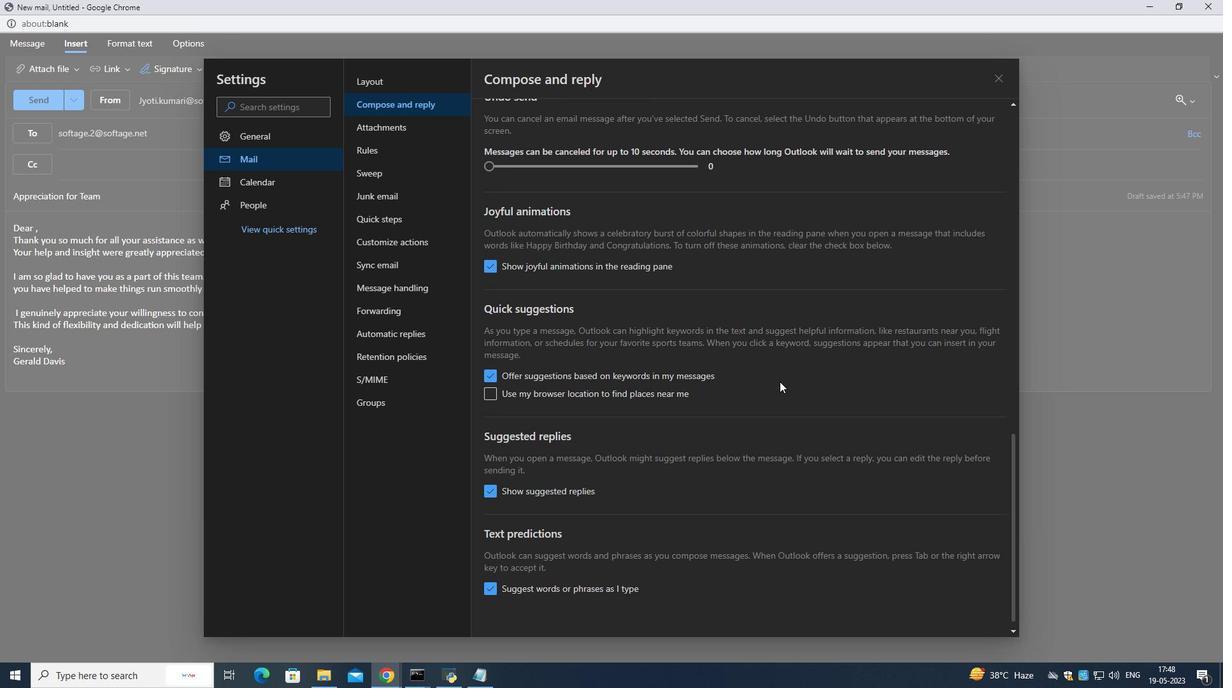 
Action: Mouse scrolled (780, 382) with delta (0, 0)
Screenshot: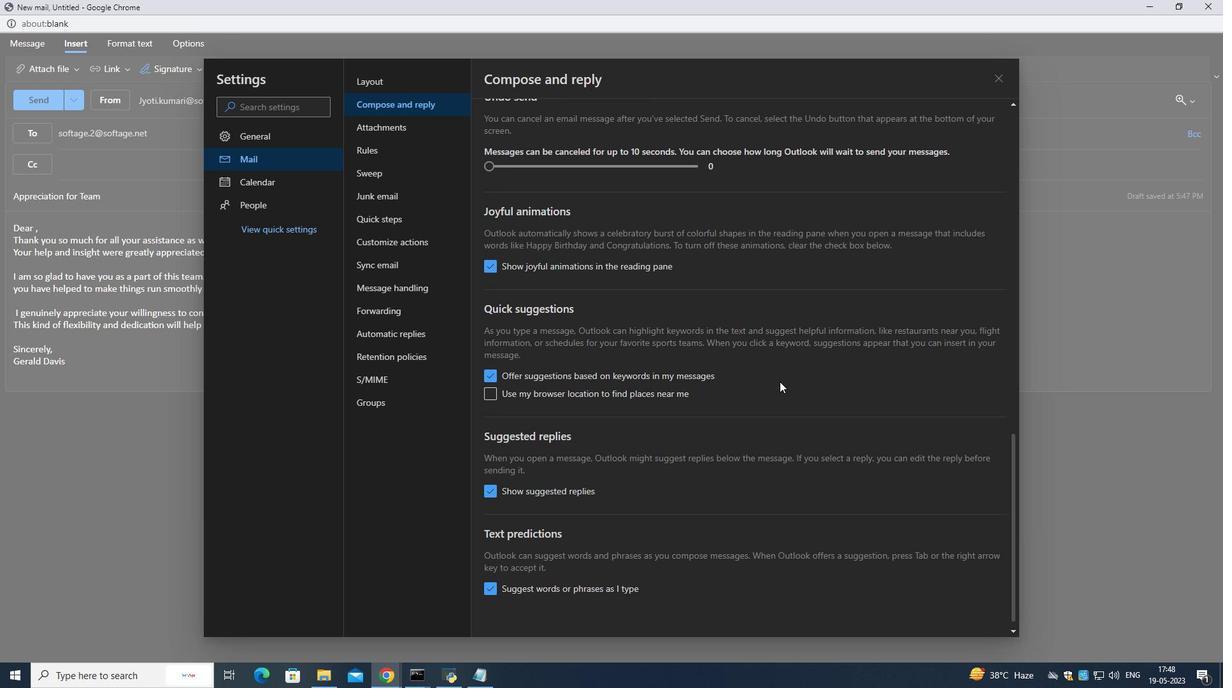 
Action: Mouse scrolled (780, 382) with delta (0, 0)
Screenshot: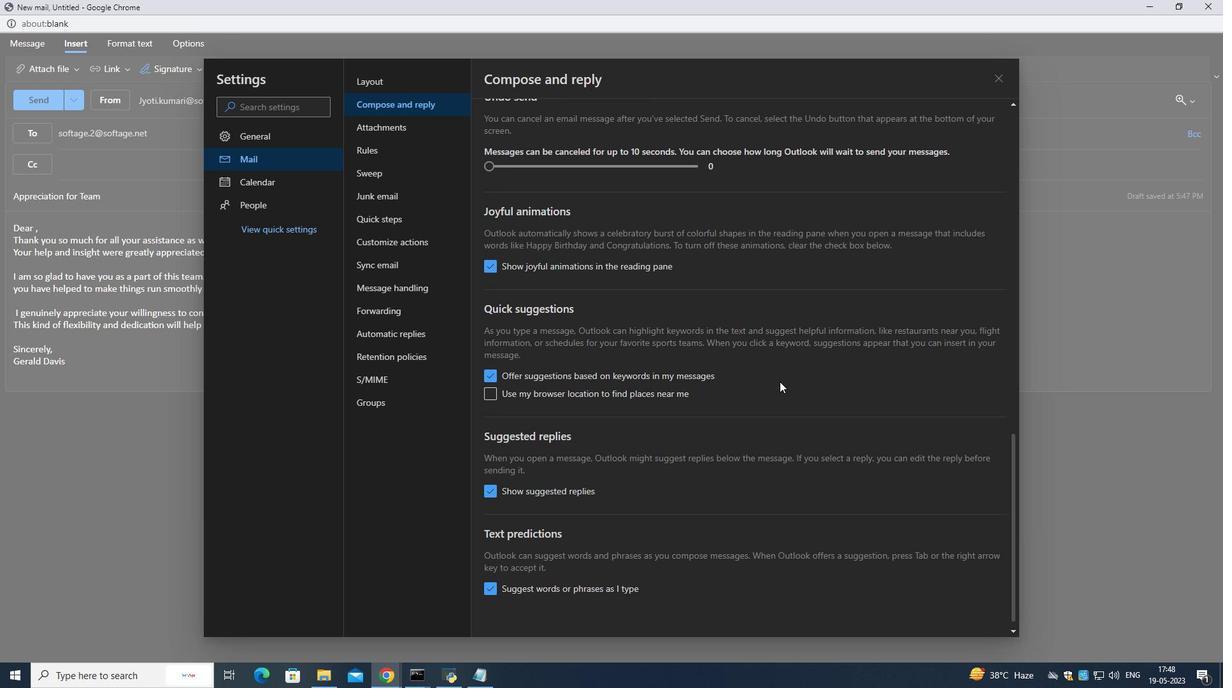 
Action: Mouse scrolled (780, 382) with delta (0, 0)
Screenshot: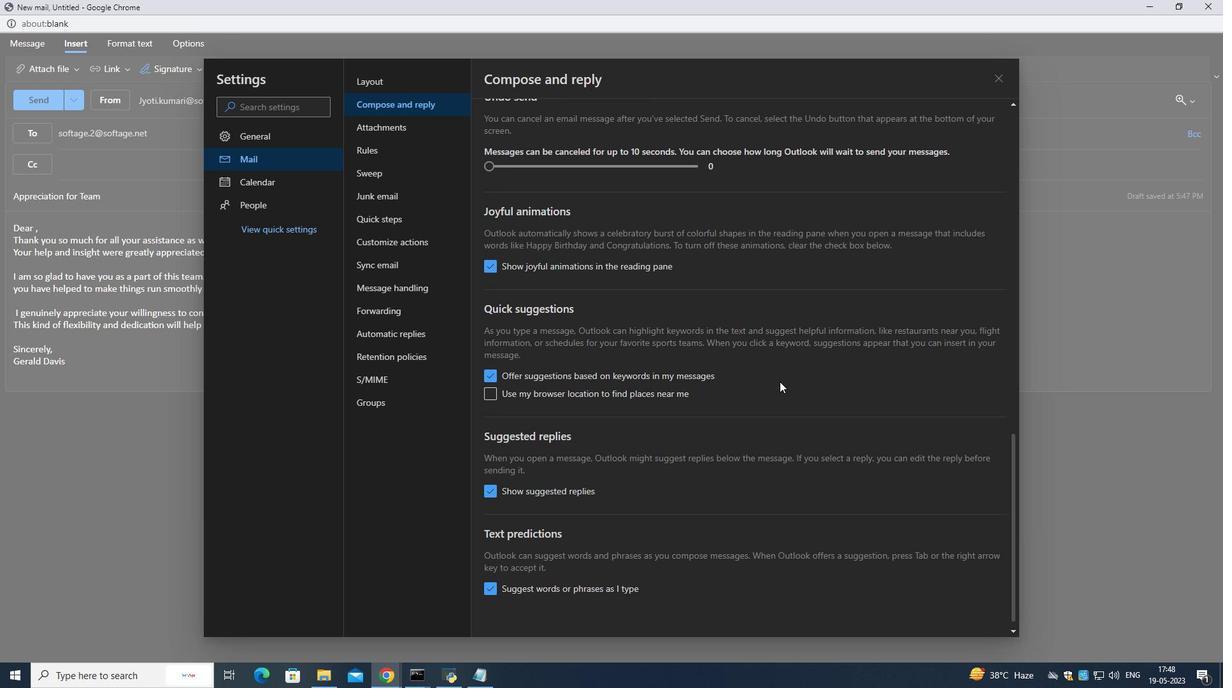 
Action: Mouse scrolled (780, 382) with delta (0, 0)
Screenshot: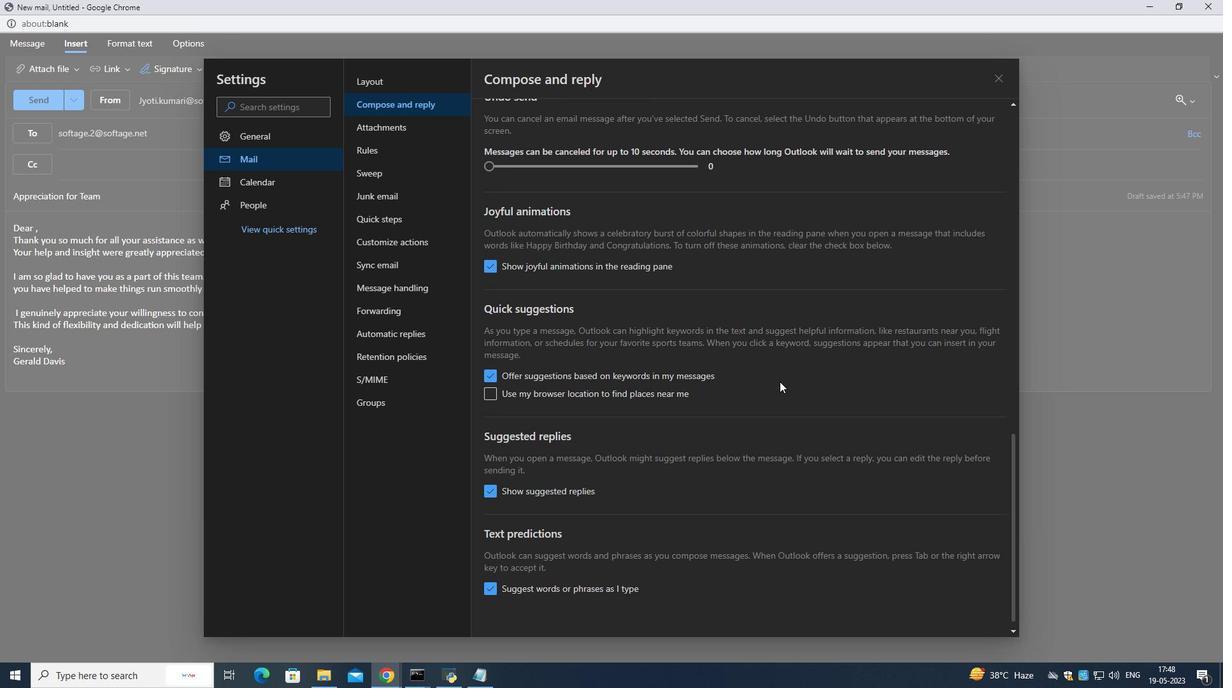 
Action: Mouse scrolled (780, 382) with delta (0, 0)
Screenshot: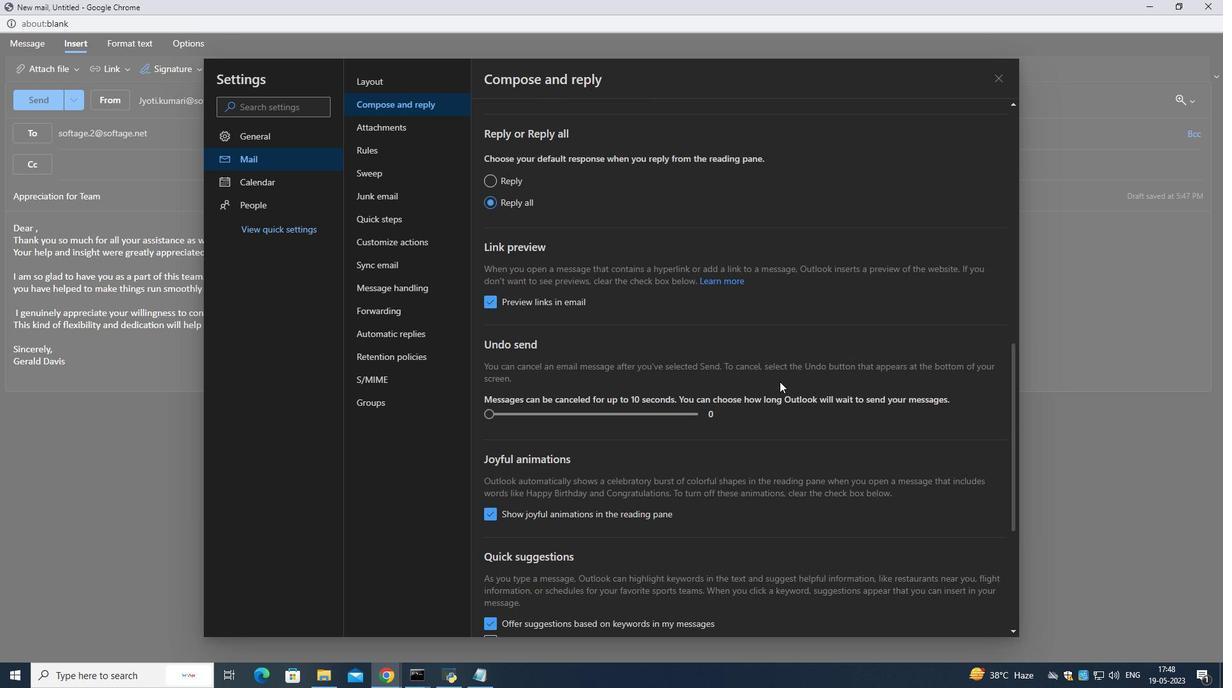 
Action: Mouse scrolled (780, 382) with delta (0, 0)
Screenshot: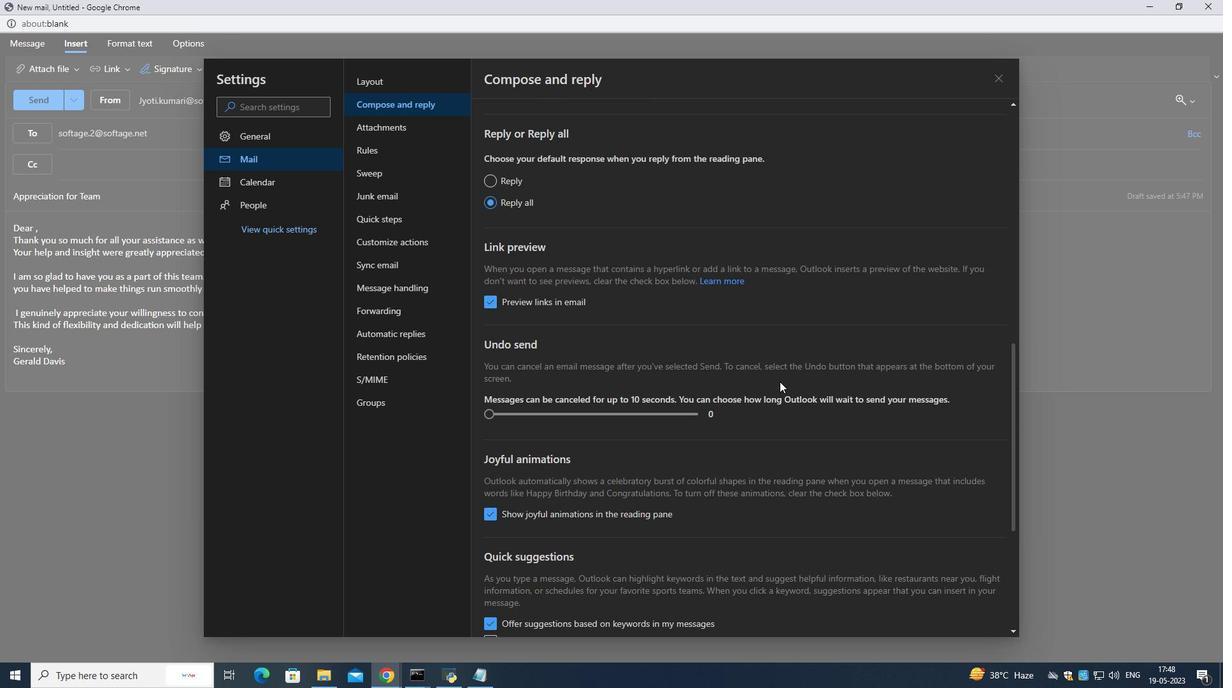 
Action: Mouse scrolled (780, 382) with delta (0, 0)
Screenshot: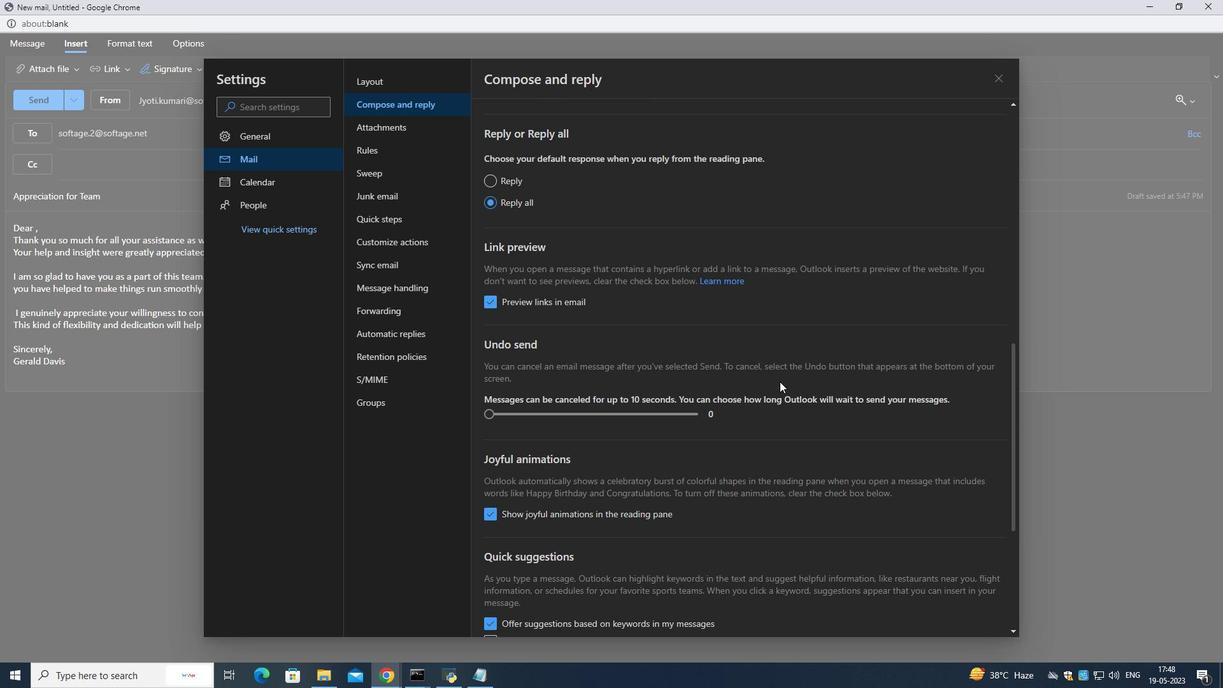 
Action: Mouse scrolled (780, 382) with delta (0, 0)
Screenshot: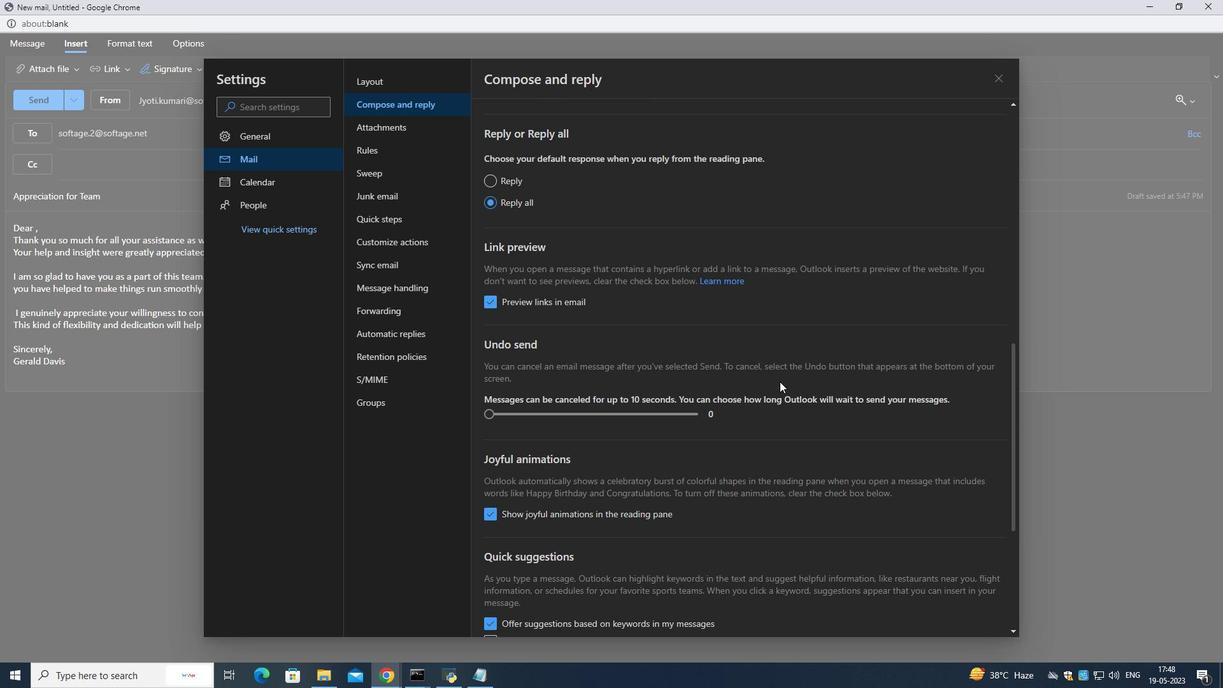 
Action: Mouse scrolled (780, 382) with delta (0, 0)
Screenshot: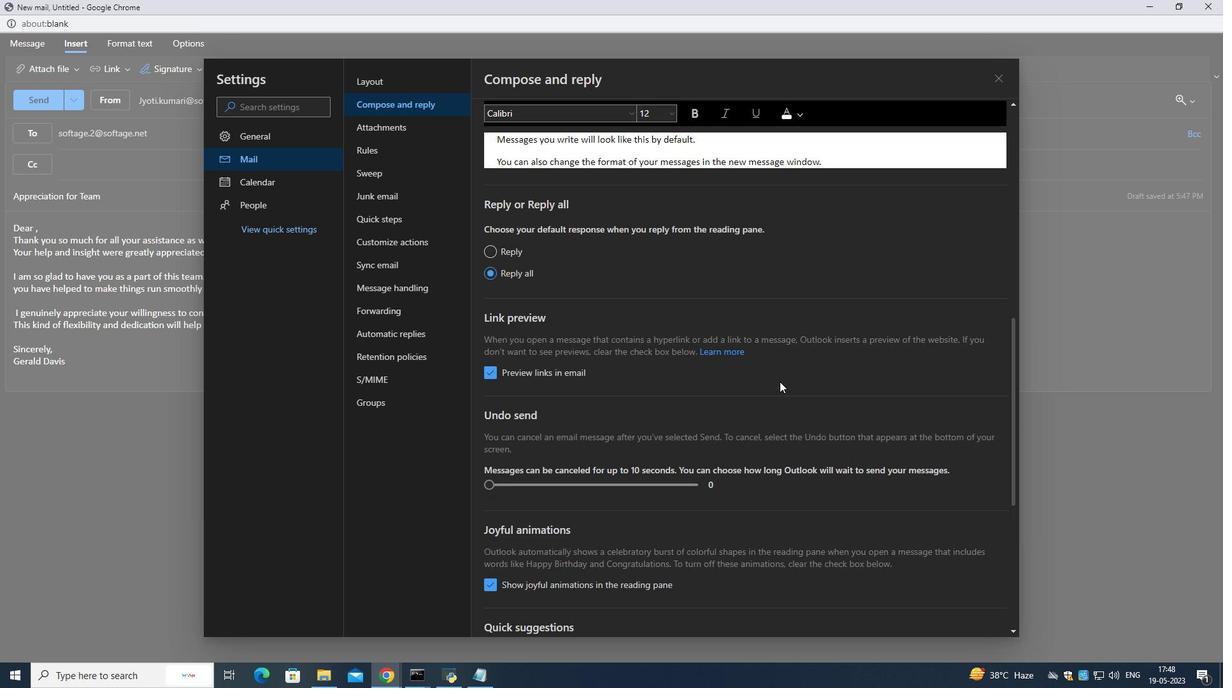 
Action: Mouse scrolled (780, 382) with delta (0, 0)
Screenshot: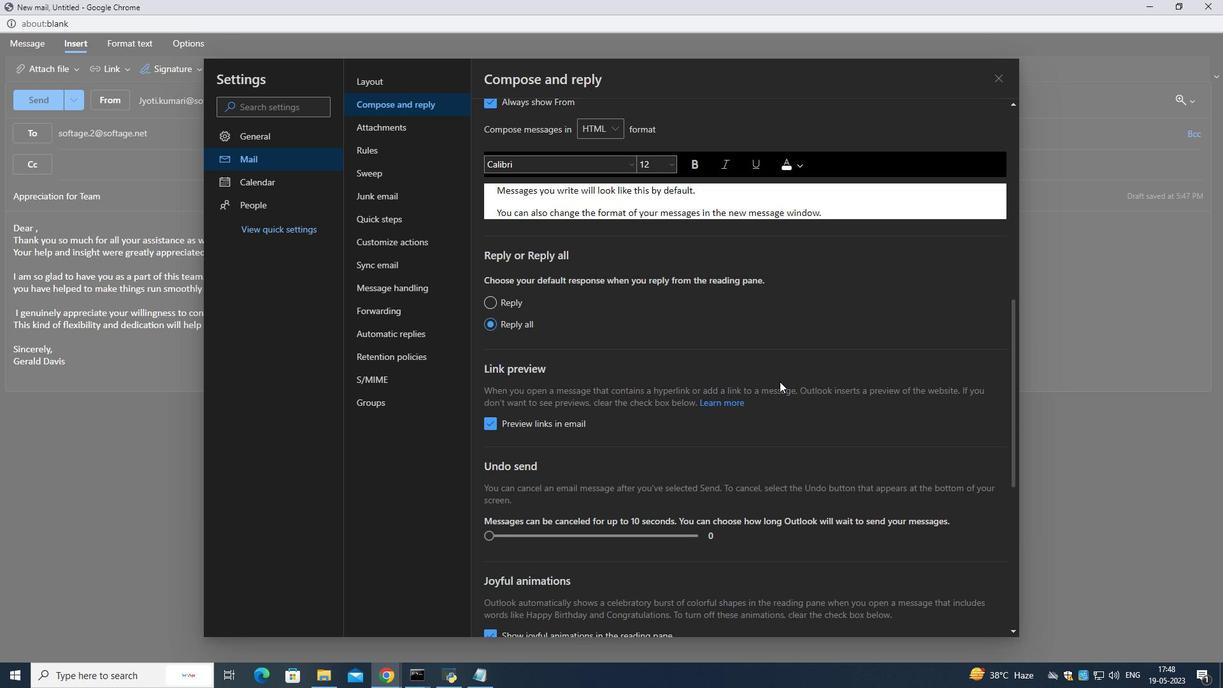 
Action: Mouse scrolled (780, 382) with delta (0, 0)
Screenshot: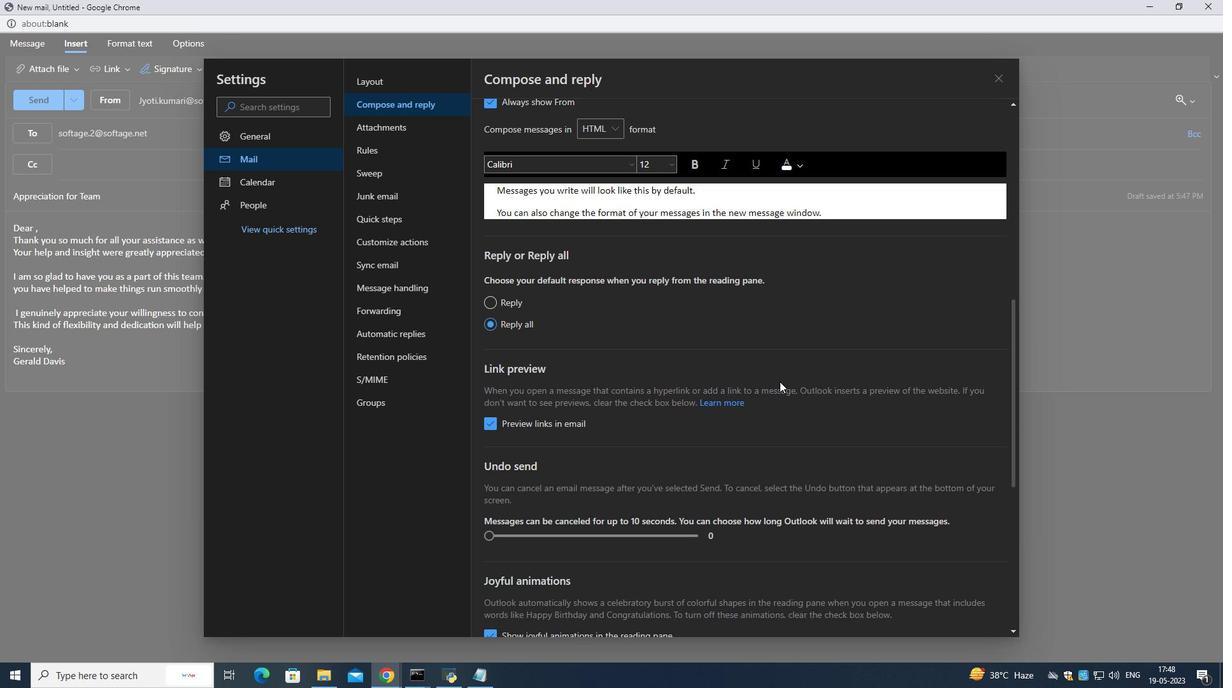 
Action: Mouse scrolled (780, 382) with delta (0, 0)
Screenshot: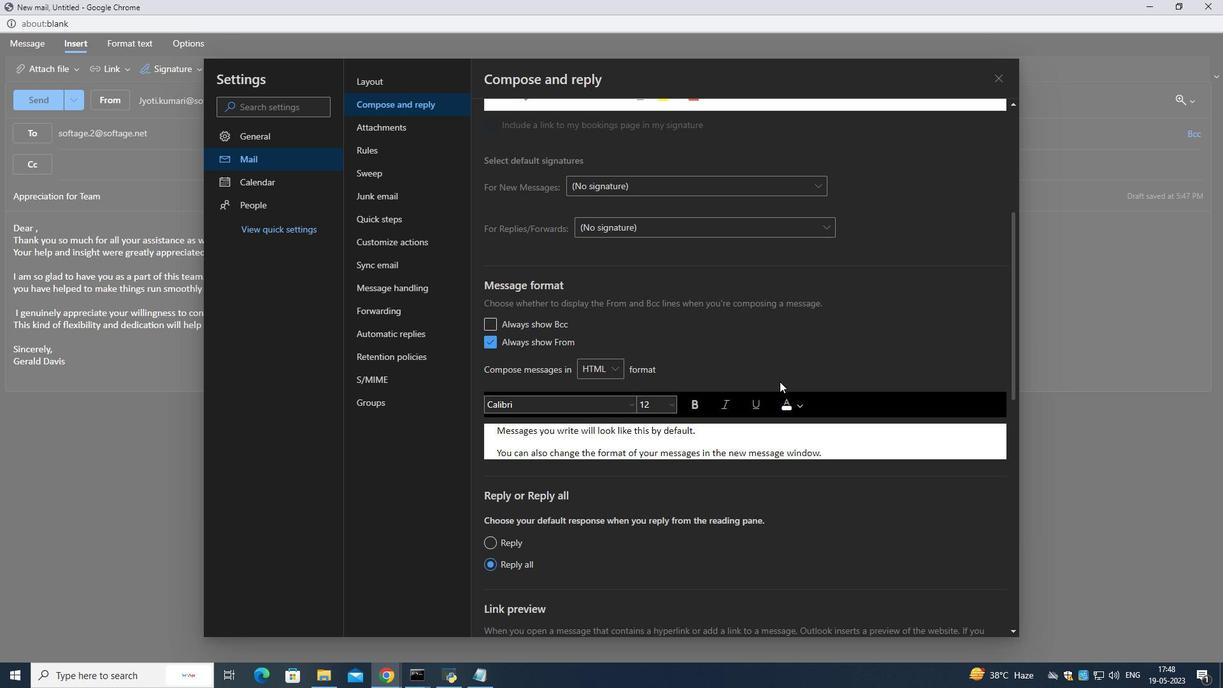 
Action: Mouse moved to (780, 294)
Screenshot: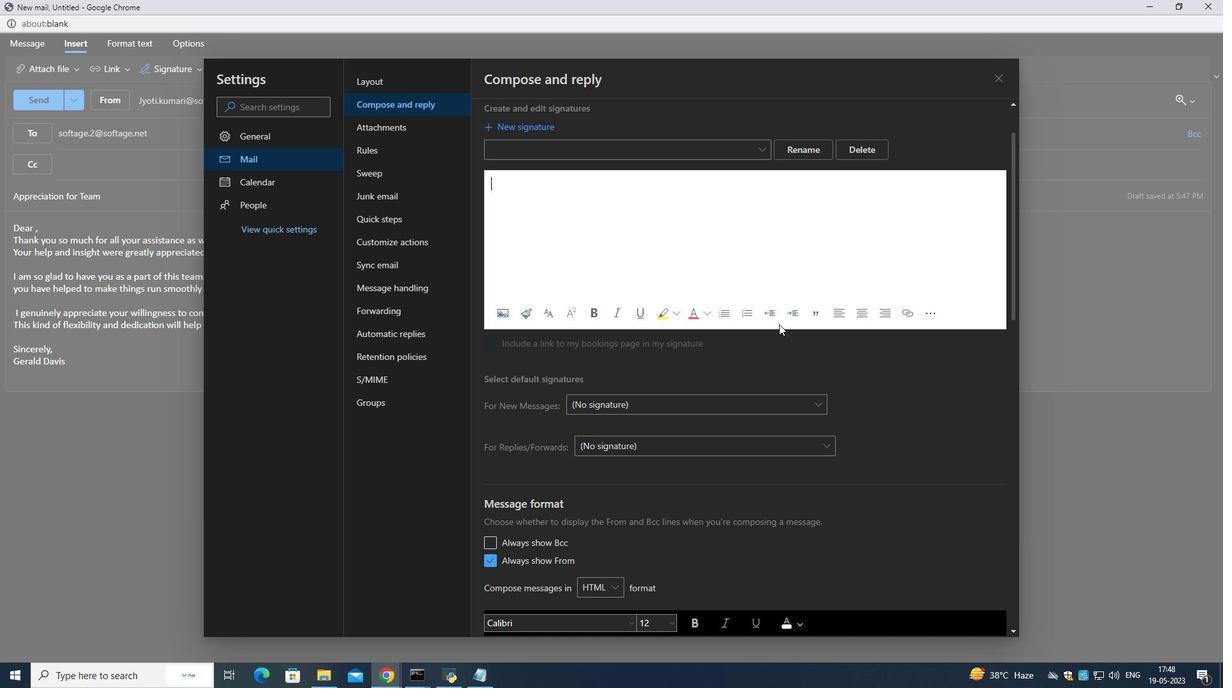 
Action: Mouse scrolled (780, 295) with delta (0, 0)
Screenshot: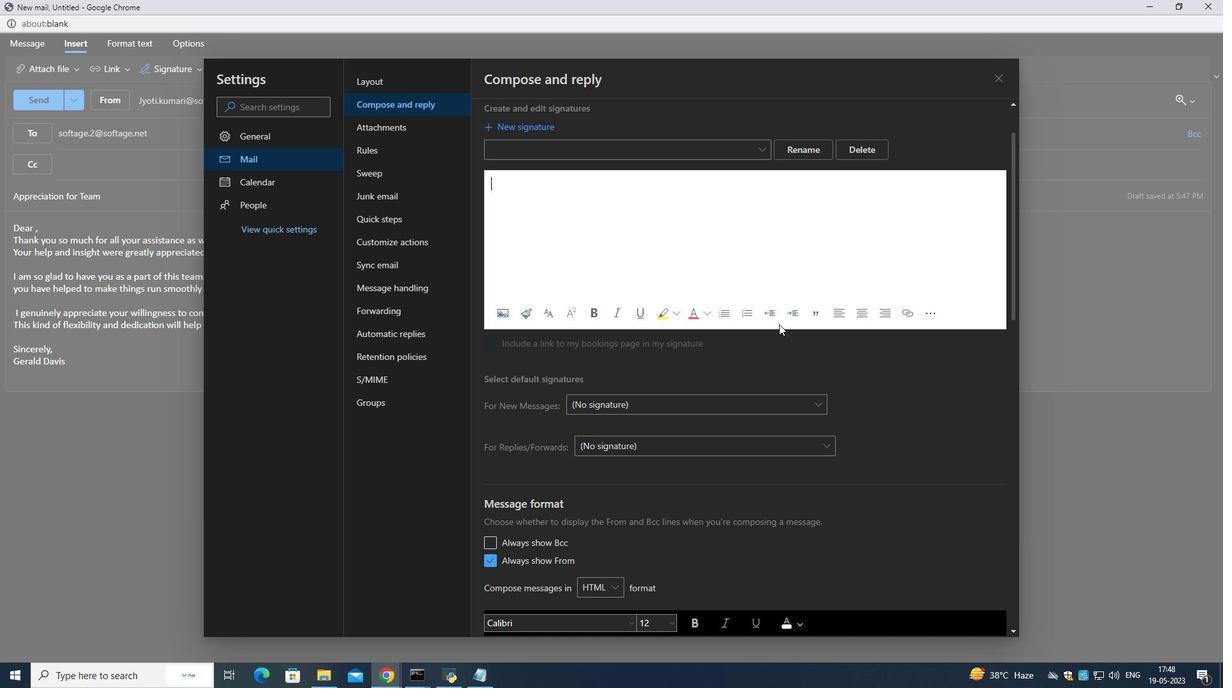 
Action: Mouse moved to (785, 288)
Screenshot: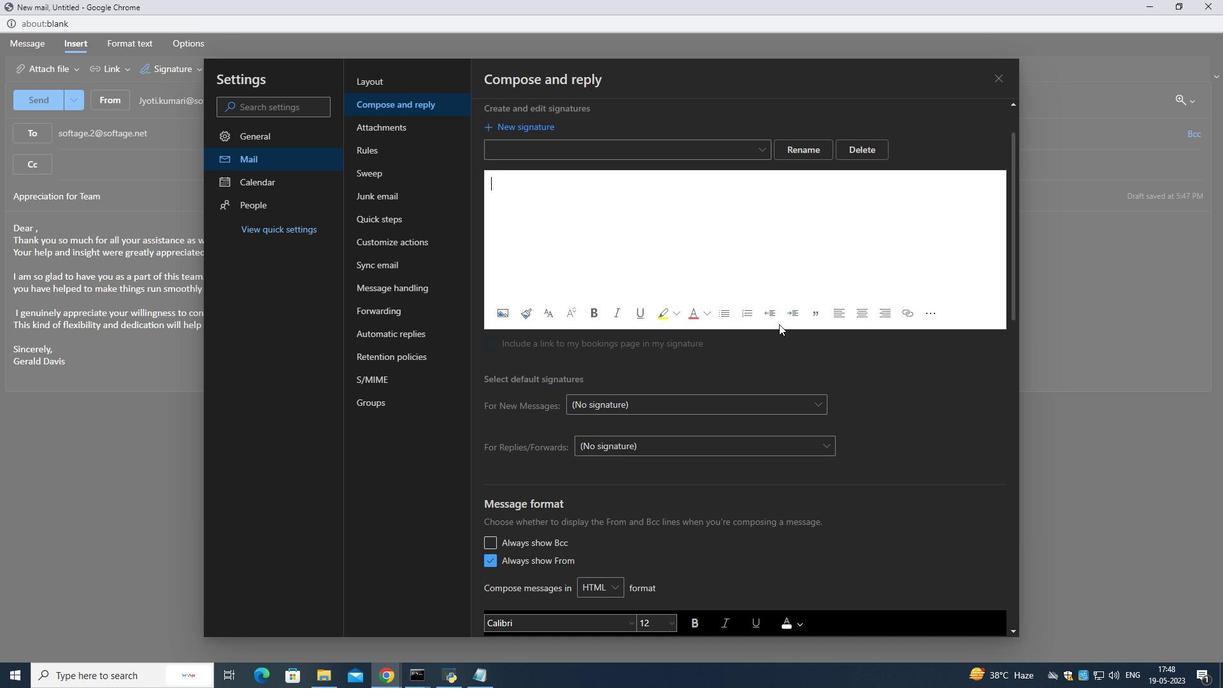 
Action: Mouse scrolled (785, 288) with delta (0, 0)
Screenshot: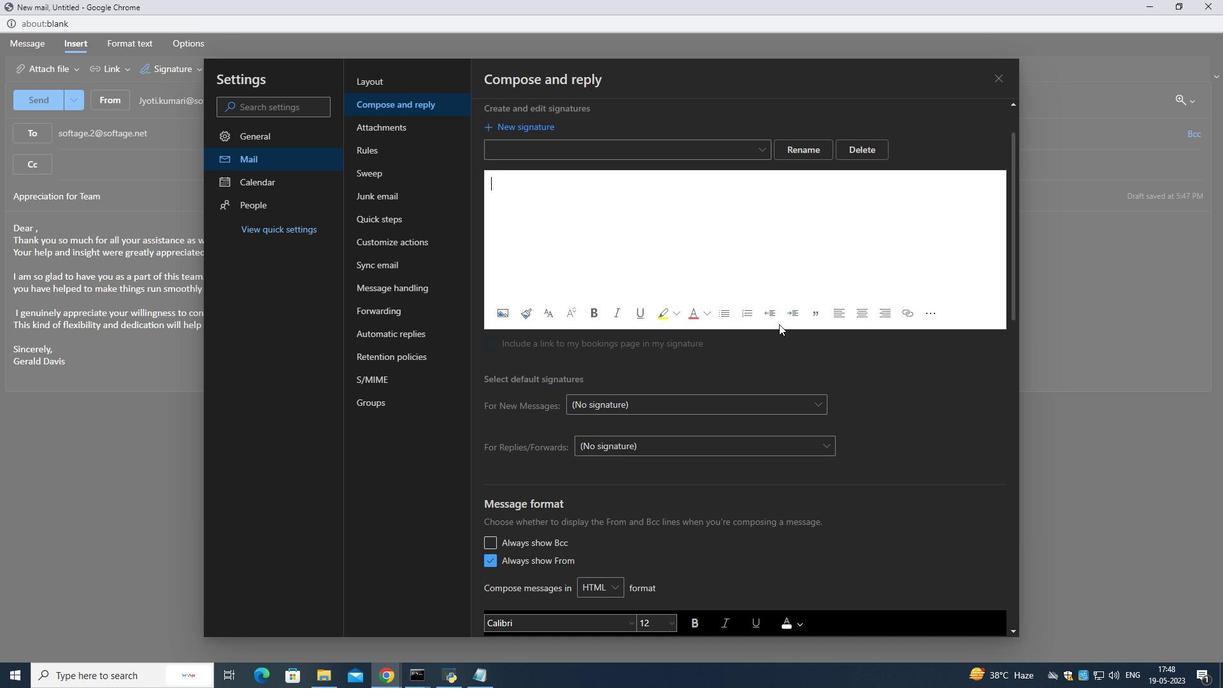 
Action: Mouse moved to (790, 277)
Screenshot: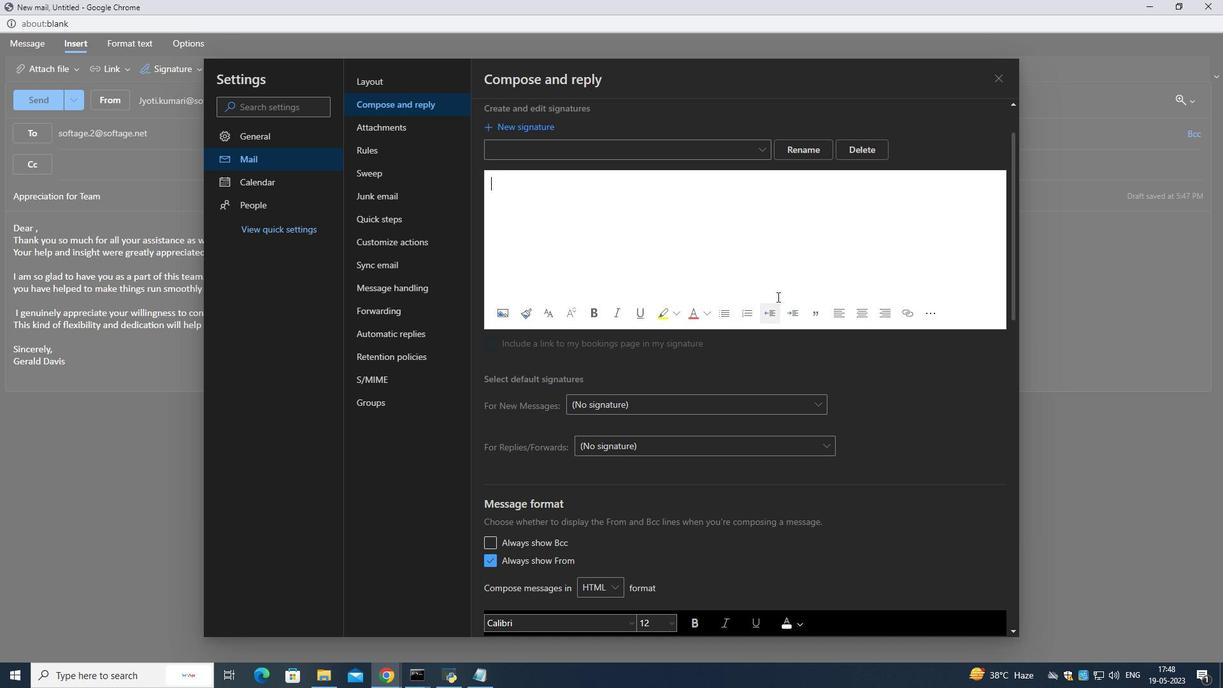
Action: Mouse scrolled (790, 278) with delta (0, 0)
Screenshot: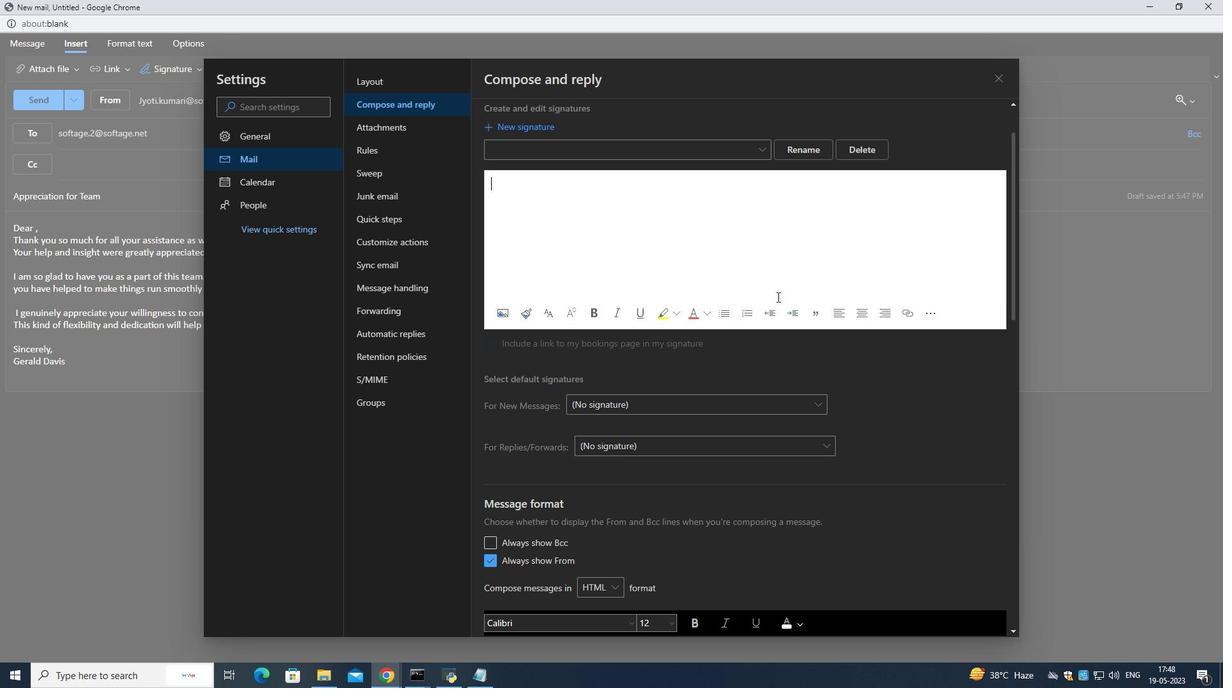 
Action: Mouse moved to (1003, 72)
Screenshot: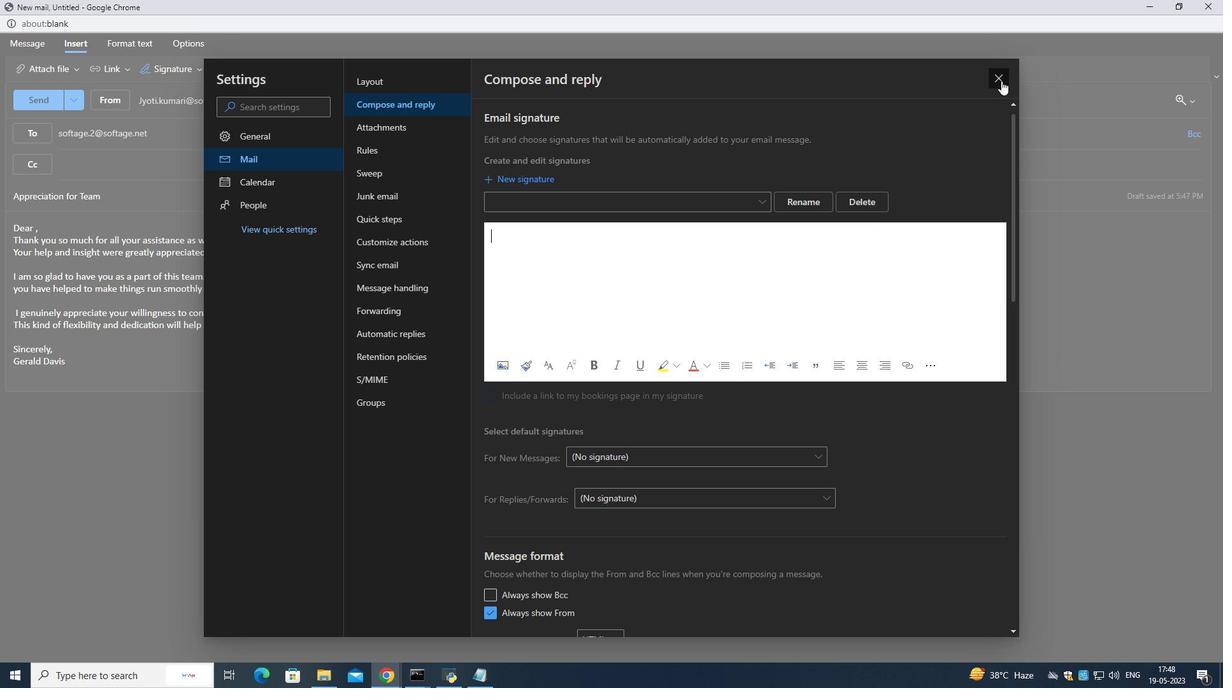 
Action: Mouse pressed left at (1003, 72)
Screenshot: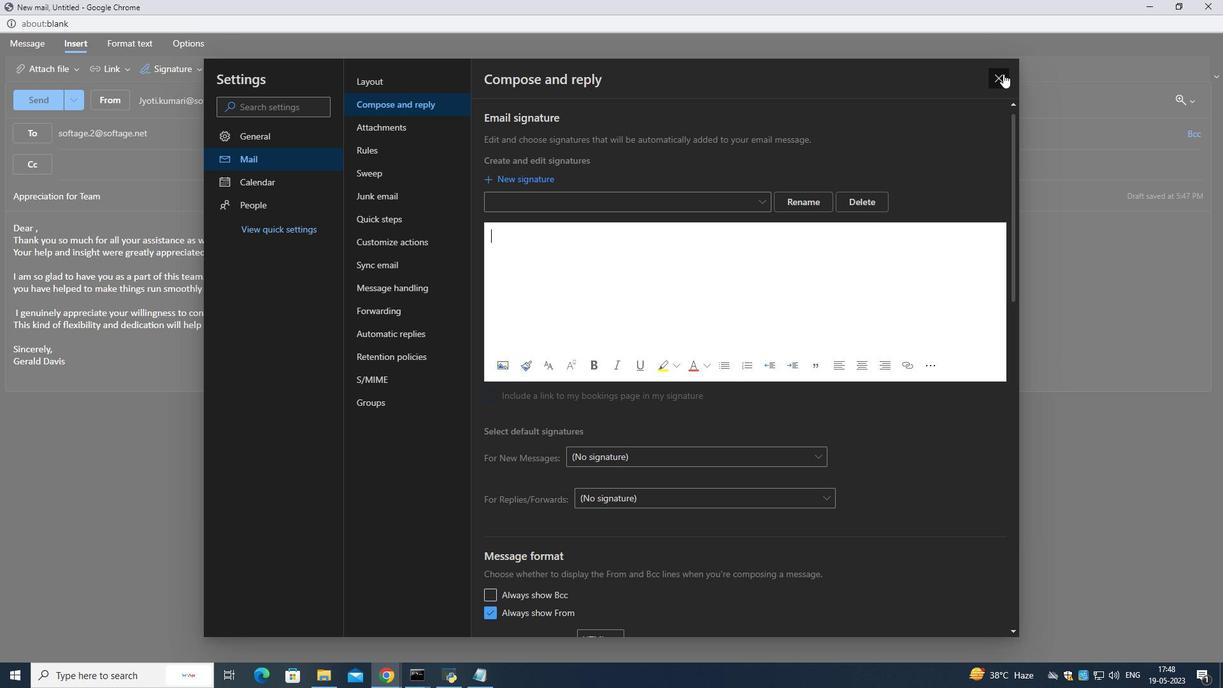 
Action: Mouse moved to (713, 379)
Screenshot: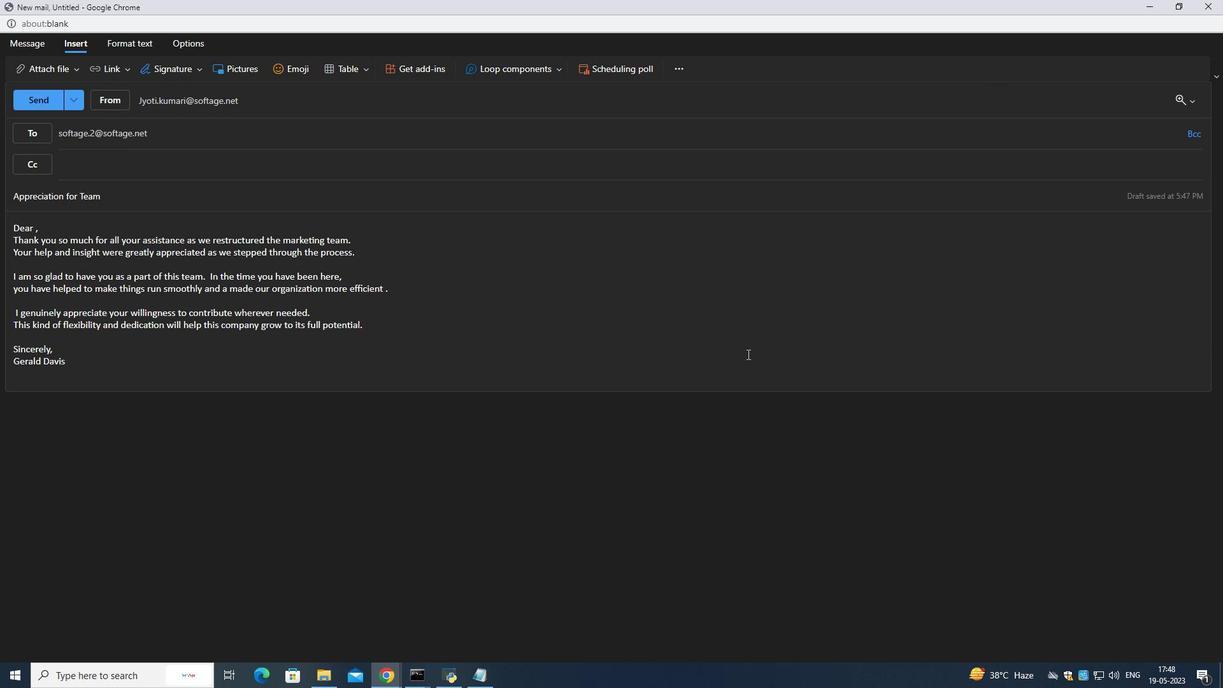 
Action: Mouse scrolled (713, 379) with delta (0, 0)
Screenshot: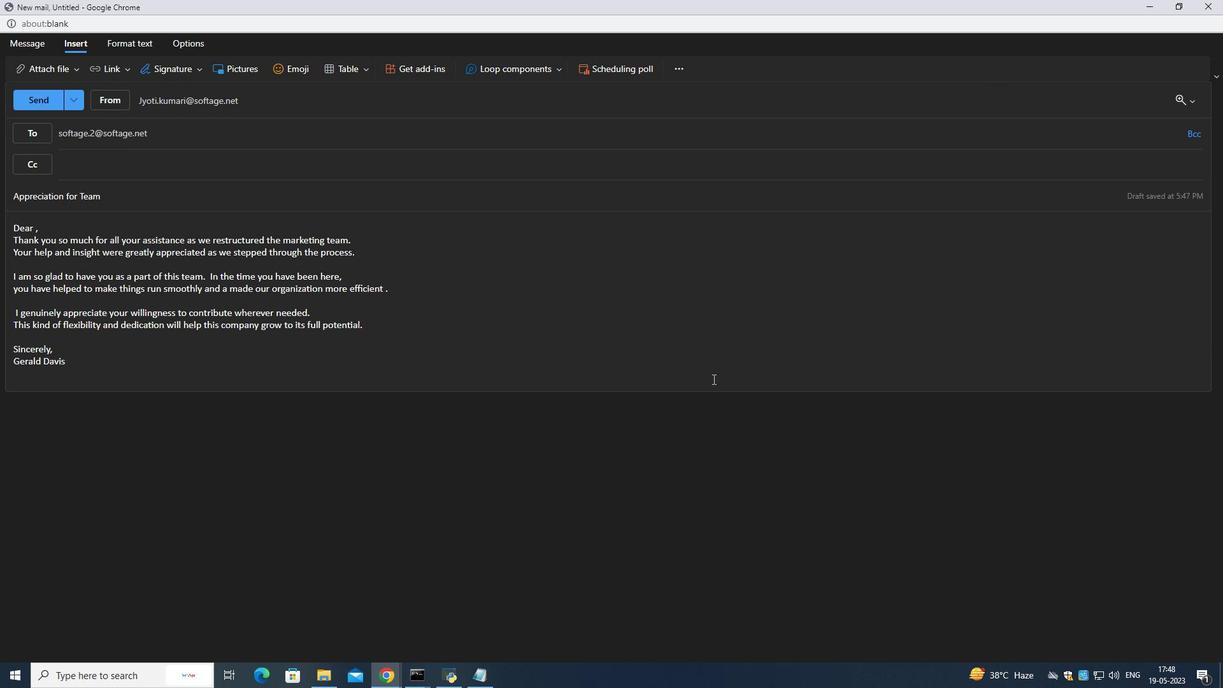 
Action: Mouse scrolled (713, 379) with delta (0, 0)
Screenshot: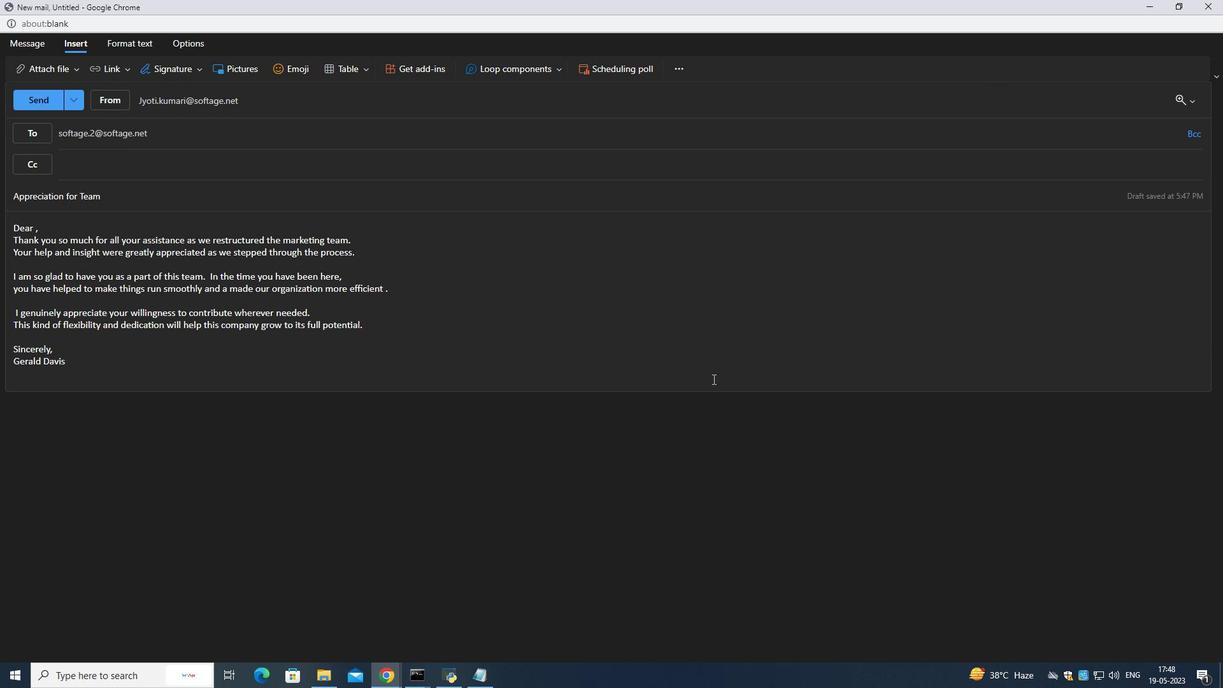 
Action: Mouse moved to (162, 324)
Screenshot: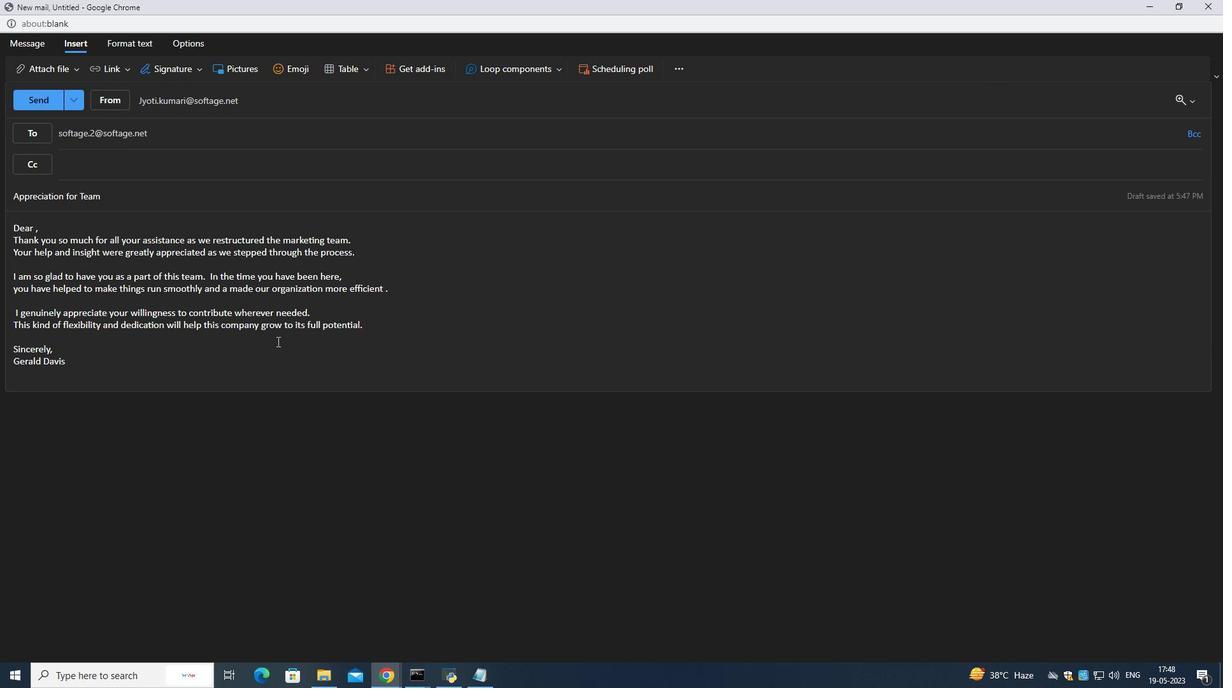 
Action: Mouse scrolled (162, 323) with delta (0, 0)
Screenshot: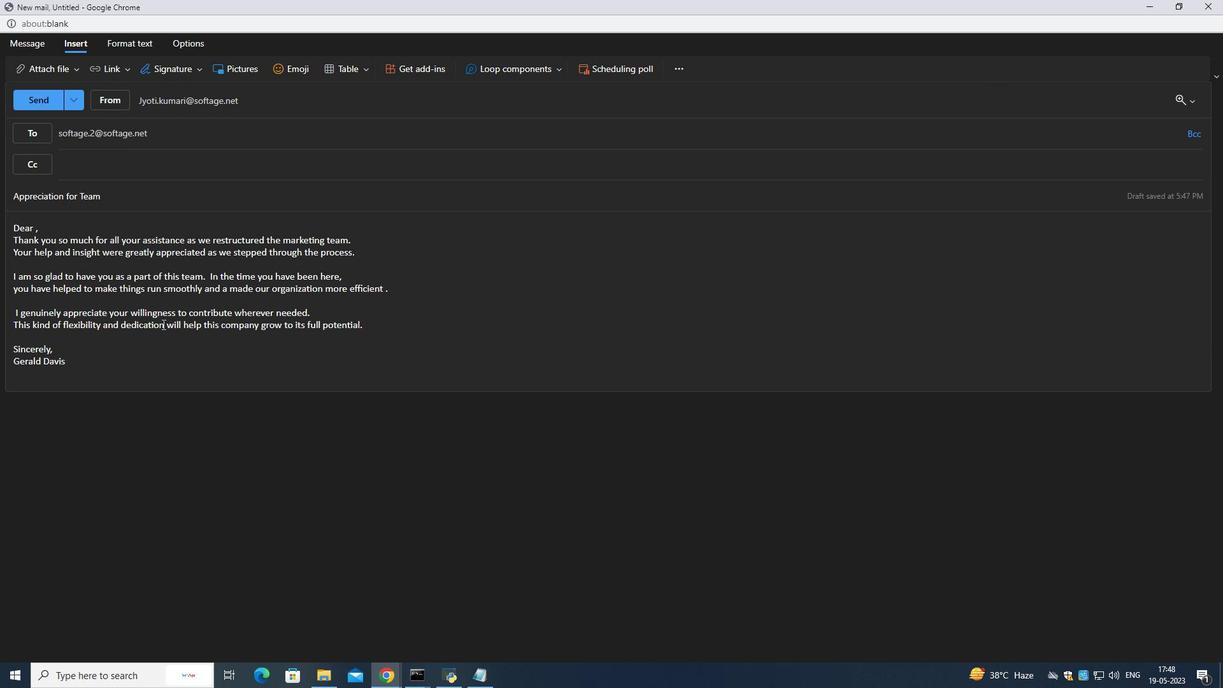 
Action: Mouse scrolled (162, 323) with delta (0, 0)
Screenshot: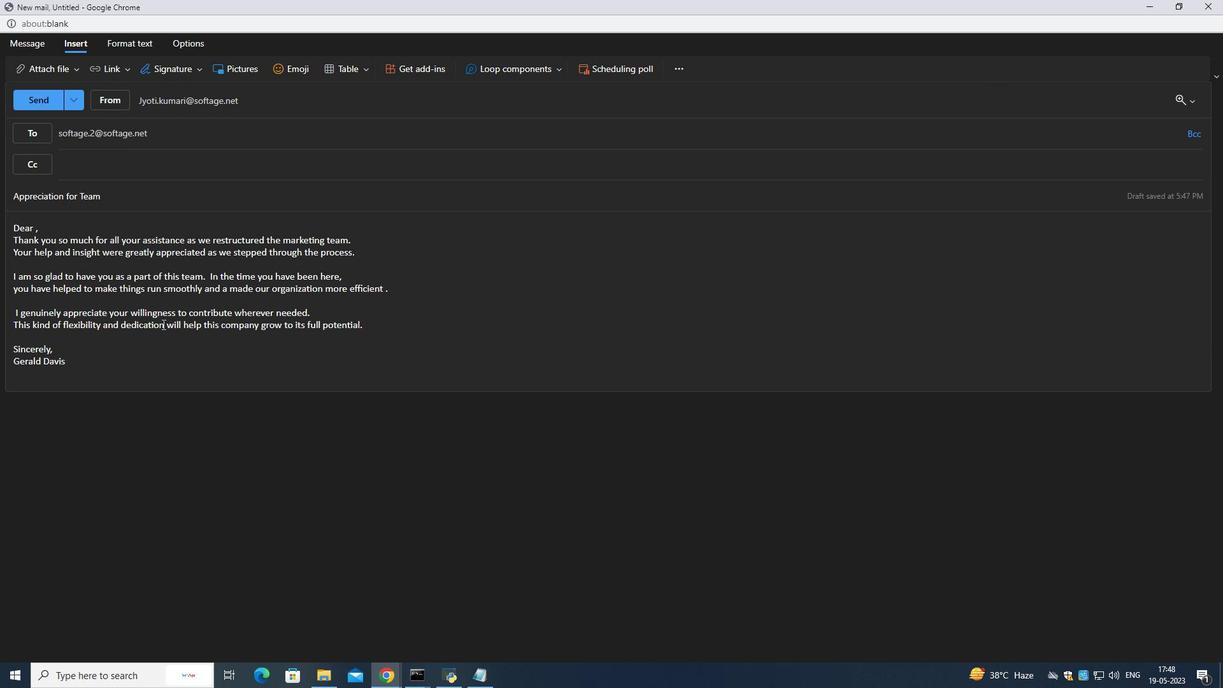 
Action: Mouse scrolled (162, 323) with delta (0, 0)
Screenshot: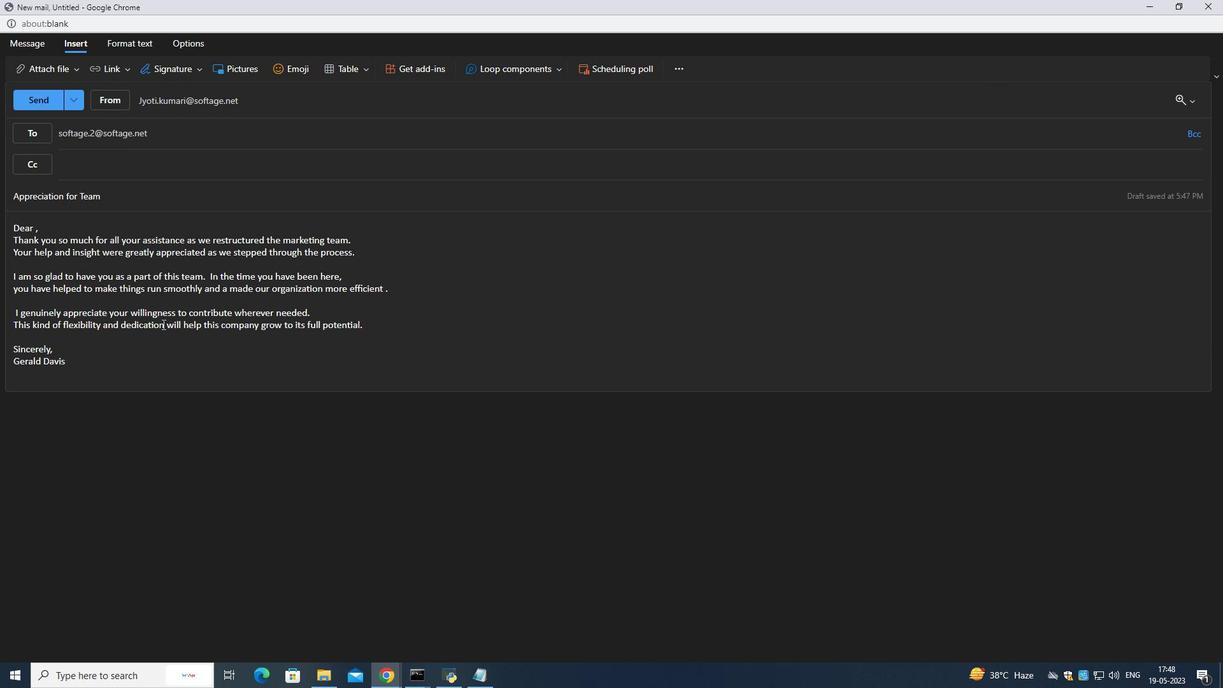 
Action: Mouse scrolled (162, 323) with delta (0, 0)
Screenshot: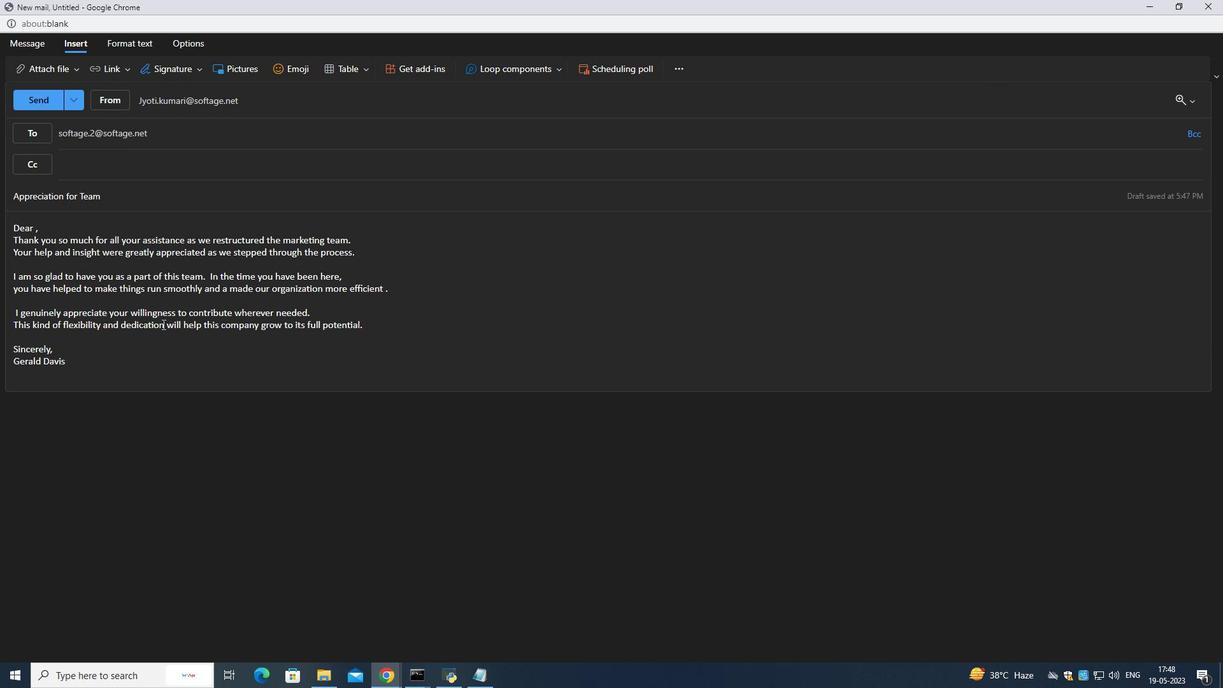 
Action: Mouse scrolled (162, 323) with delta (0, 0)
Screenshot: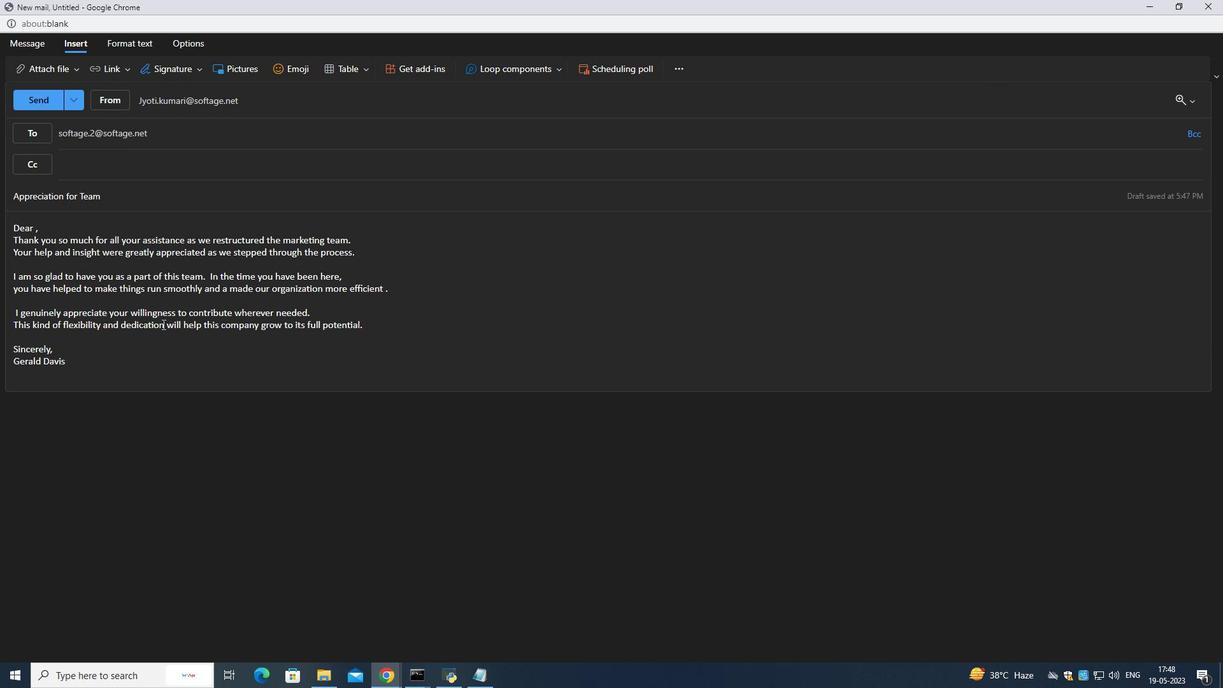 
Action: Mouse moved to (158, 324)
Screenshot: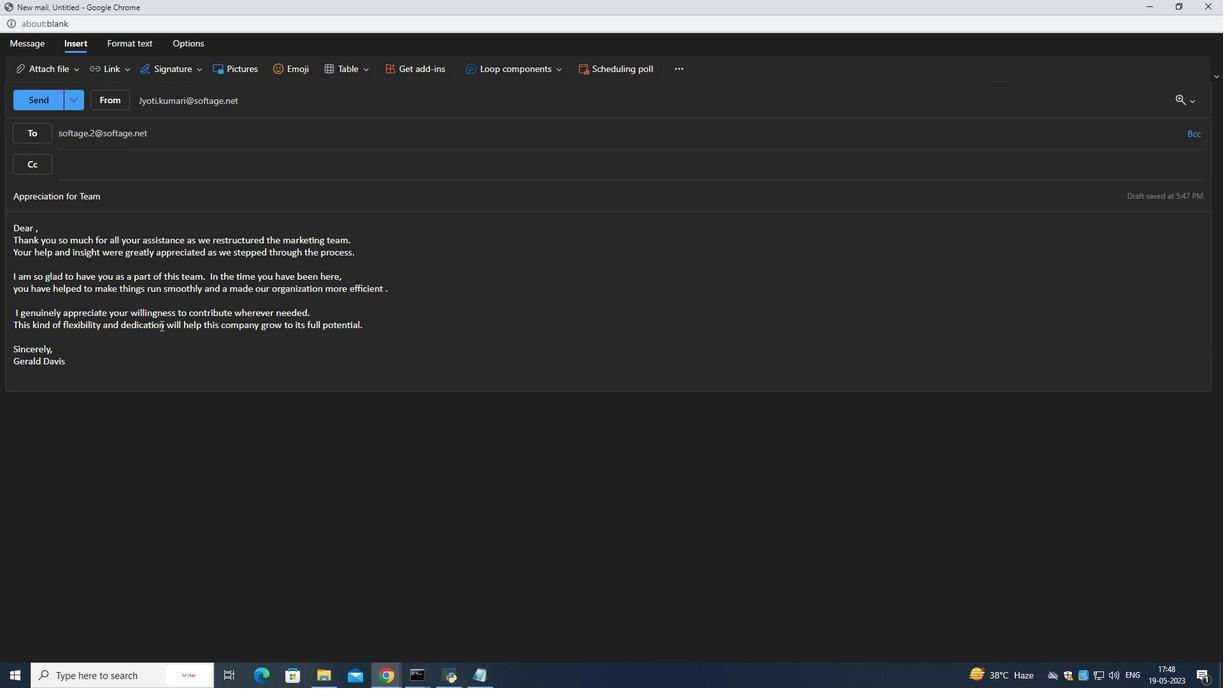 
Action: Mouse scrolled (158, 323) with delta (0, 0)
Screenshot: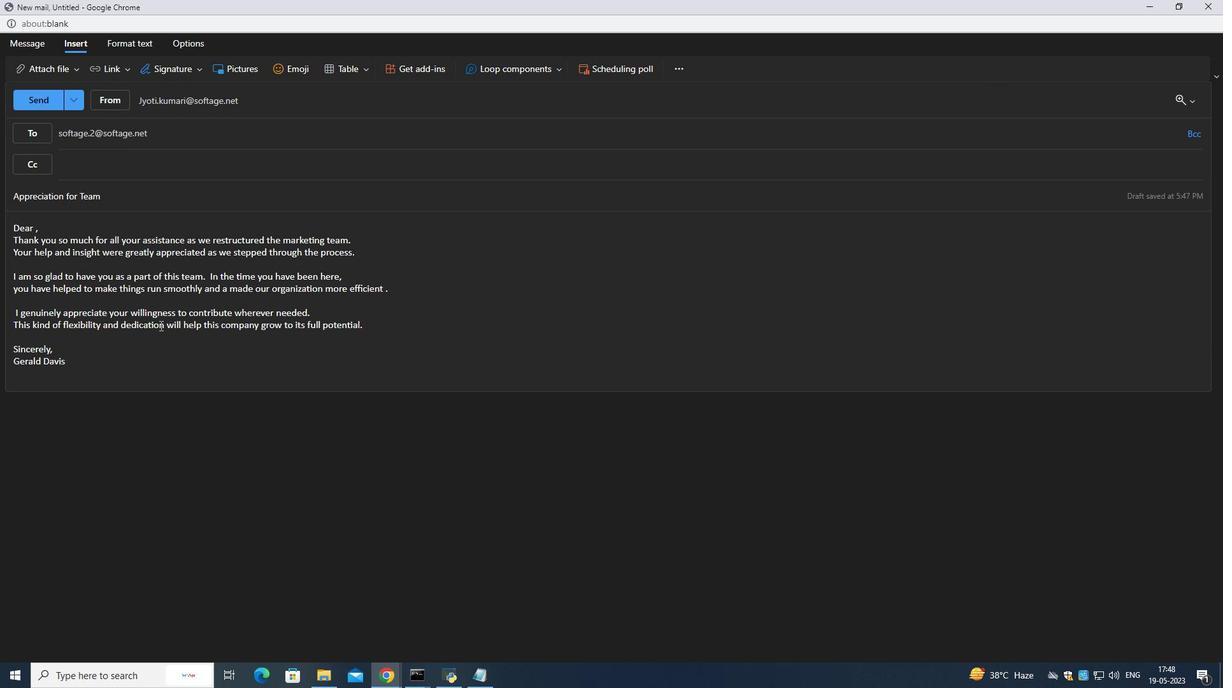
Action: Mouse moved to (148, 318)
Screenshot: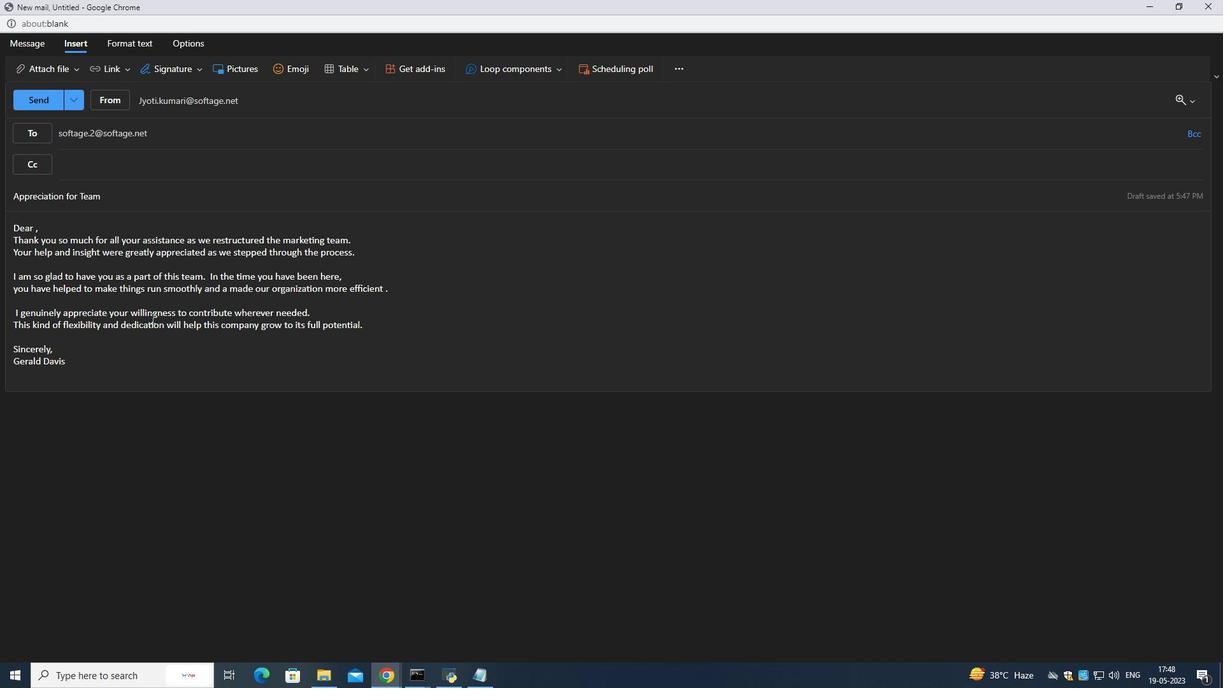 
Action: Mouse scrolled (148, 317) with delta (0, 0)
Screenshot: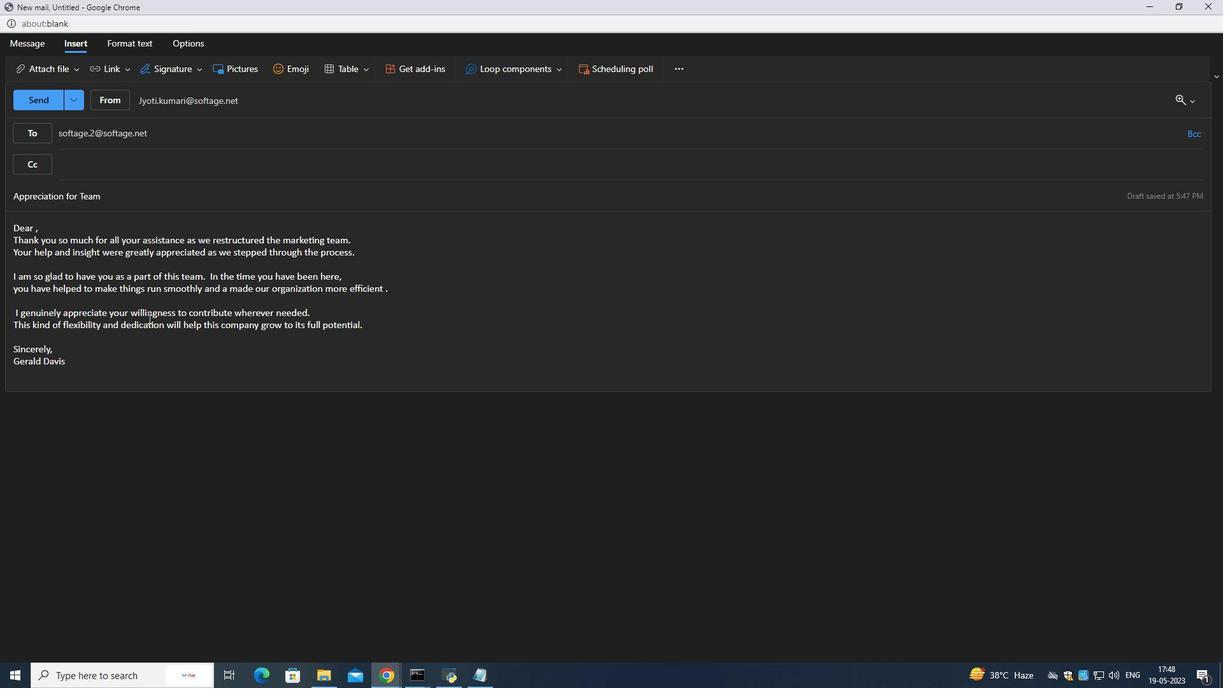 
Action: Mouse moved to (135, 325)
Screenshot: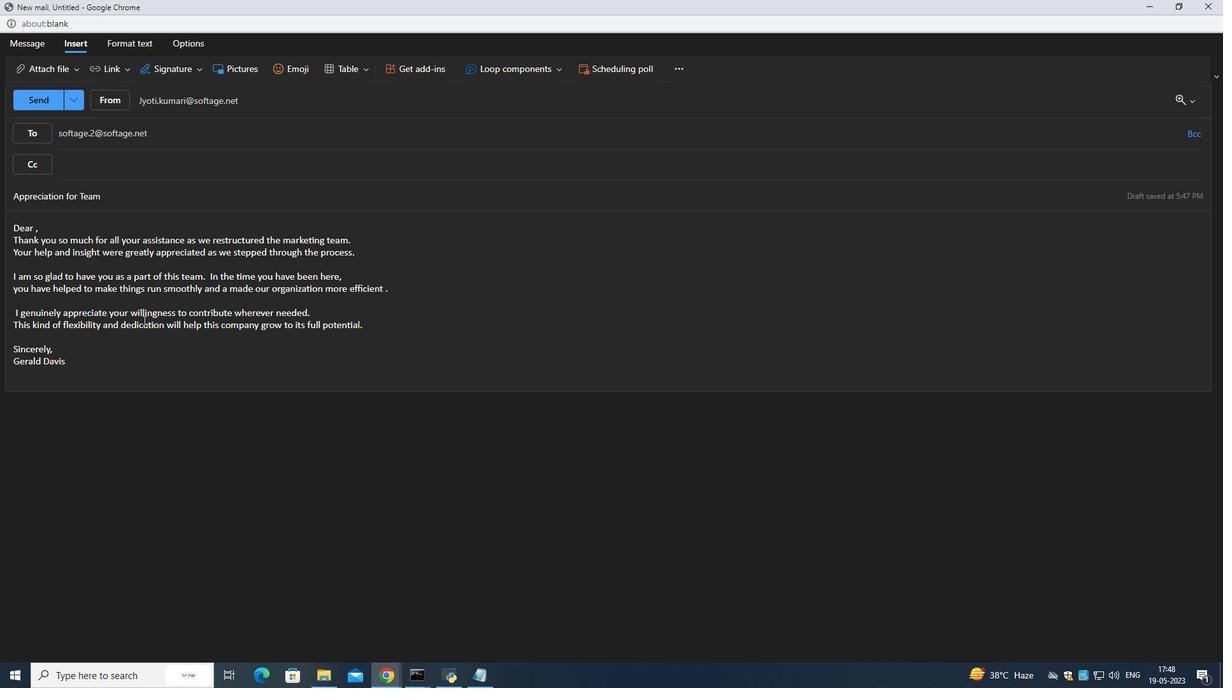 
Action: Mouse scrolled (135, 325) with delta (0, 0)
Screenshot: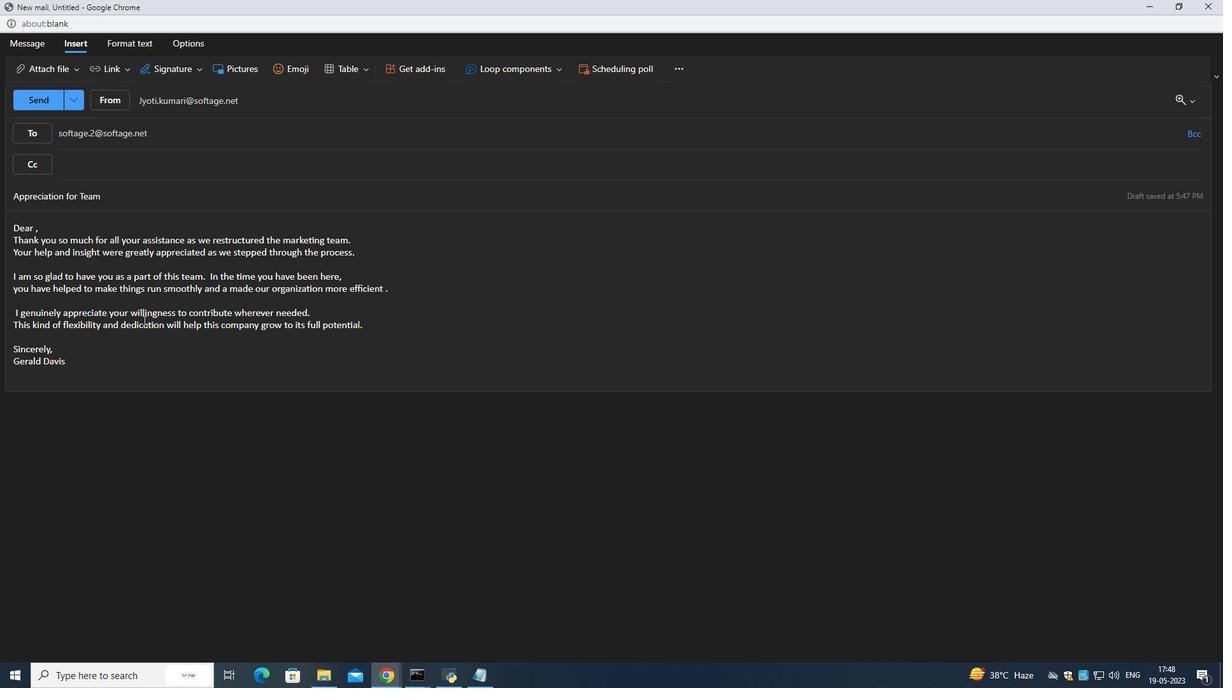 
Action: Mouse moved to (104, 344)
Screenshot: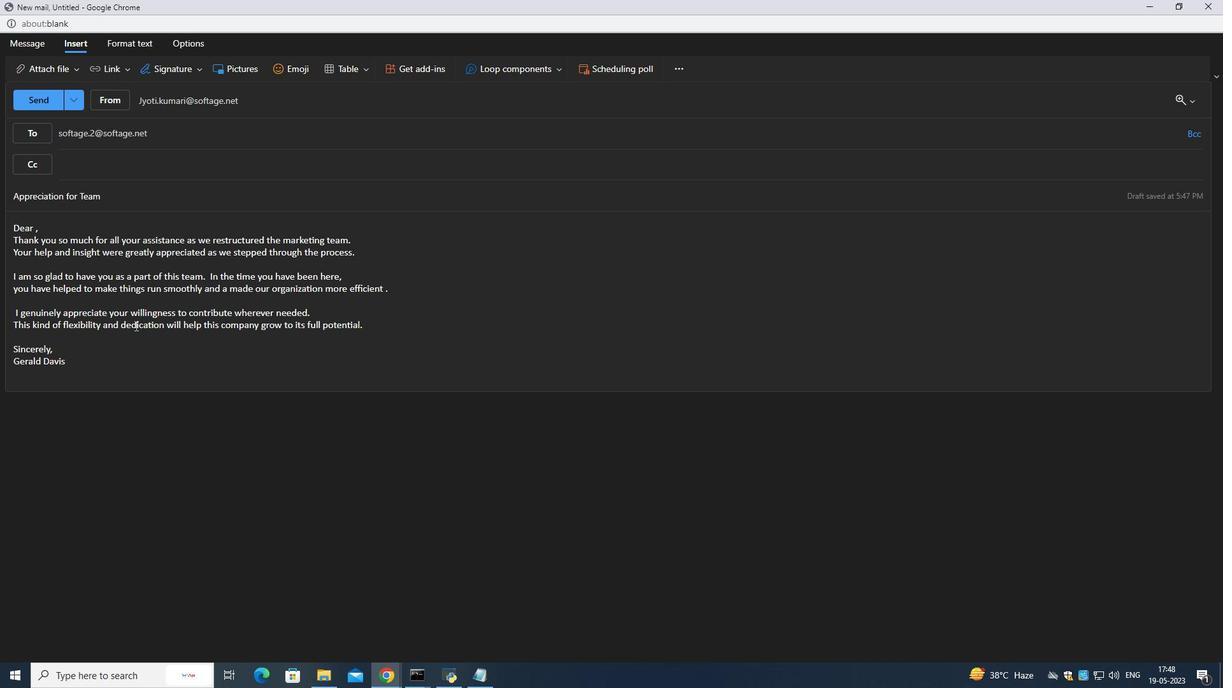 
Action: Mouse scrolled (104, 343) with delta (0, 0)
Screenshot: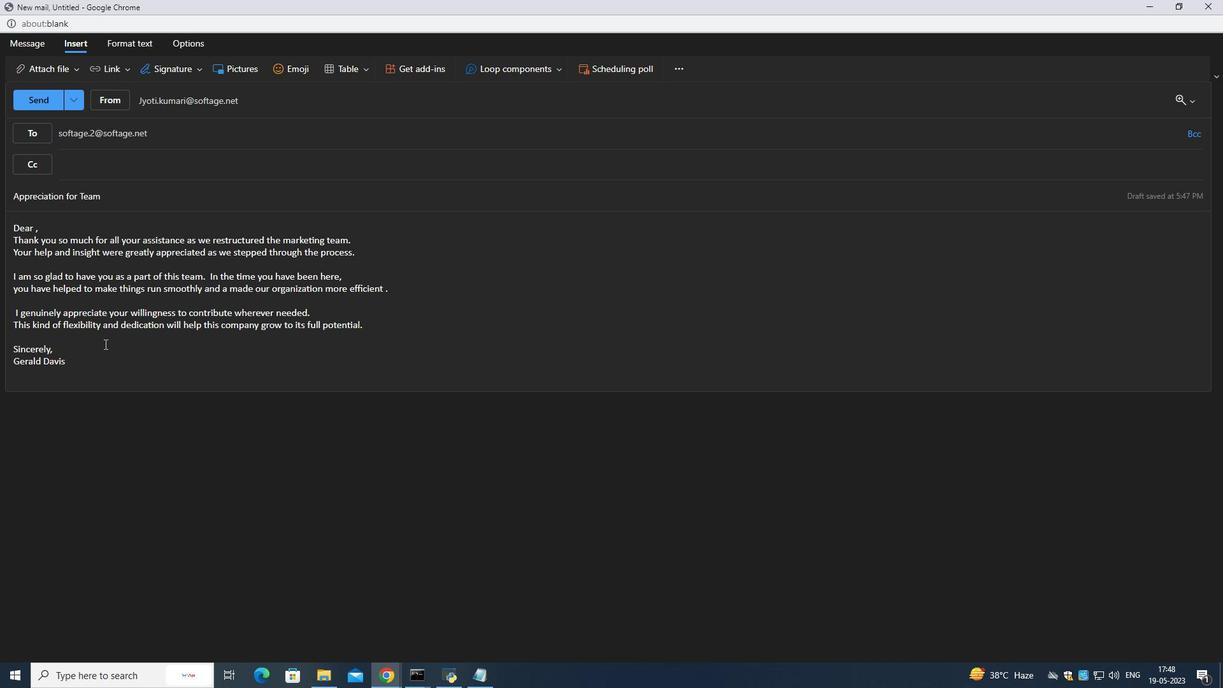 
Action: Mouse scrolled (104, 344) with delta (0, 0)
Screenshot: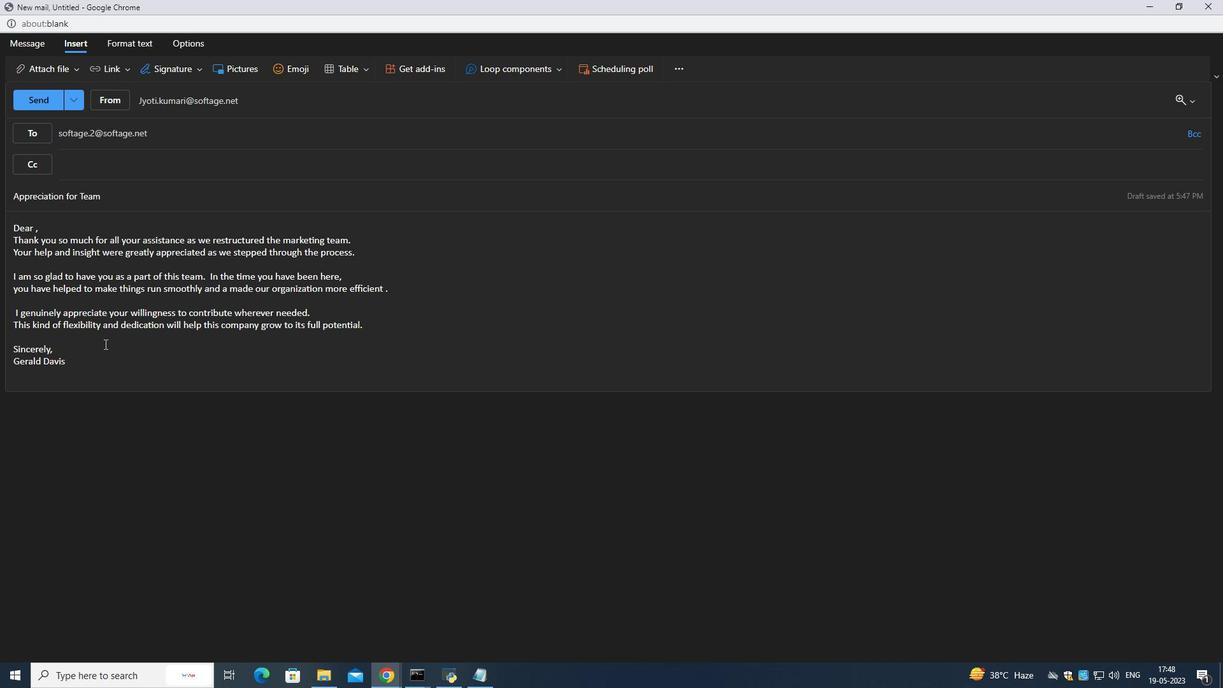 
Action: Mouse moved to (86, 354)
Screenshot: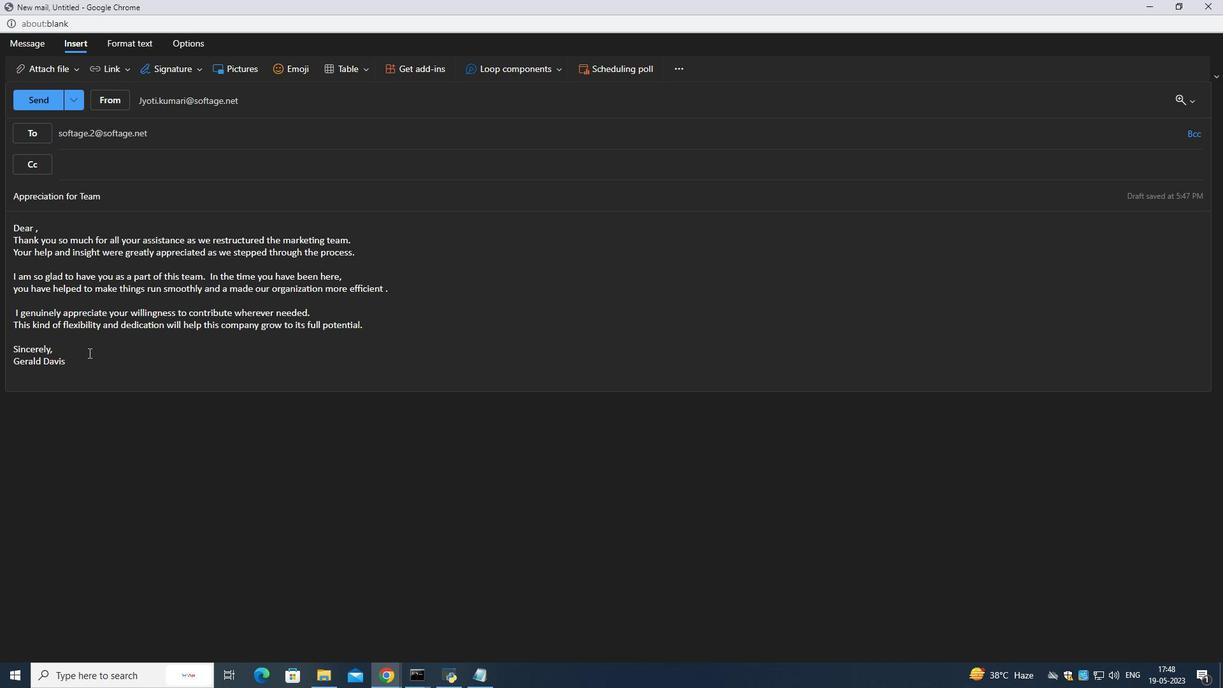 
Action: Mouse pressed left at (86, 354)
Screenshot: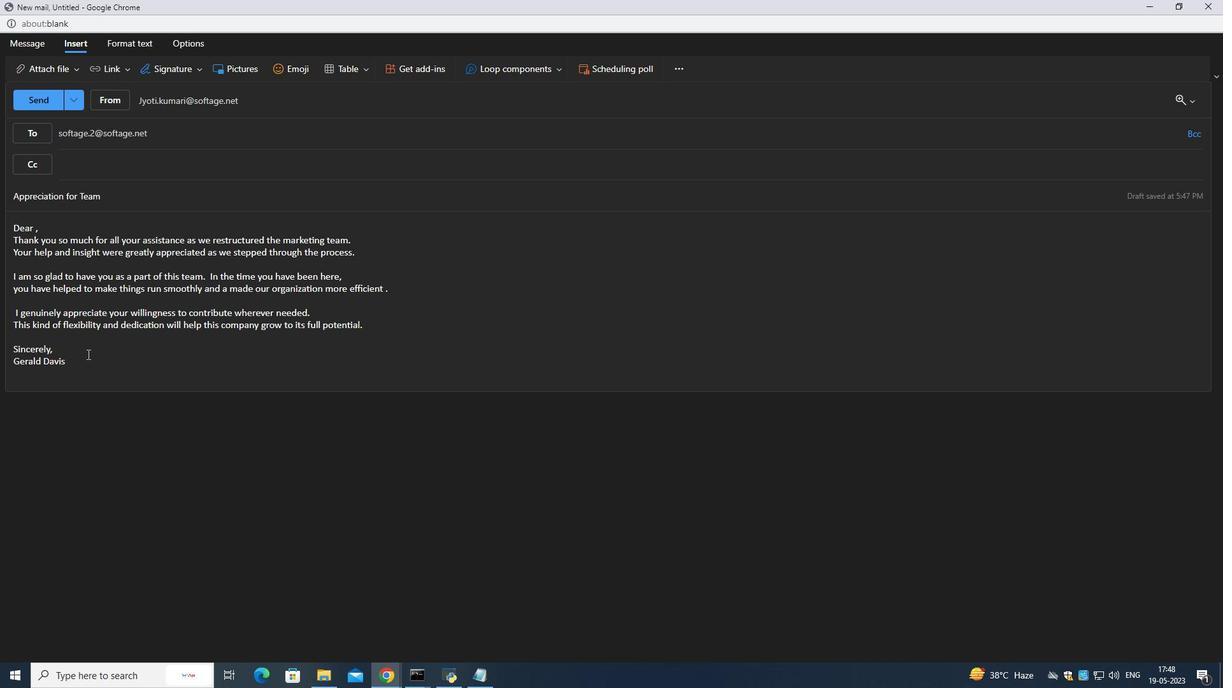 
Action: Mouse moved to (112, 72)
Screenshot: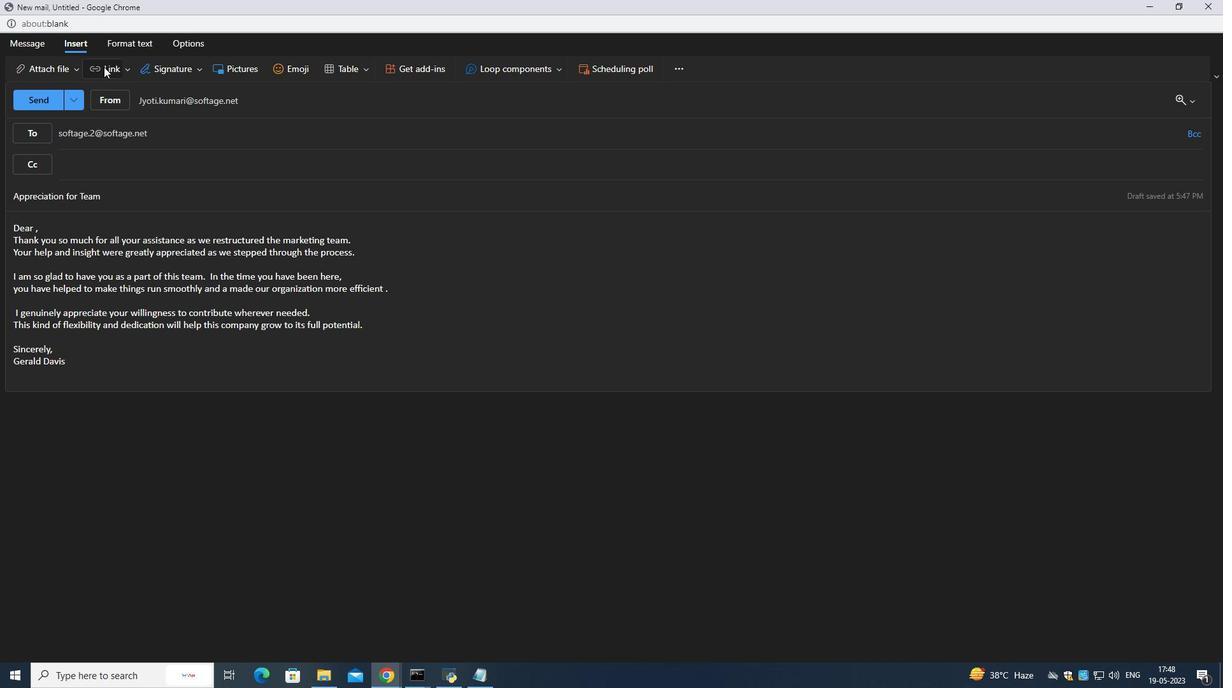 
Action: Mouse pressed left at (112, 72)
Screenshot: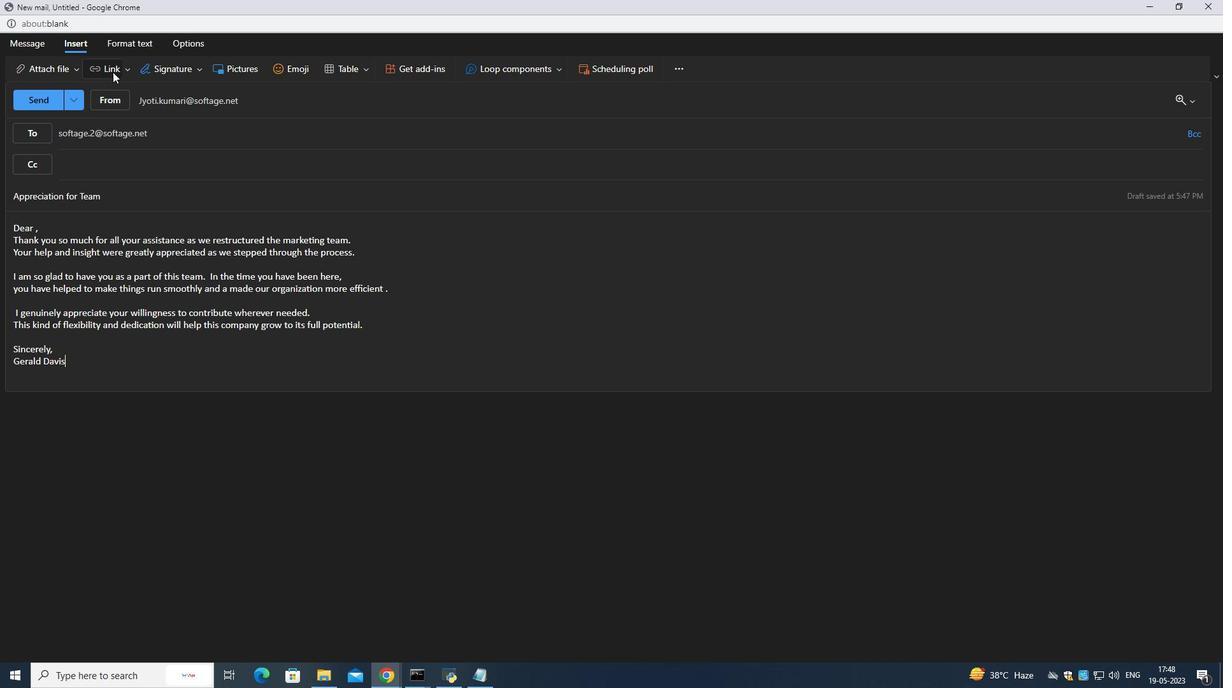 
Action: Mouse moved to (767, 398)
Screenshot: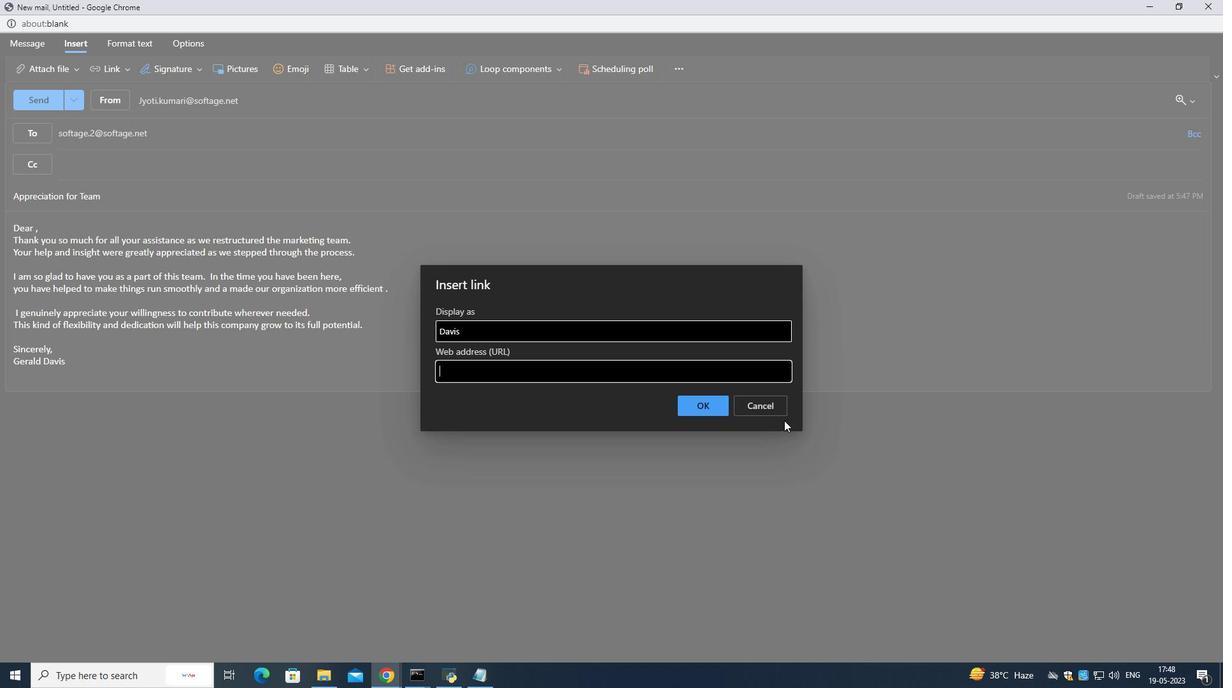 
Action: Mouse pressed left at (767, 398)
Screenshot: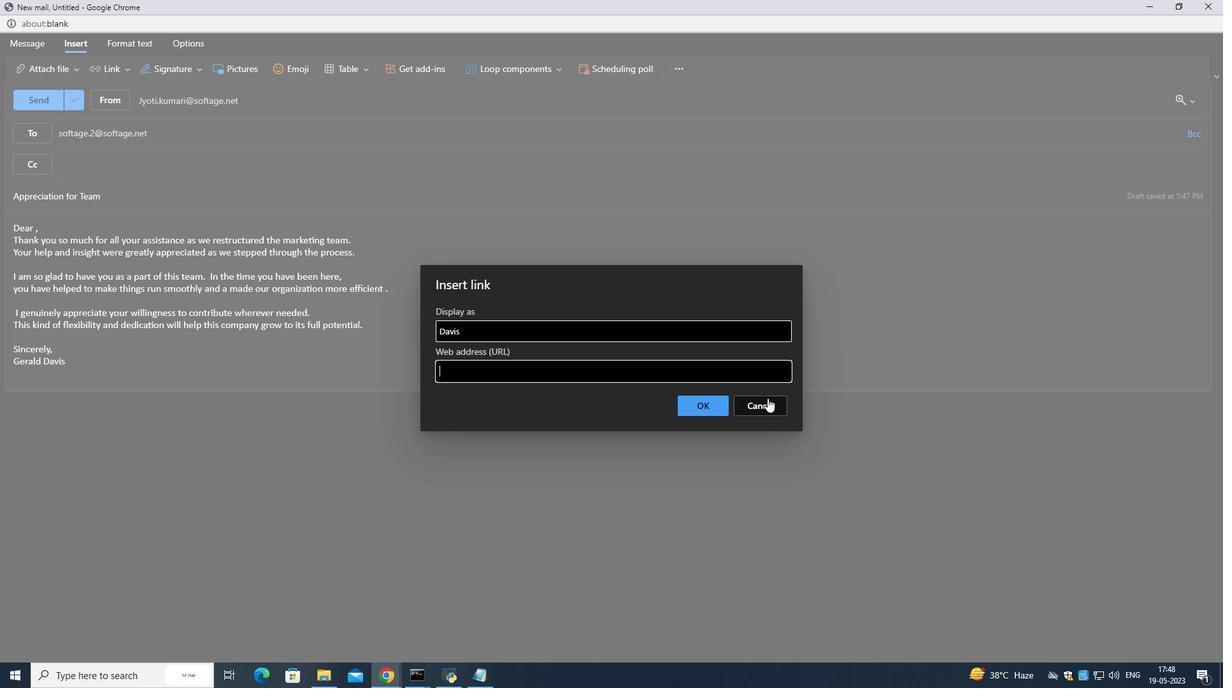 
Action: Mouse moved to (75, 66)
Screenshot: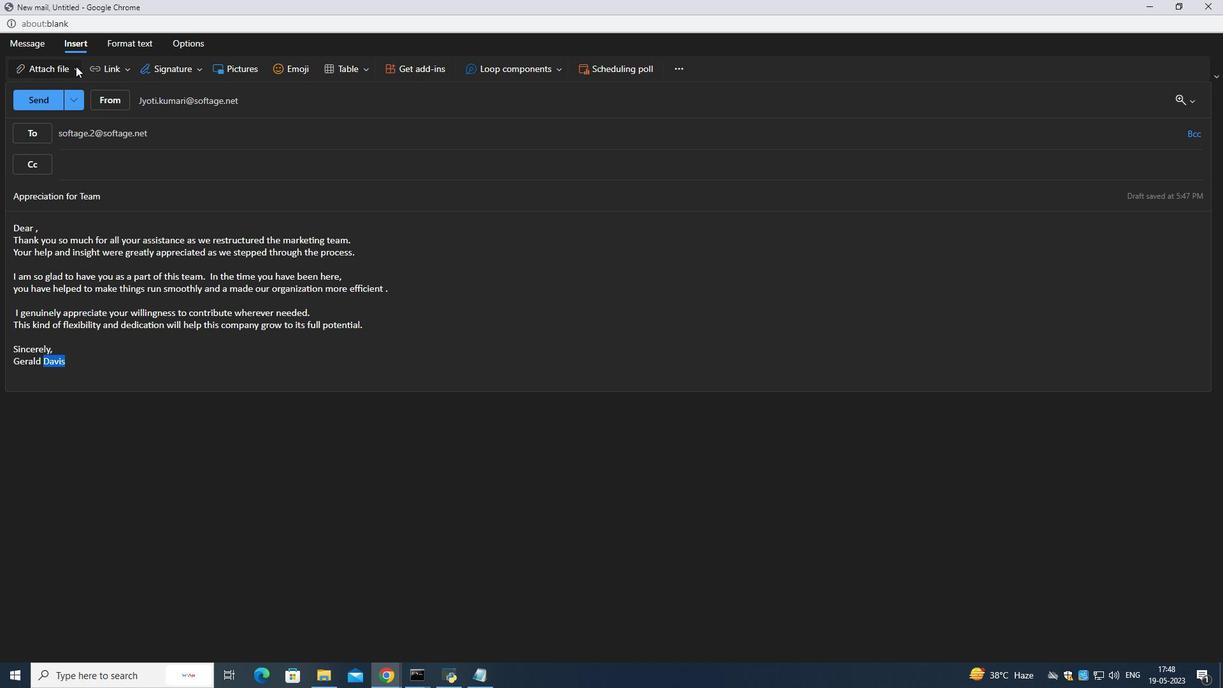 
Action: Mouse pressed left at (75, 66)
Screenshot: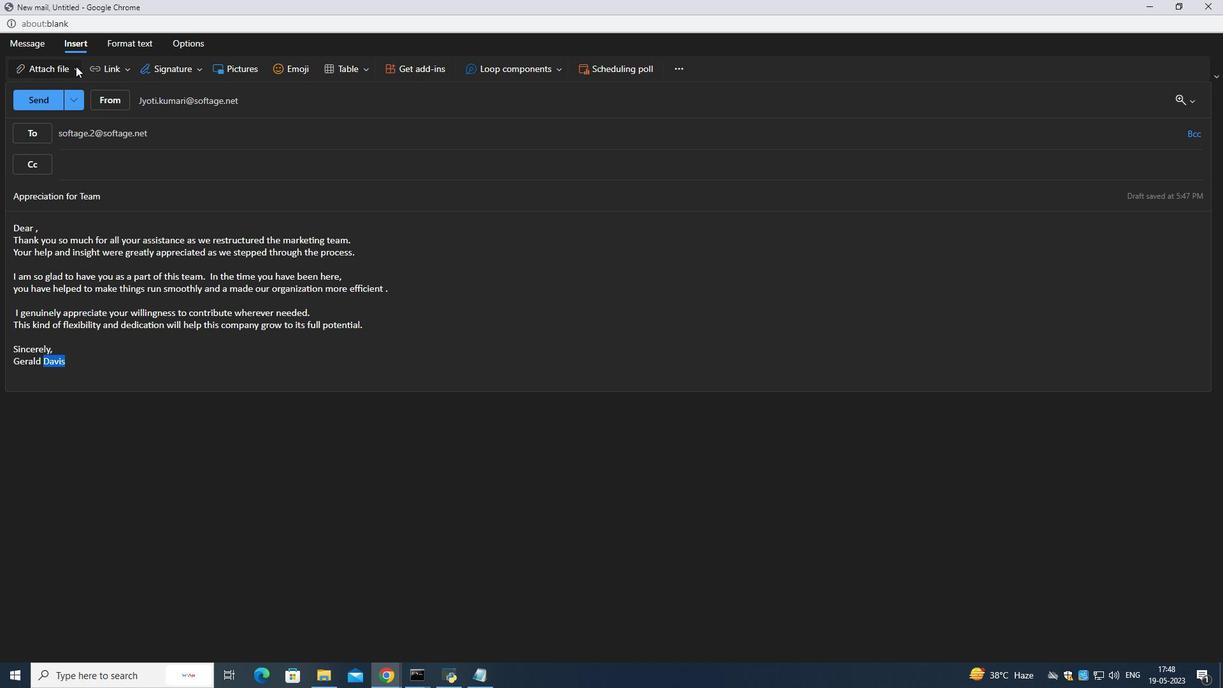 
Action: Mouse moved to (93, 384)
Screenshot: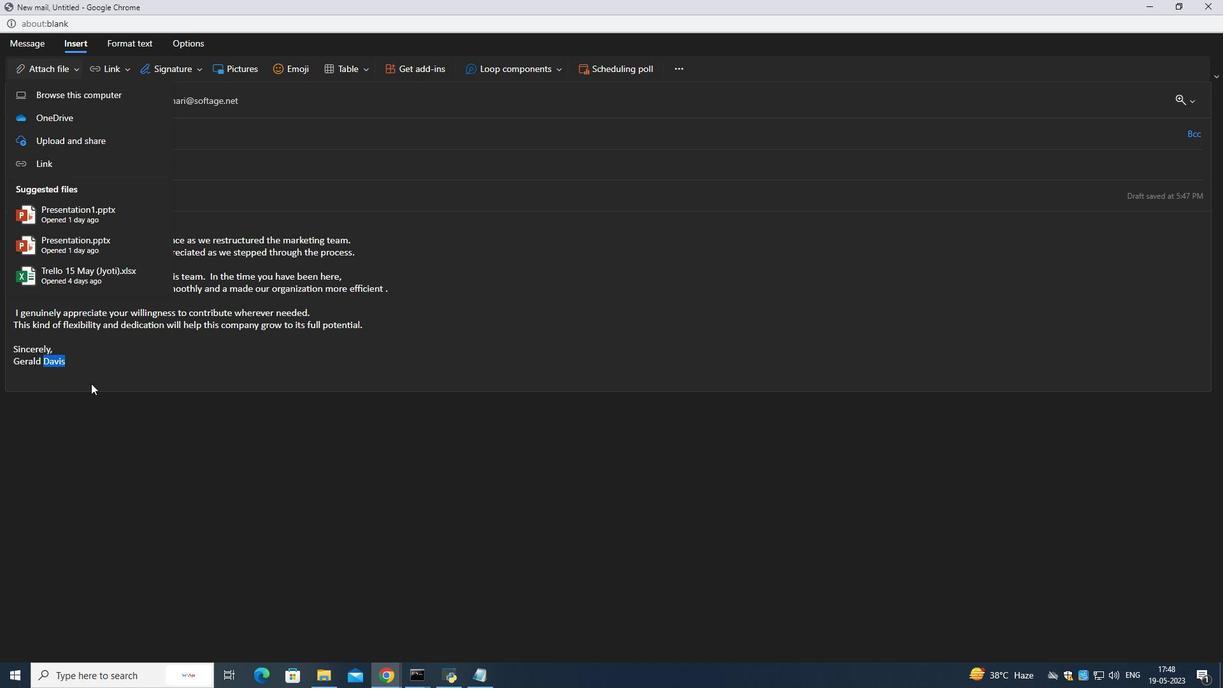 
Action: Mouse pressed left at (93, 384)
Screenshot: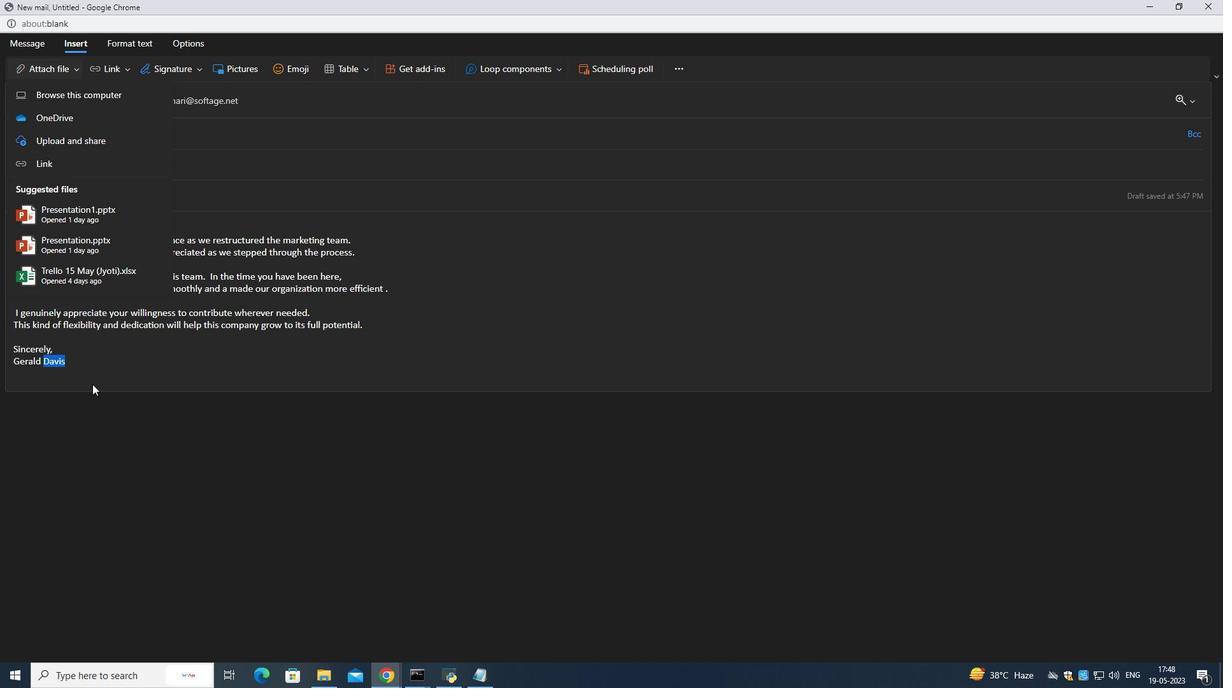 
Action: Mouse moved to (235, 64)
Screenshot: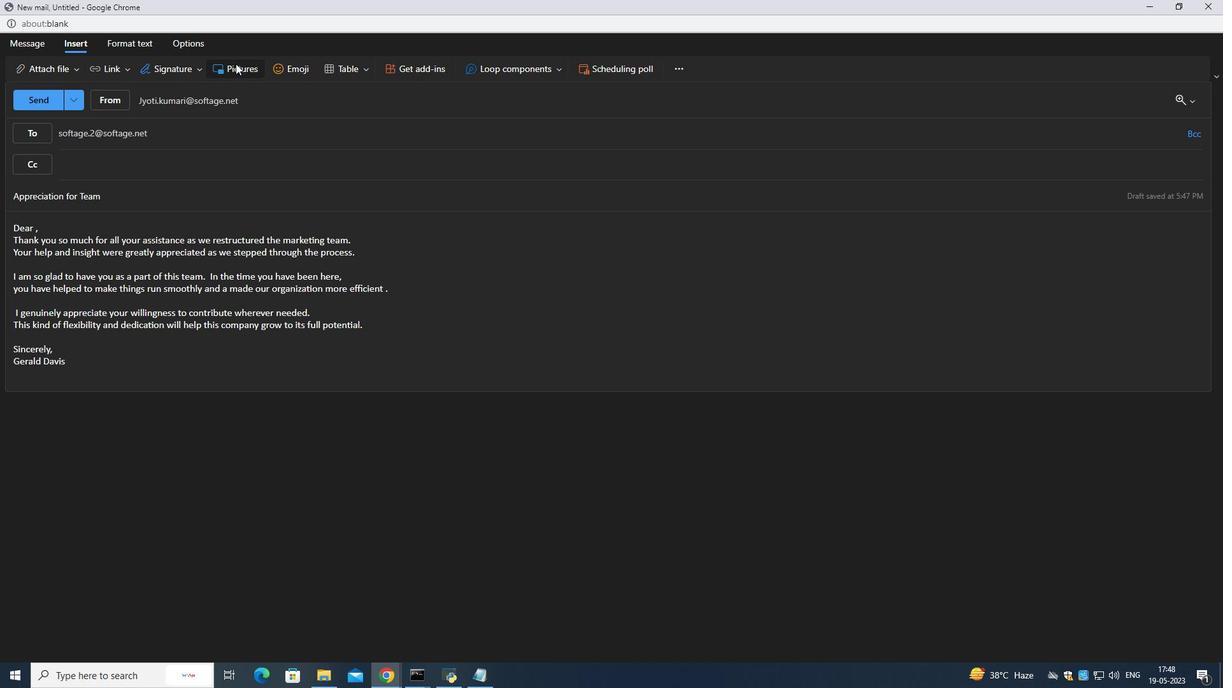 
Action: Mouse pressed left at (235, 64)
Screenshot: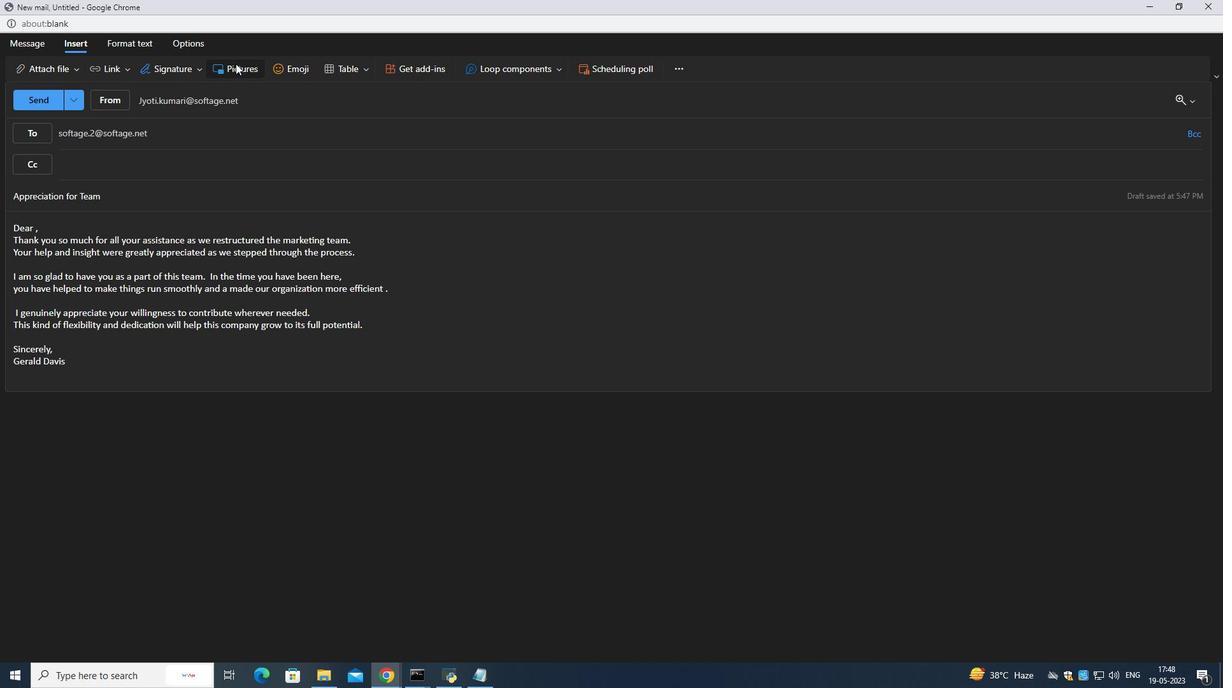 
Action: Mouse moved to (597, 11)
Screenshot: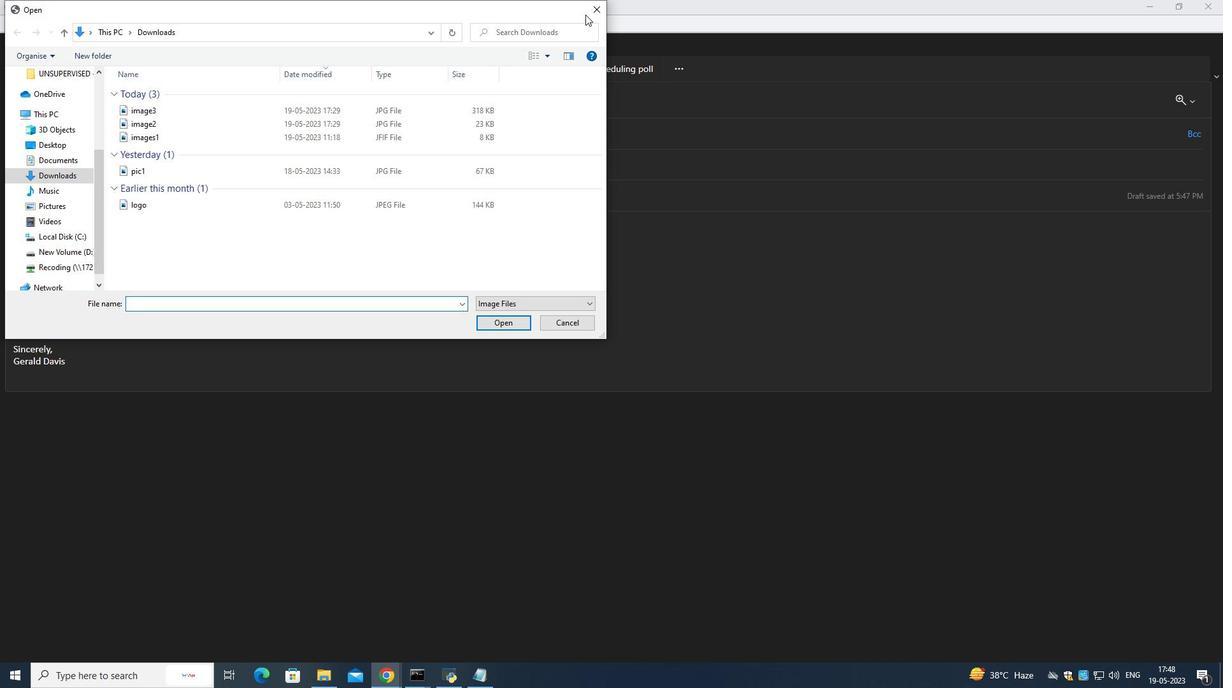 
Action: Mouse pressed left at (597, 11)
Screenshot: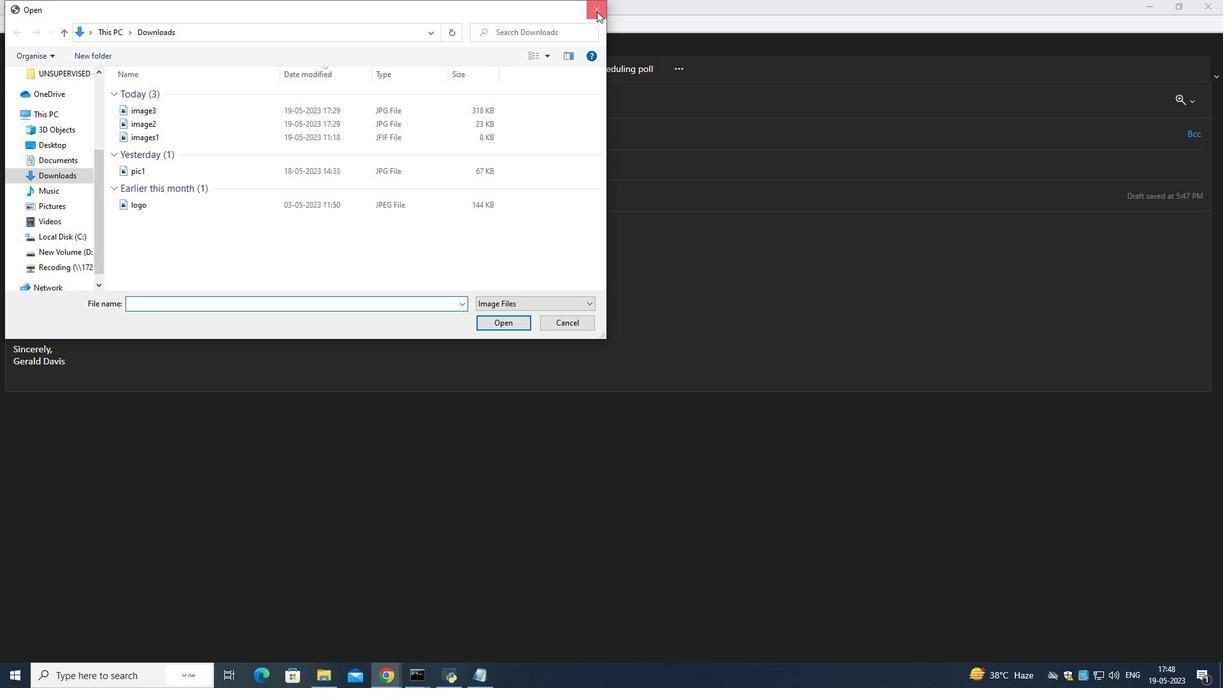 
Action: Mouse moved to (613, 72)
Screenshot: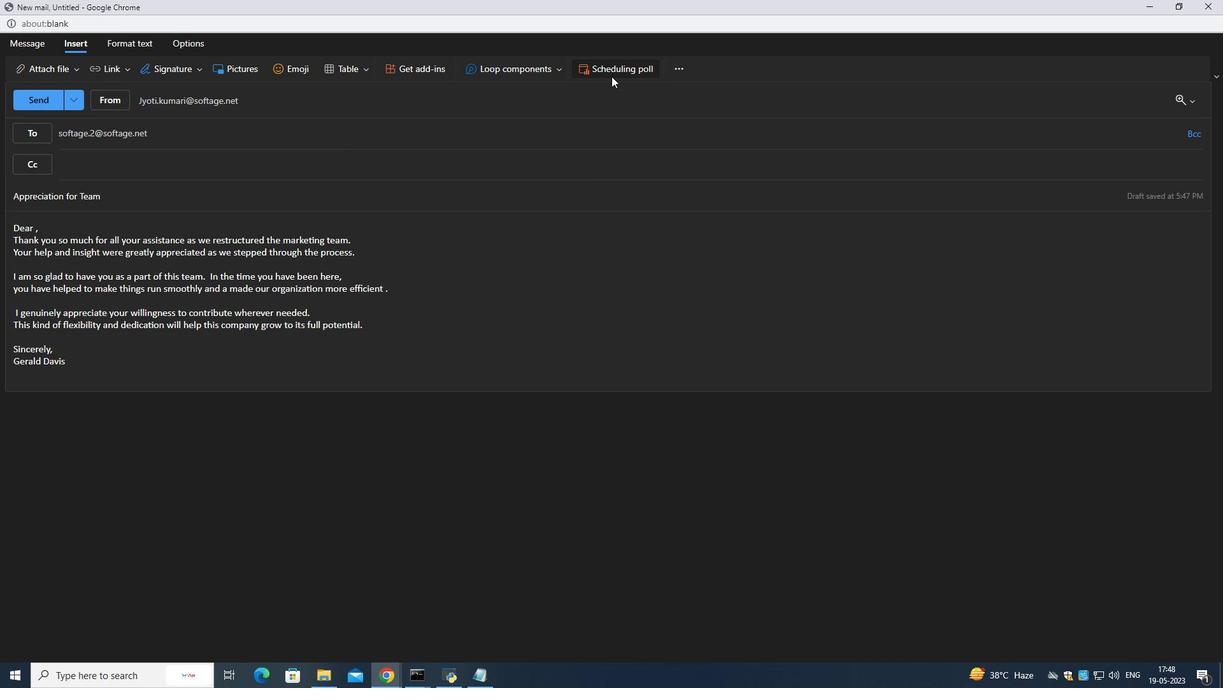 
Action: Mouse pressed left at (613, 72)
Screenshot: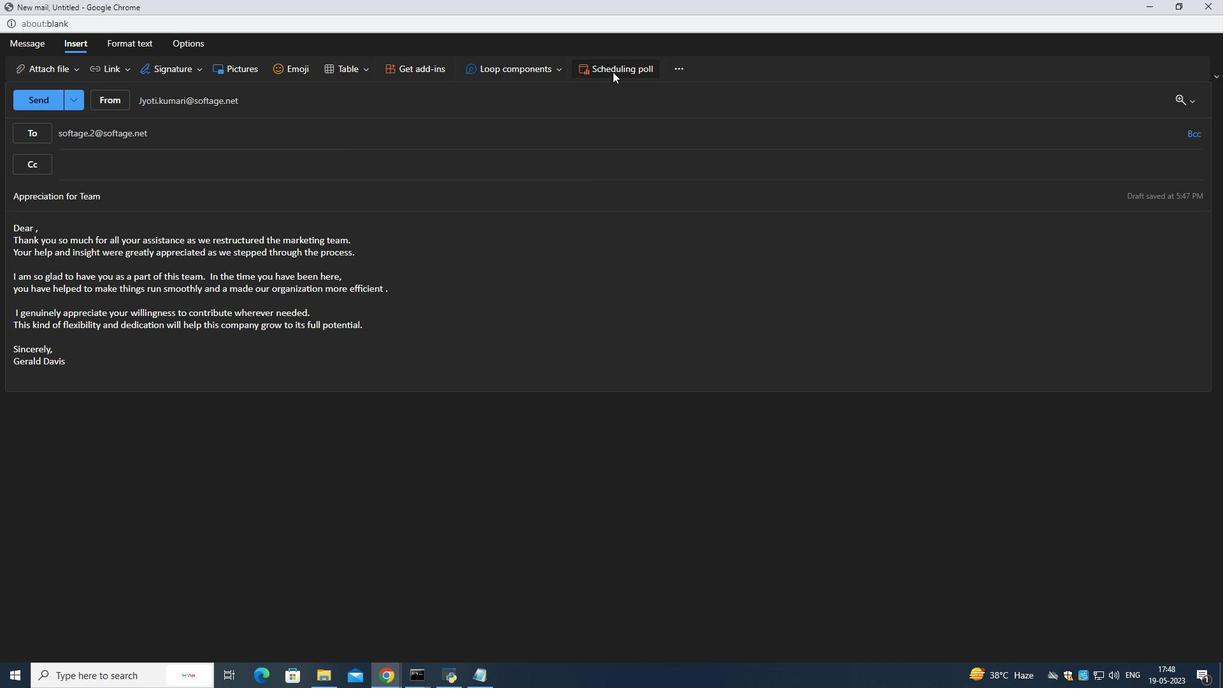 
Action: Mouse moved to (1216, 75)
Screenshot: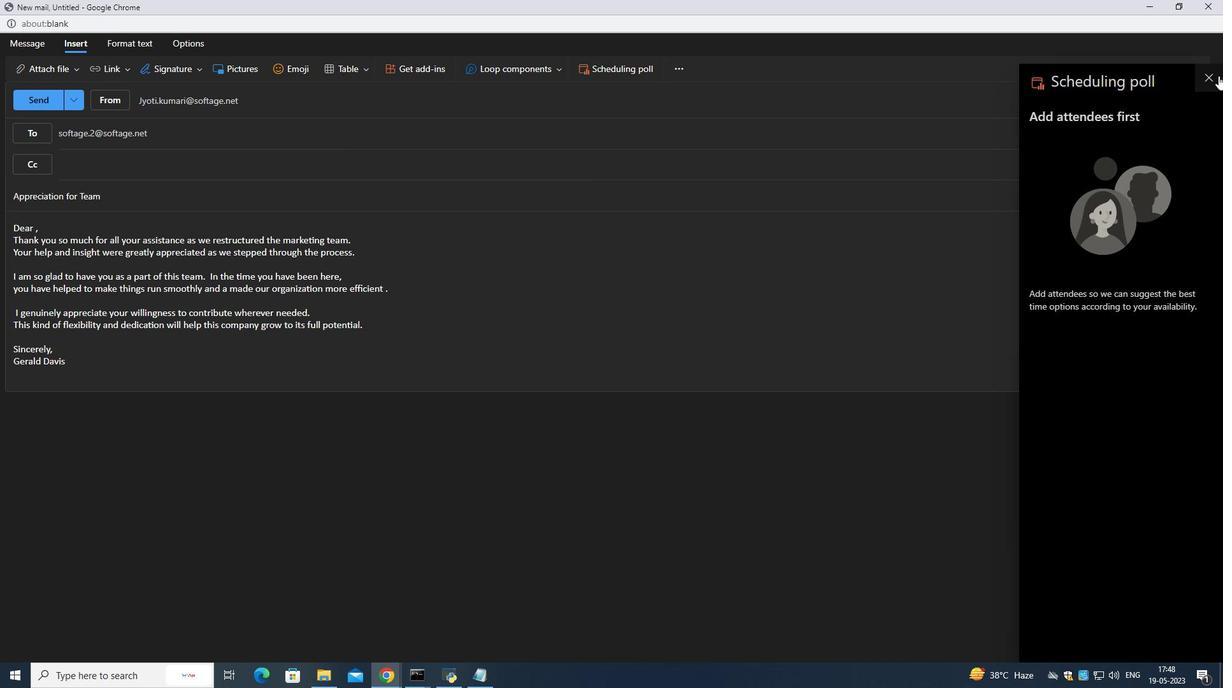 
Action: Mouse pressed left at (1216, 75)
Screenshot: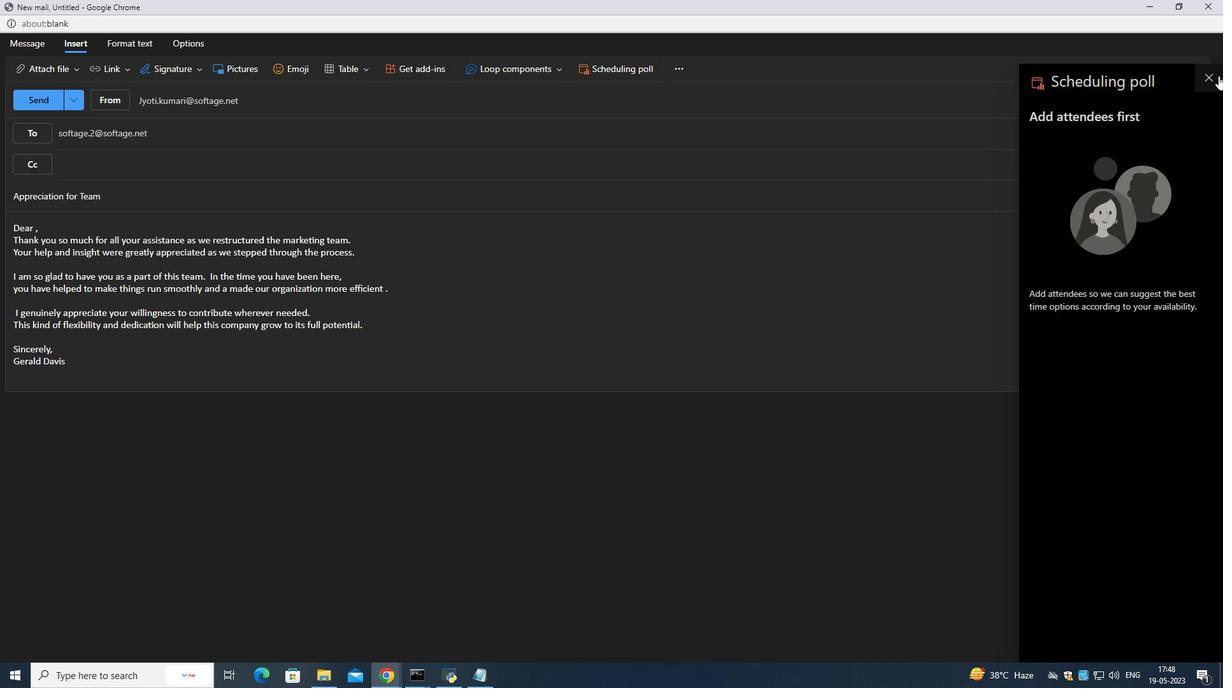
Action: Mouse moved to (144, 38)
Screenshot: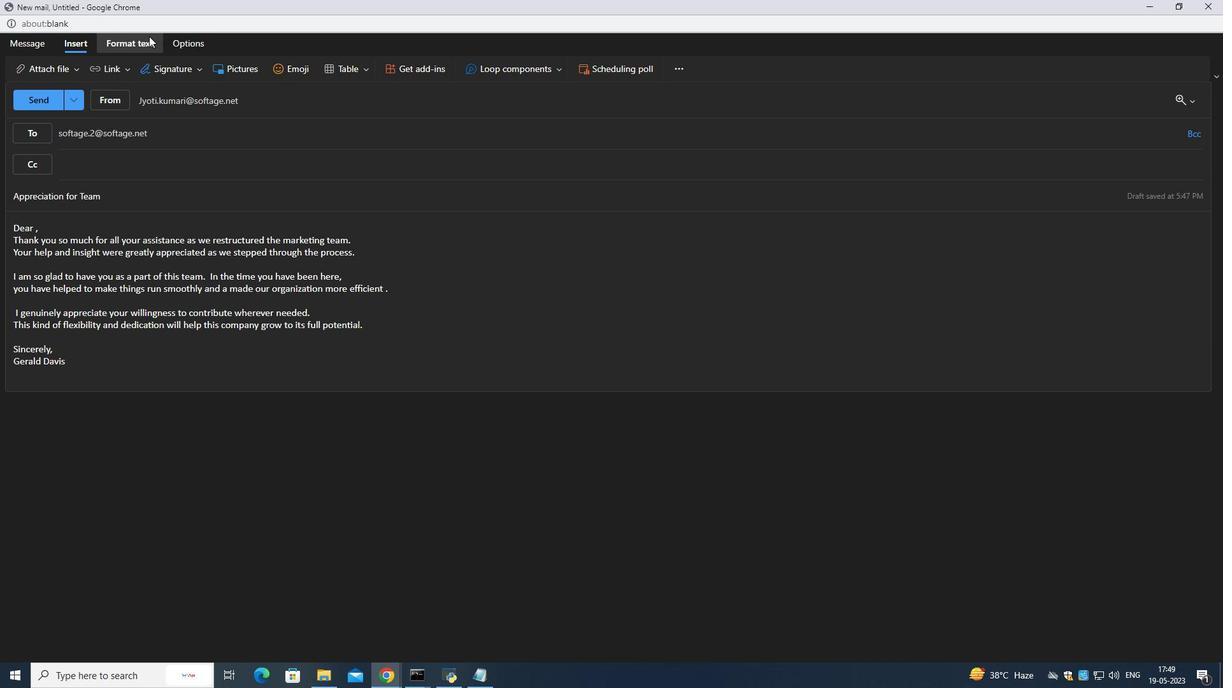 
Action: Mouse pressed left at (144, 38)
Screenshot: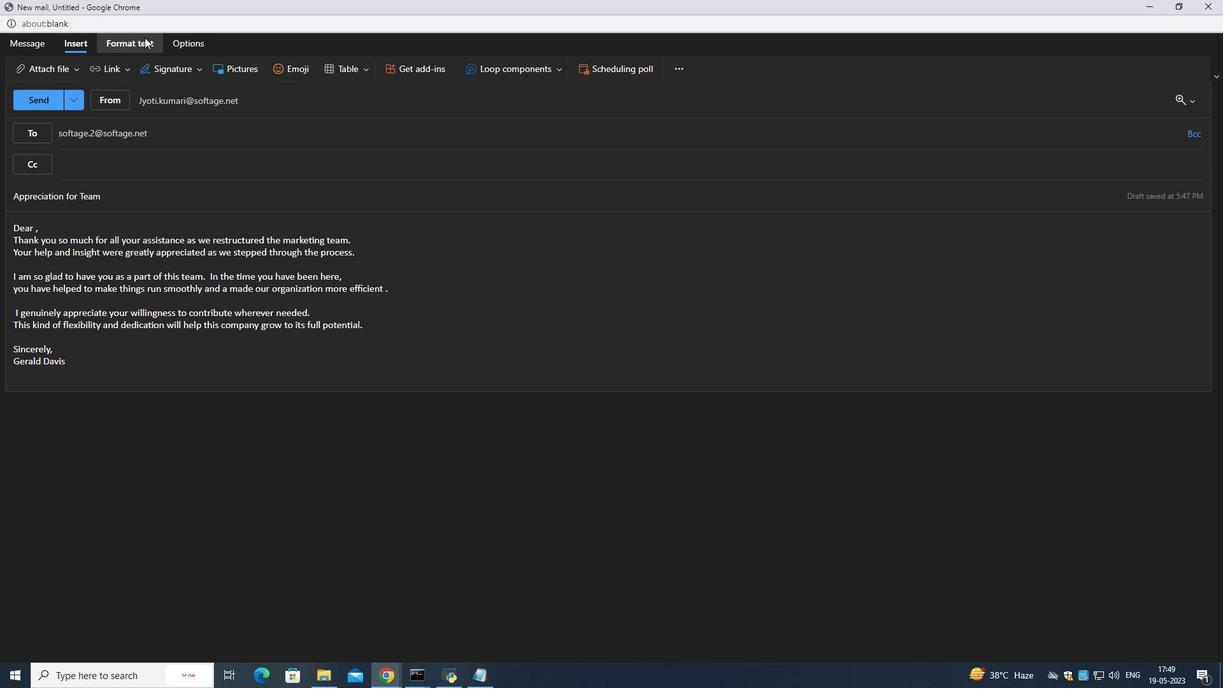 
Action: Mouse moved to (67, 361)
Screenshot: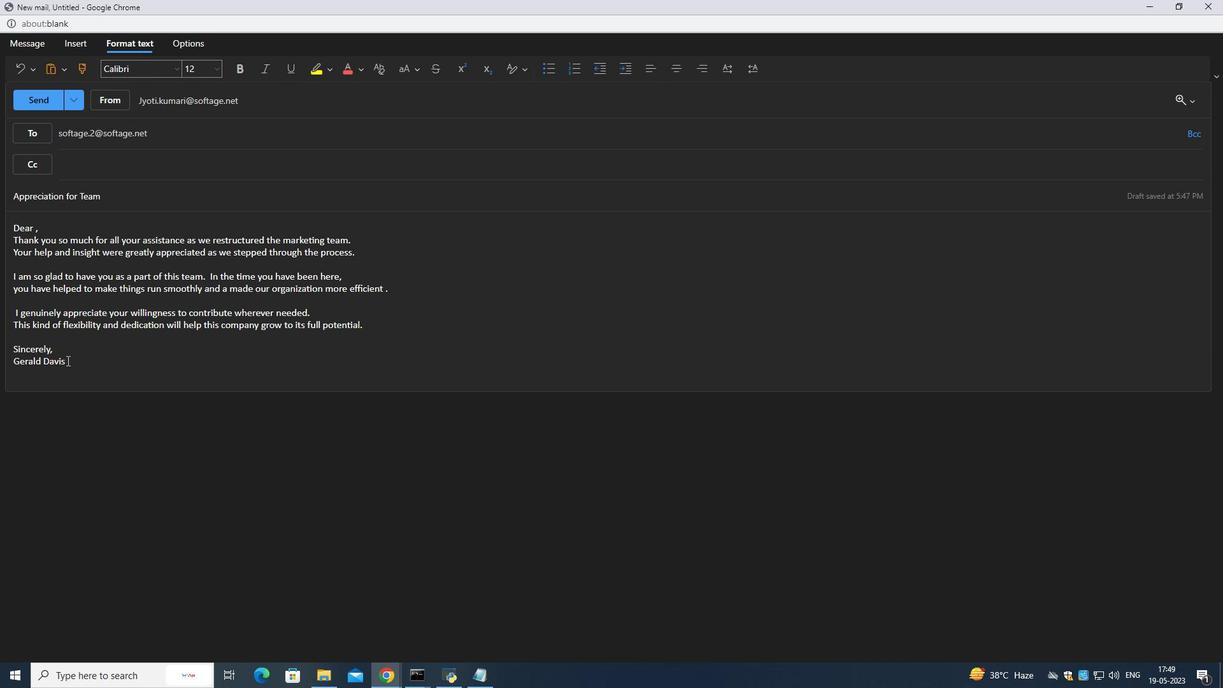 
Action: Mouse pressed left at (67, 361)
Screenshot: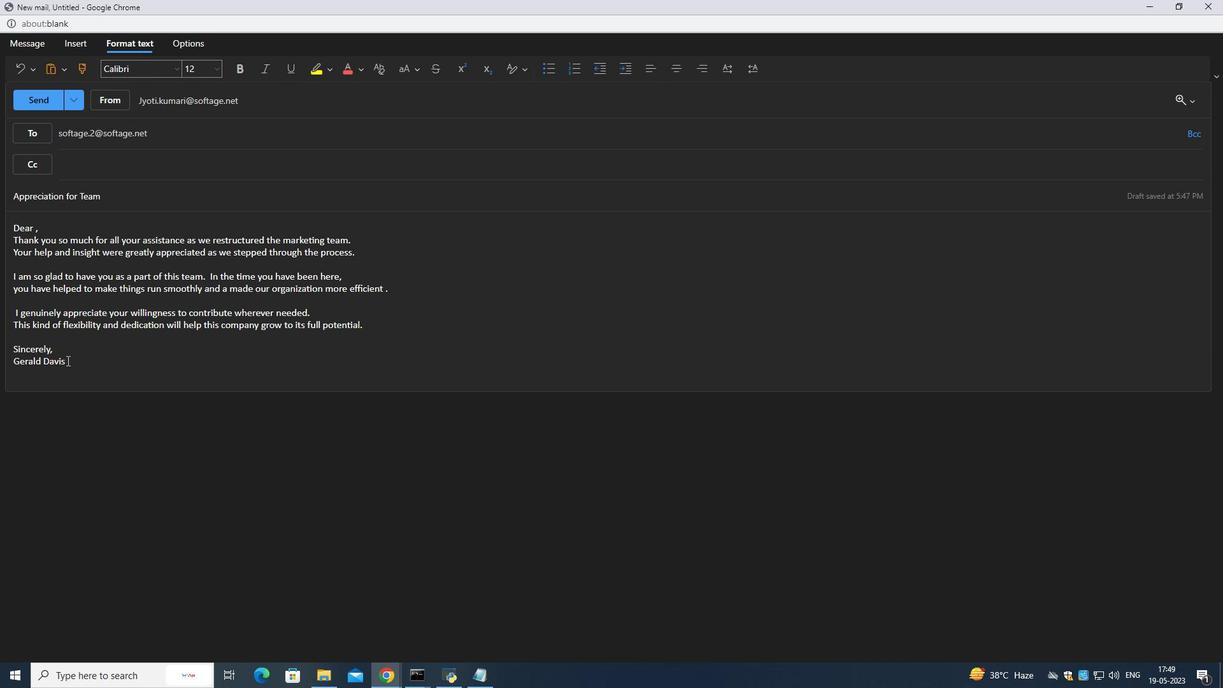 
Action: Mouse moved to (41, 265)
Screenshot: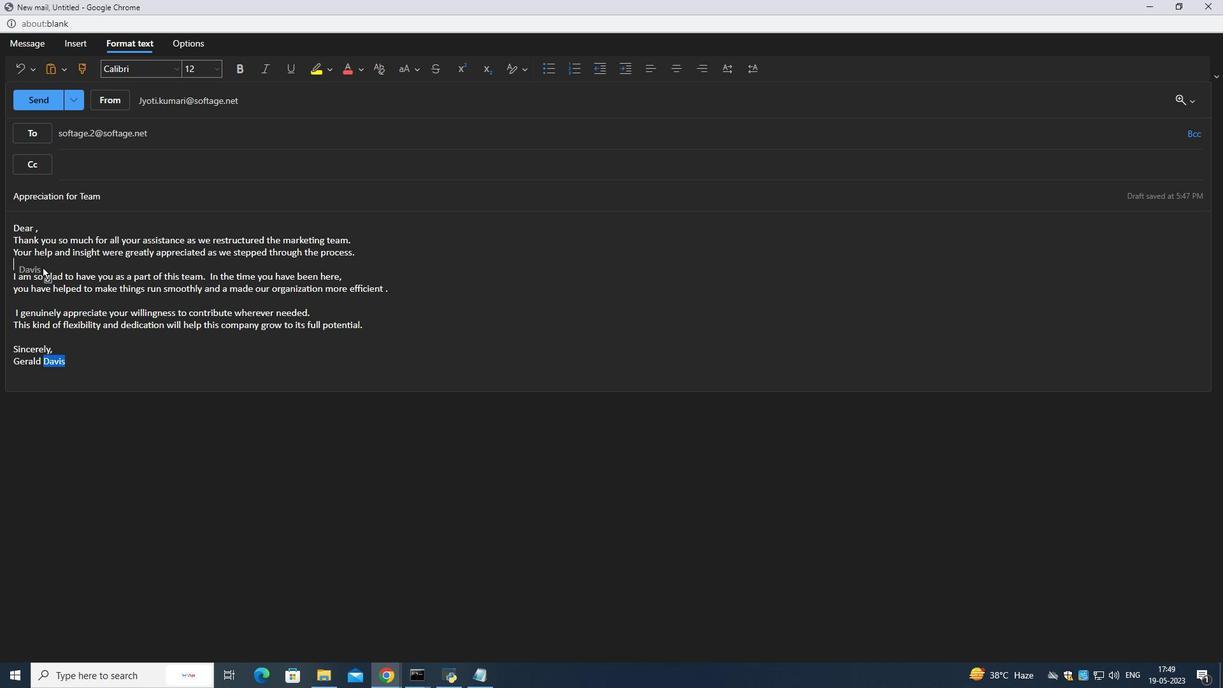 
Action: Mouse pressed left at (41, 265)
Screenshot: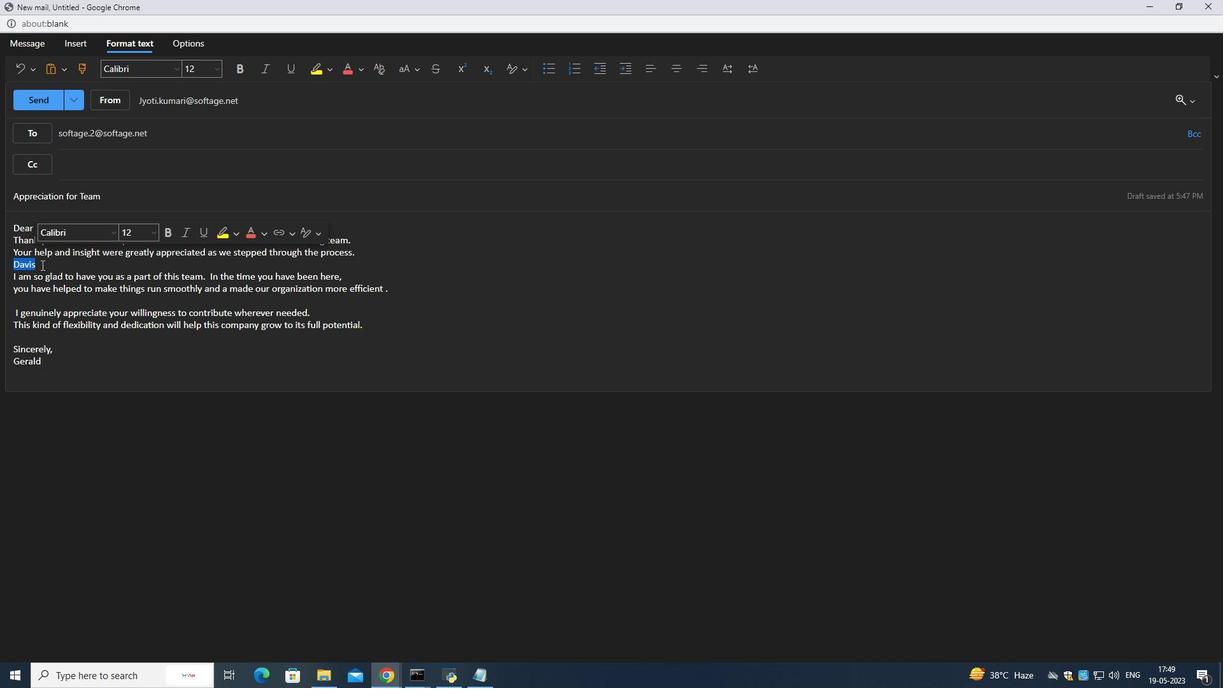 
Action: Mouse moved to (86, 364)
Screenshot: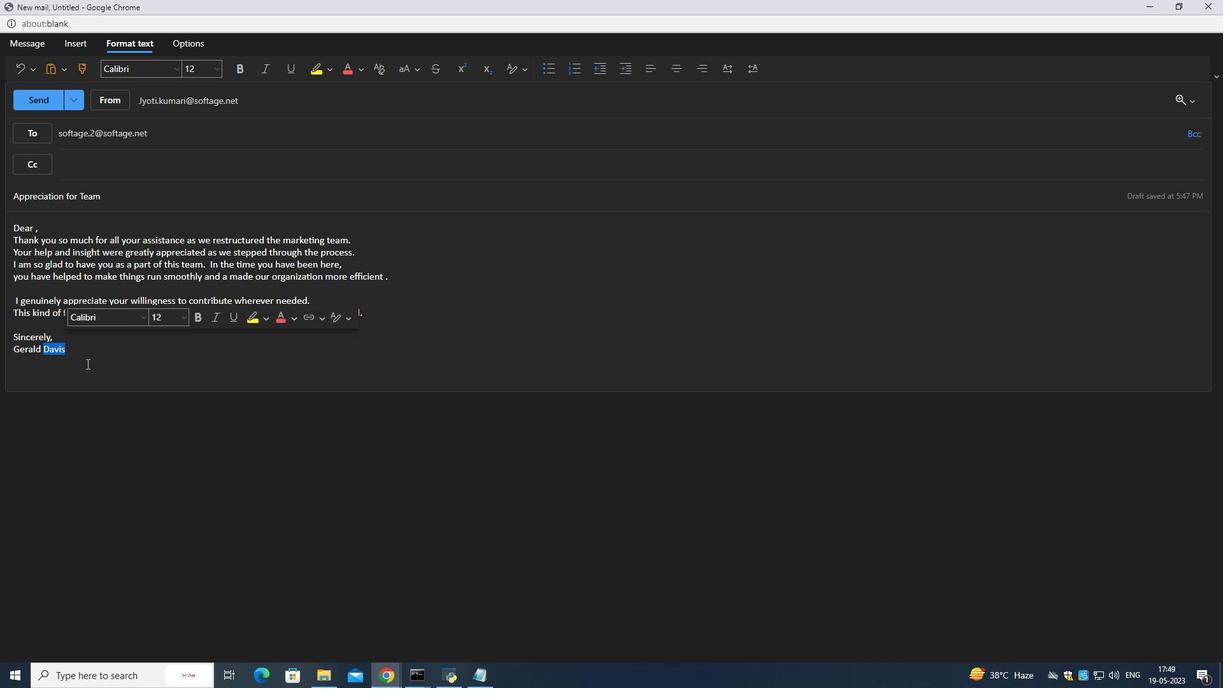 
Action: Mouse pressed left at (86, 364)
Screenshot: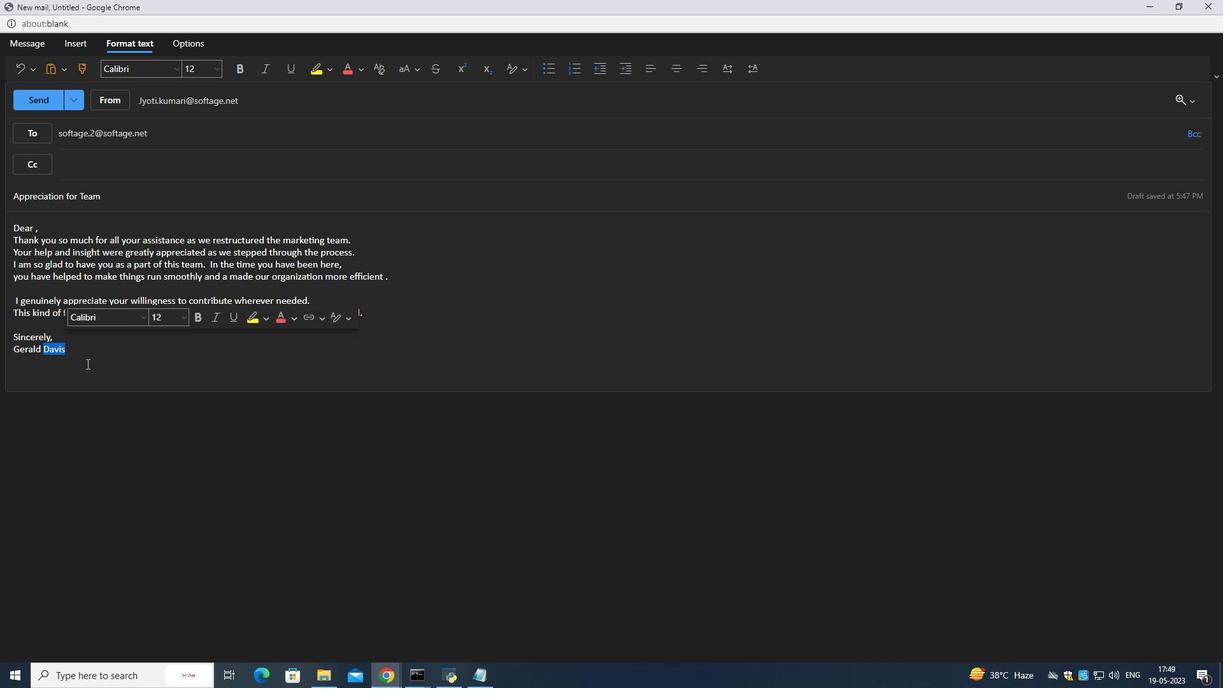 
Action: Mouse moved to (376, 316)
Screenshot: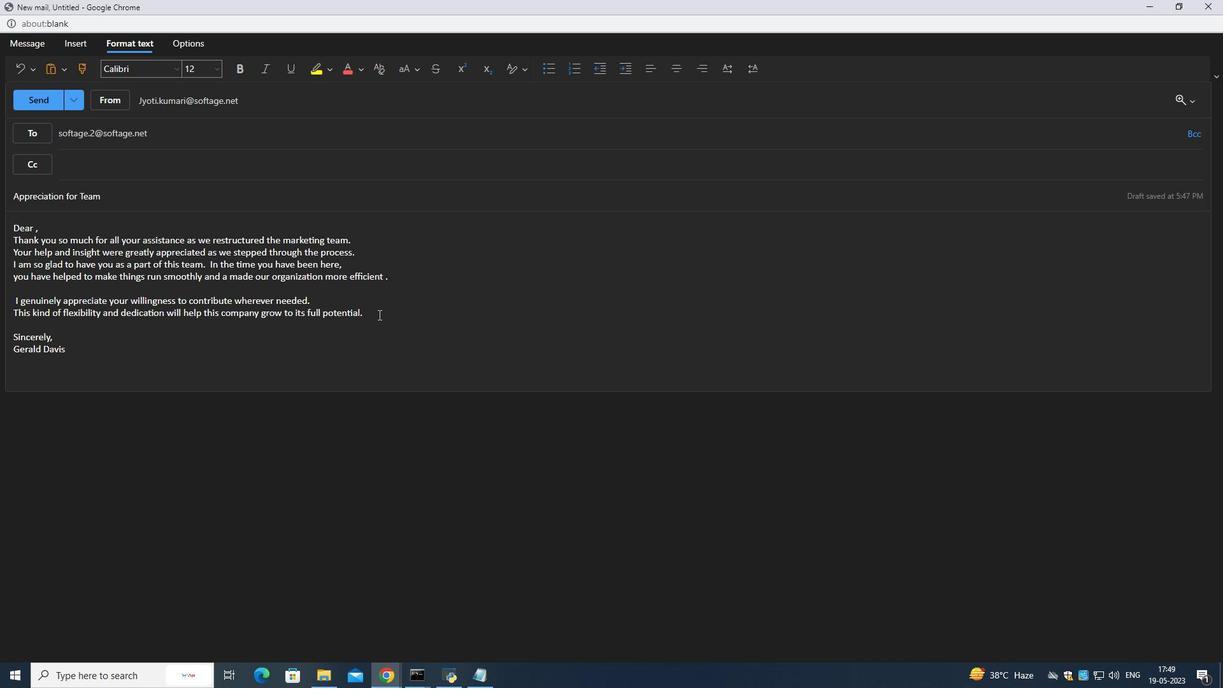 
Action: Mouse pressed left at (376, 316)
Screenshot: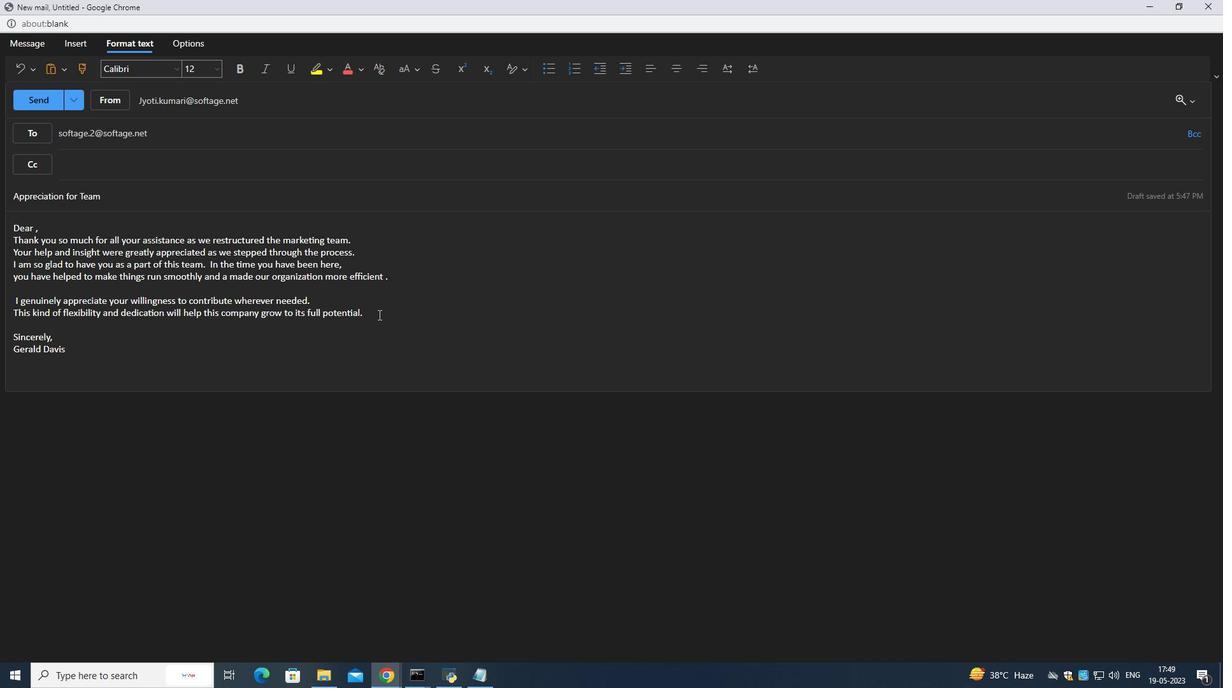 
Action: Mouse moved to (216, 74)
Screenshot: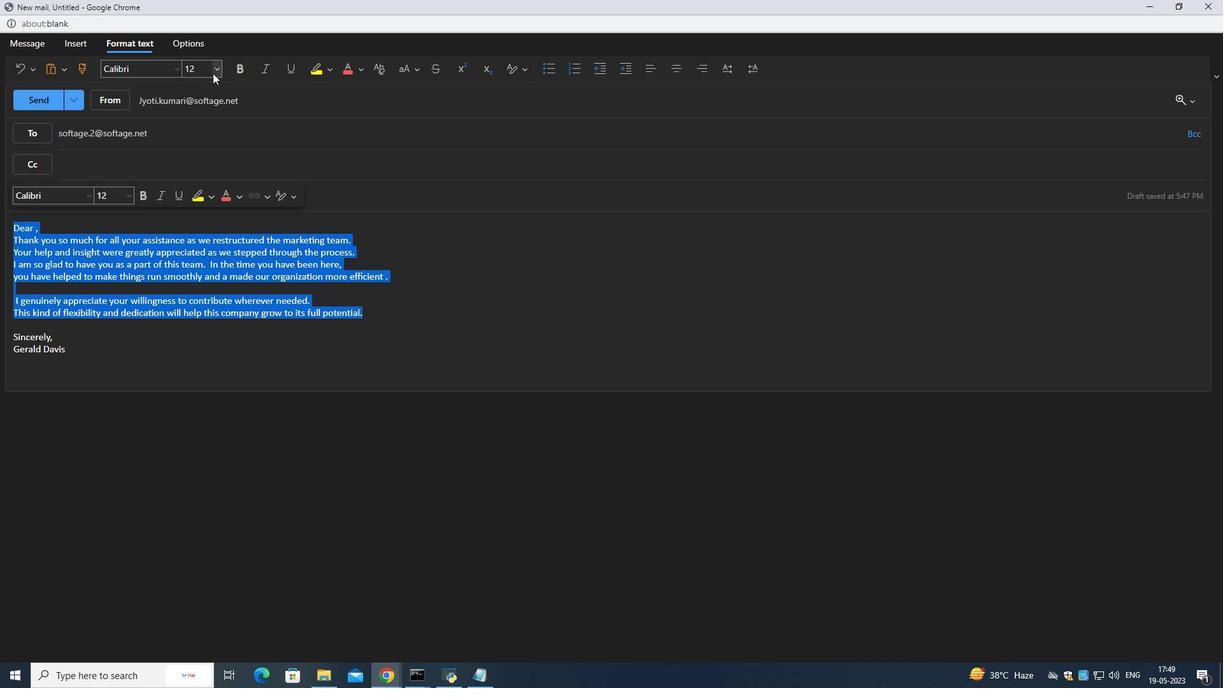 
Action: Mouse pressed left at (216, 74)
Screenshot: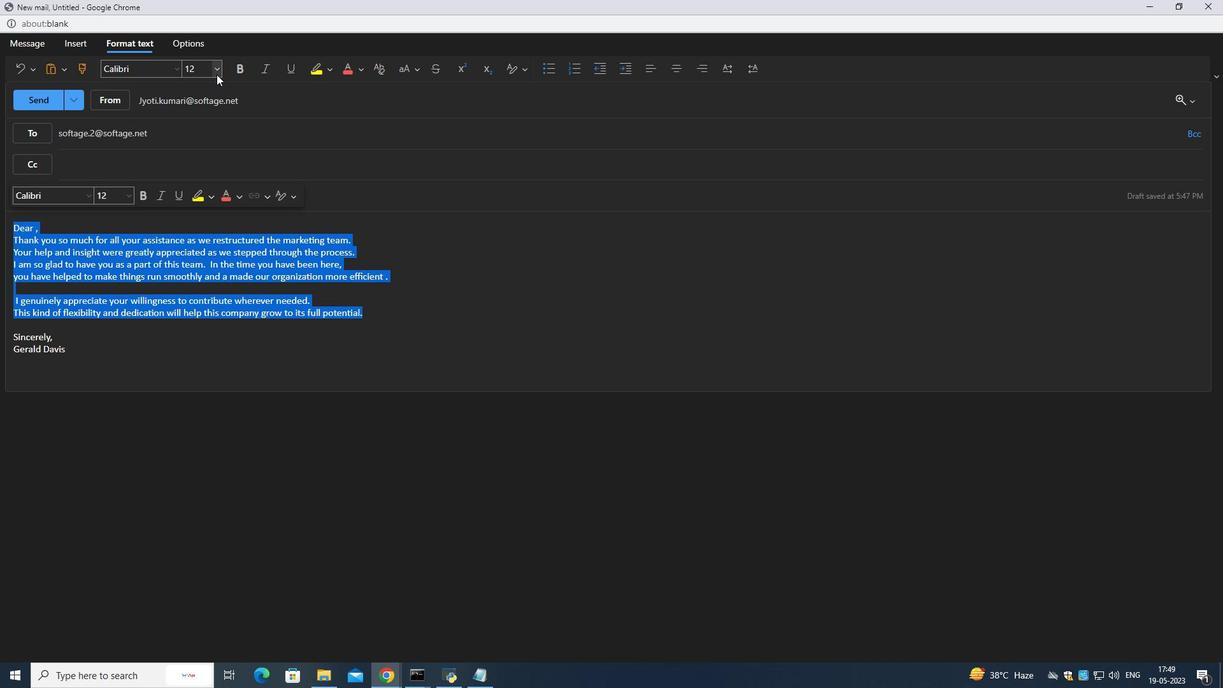 
Action: Mouse moved to (196, 230)
Screenshot: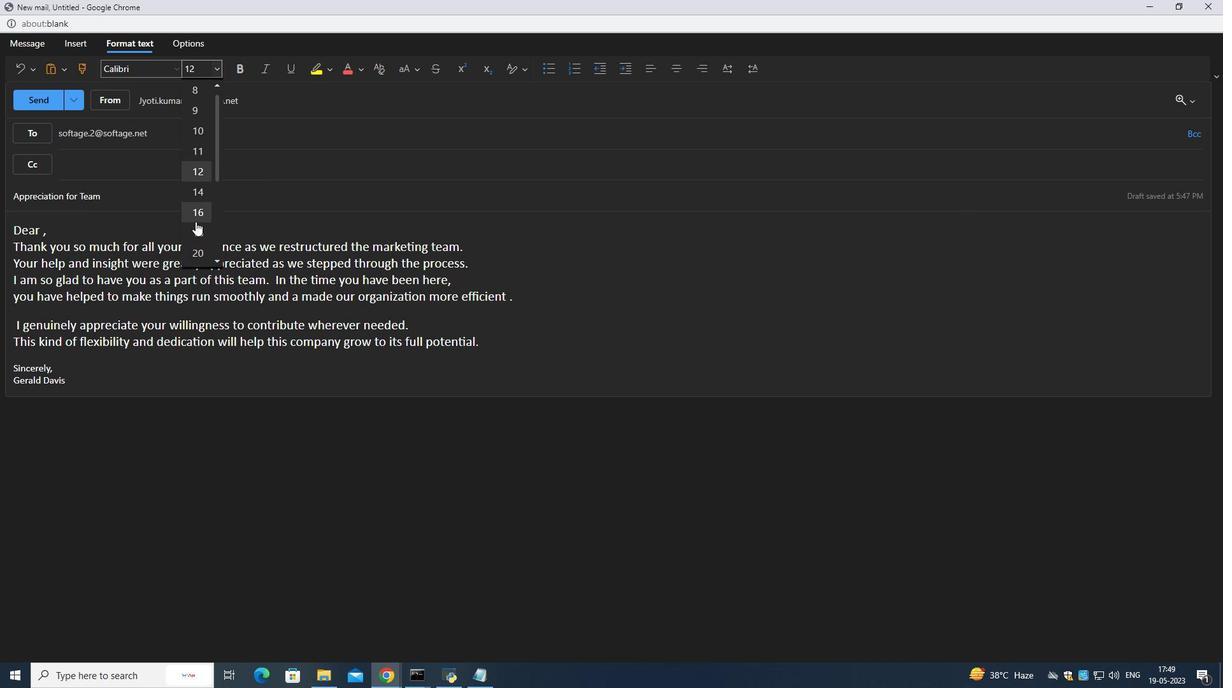
Action: Mouse pressed left at (196, 230)
Screenshot: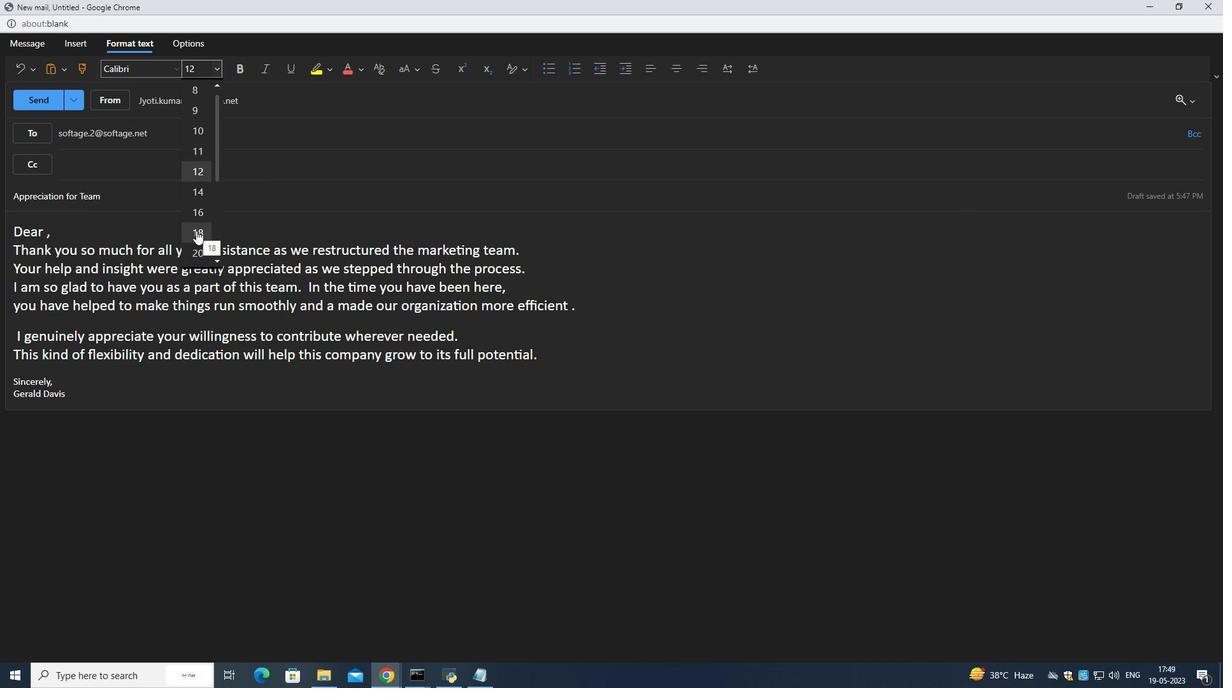 
Action: Mouse moved to (107, 374)
Screenshot: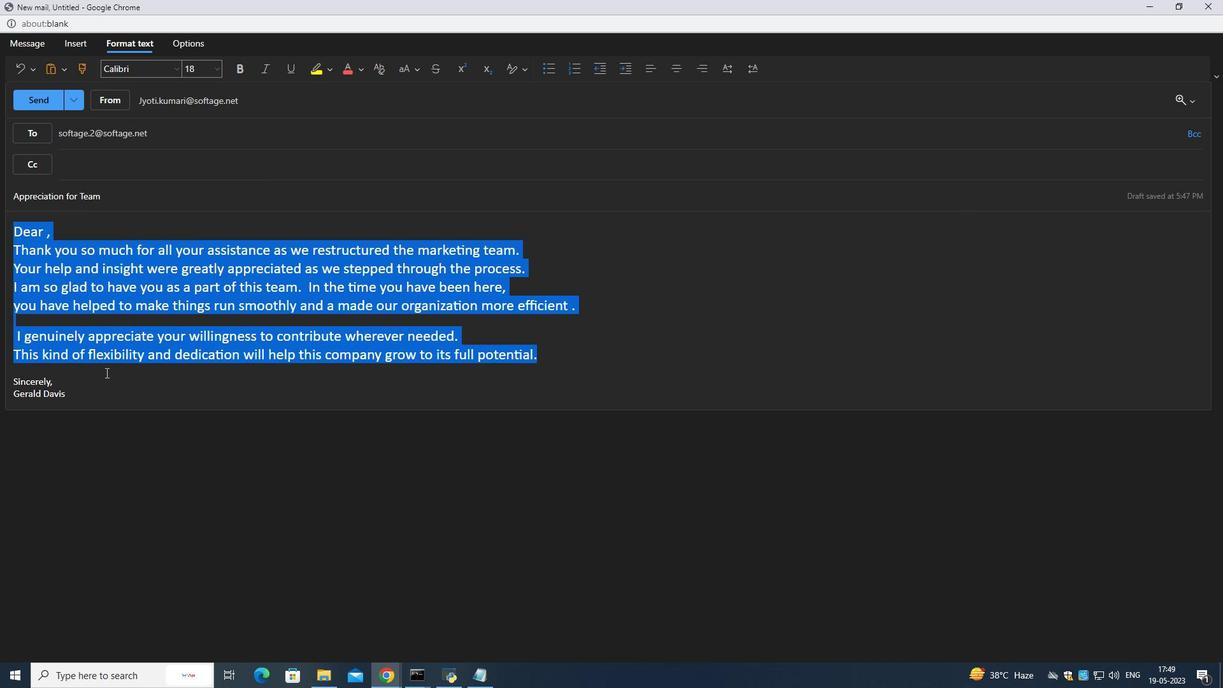 
Action: Mouse pressed left at (107, 374)
Screenshot: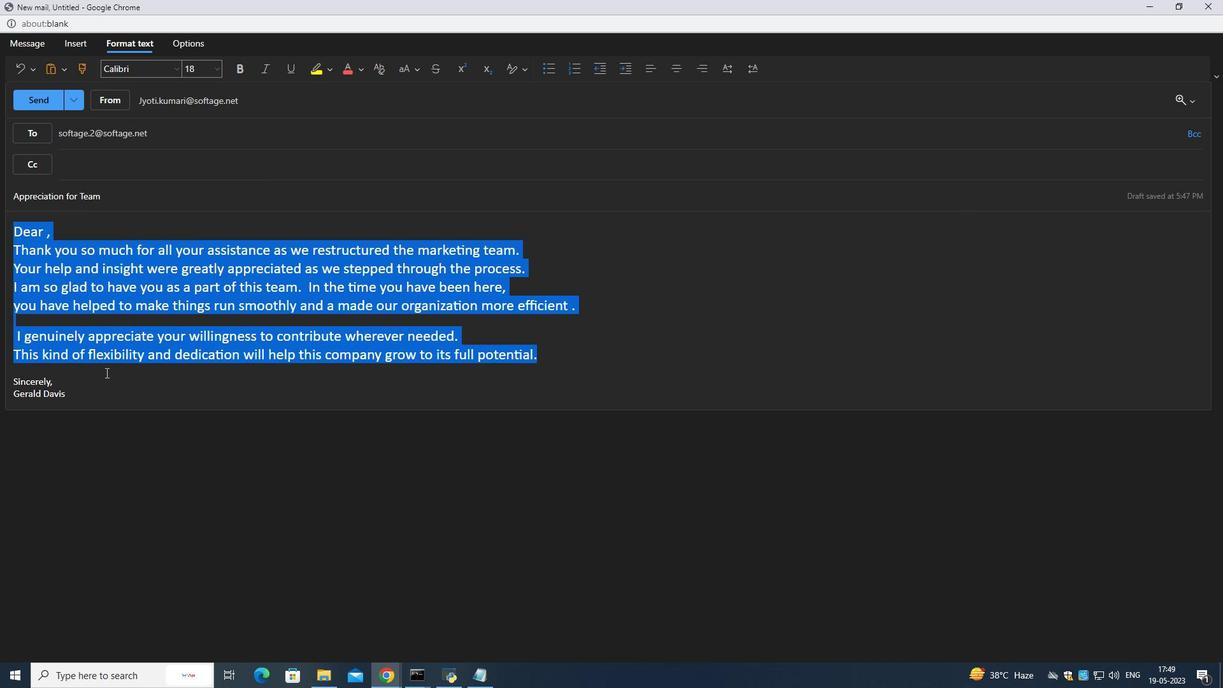 
Action: Mouse moved to (95, 395)
Screenshot: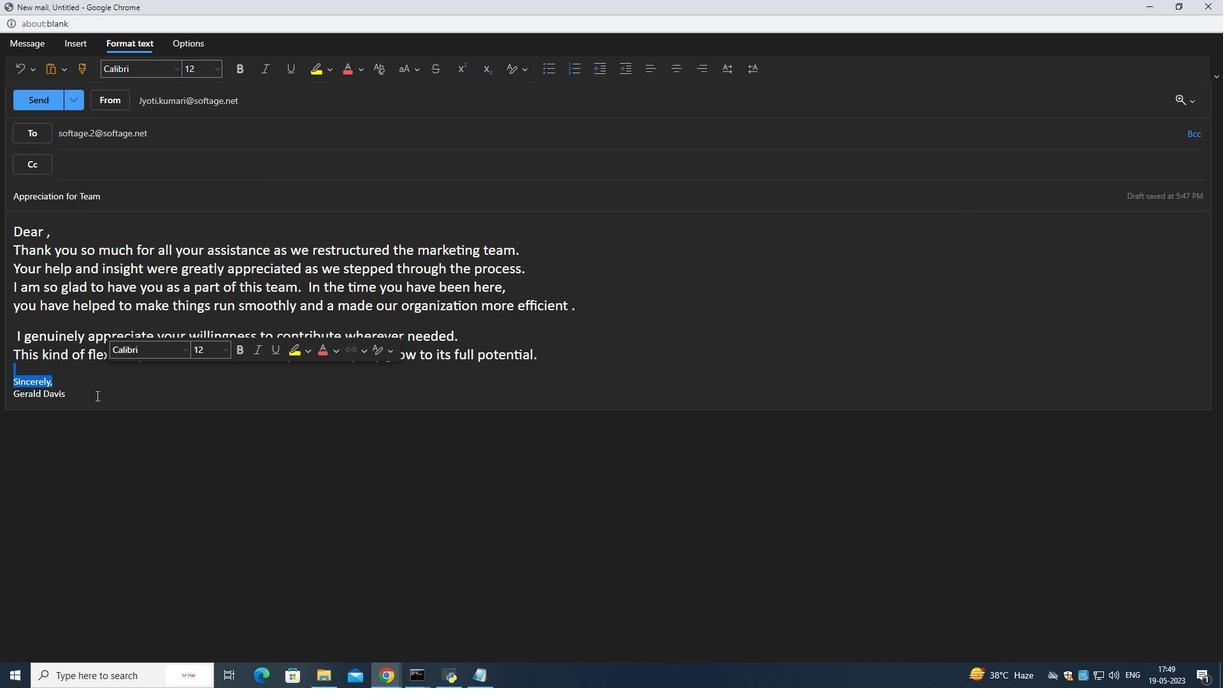 
Action: Mouse pressed left at (95, 395)
Screenshot: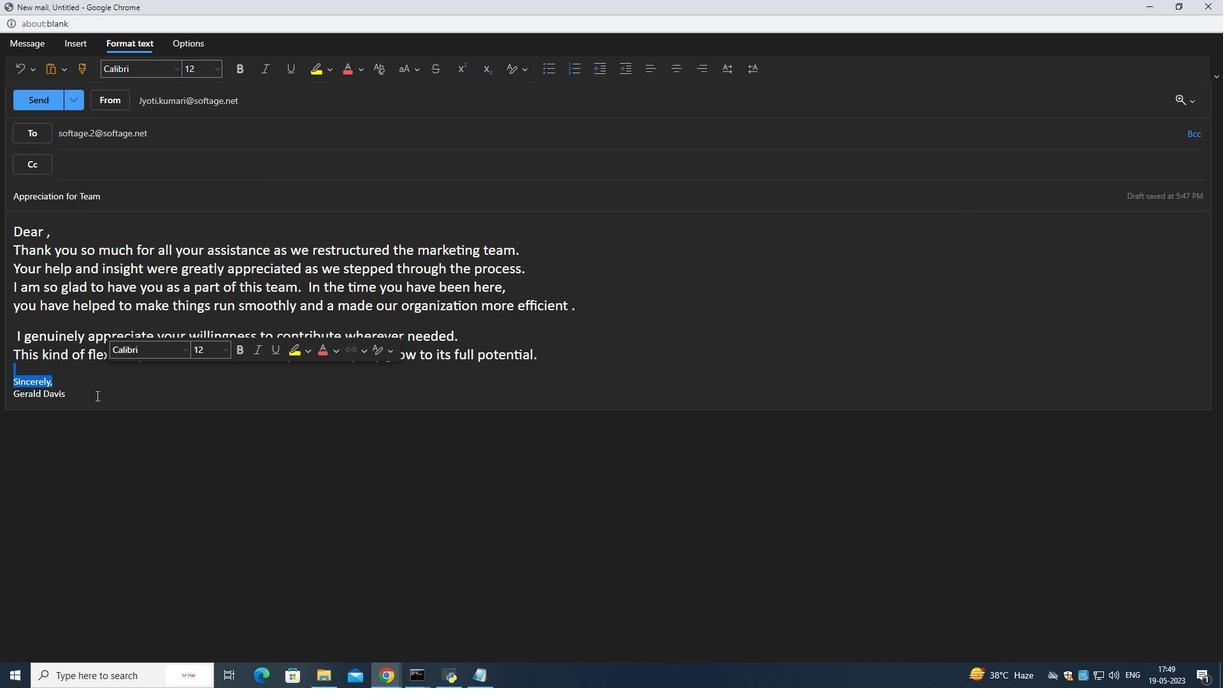 
Action: Mouse moved to (214, 70)
Screenshot: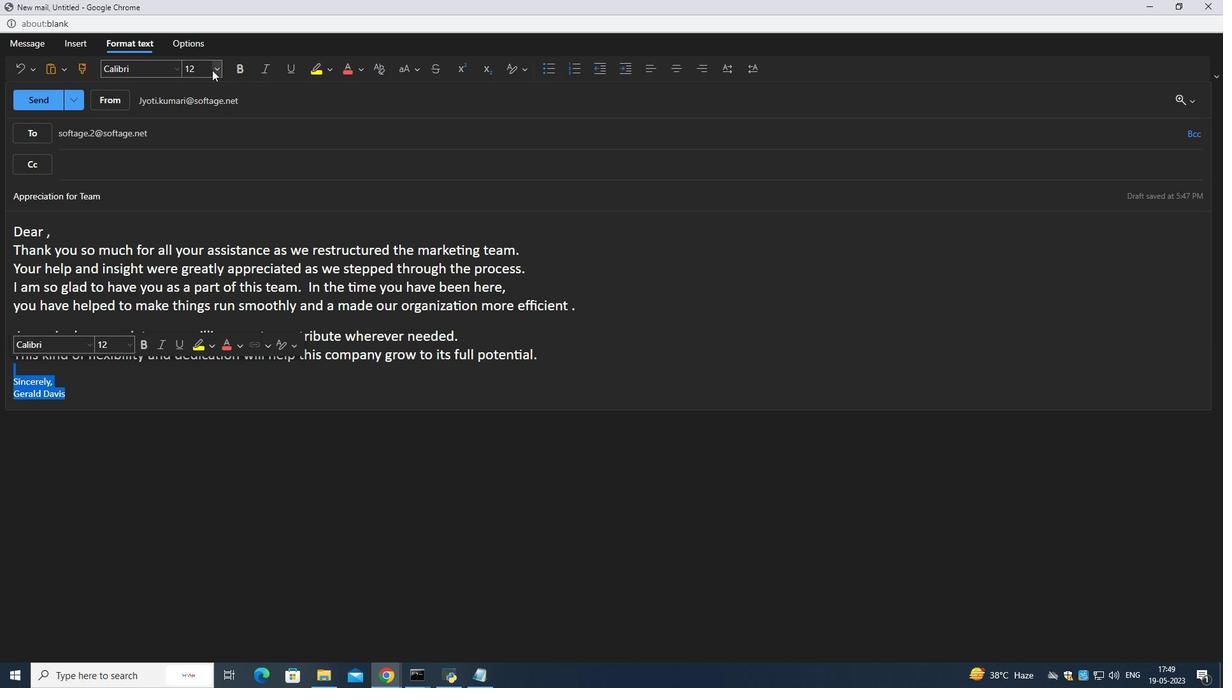 
Action: Mouse pressed left at (214, 70)
Screenshot: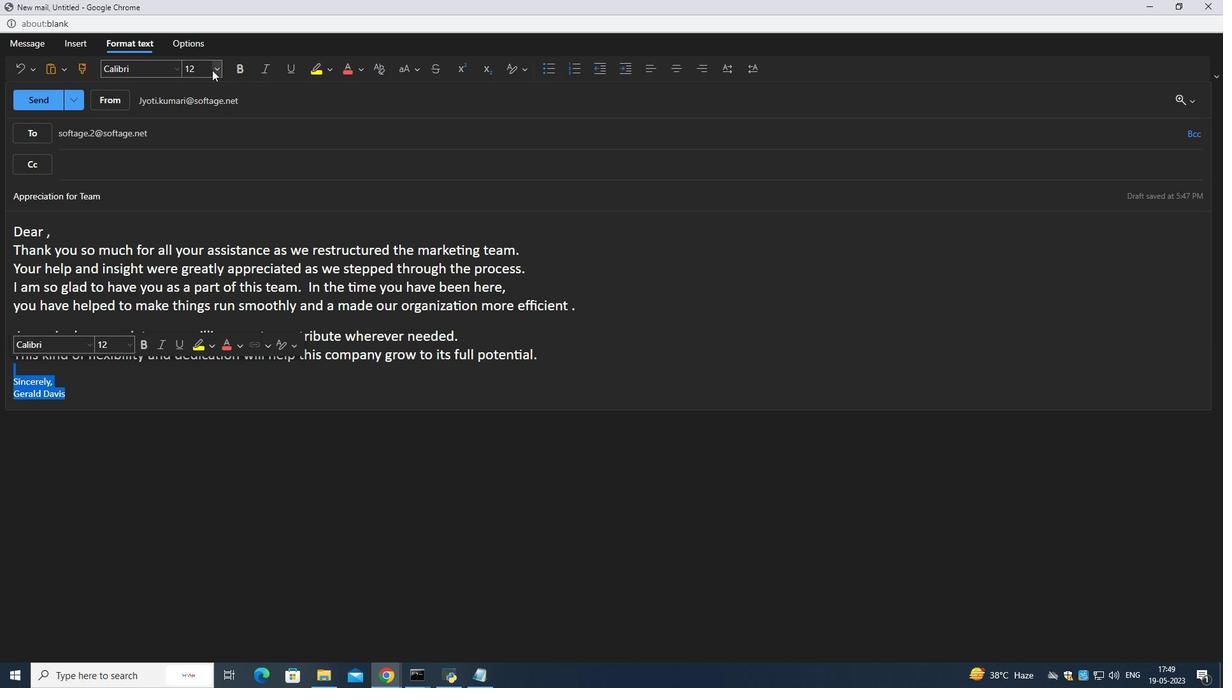 
Action: Mouse moved to (200, 209)
Screenshot: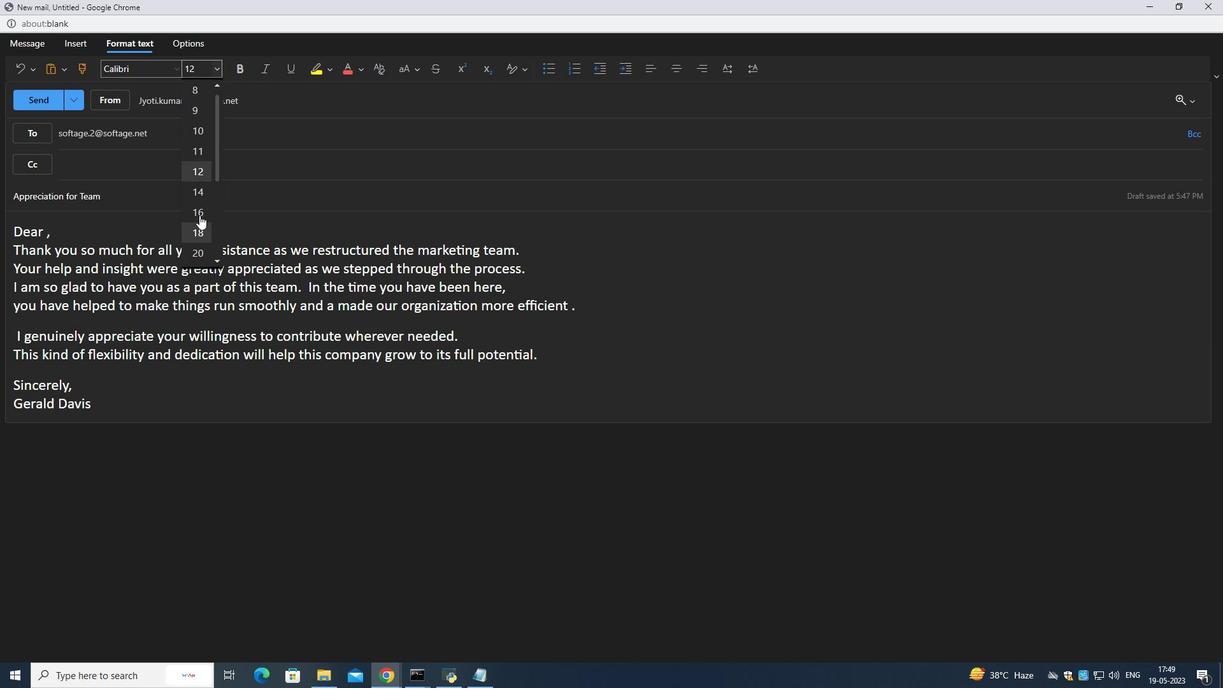 
Action: Mouse pressed left at (200, 209)
Screenshot: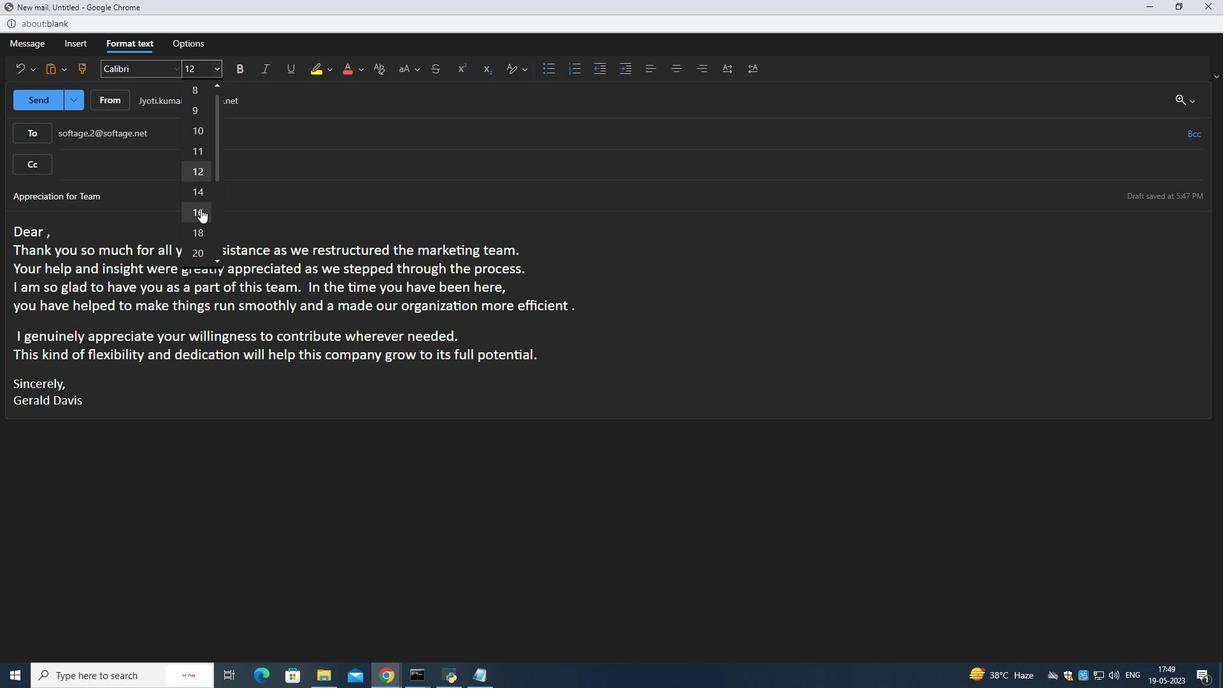 
Action: Mouse moved to (163, 381)
Screenshot: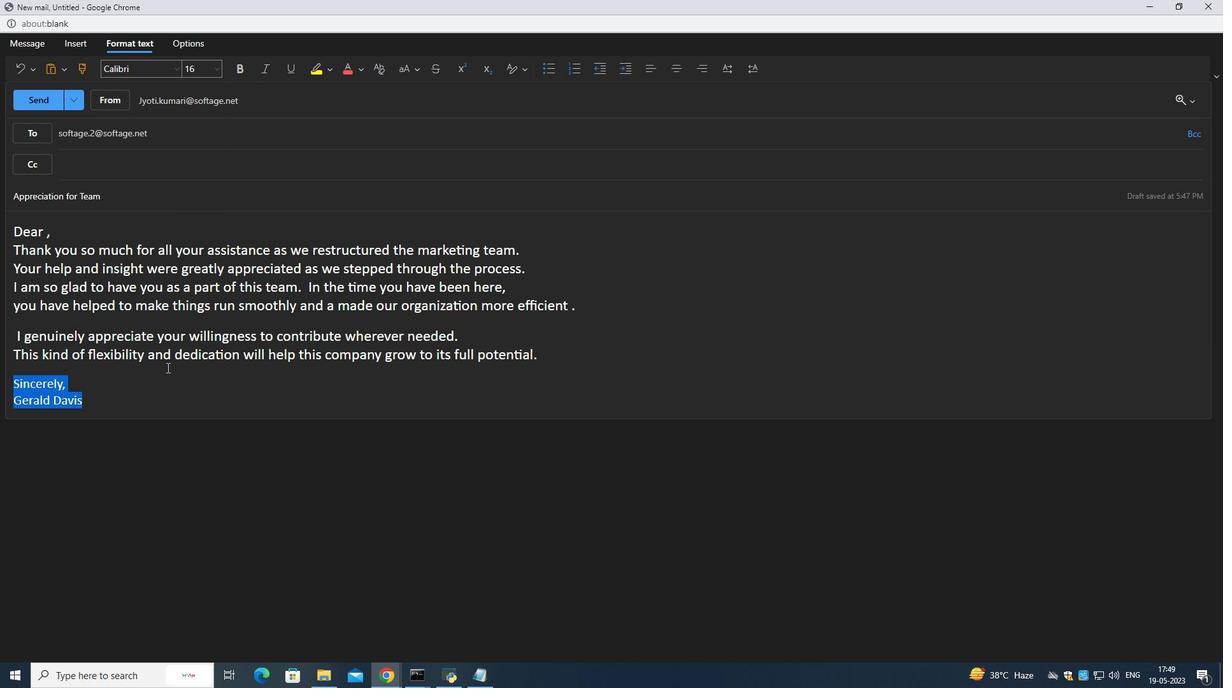 
Action: Mouse pressed left at (163, 381)
Screenshot: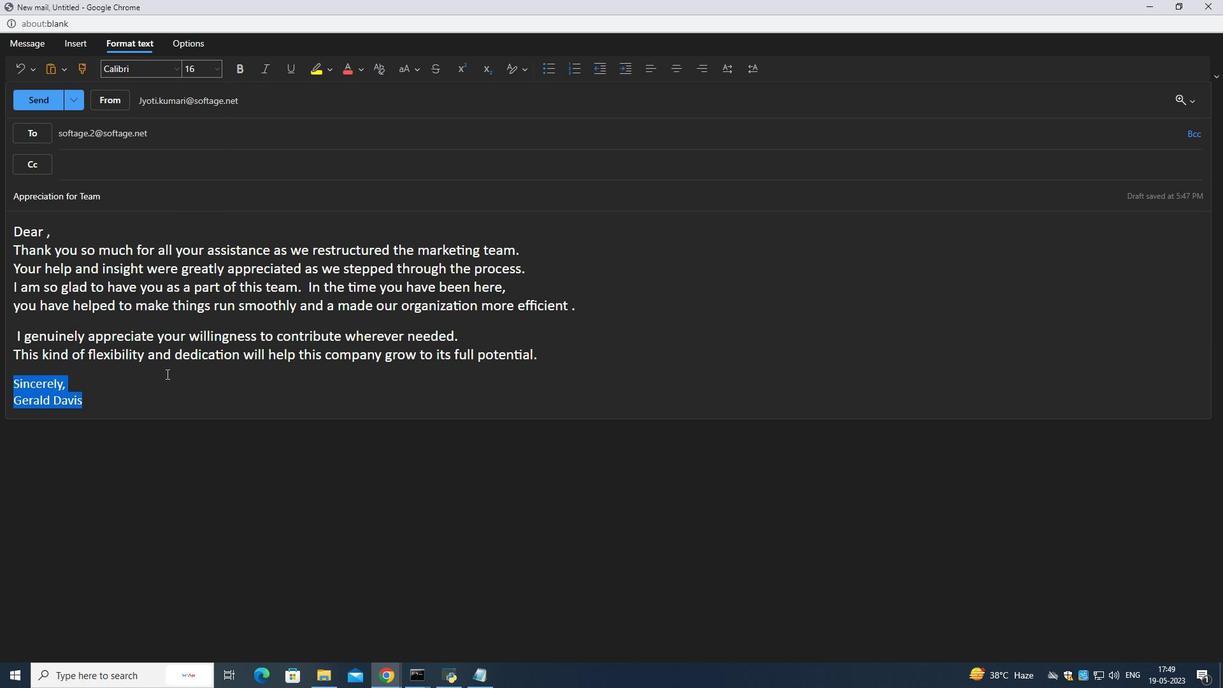 
Action: Mouse moved to (259, 261)
Screenshot: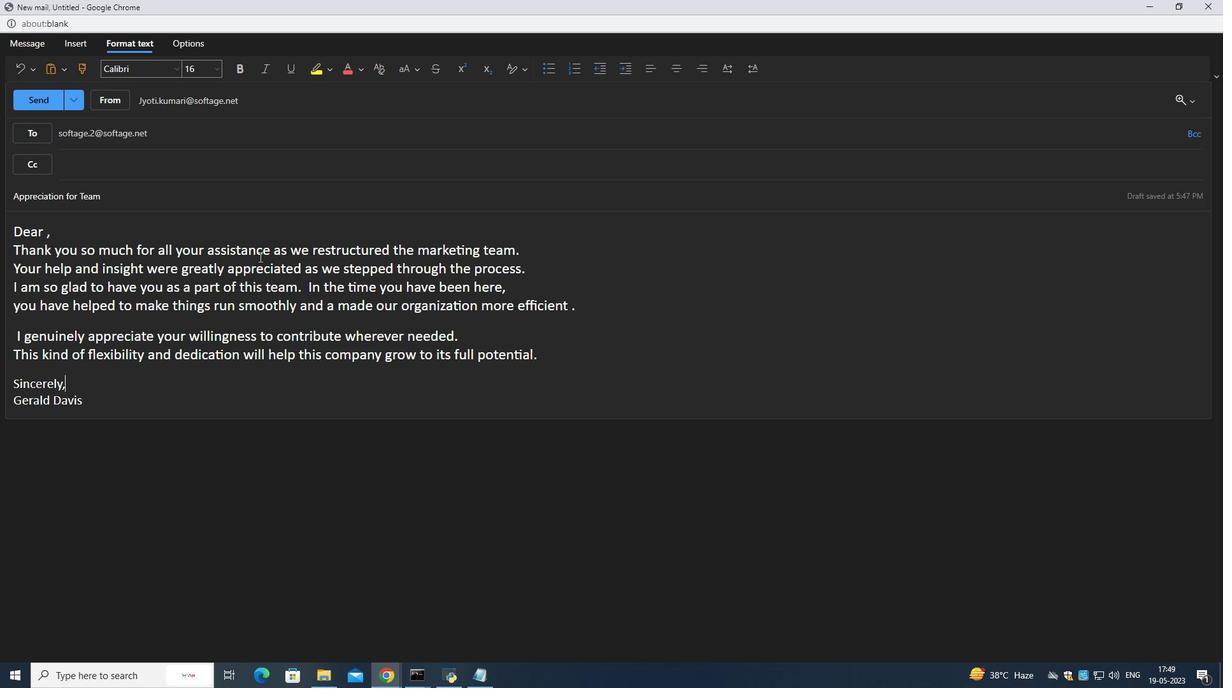 
Action: Mouse scrolled (259, 260) with delta (0, 0)
Screenshot: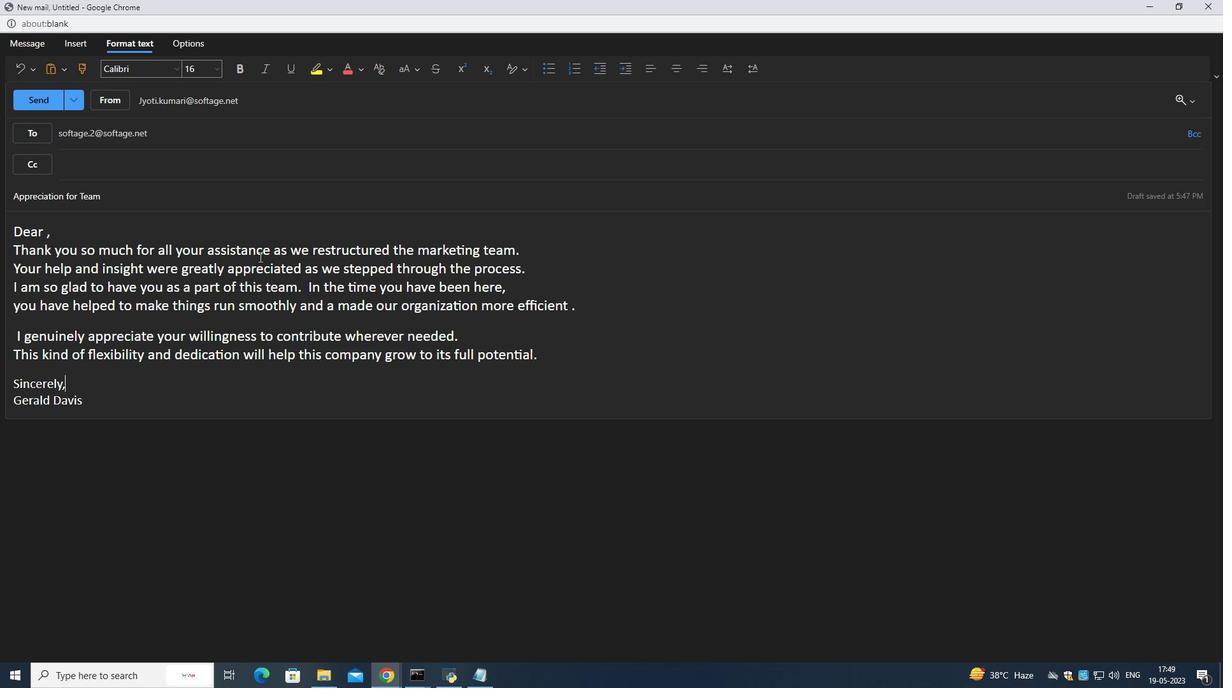 
Action: Mouse moved to (361, 68)
Screenshot: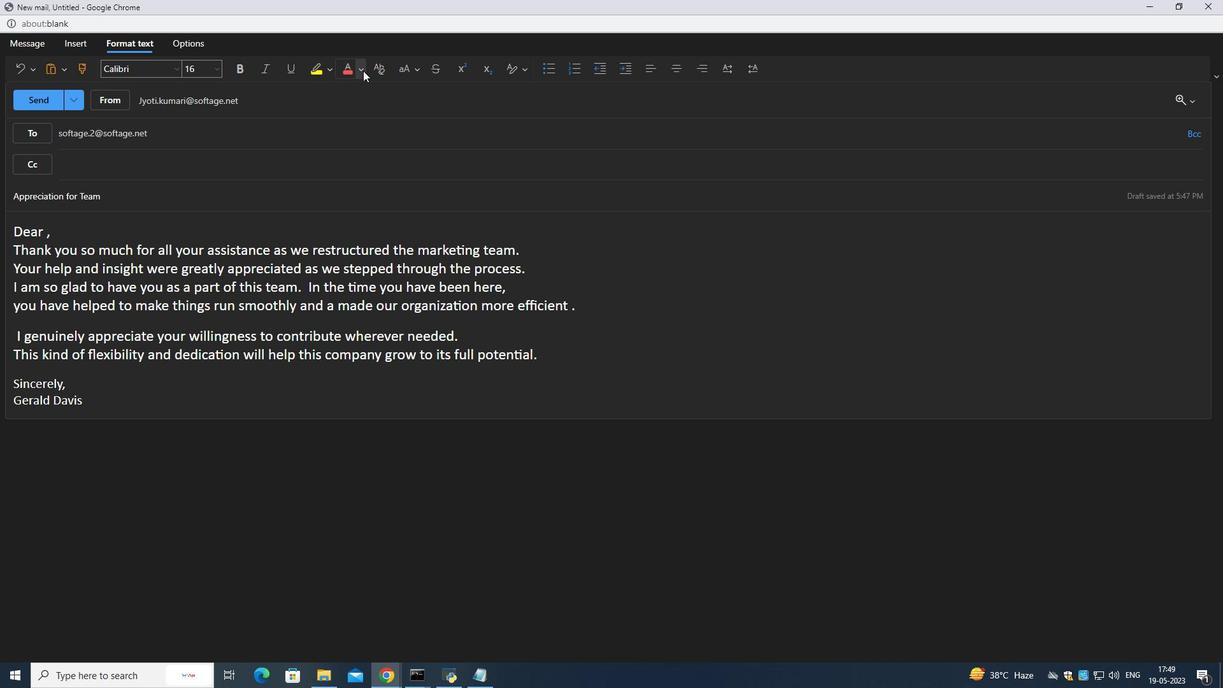 
Action: Mouse pressed left at (361, 68)
Screenshot: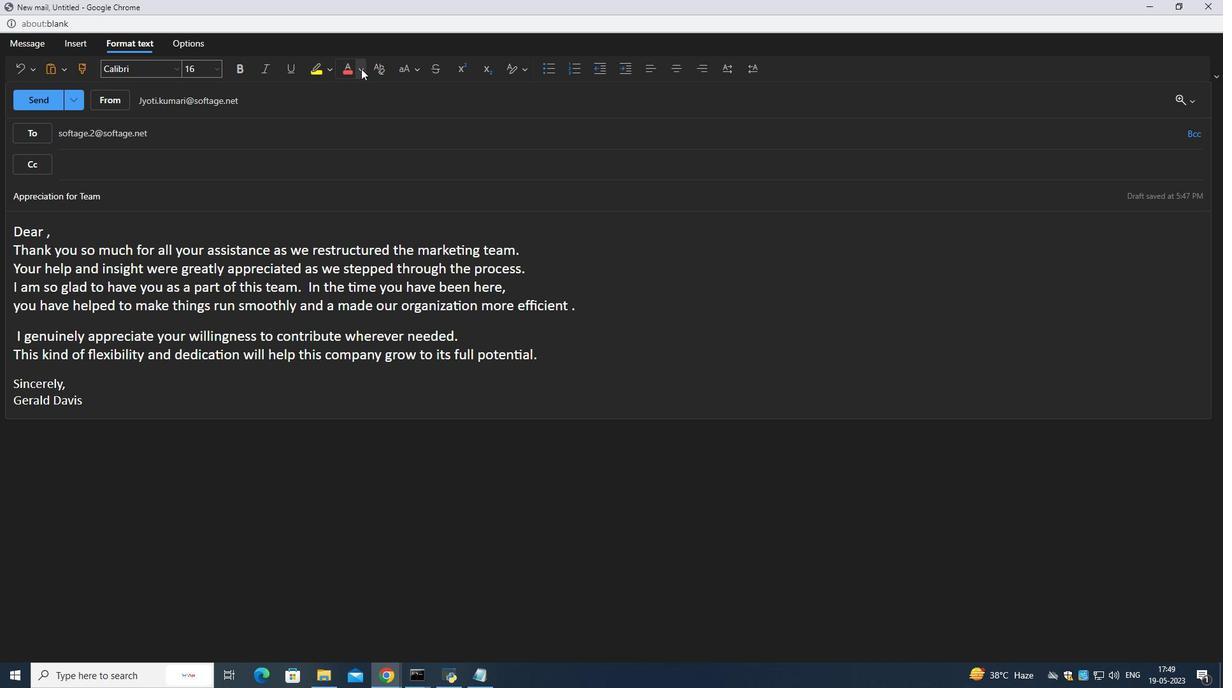 
Action: Mouse moved to (70, 231)
